 Task: Buy 1 Triple Shock Kits from Shocks, Struts & Suspension section under best seller category for shipping address: Micah Thompson, 1984 Bartlett Avenue, Southfield, Michigan 48076, Cell Number 2485598029. Pay from credit card ending with 5759, CVV 953
Action: Key pressed amazon.com<Key.enter>
Screenshot: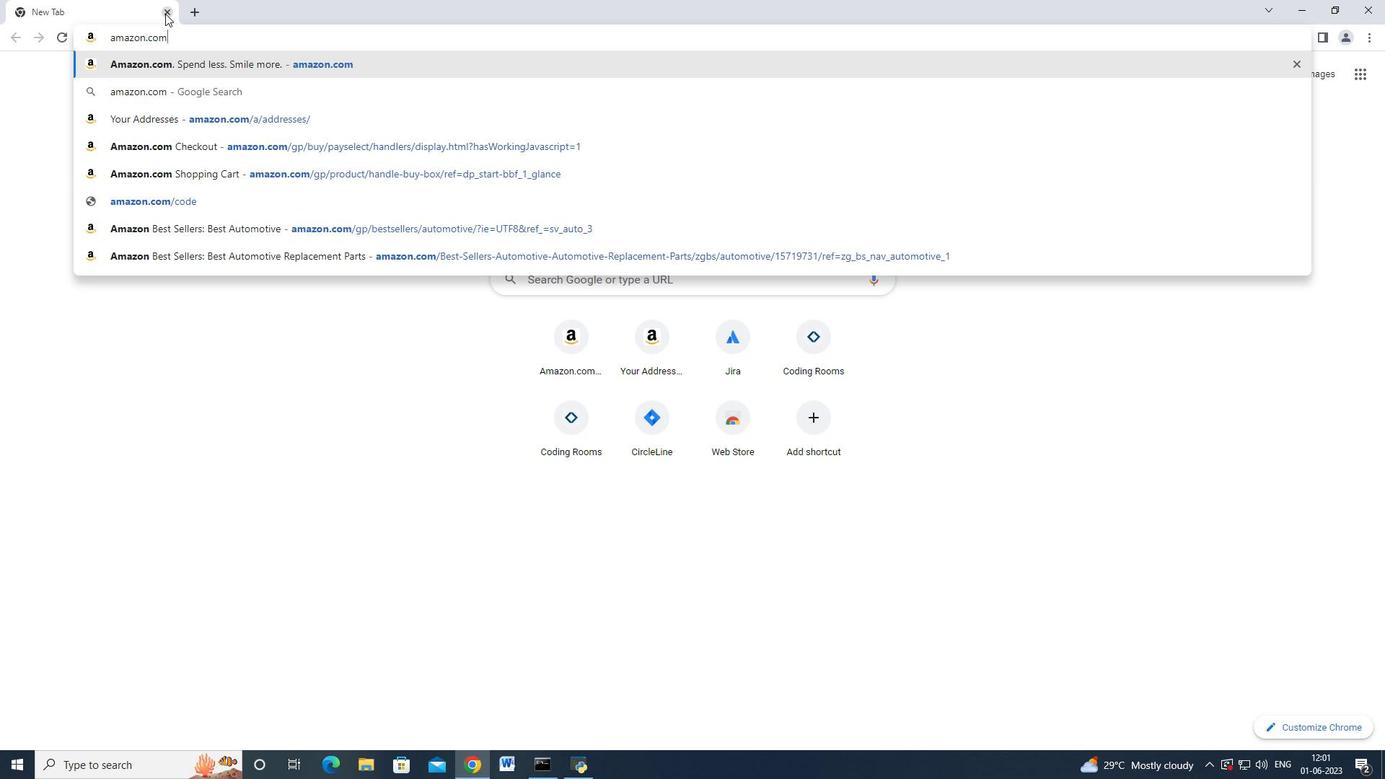 
Action: Mouse moved to (24, 100)
Screenshot: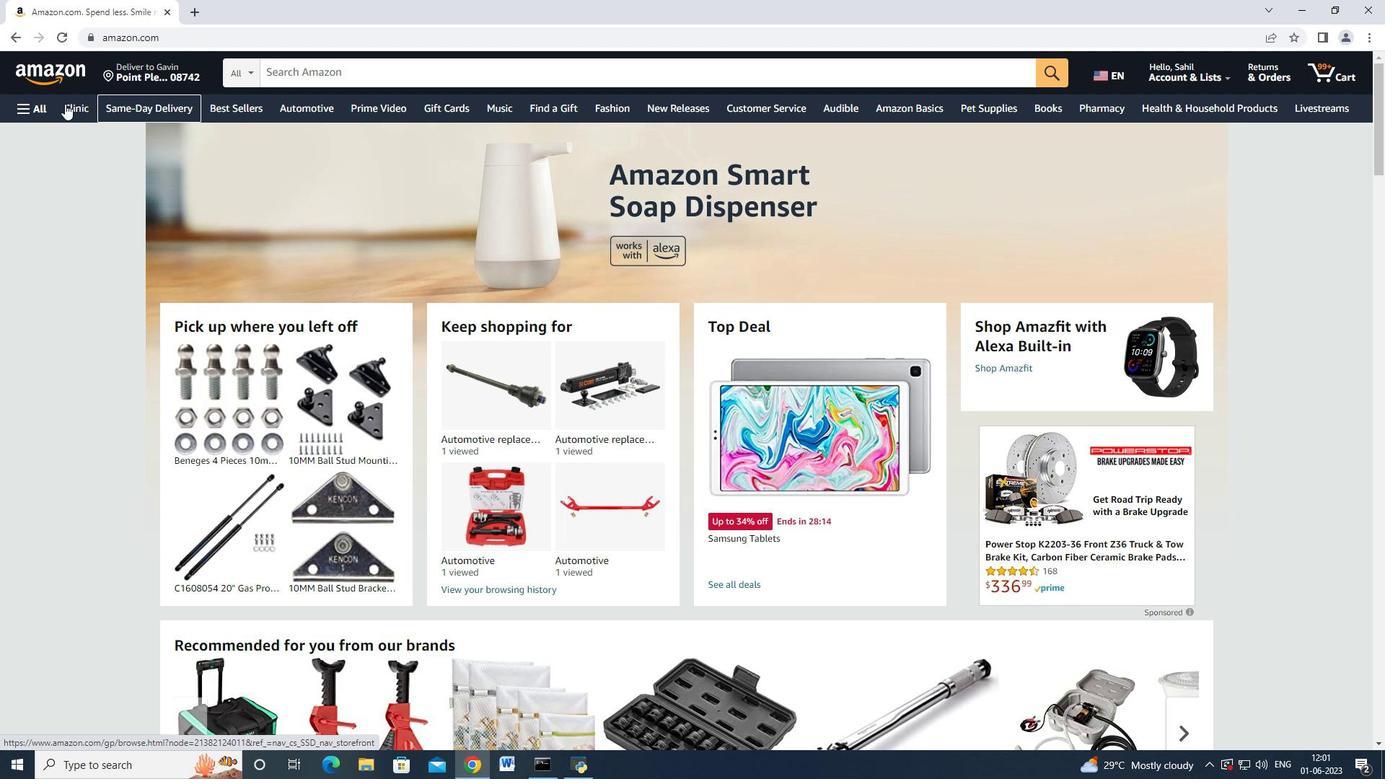 
Action: Mouse pressed left at (24, 100)
Screenshot: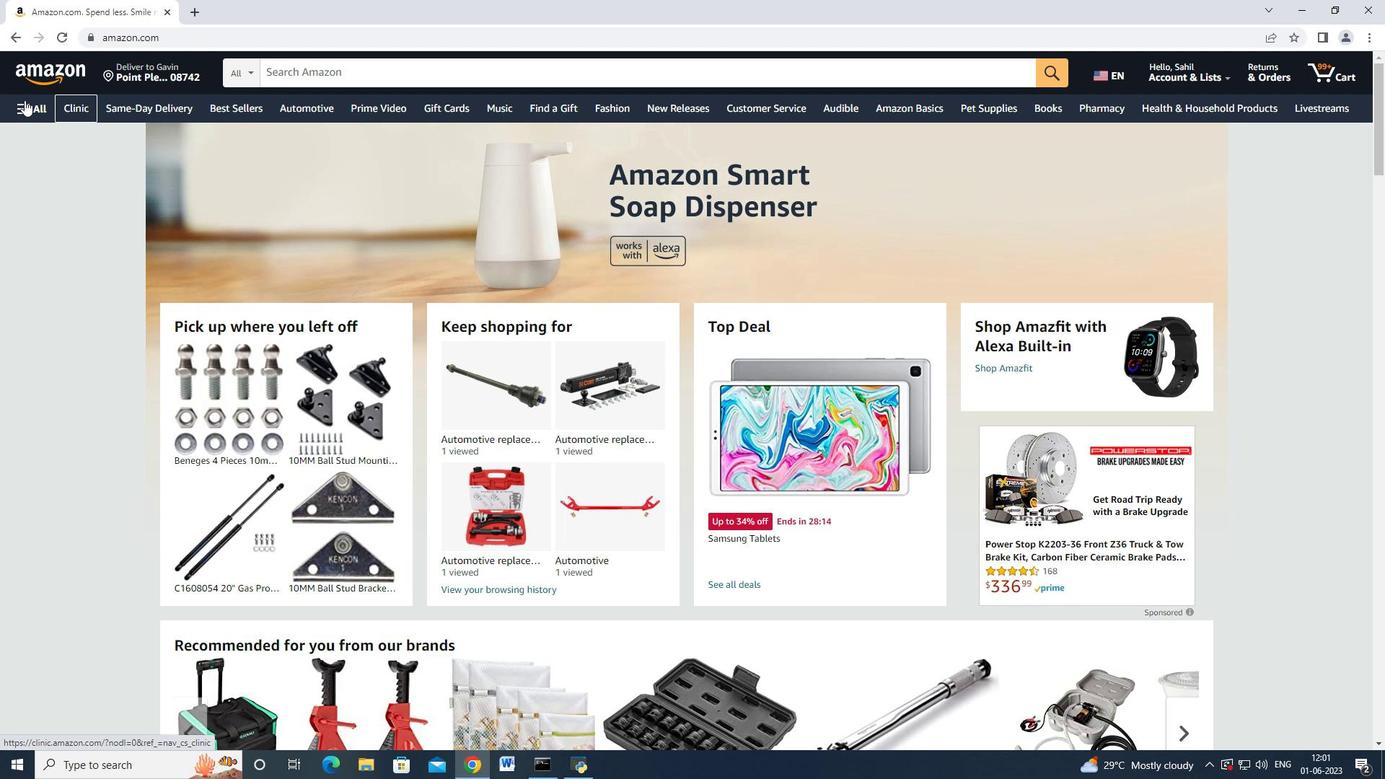 
Action: Mouse moved to (45, 110)
Screenshot: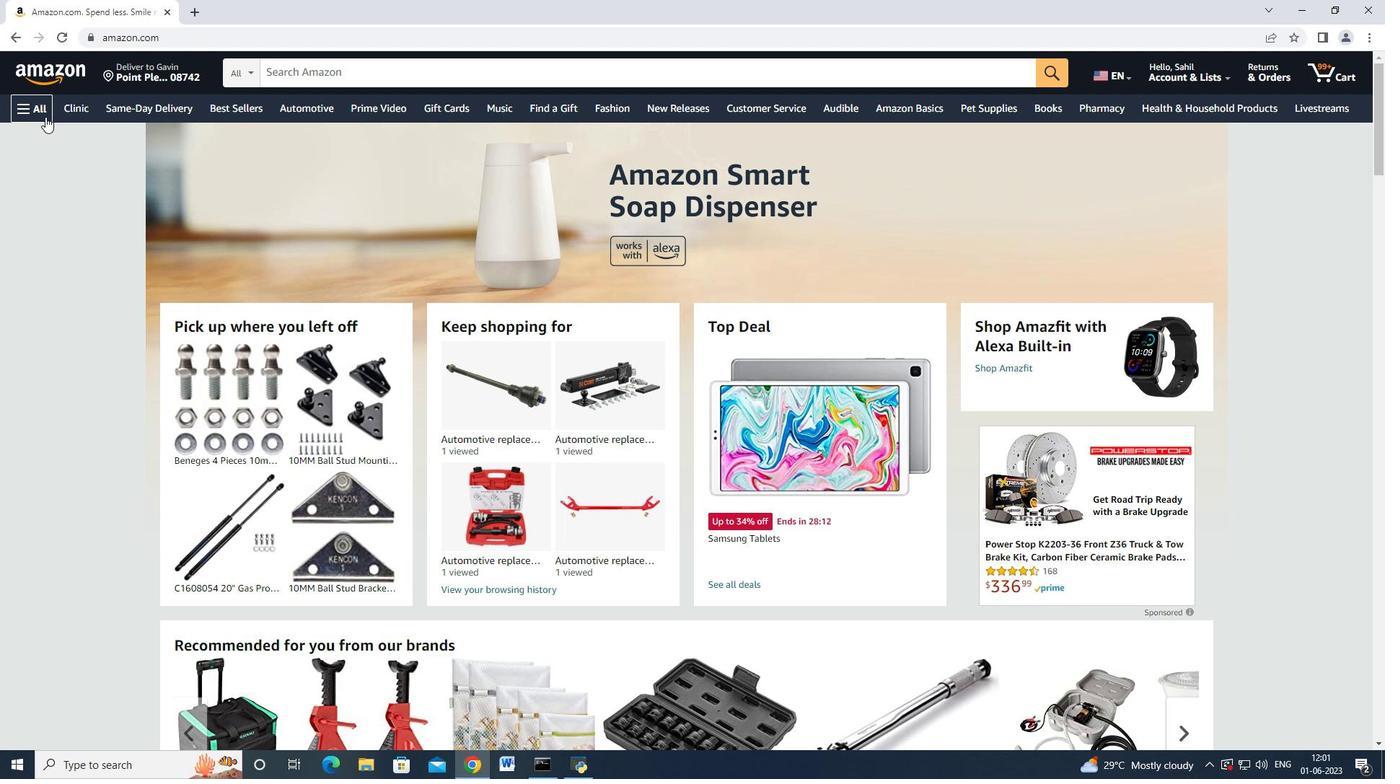 
Action: Mouse pressed left at (45, 110)
Screenshot: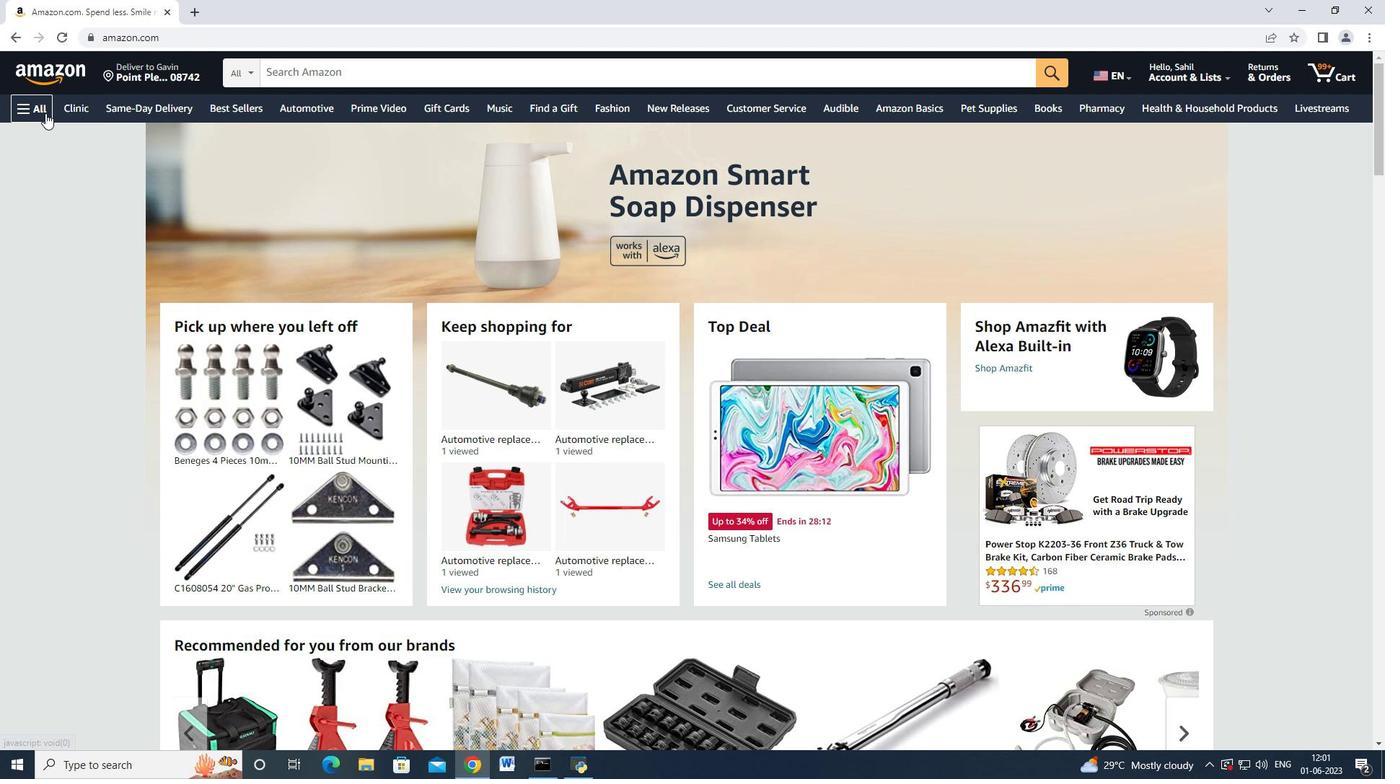 
Action: Mouse moved to (54, 331)
Screenshot: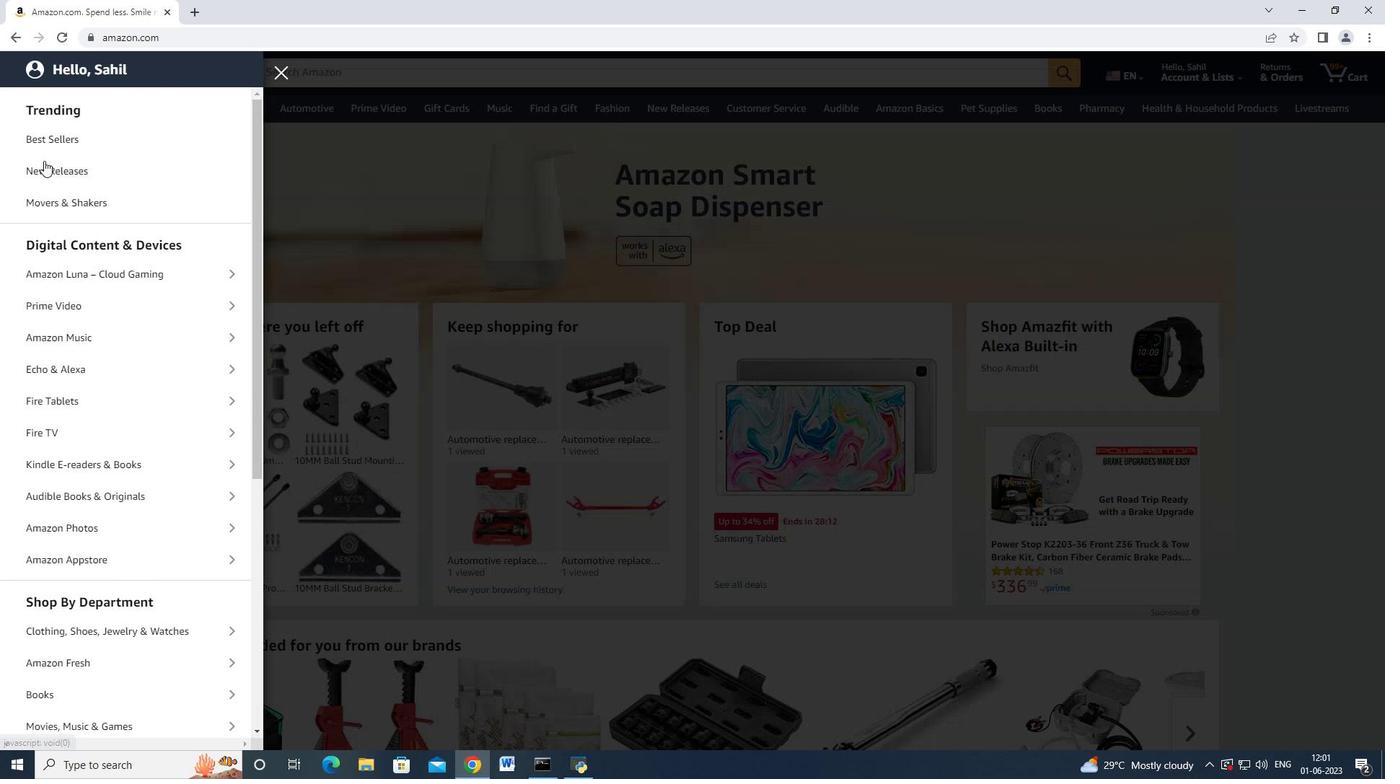 
Action: Mouse scrolled (54, 330) with delta (0, 0)
Screenshot: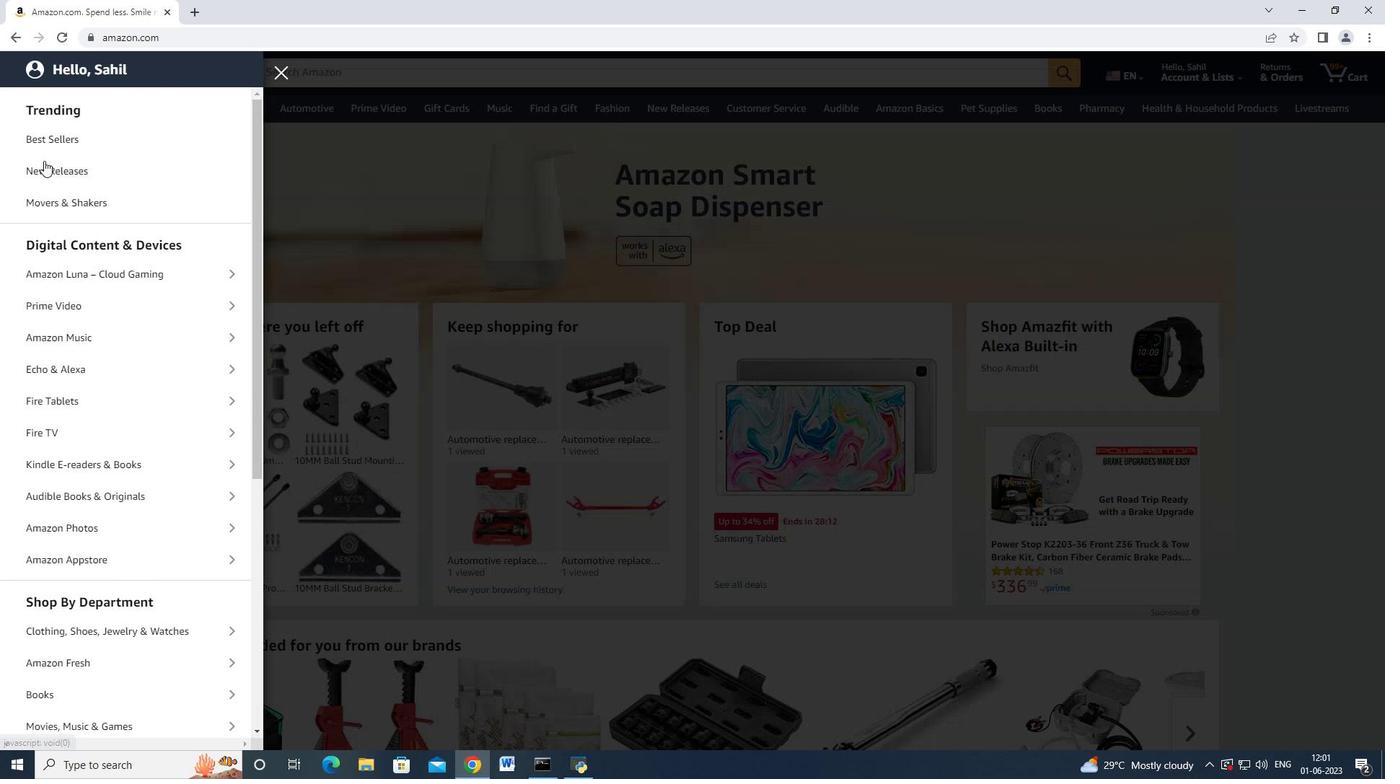 
Action: Mouse moved to (60, 350)
Screenshot: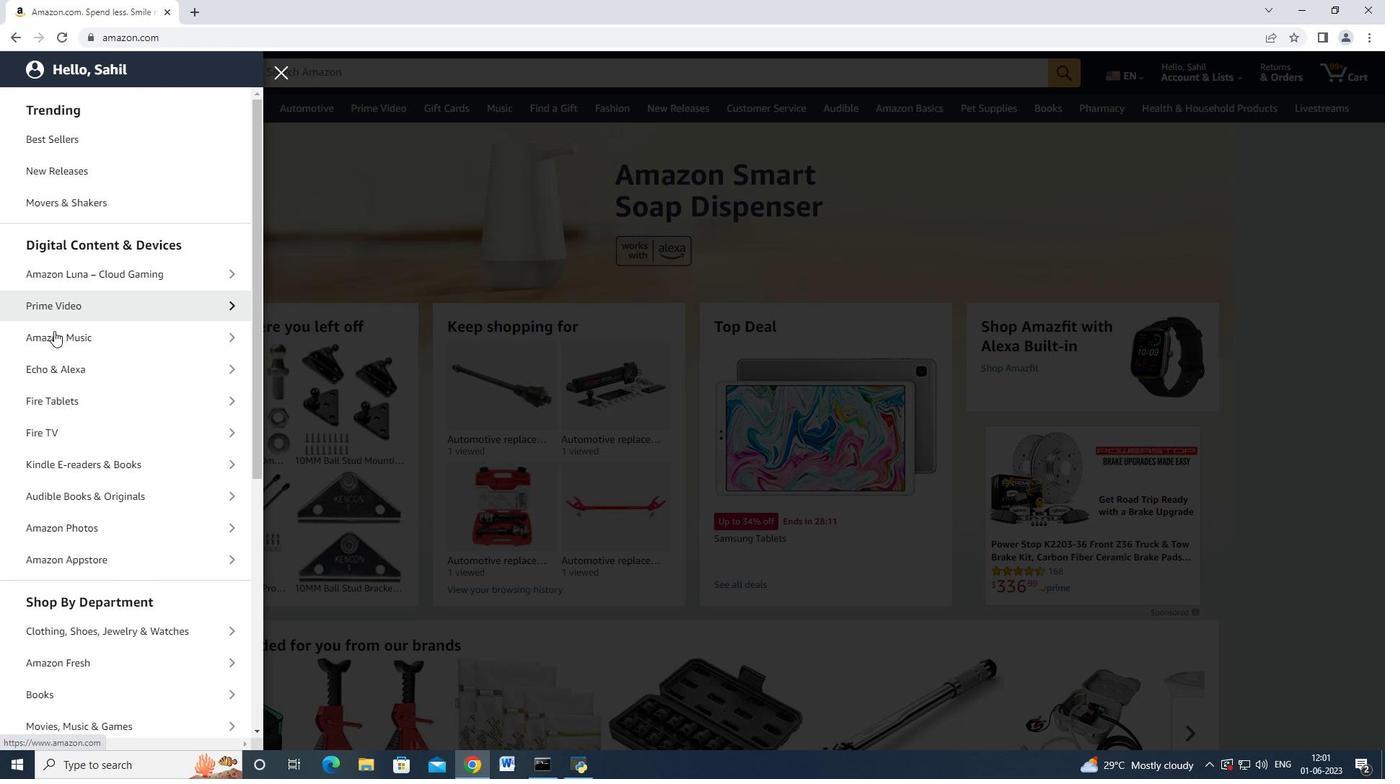 
Action: Mouse scrolled (60, 349) with delta (0, 0)
Screenshot: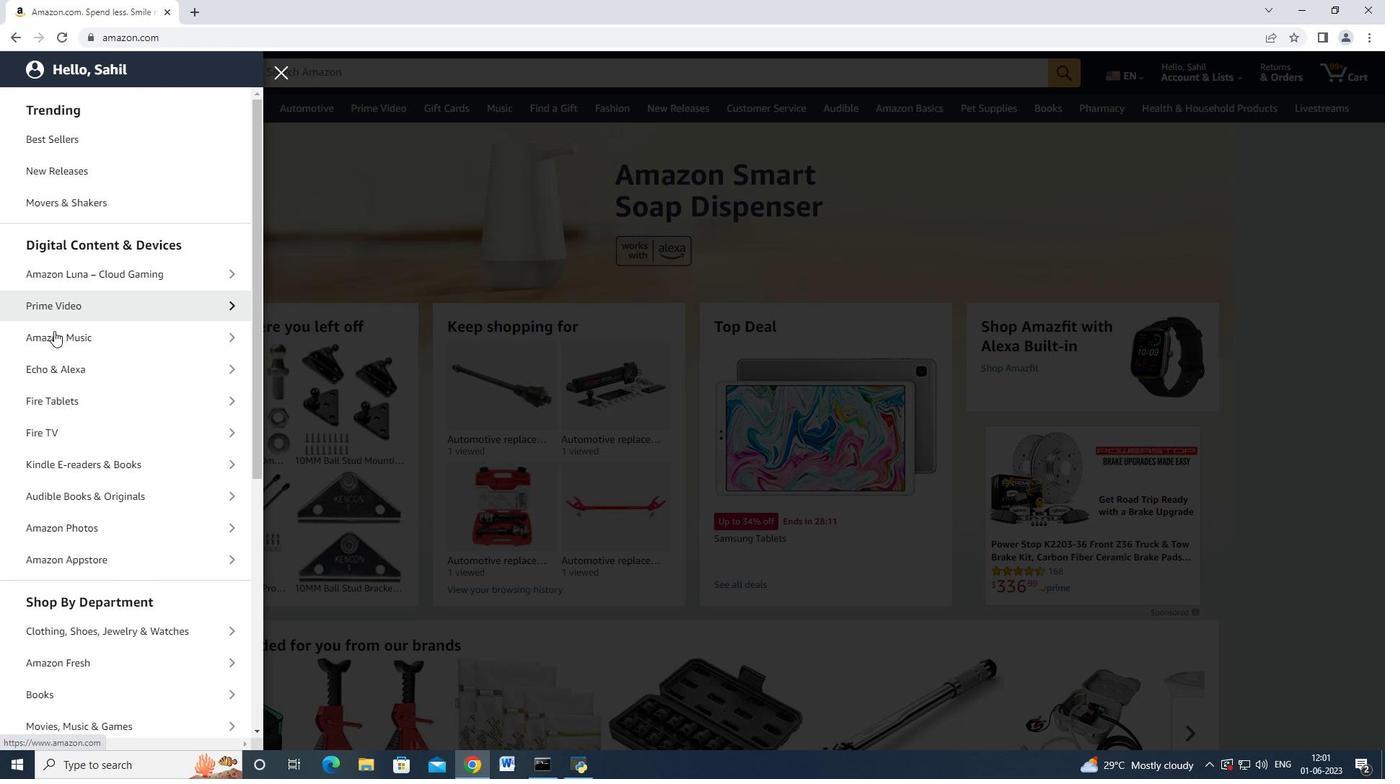 
Action: Mouse moved to (83, 603)
Screenshot: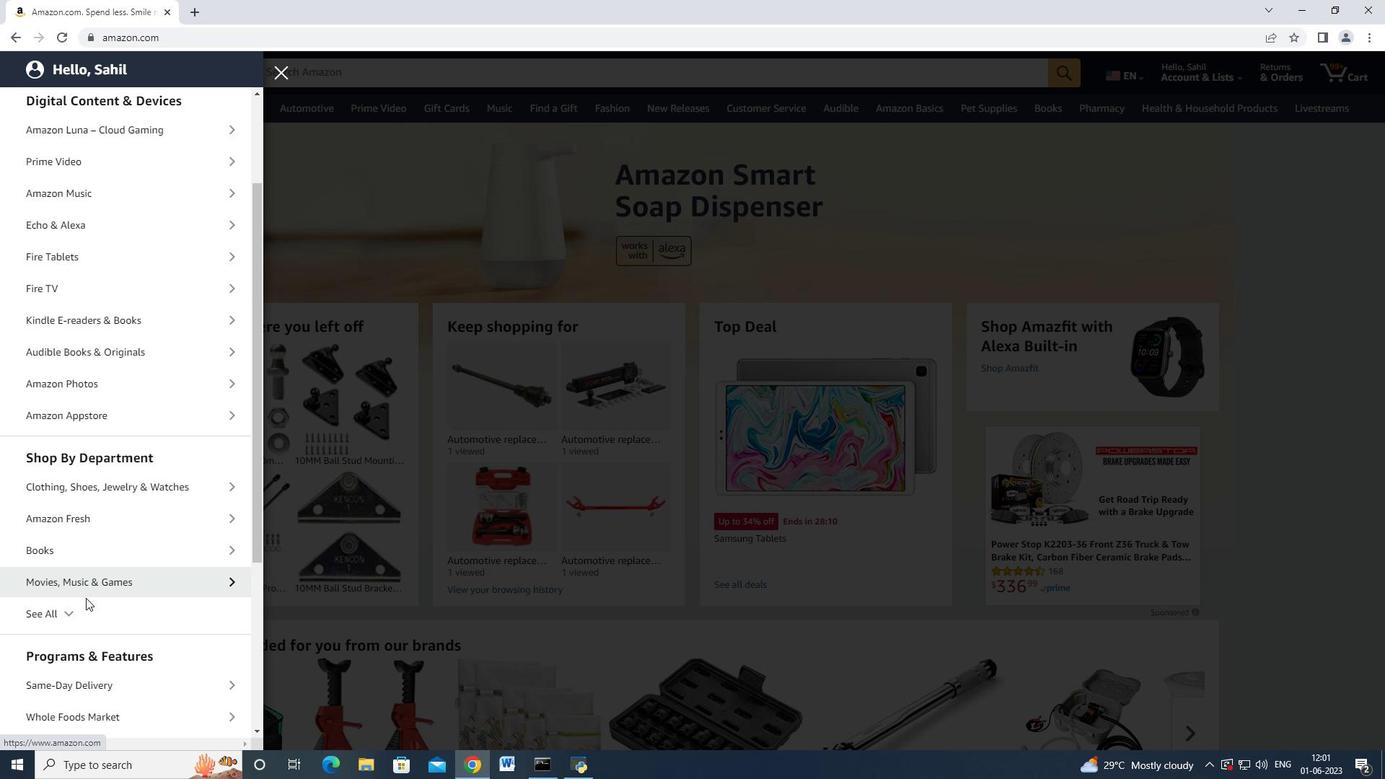 
Action: Mouse pressed left at (83, 603)
Screenshot: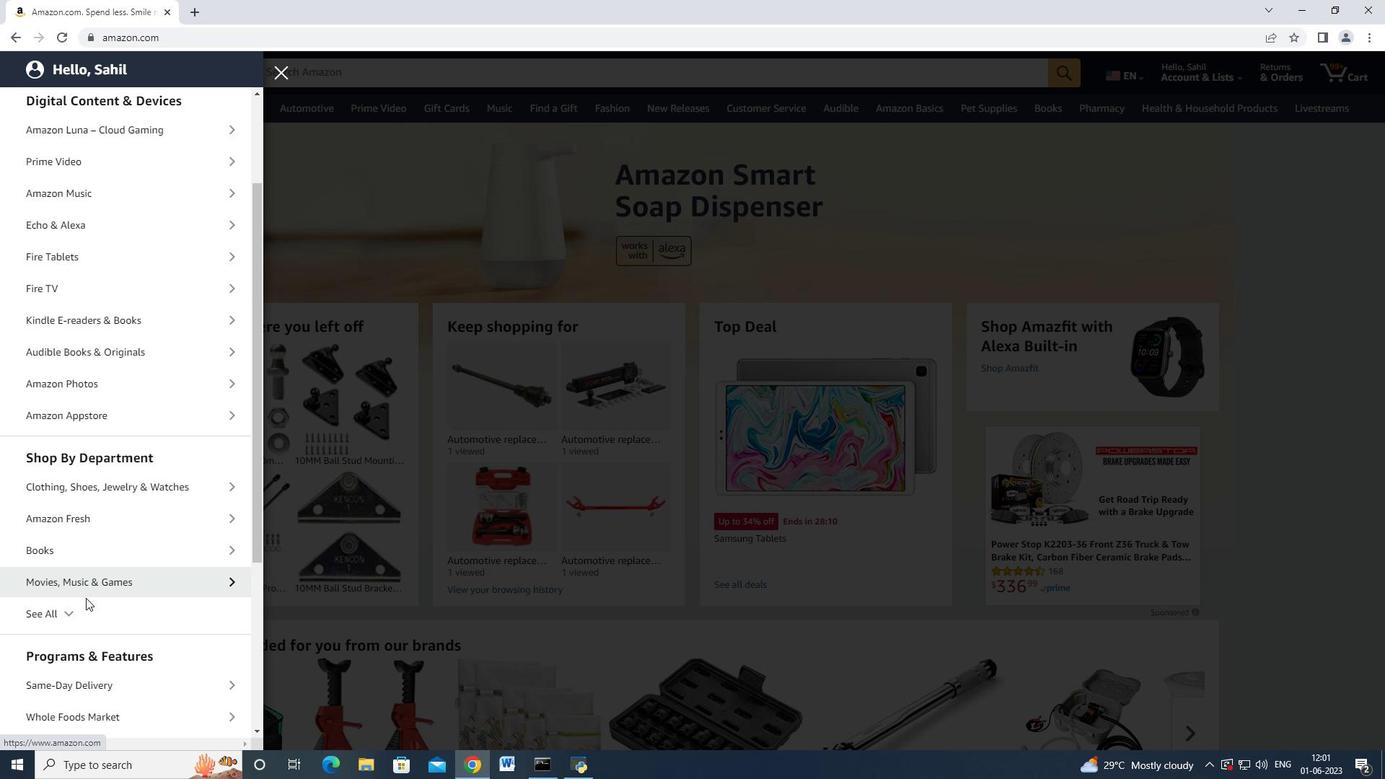 
Action: Mouse moved to (95, 559)
Screenshot: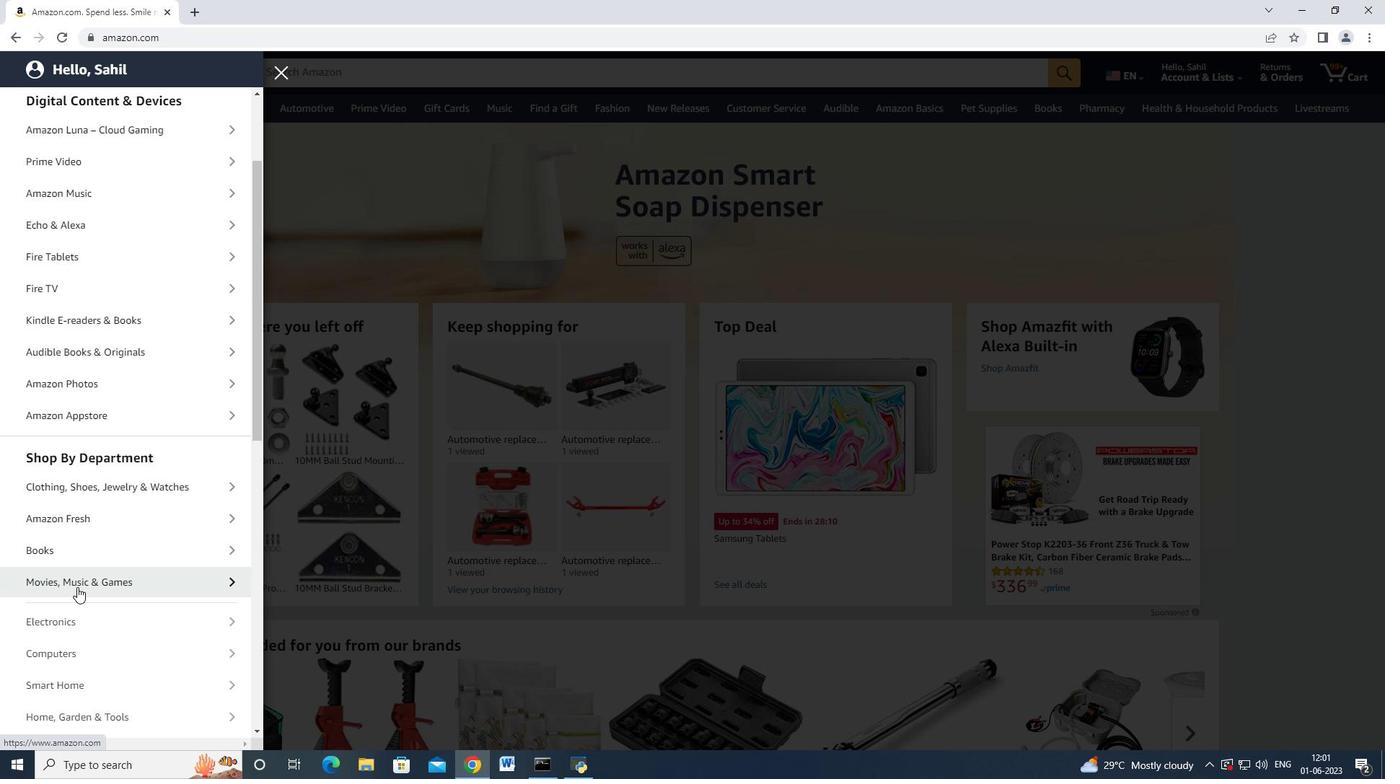 
Action: Mouse scrolled (95, 559) with delta (0, 0)
Screenshot: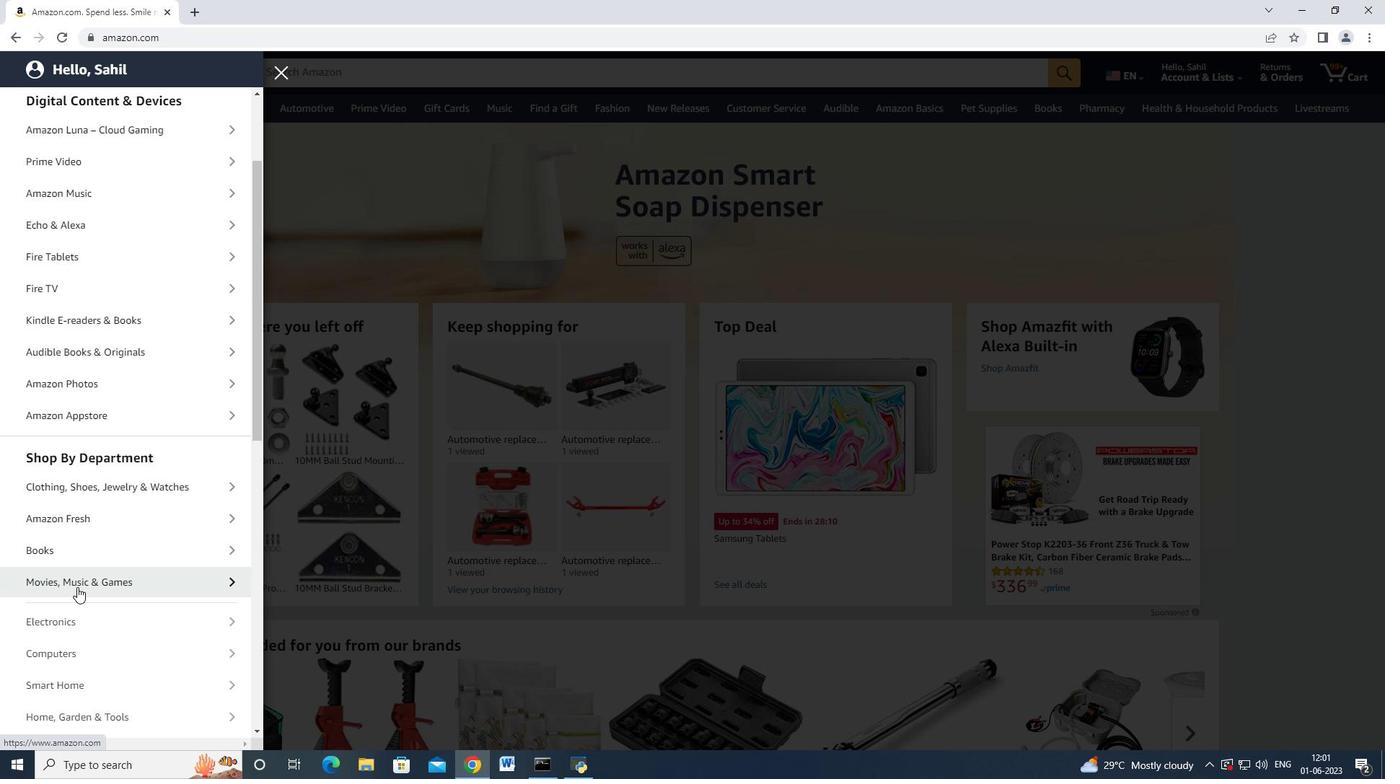 
Action: Mouse moved to (97, 557)
Screenshot: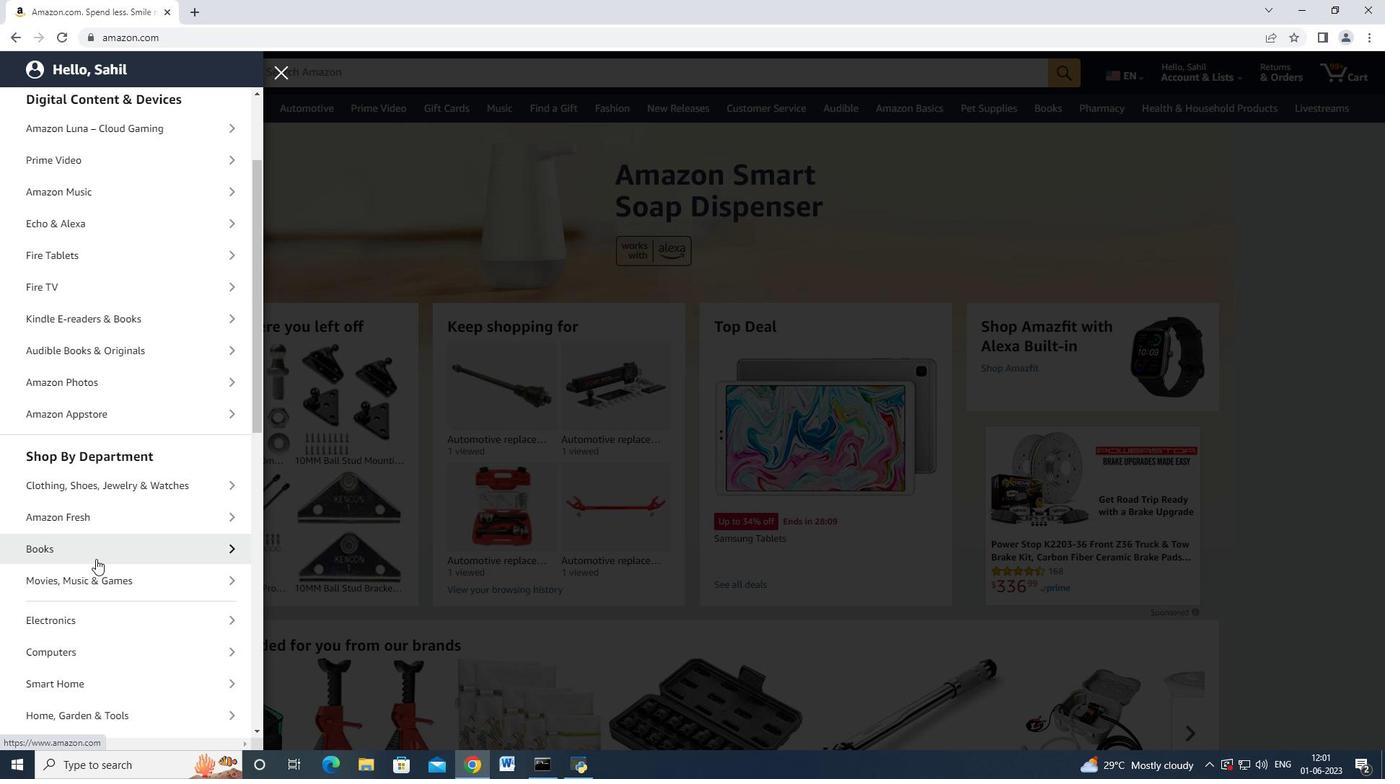 
Action: Mouse scrolled (96, 557) with delta (0, 0)
Screenshot: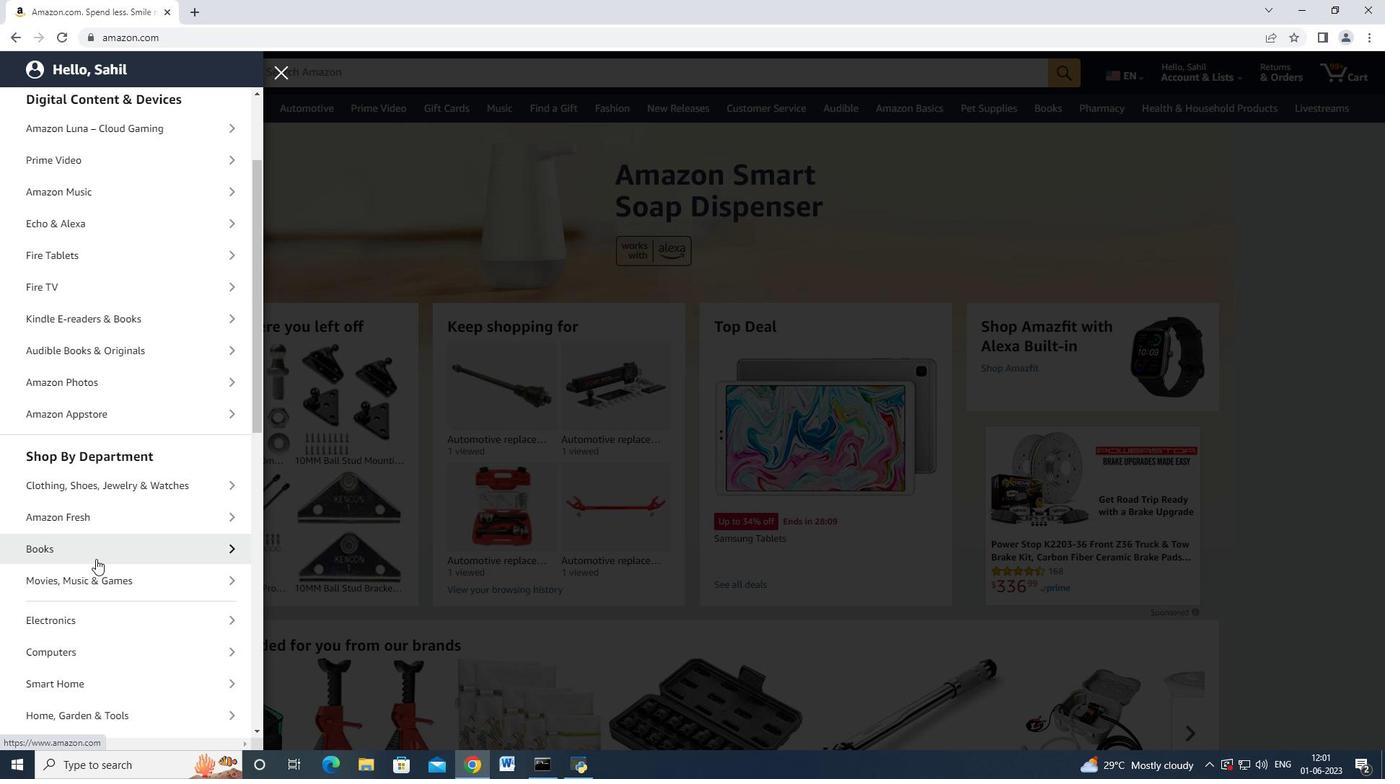 
Action: Mouse scrolled (97, 557) with delta (0, 0)
Screenshot: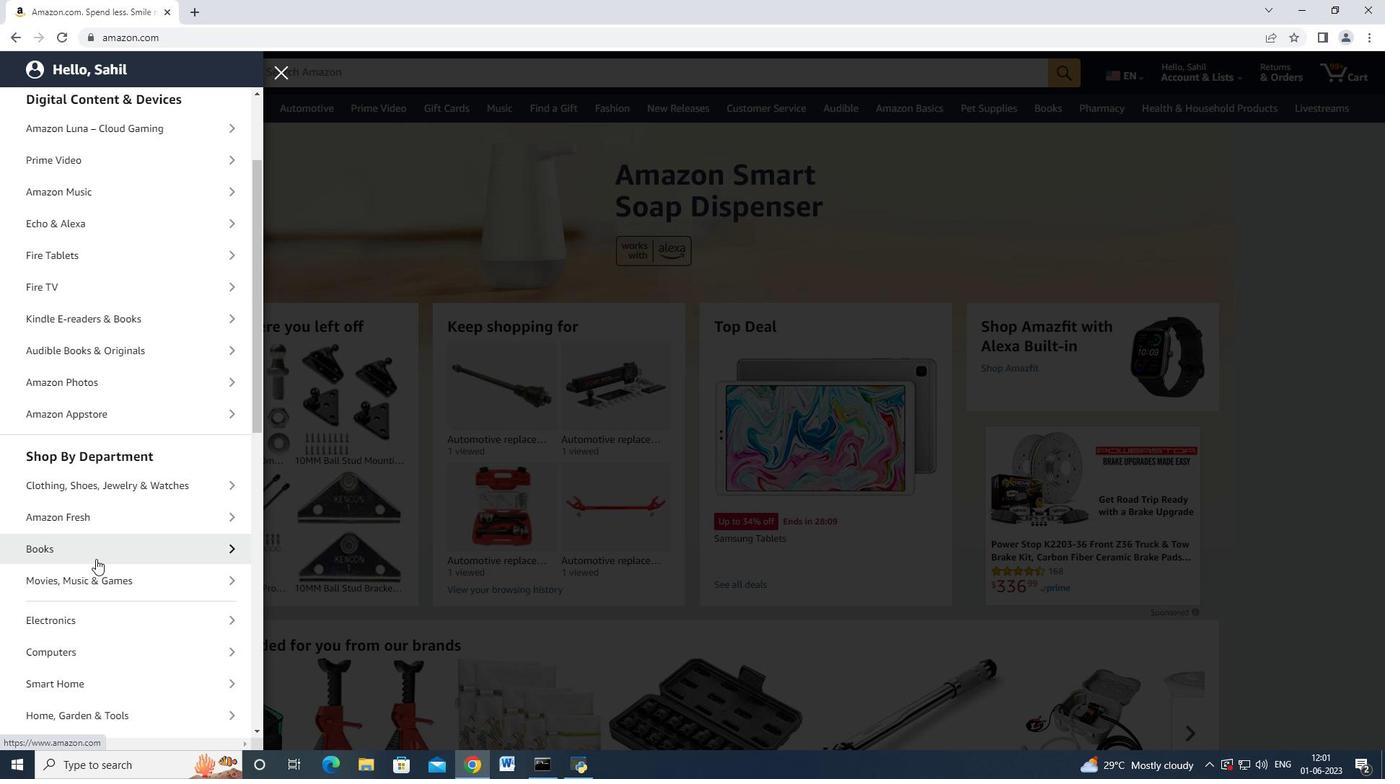 
Action: Mouse moved to (95, 560)
Screenshot: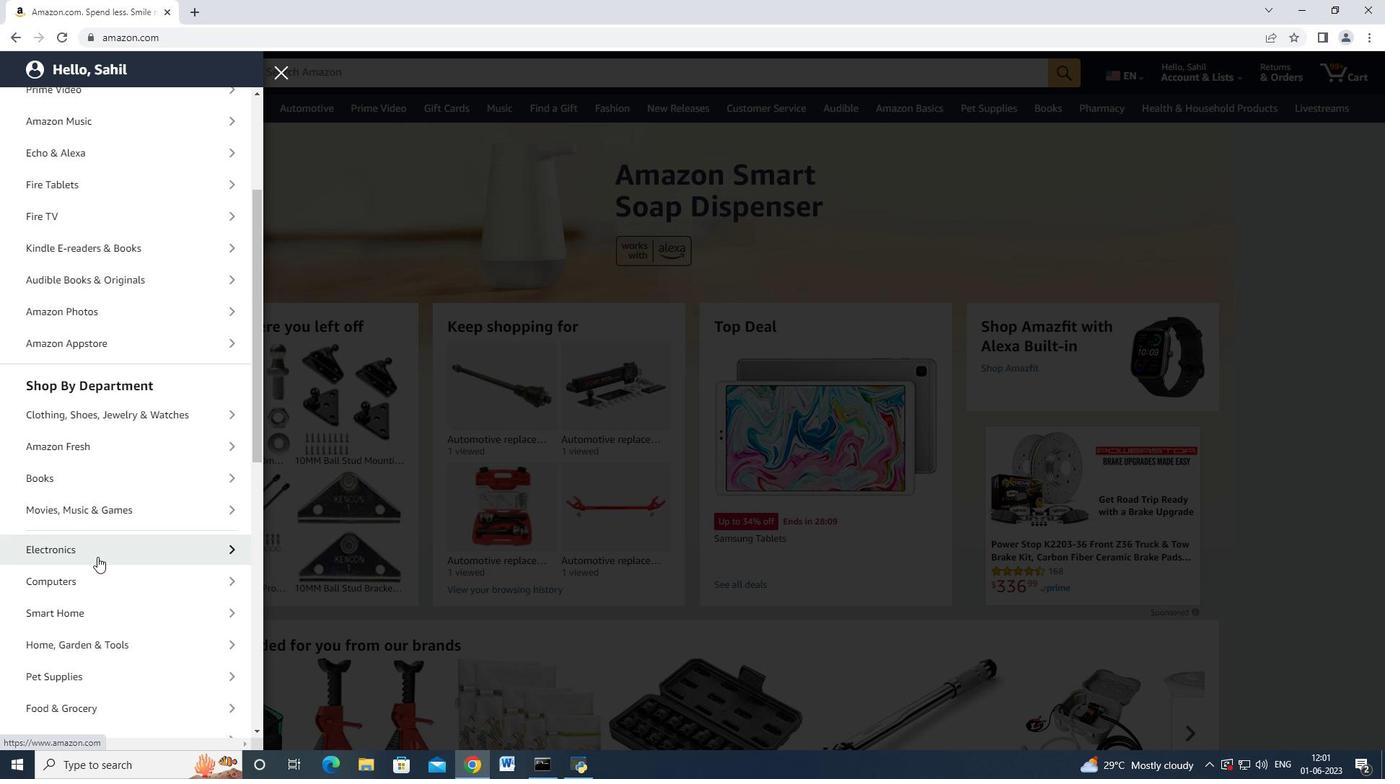 
Action: Mouse scrolled (95, 559) with delta (0, 0)
Screenshot: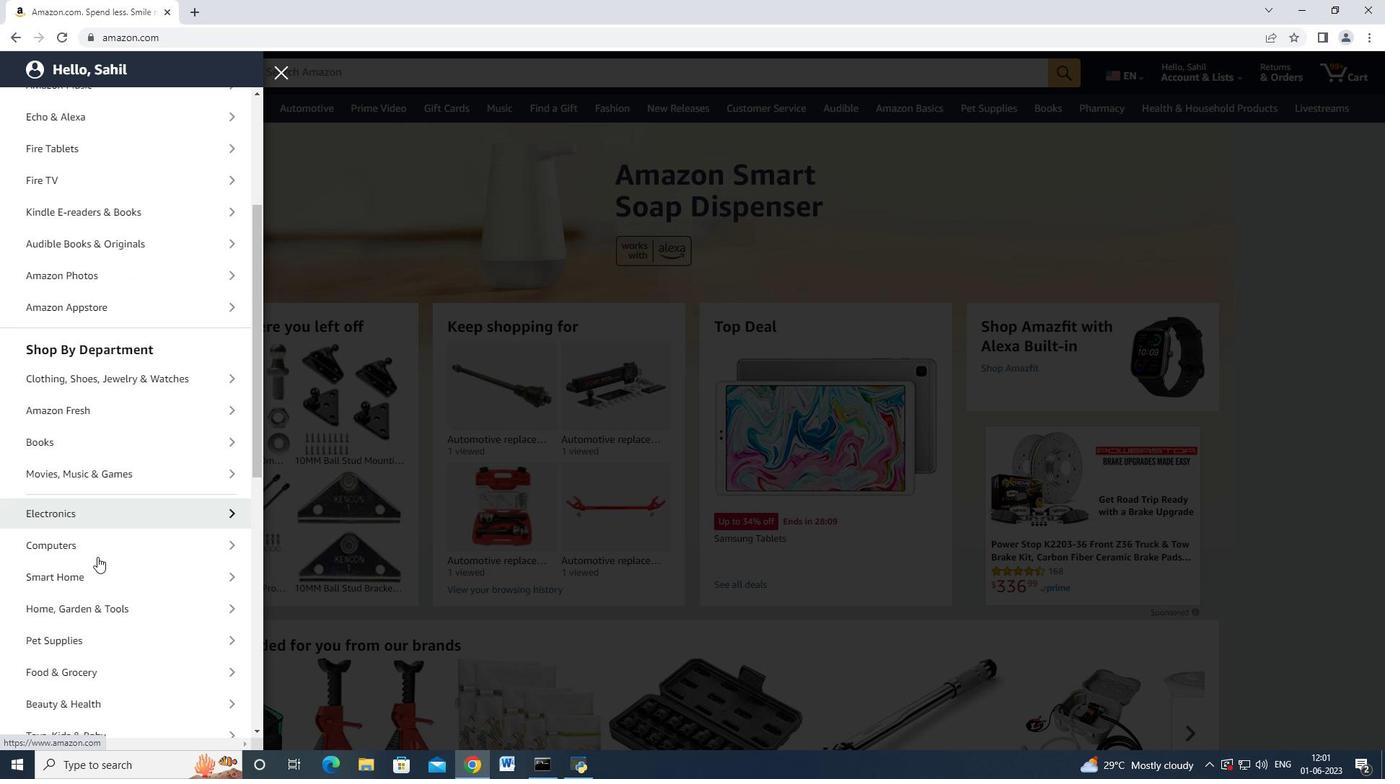 
Action: Mouse moved to (95, 561)
Screenshot: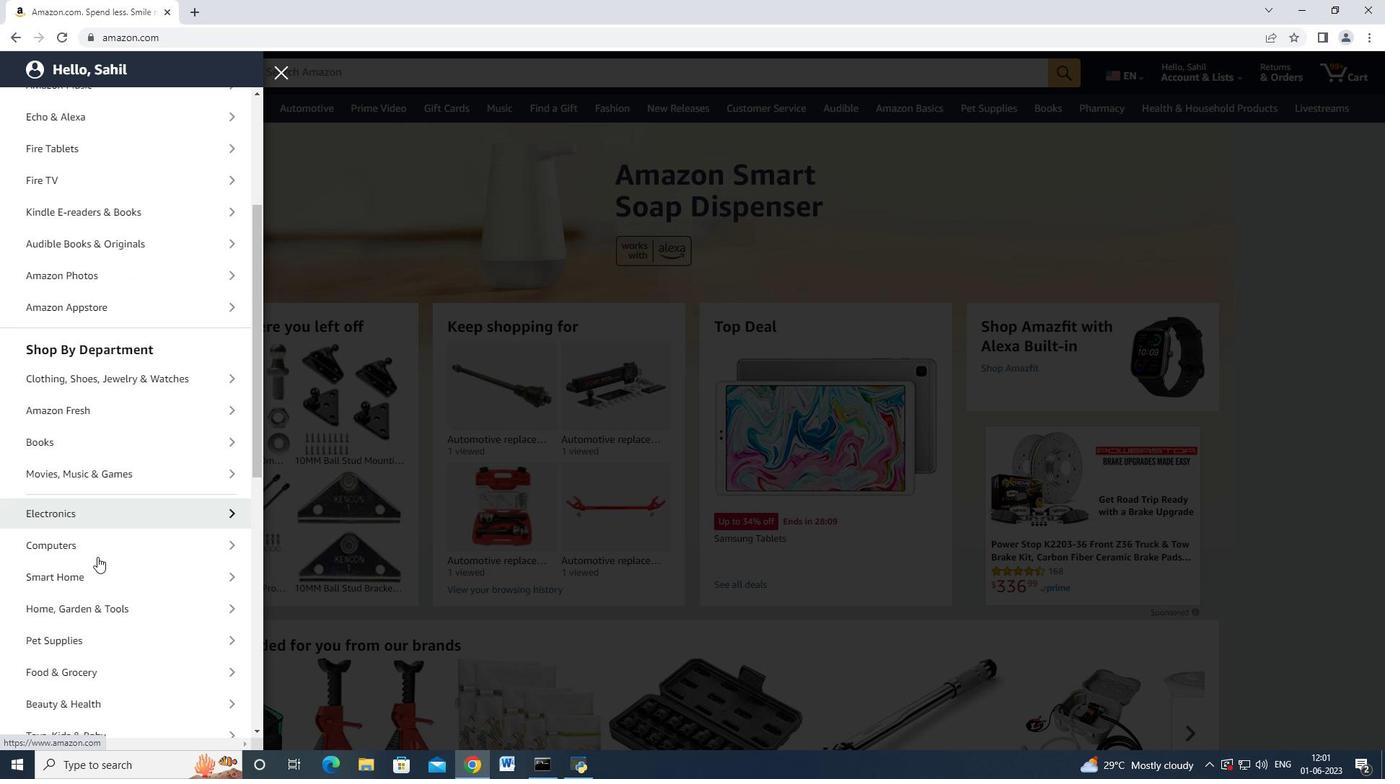 
Action: Mouse scrolled (95, 560) with delta (0, 0)
Screenshot: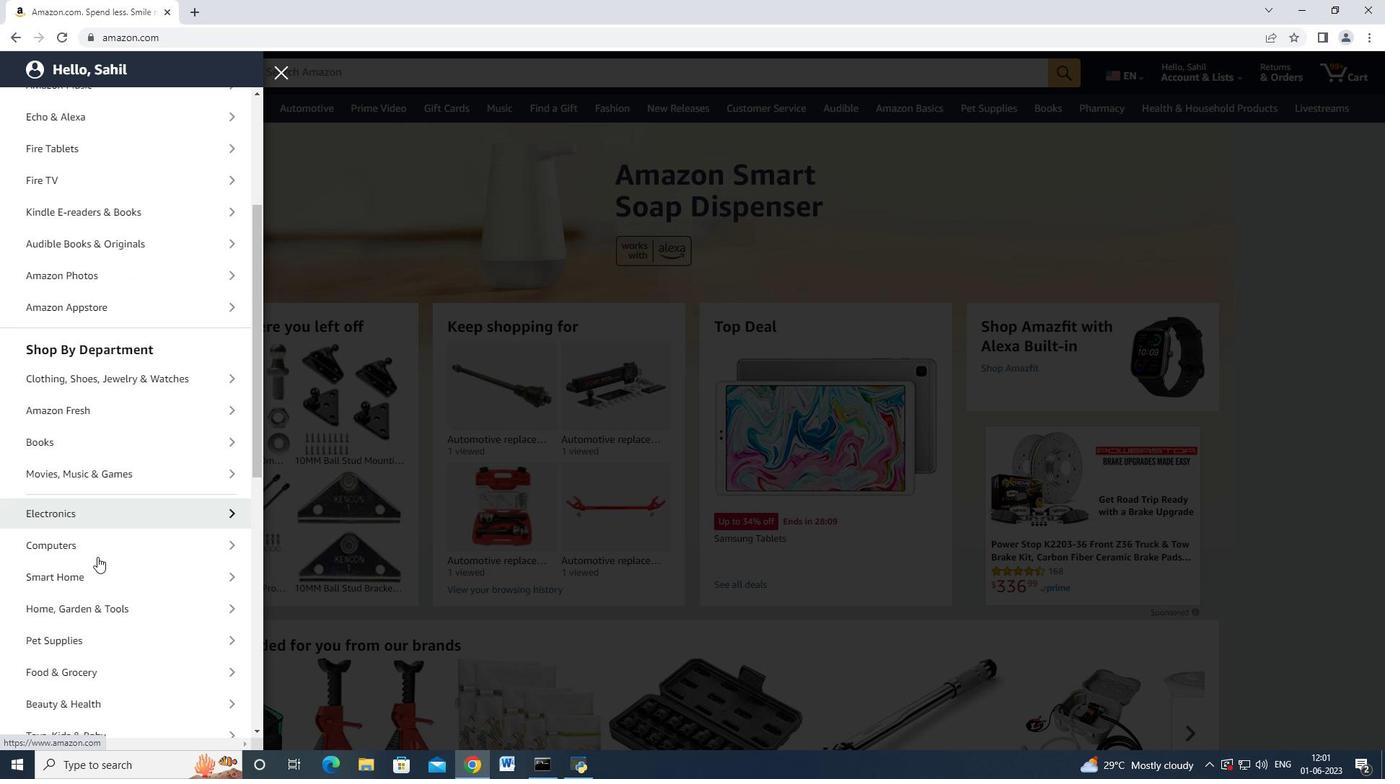 
Action: Mouse moved to (95, 561)
Screenshot: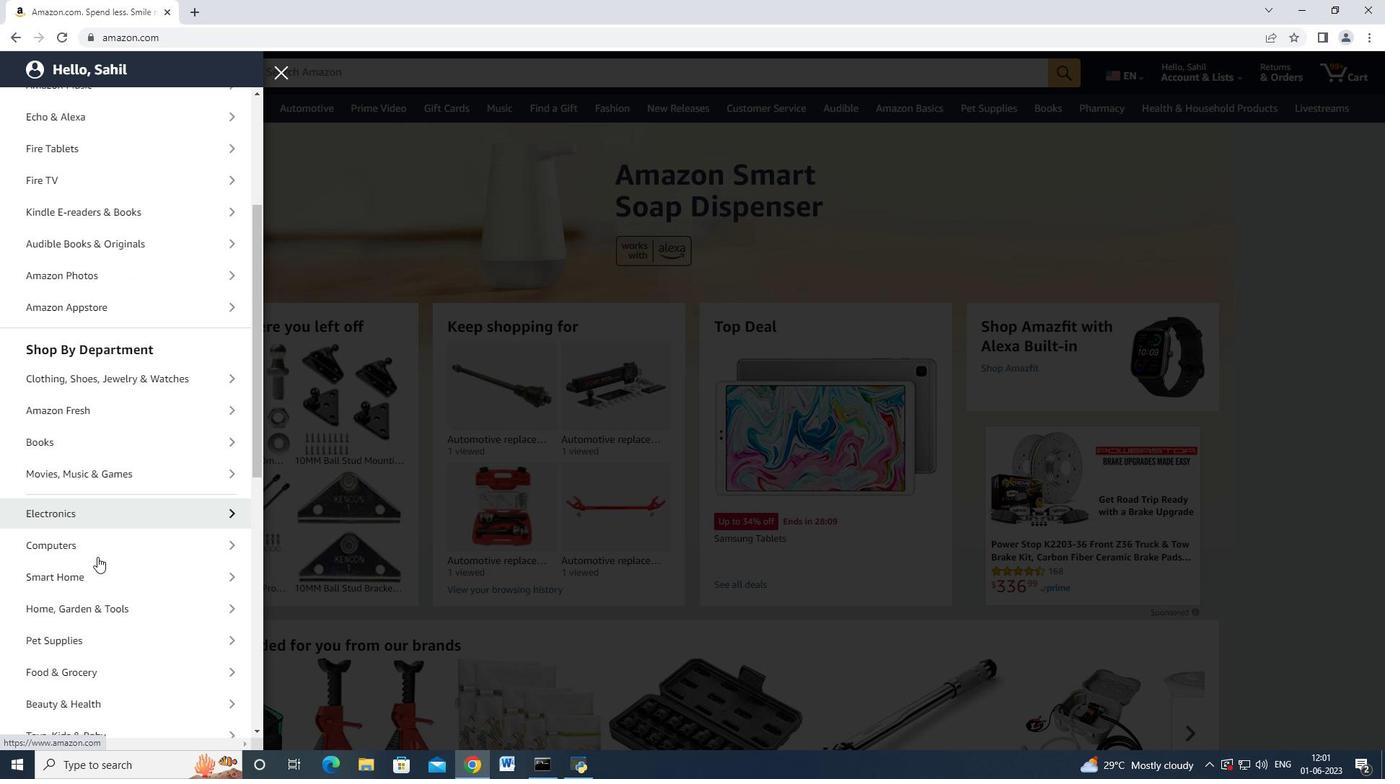 
Action: Mouse scrolled (95, 560) with delta (0, 0)
Screenshot: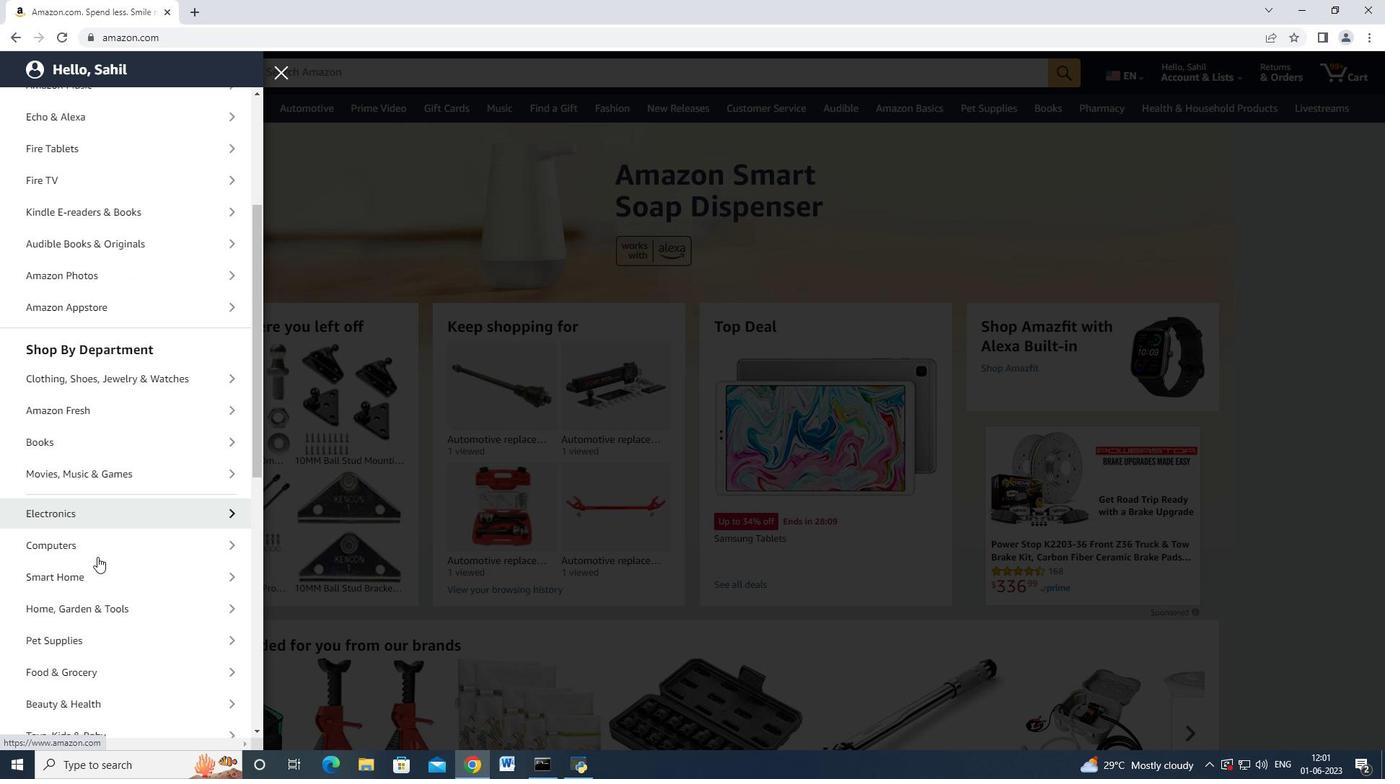 
Action: Mouse moved to (102, 549)
Screenshot: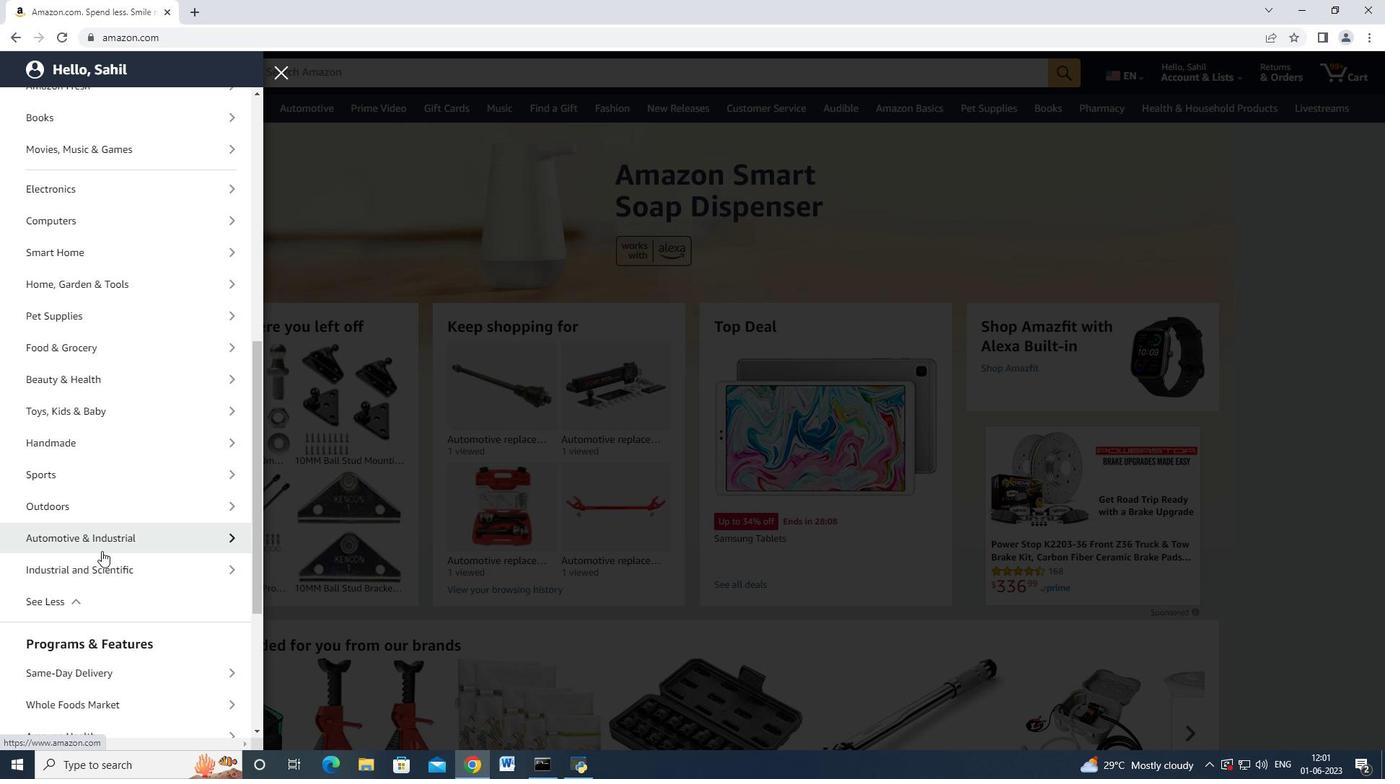 
Action: Mouse pressed left at (102, 549)
Screenshot: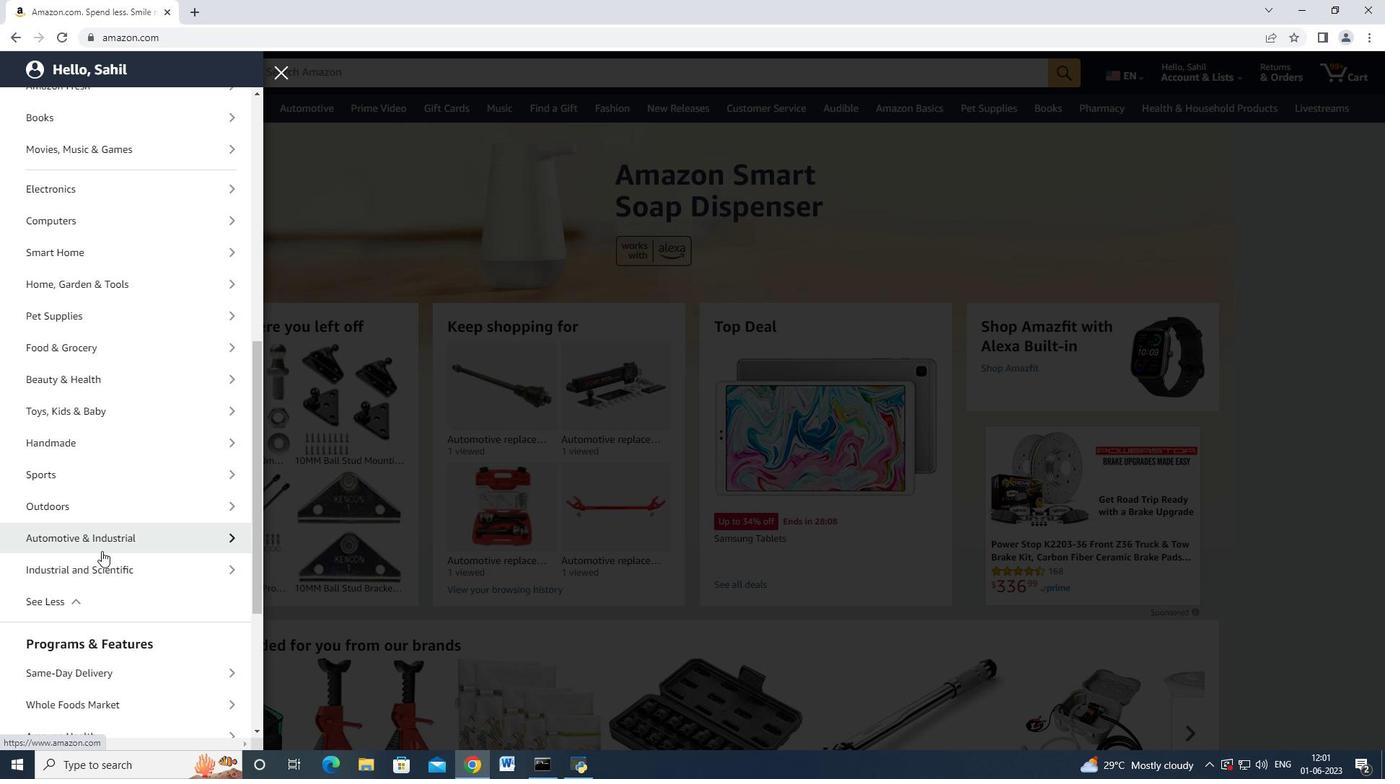 
Action: Mouse moved to (165, 163)
Screenshot: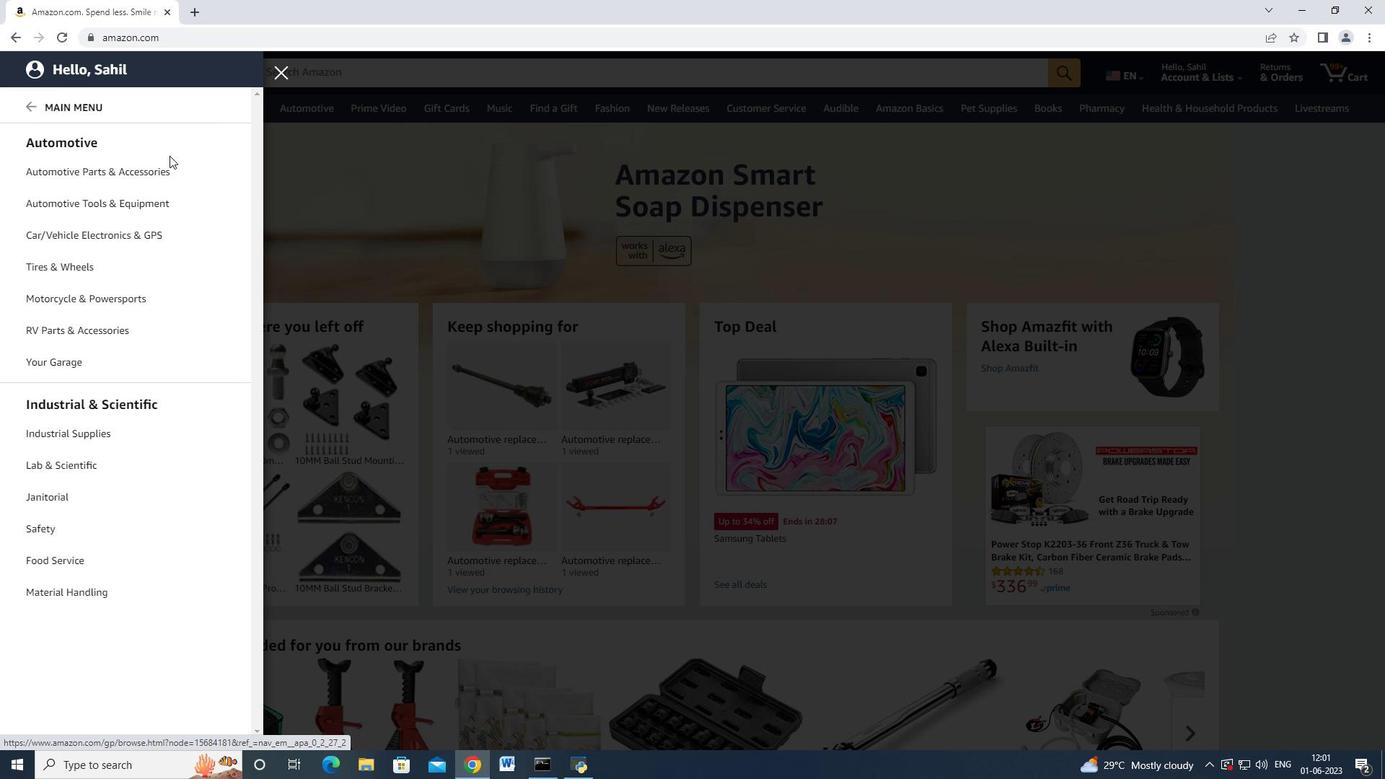 
Action: Mouse pressed left at (165, 163)
Screenshot: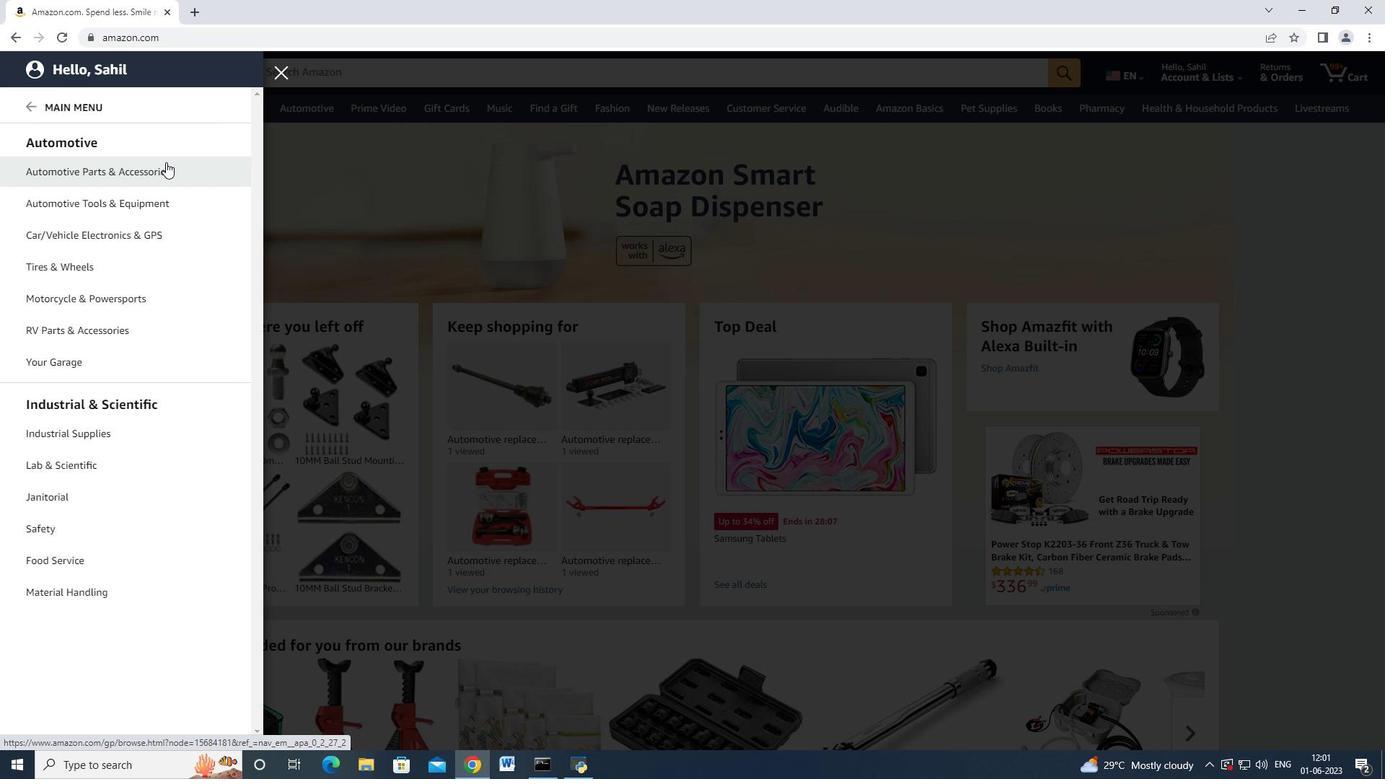 
Action: Mouse moved to (235, 137)
Screenshot: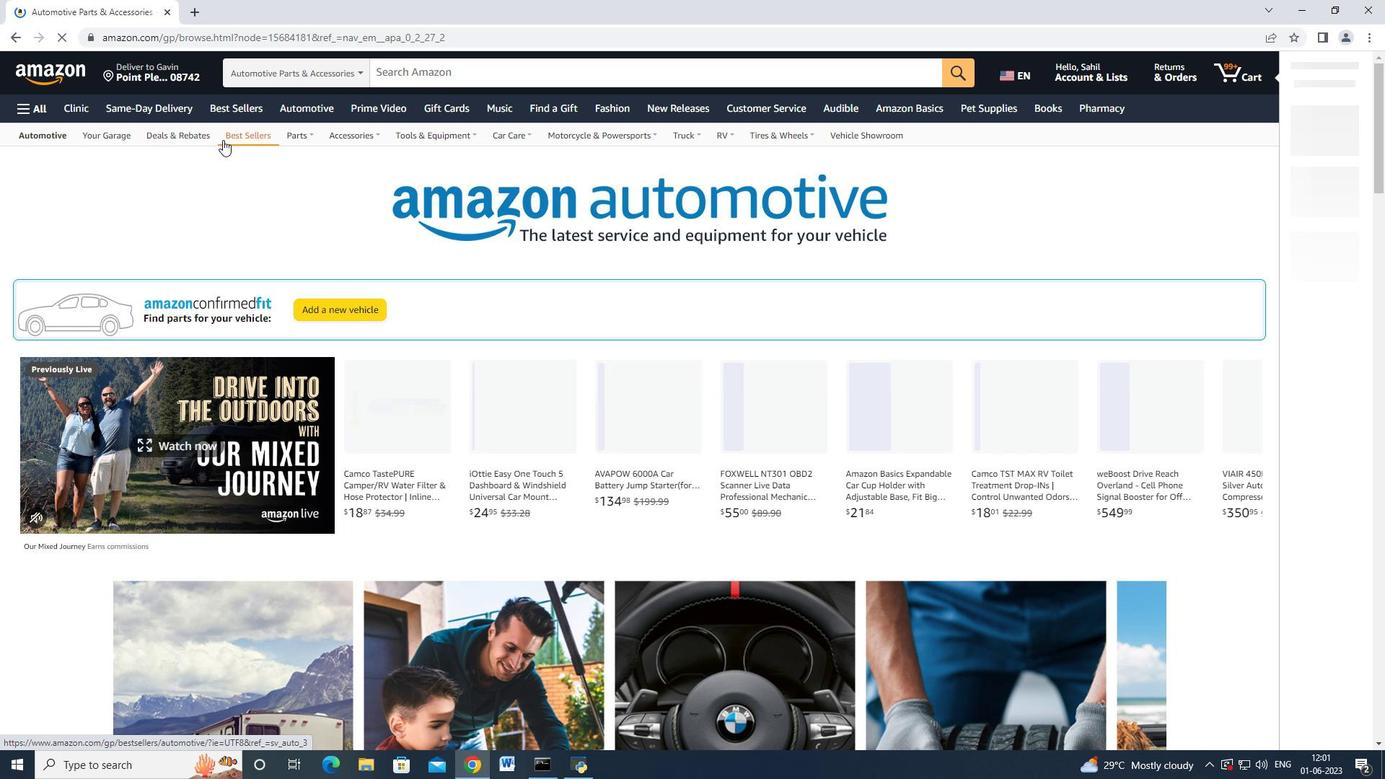 
Action: Mouse pressed left at (235, 137)
Screenshot: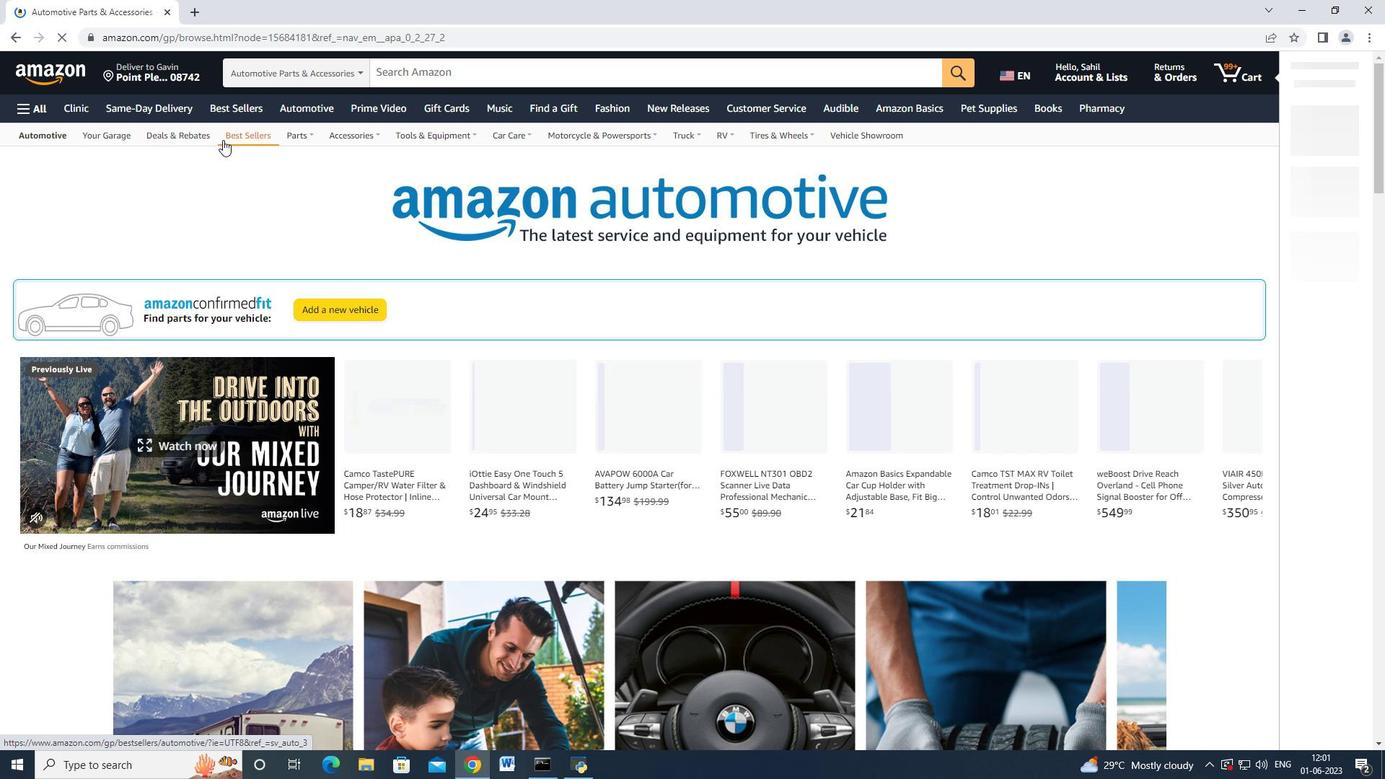 
Action: Mouse moved to (90, 460)
Screenshot: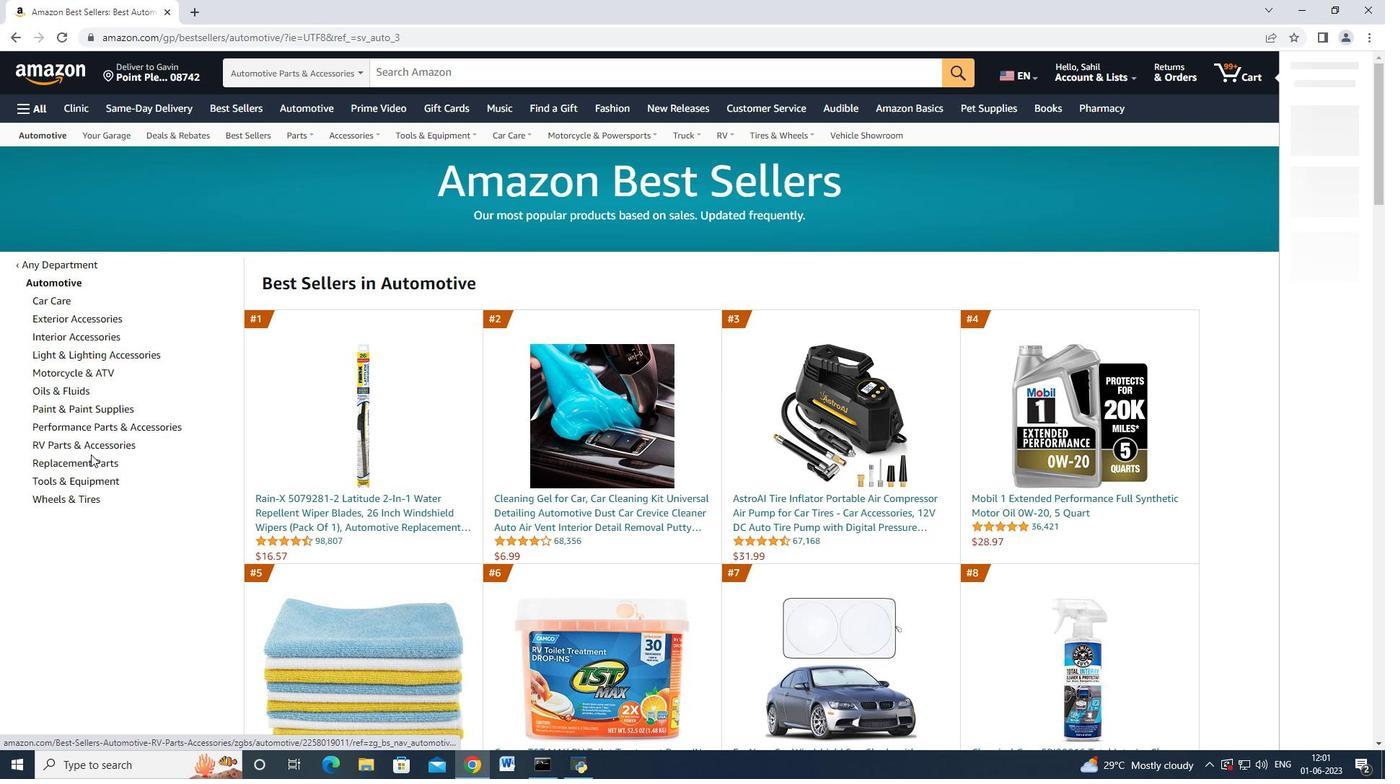 
Action: Mouse pressed left at (90, 460)
Screenshot: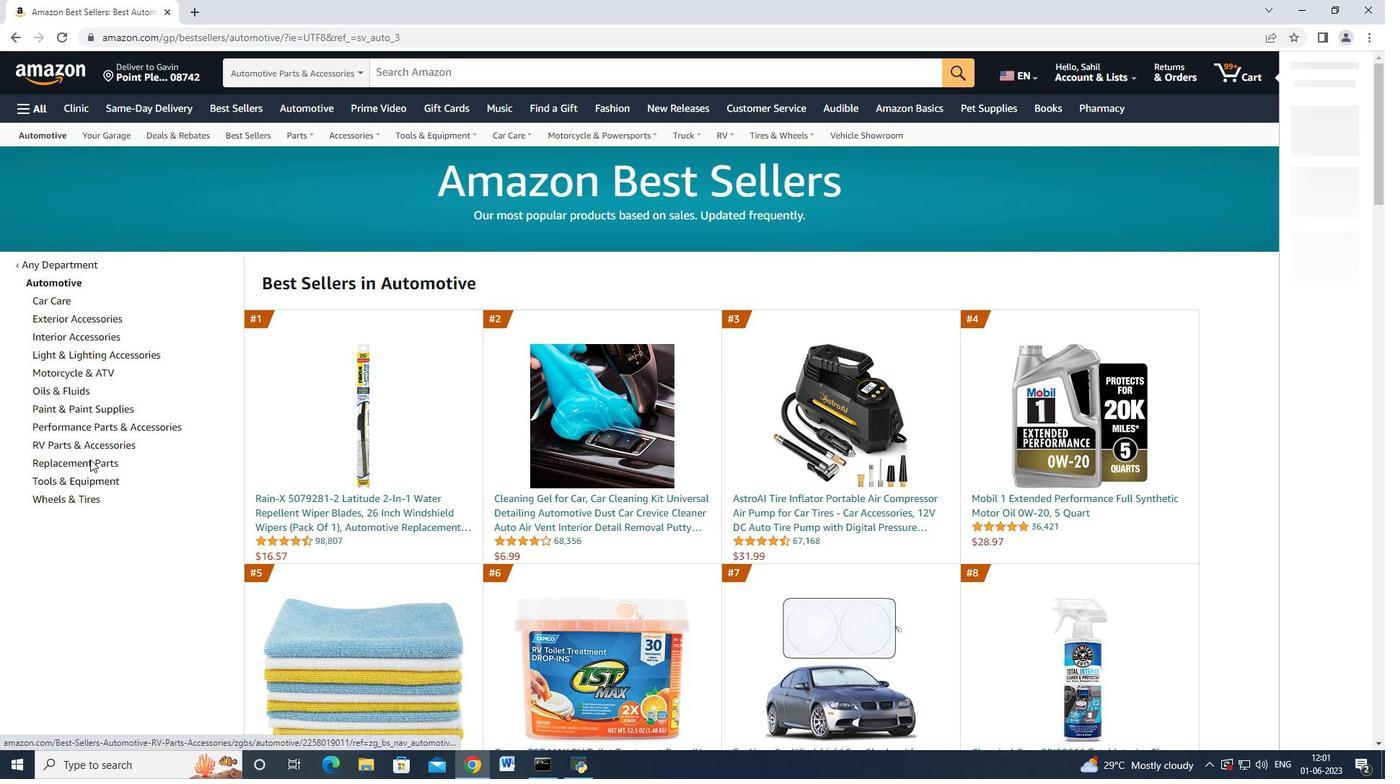 
Action: Mouse moved to (169, 344)
Screenshot: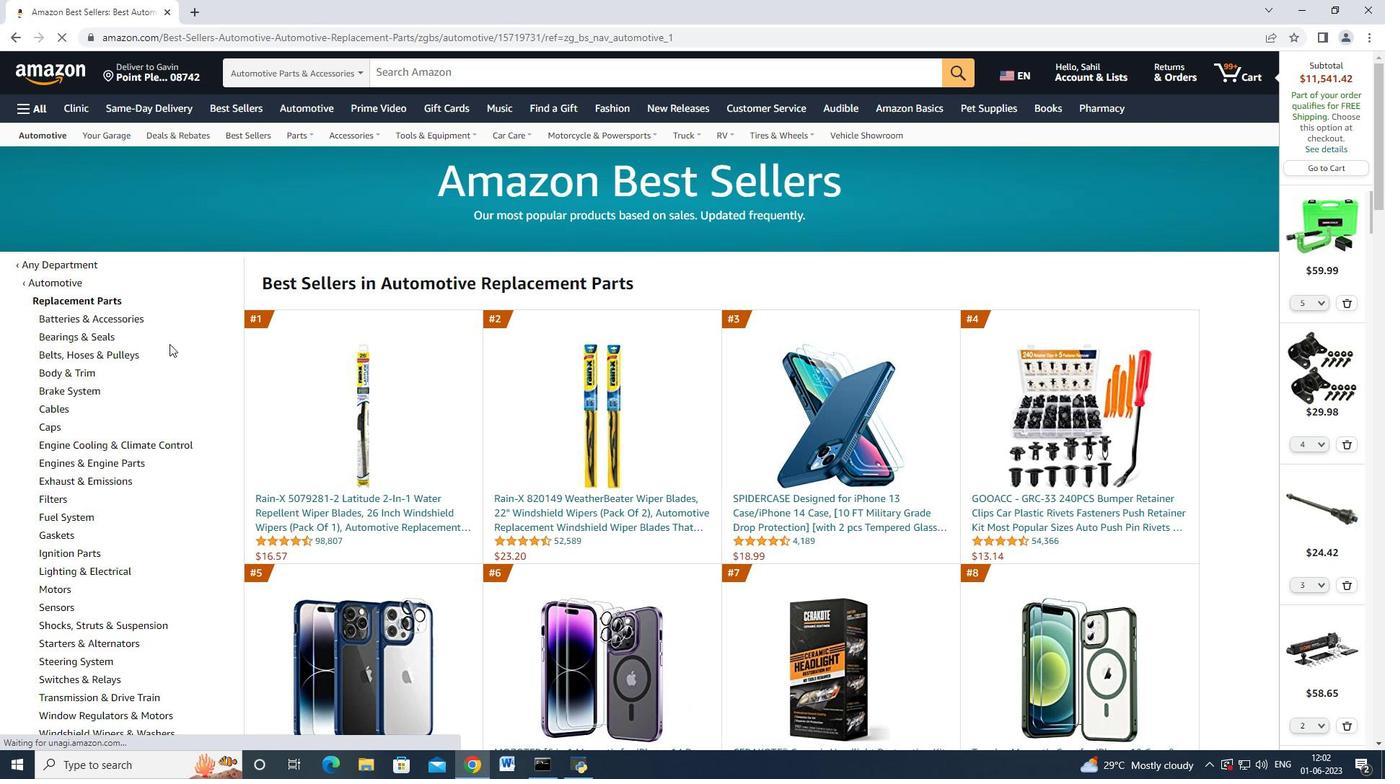 
Action: Mouse scrolled (169, 343) with delta (0, 0)
Screenshot: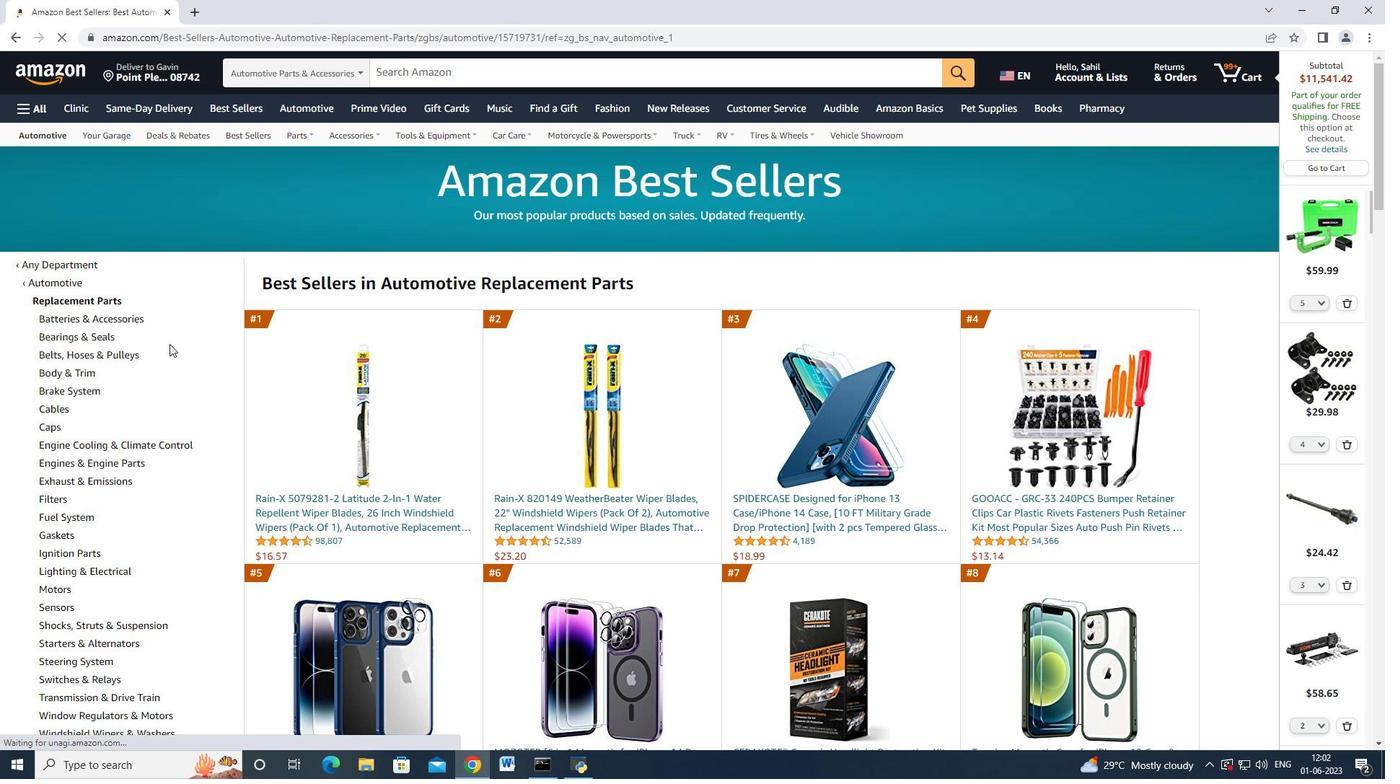 
Action: Mouse moved to (169, 344)
Screenshot: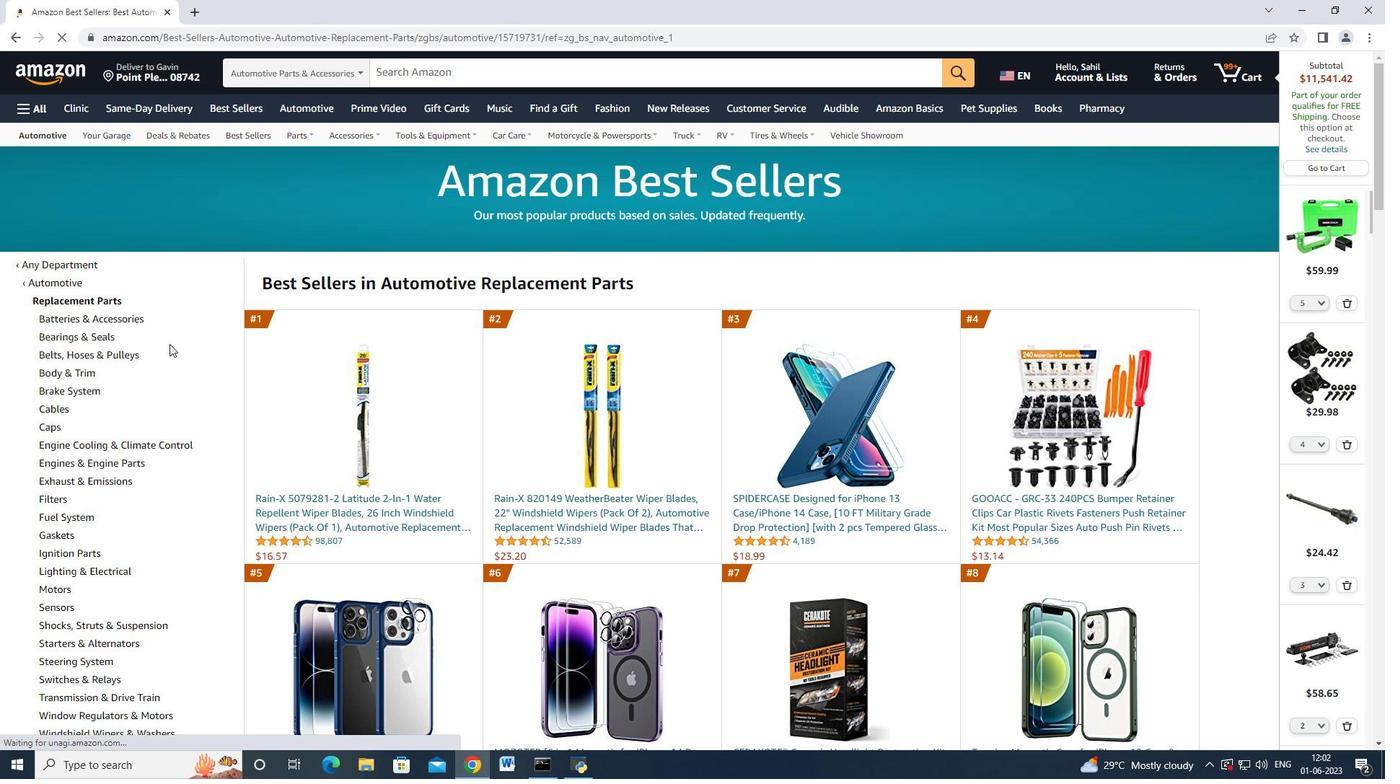
Action: Mouse scrolled (169, 344) with delta (0, 0)
Screenshot: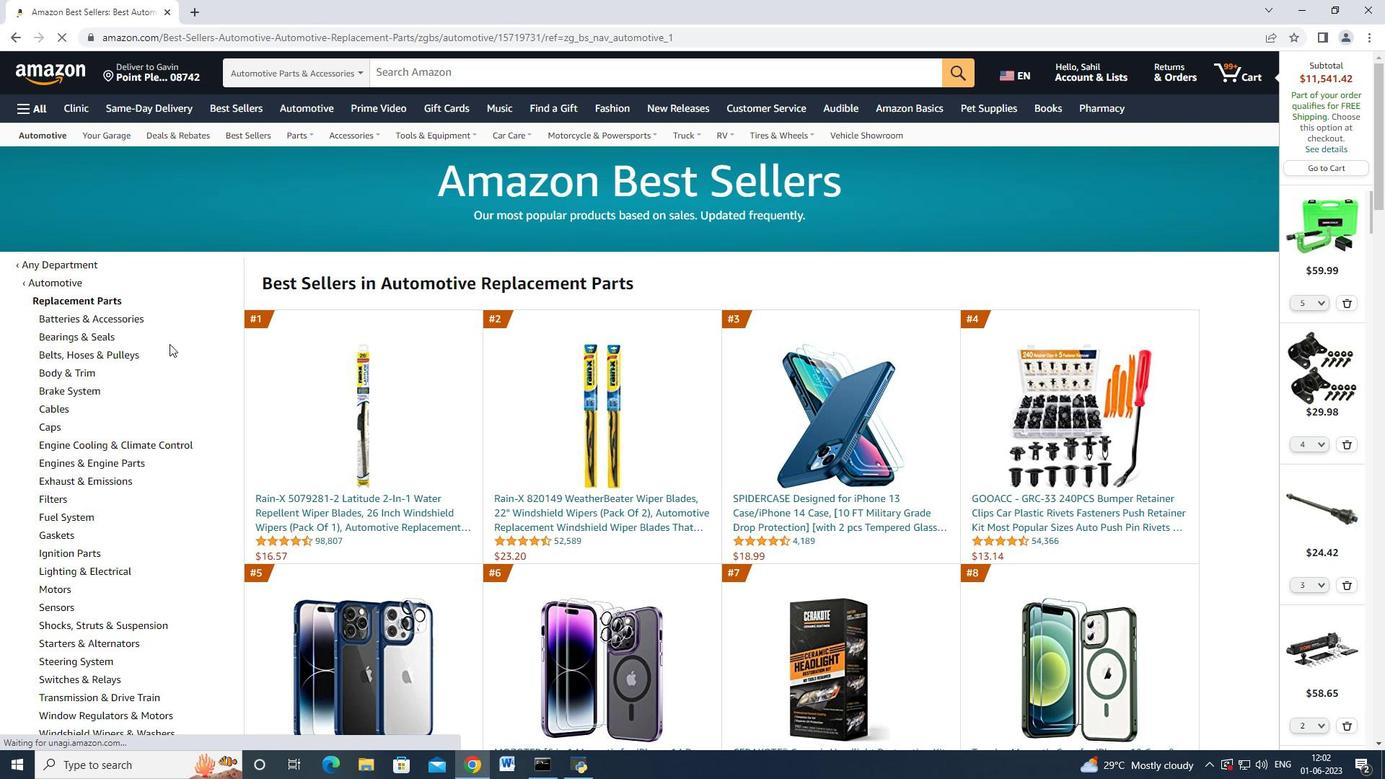 
Action: Mouse moved to (121, 483)
Screenshot: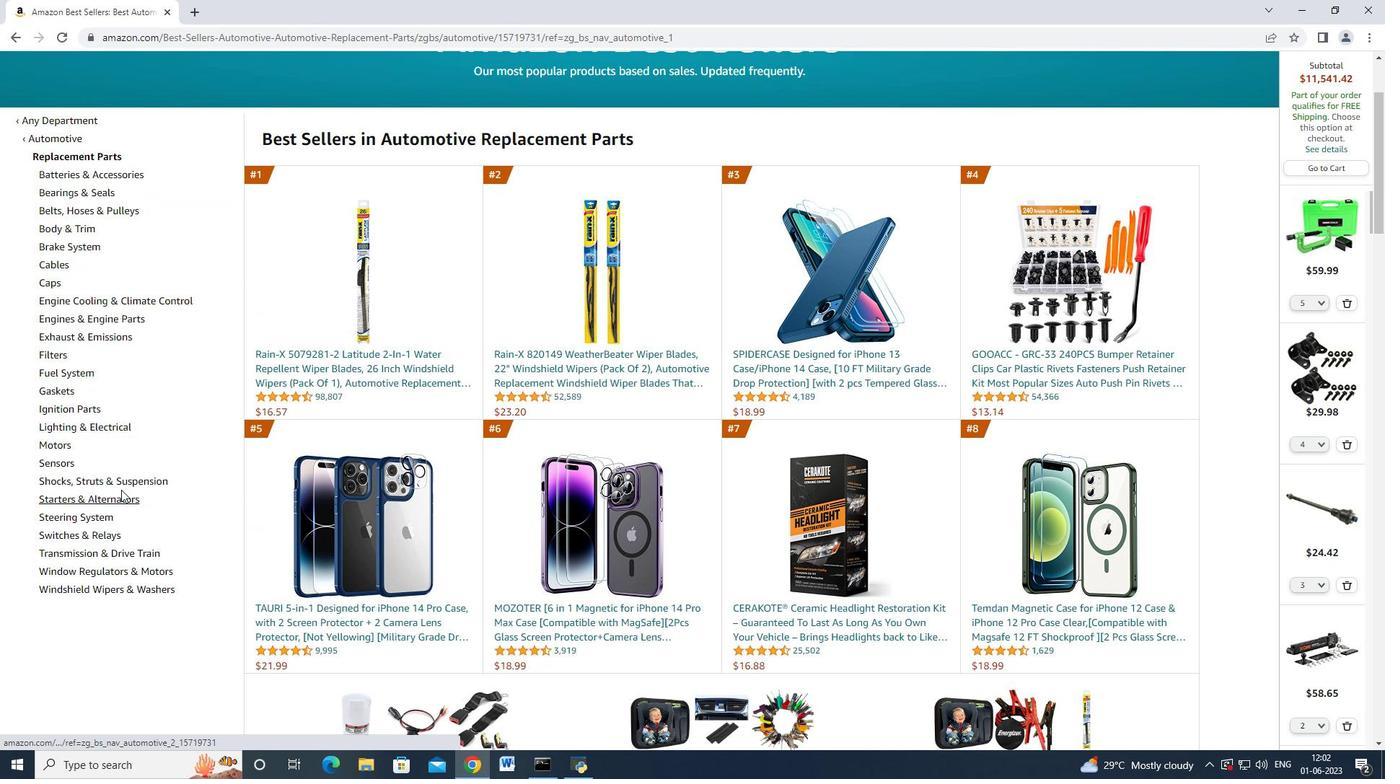 
Action: Mouse pressed left at (121, 483)
Screenshot: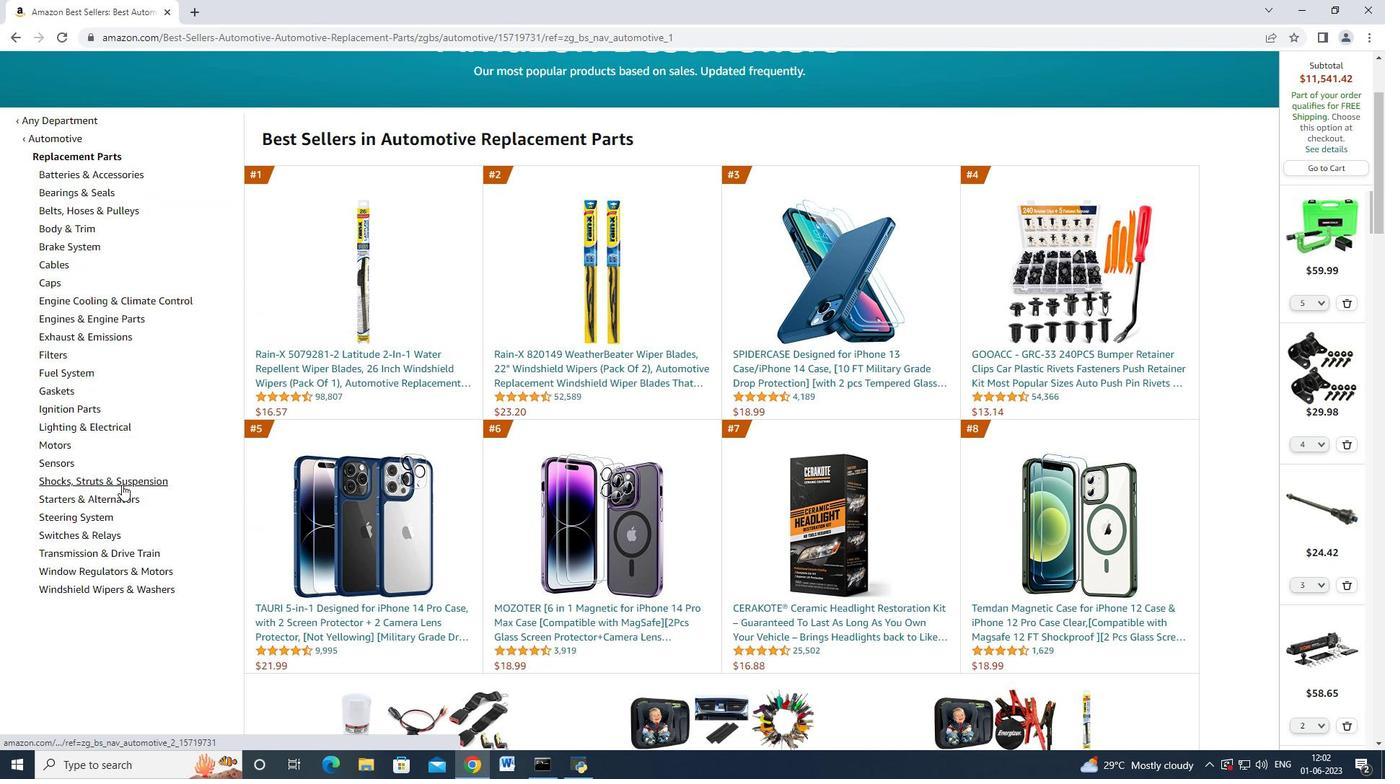 
Action: Mouse moved to (168, 430)
Screenshot: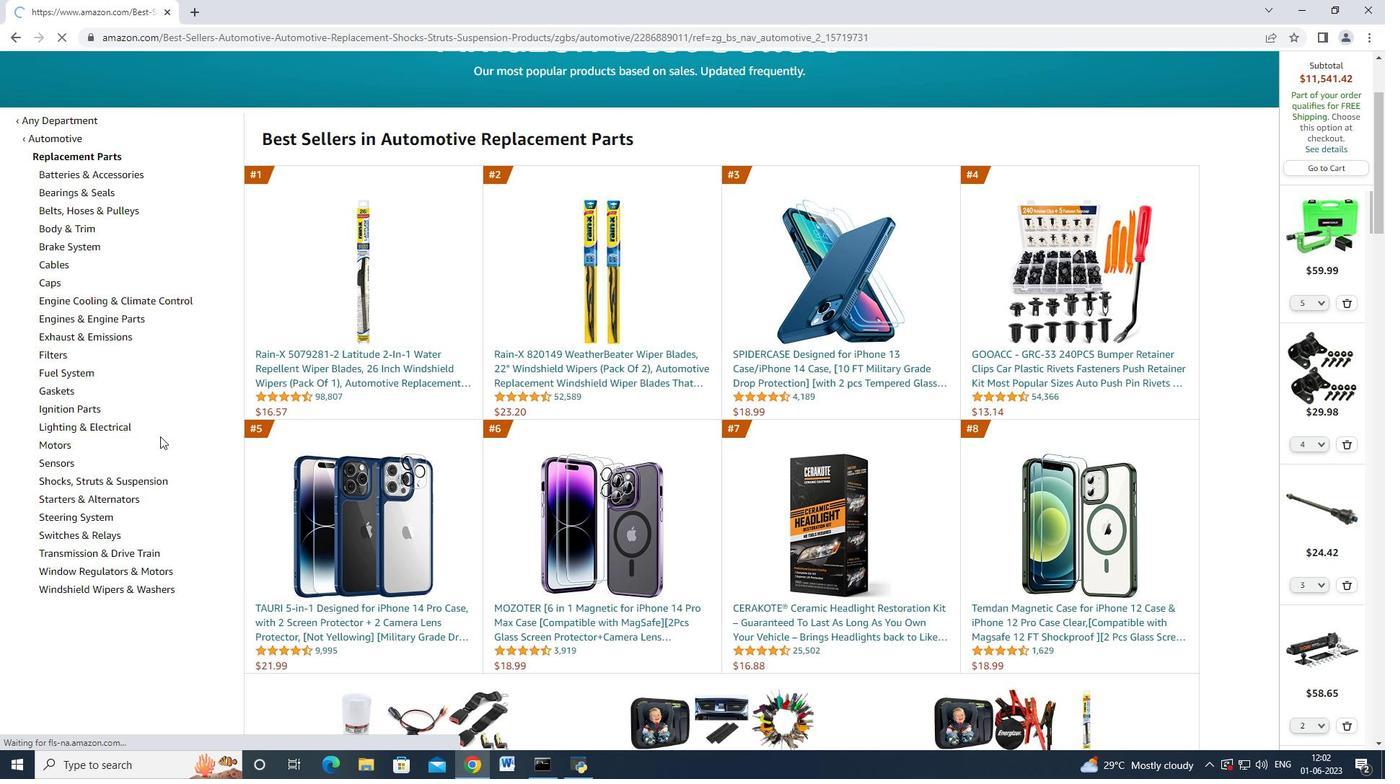 
Action: Mouse scrolled (168, 429) with delta (0, 0)
Screenshot: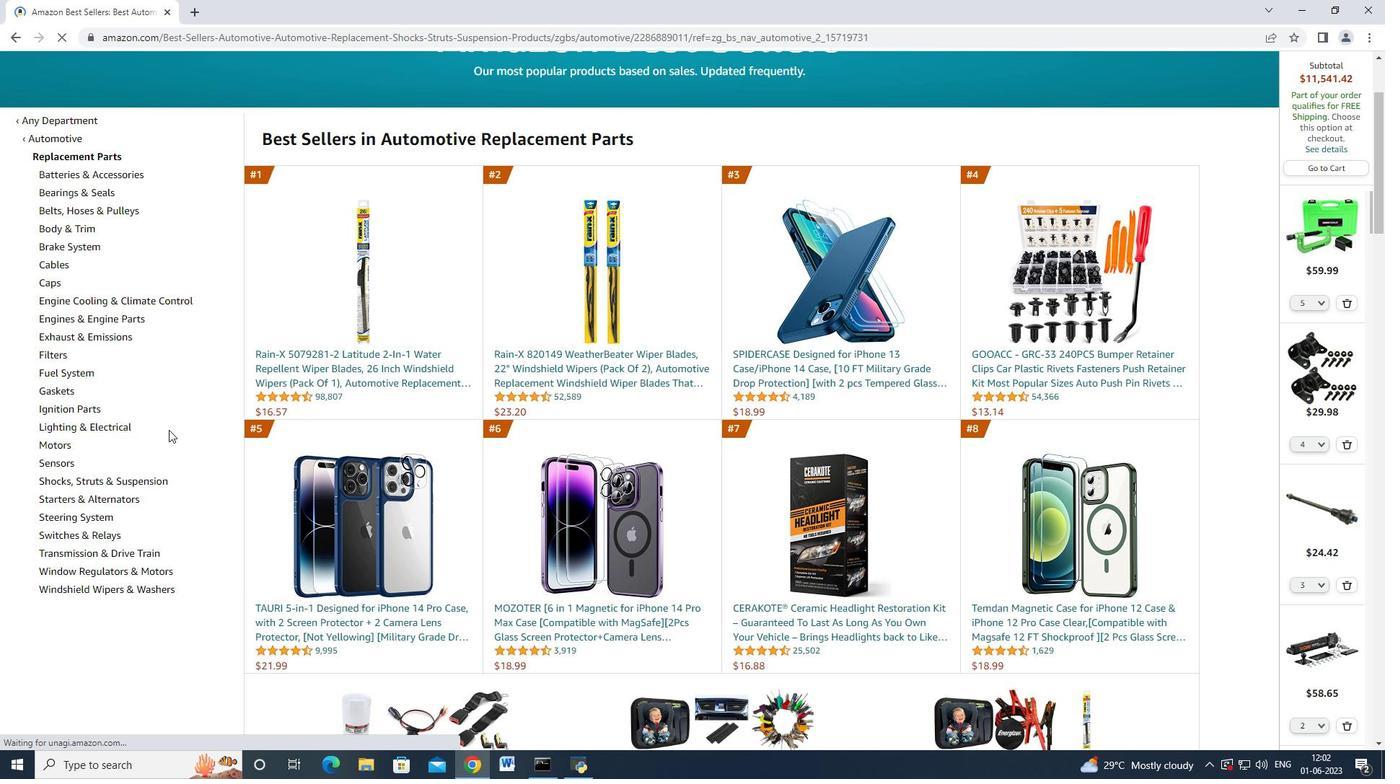 
Action: Mouse moved to (168, 430)
Screenshot: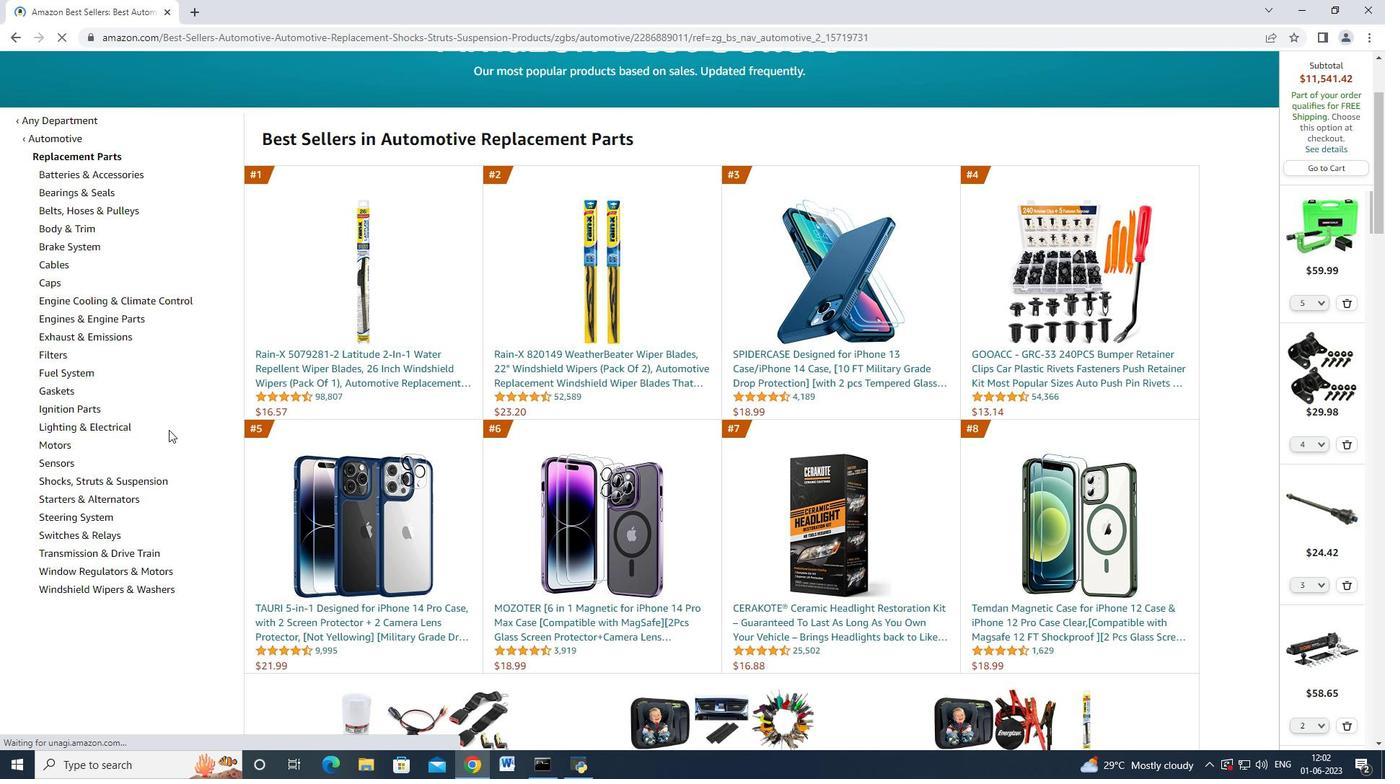 
Action: Mouse scrolled (168, 429) with delta (0, 0)
Screenshot: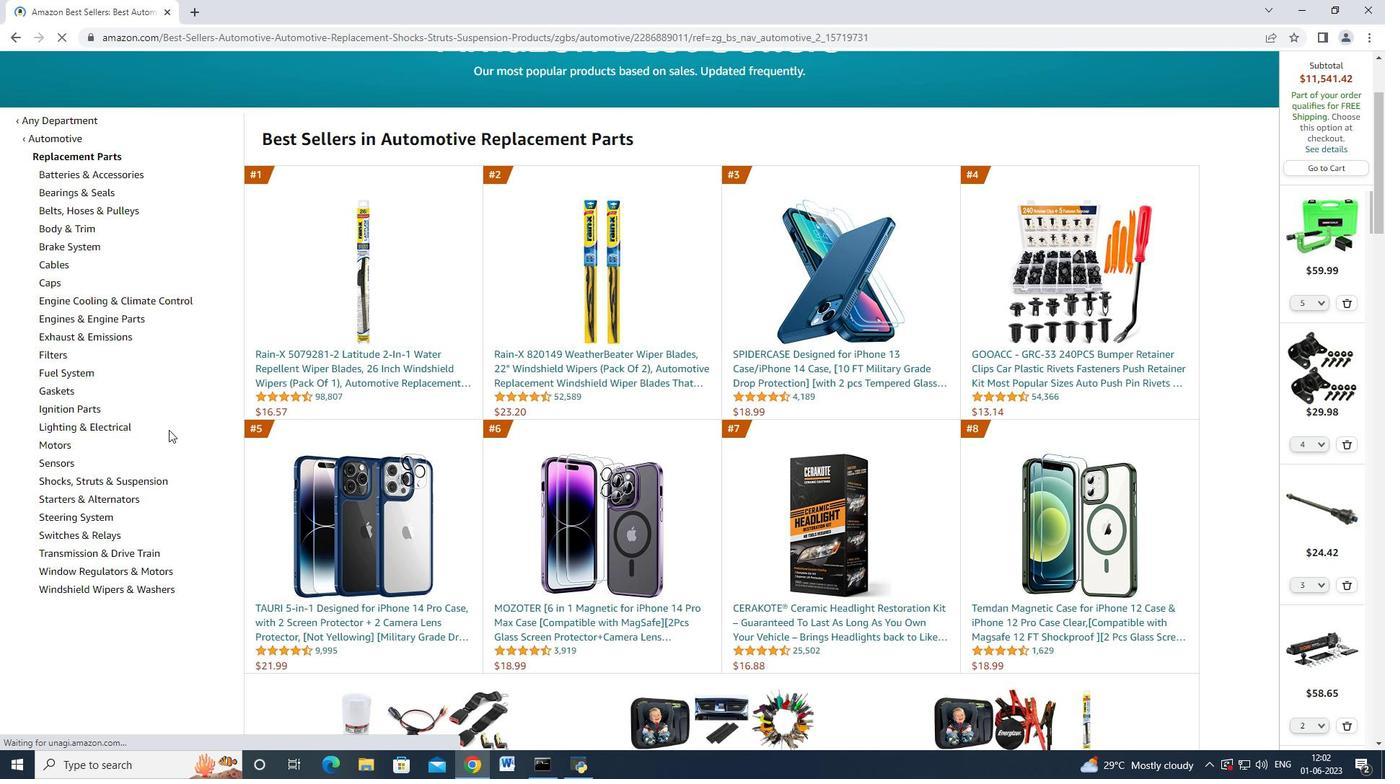 
Action: Mouse moved to (168, 431)
Screenshot: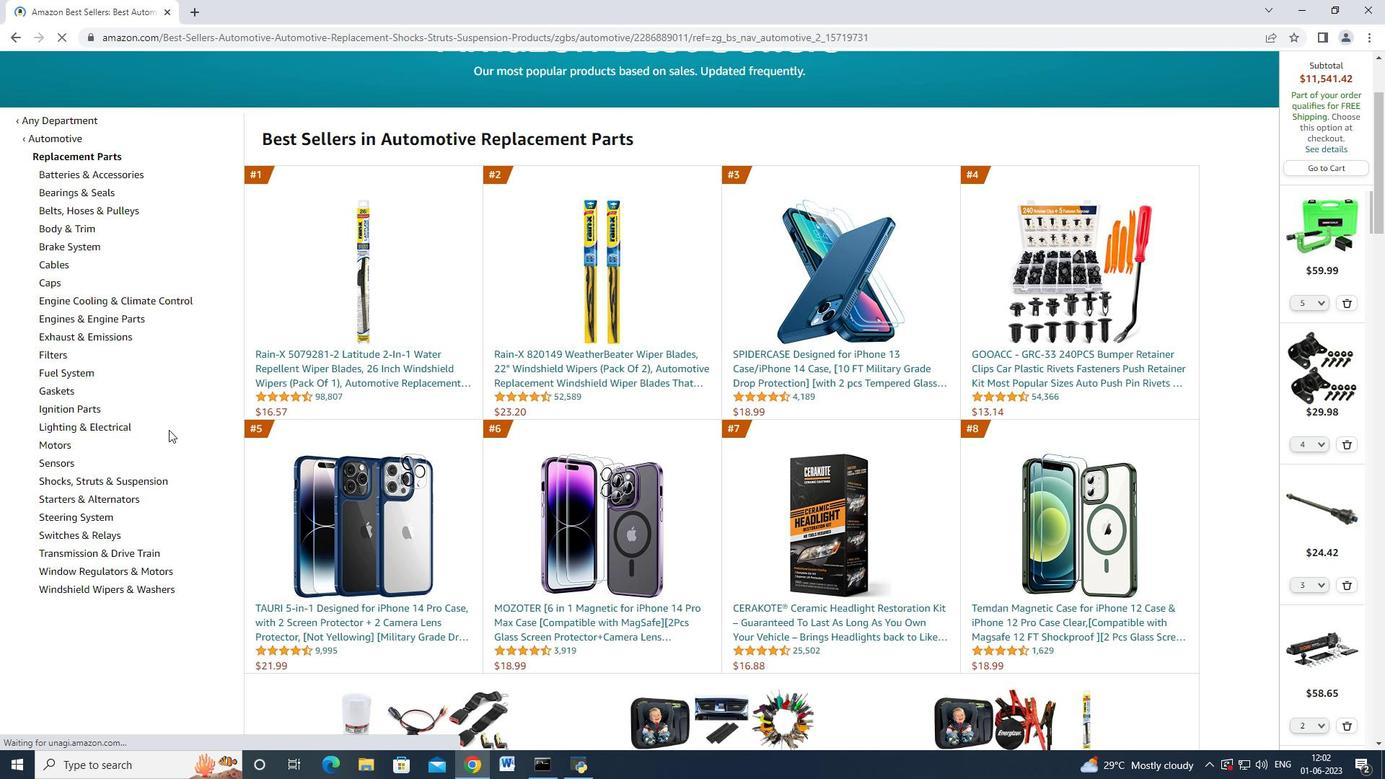 
Action: Mouse scrolled (168, 430) with delta (0, 0)
Screenshot: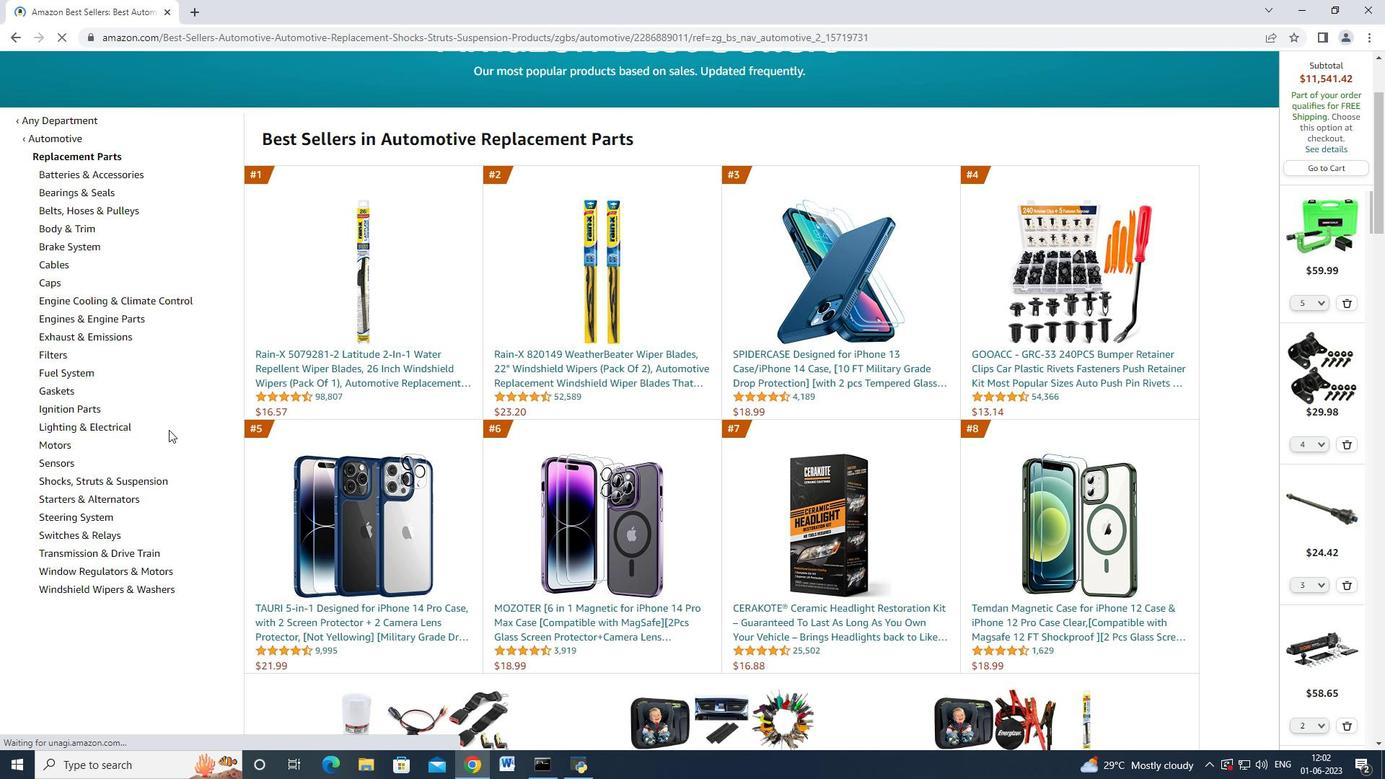 
Action: Mouse moved to (161, 443)
Screenshot: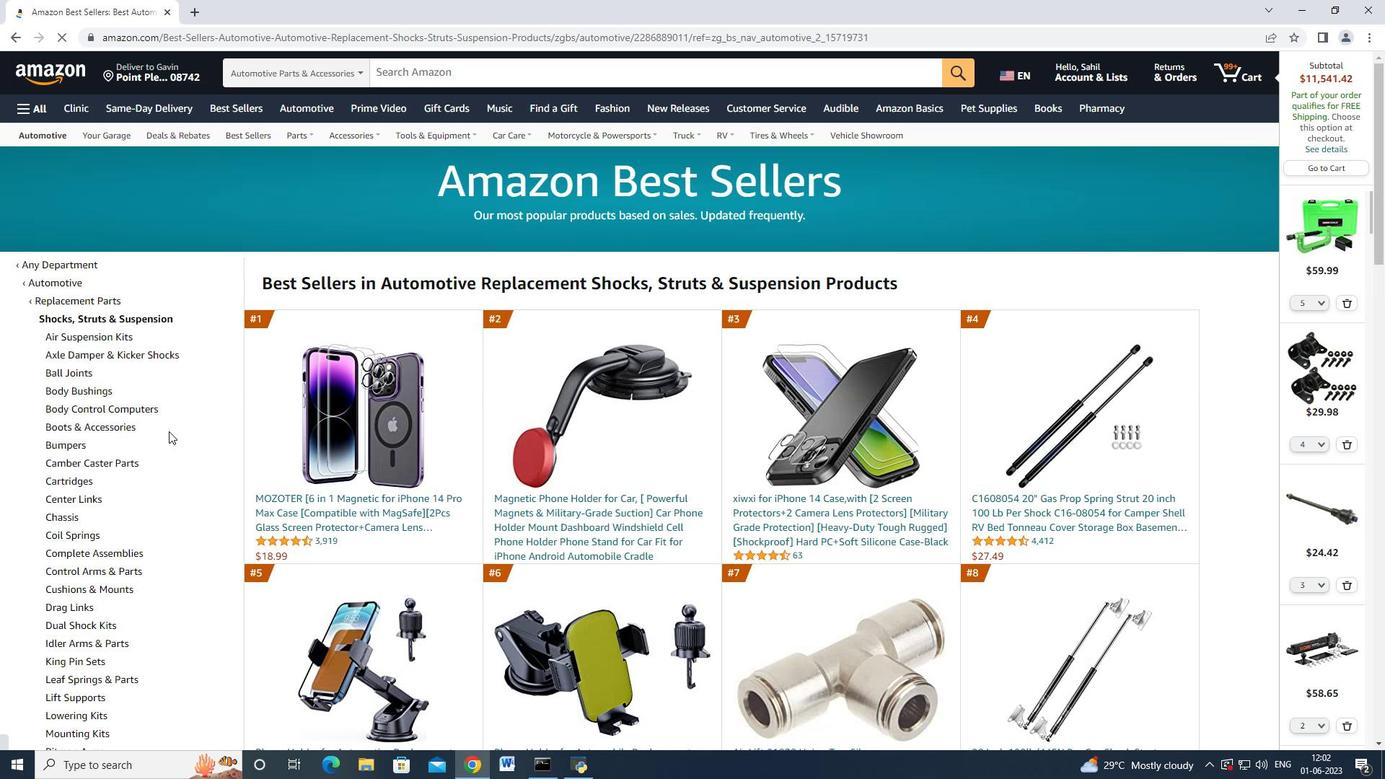 
Action: Mouse scrolled (161, 443) with delta (0, 0)
Screenshot: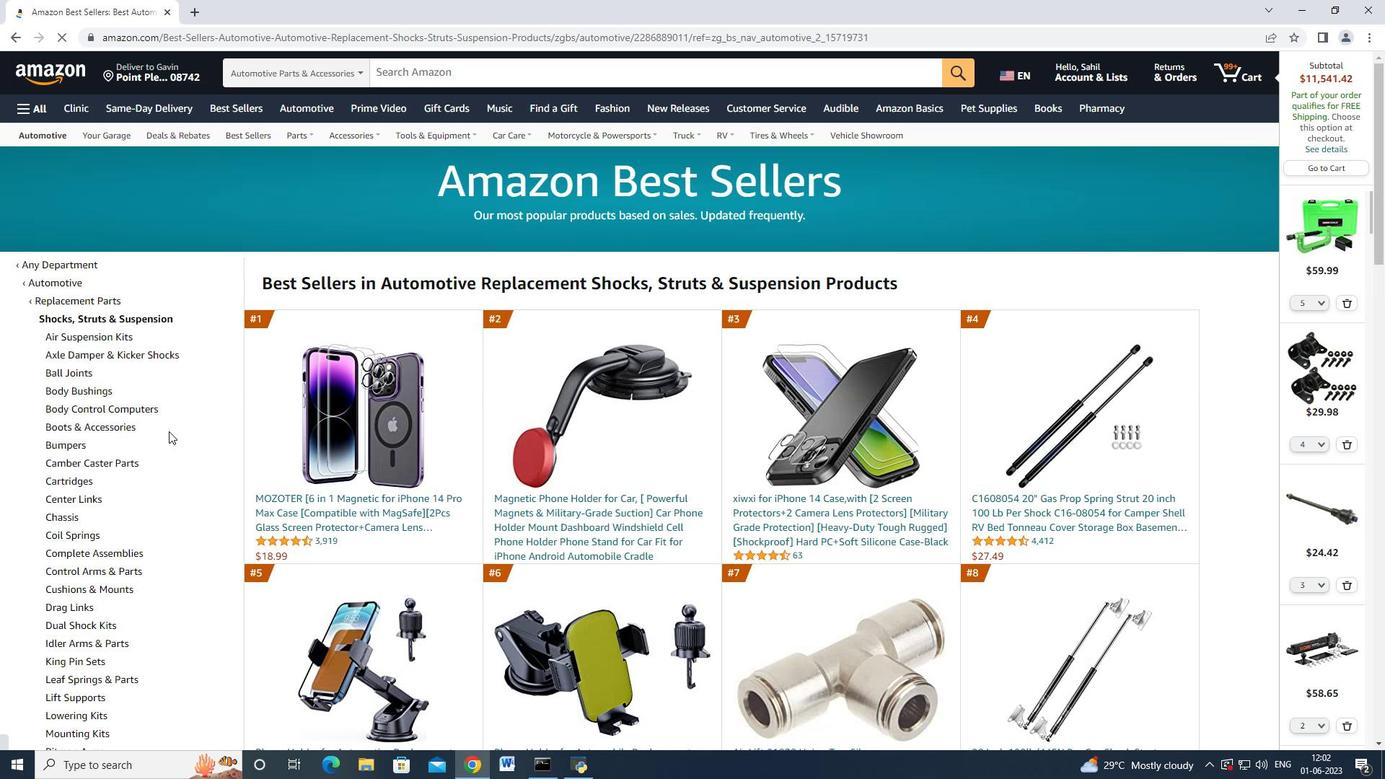 
Action: Mouse moved to (161, 444)
Screenshot: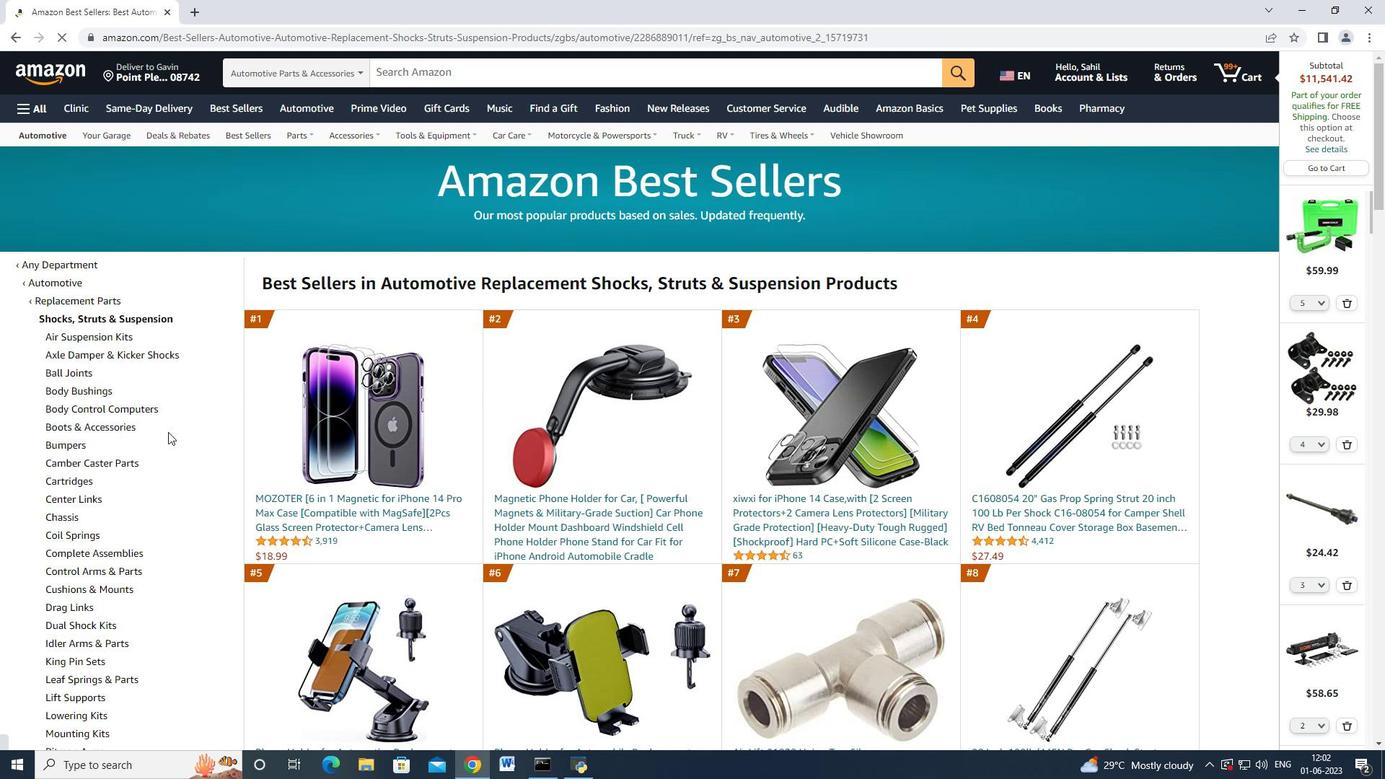 
Action: Mouse scrolled (161, 443) with delta (0, 0)
Screenshot: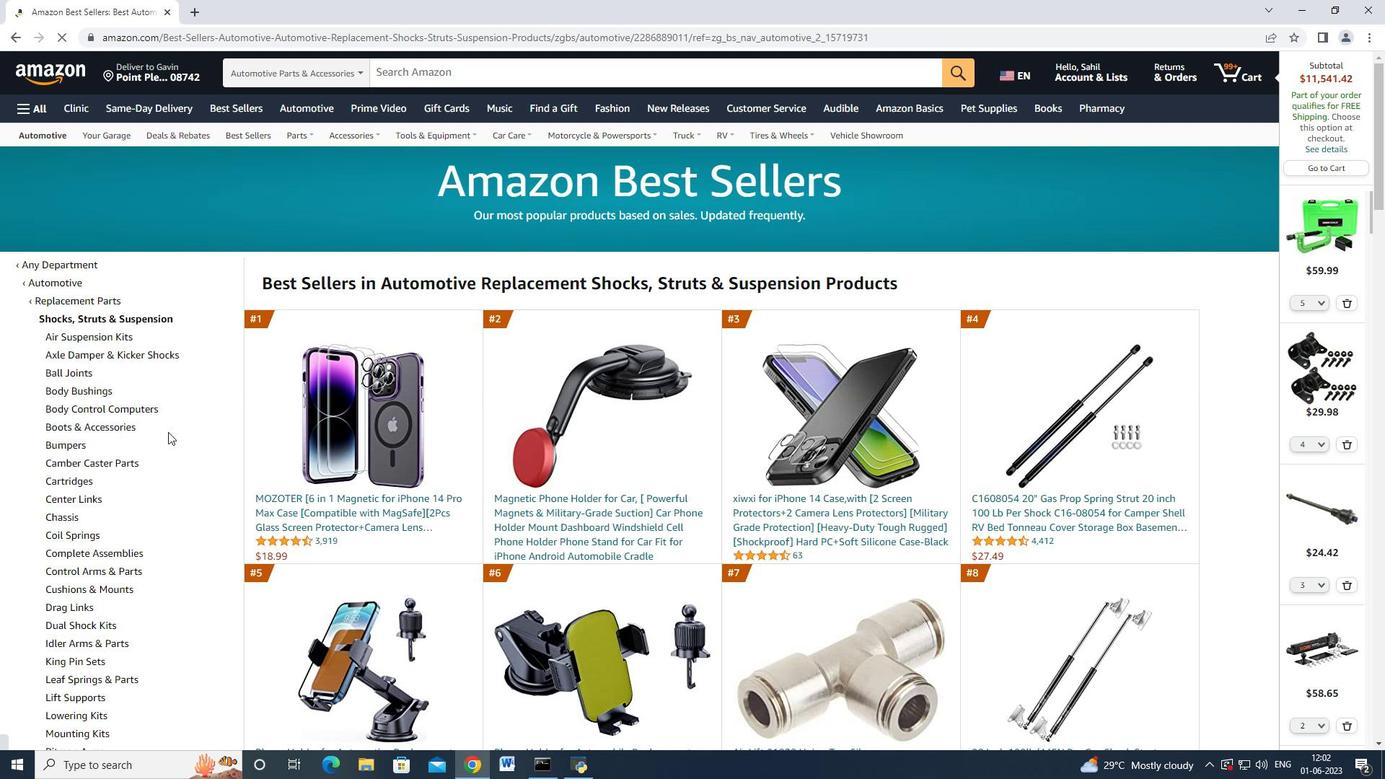 
Action: Mouse scrolled (161, 443) with delta (0, 0)
Screenshot: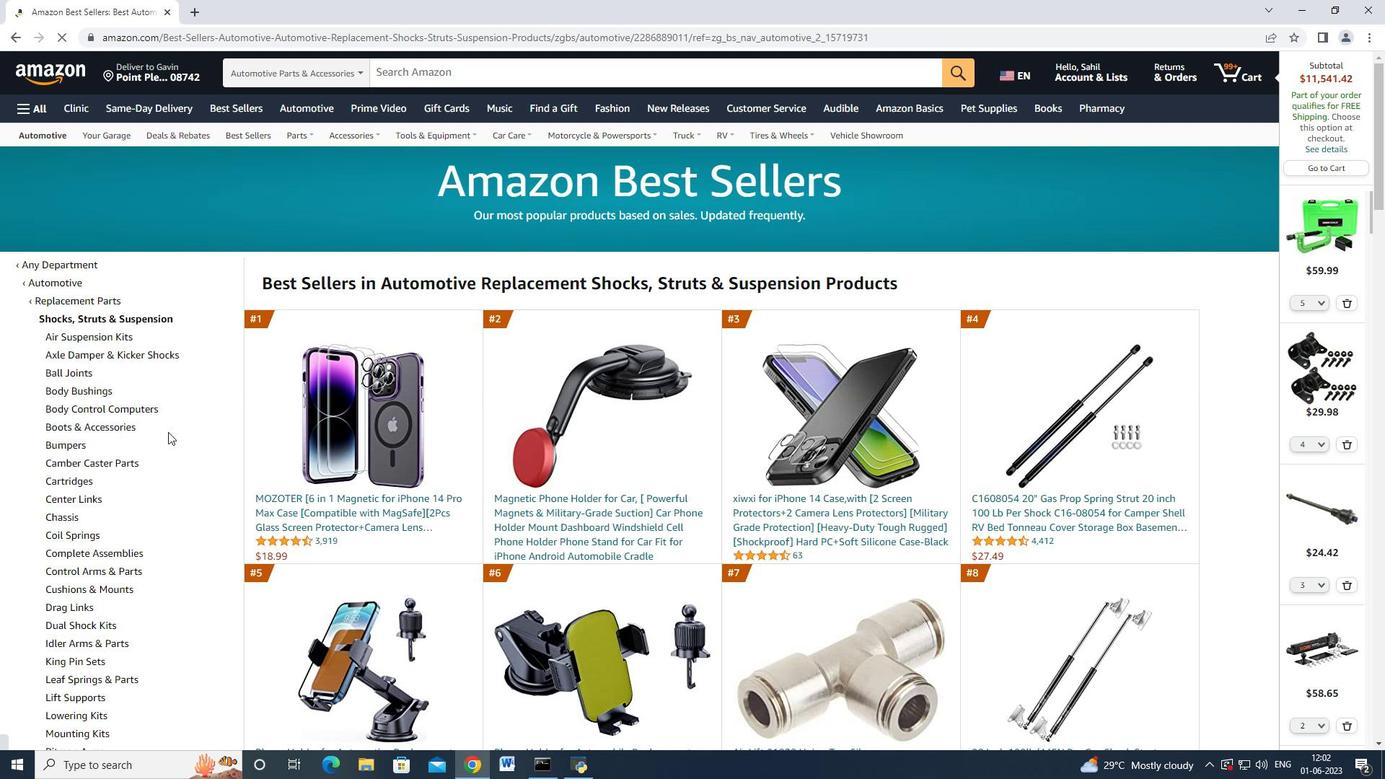 
Action: Mouse moved to (161, 444)
Screenshot: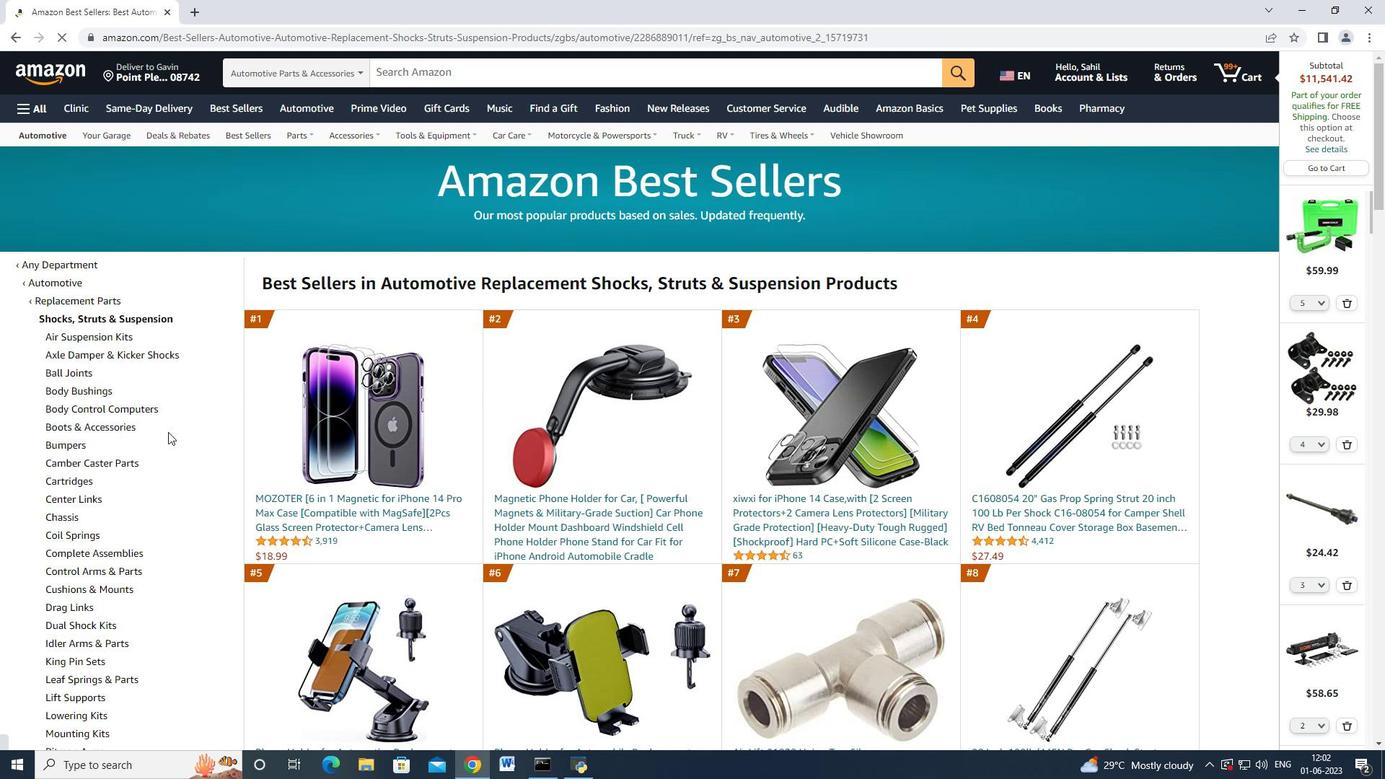 
Action: Mouse scrolled (161, 443) with delta (0, 0)
Screenshot: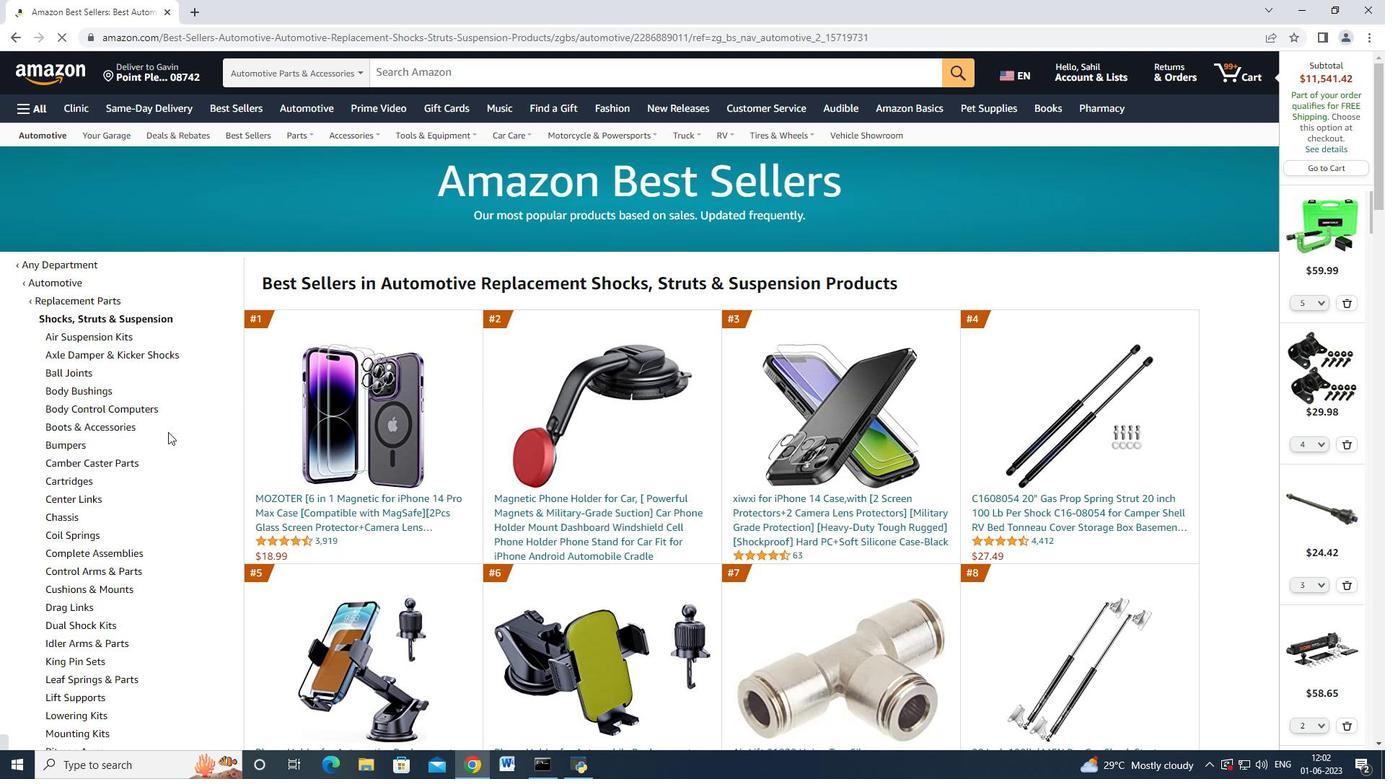 
Action: Mouse moved to (160, 444)
Screenshot: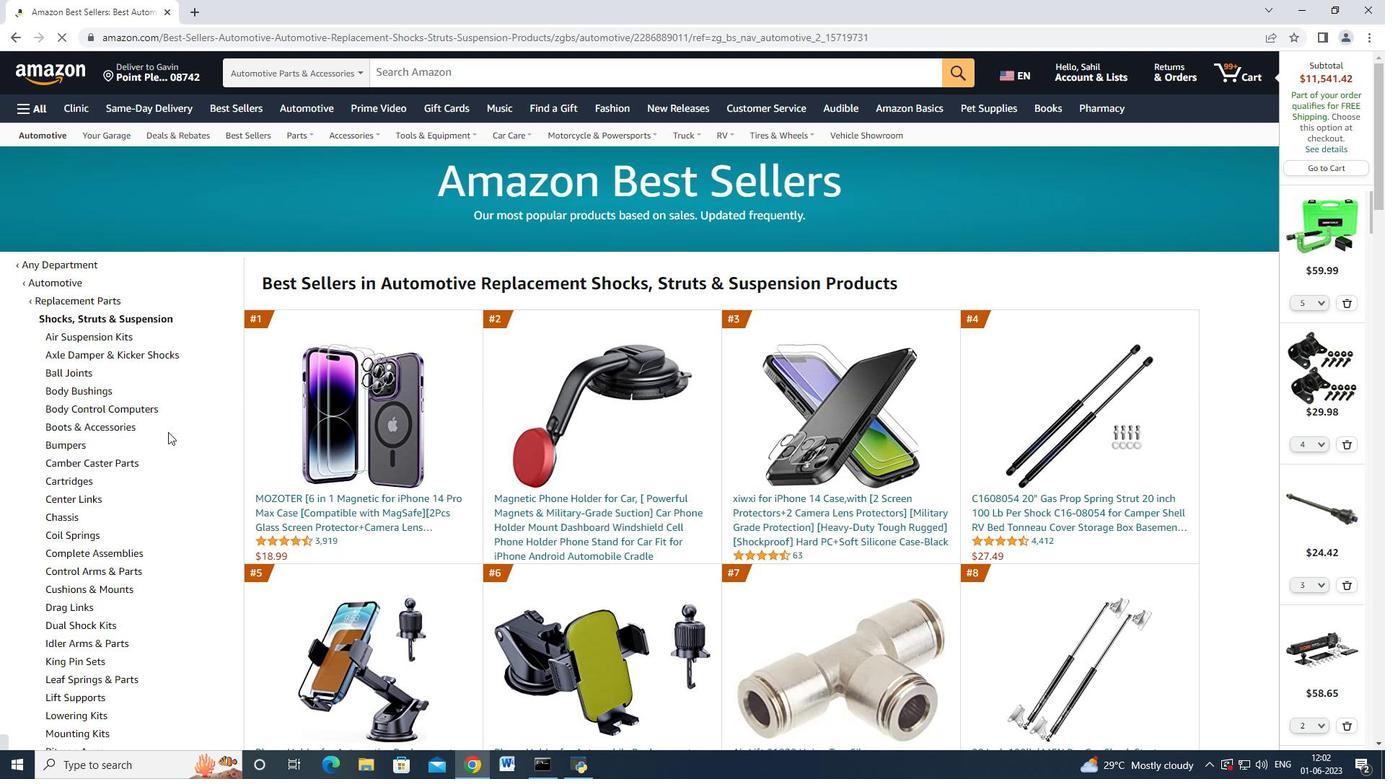 
Action: Mouse scrolled (160, 443) with delta (0, 0)
Screenshot: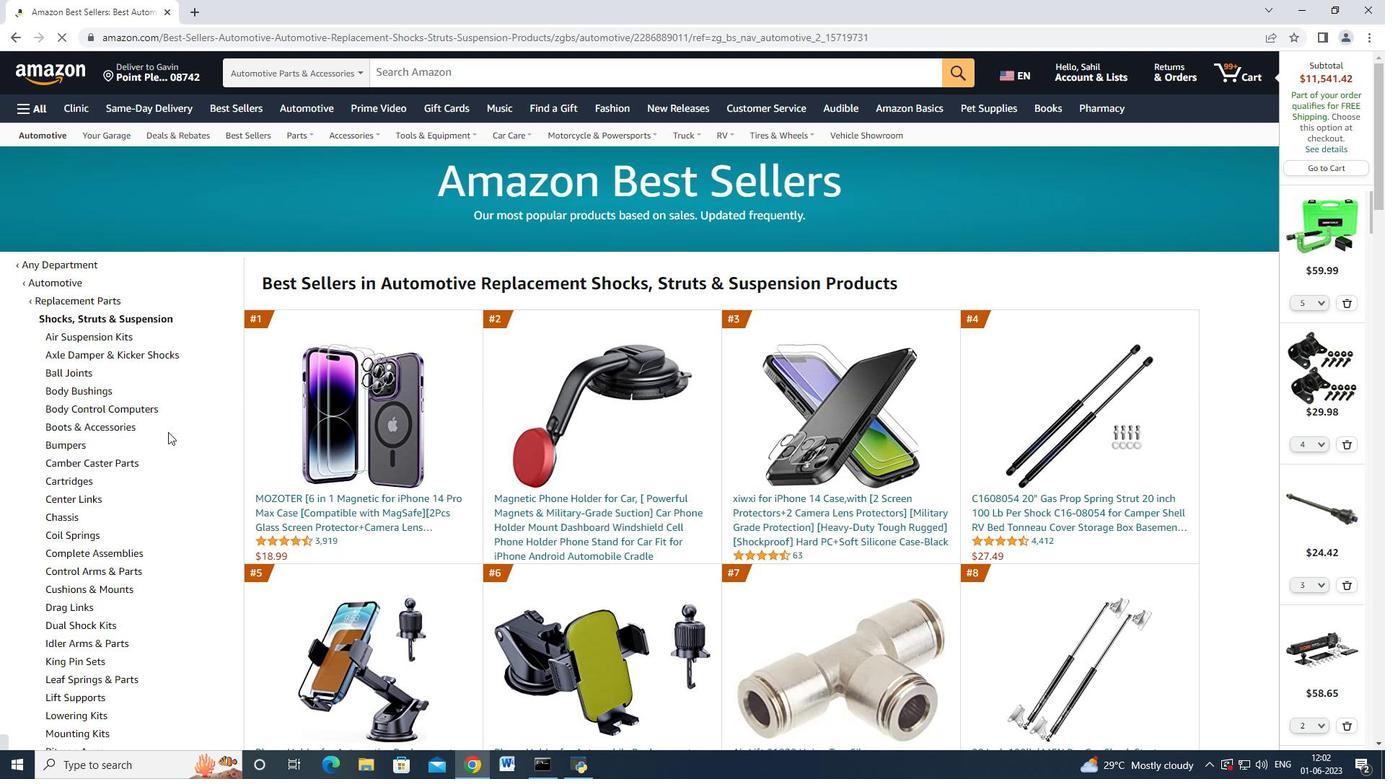 
Action: Mouse scrolled (160, 443) with delta (0, 0)
Screenshot: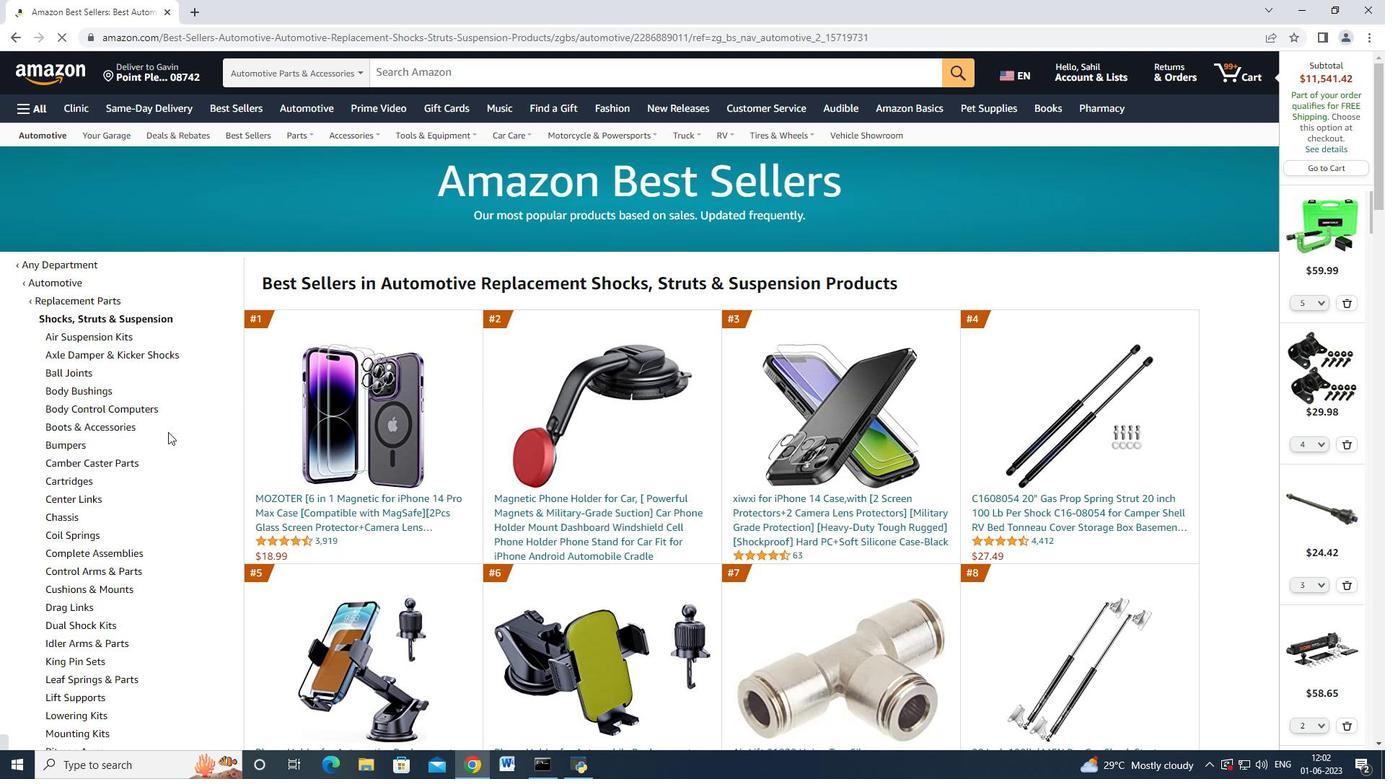 
Action: Mouse moved to (159, 444)
Screenshot: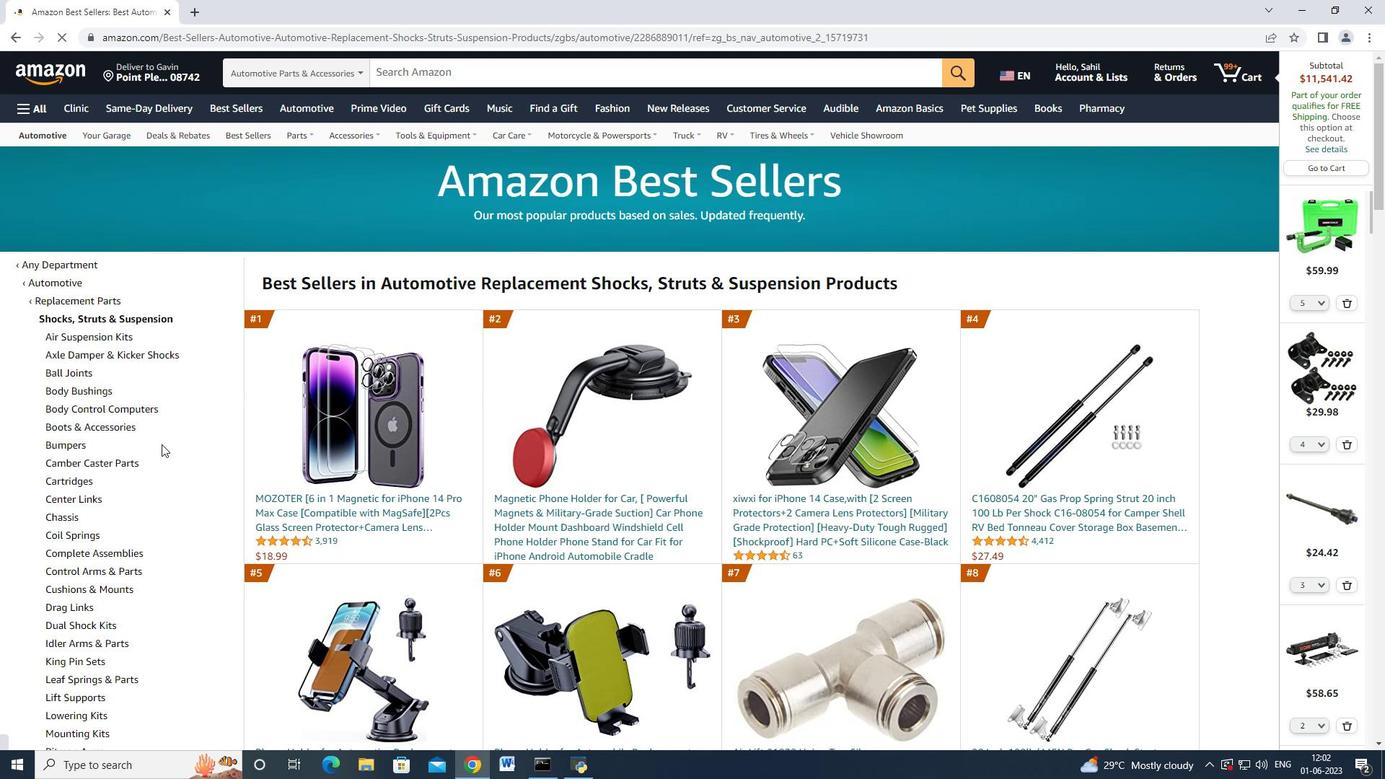 
Action: Mouse scrolled (159, 443) with delta (0, 0)
Screenshot: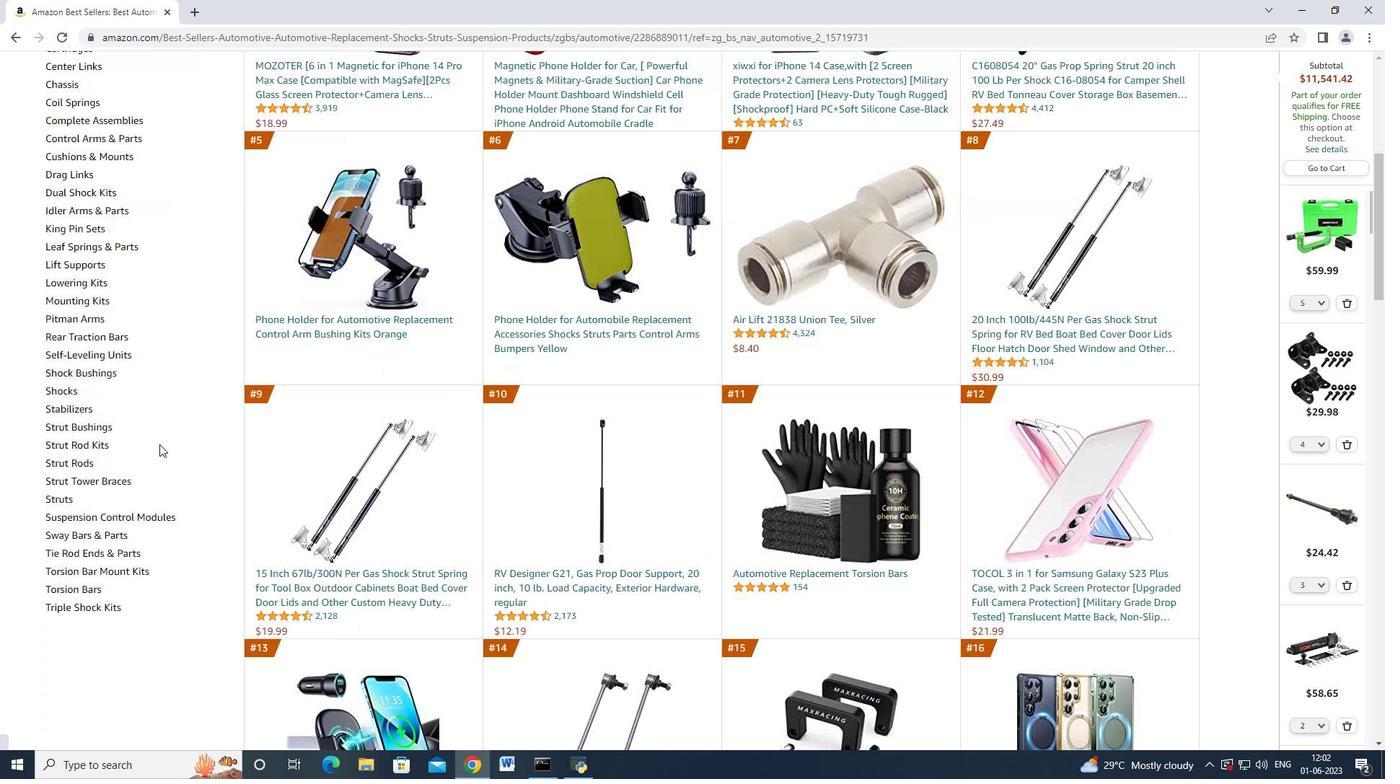 
Action: Mouse moved to (158, 443)
Screenshot: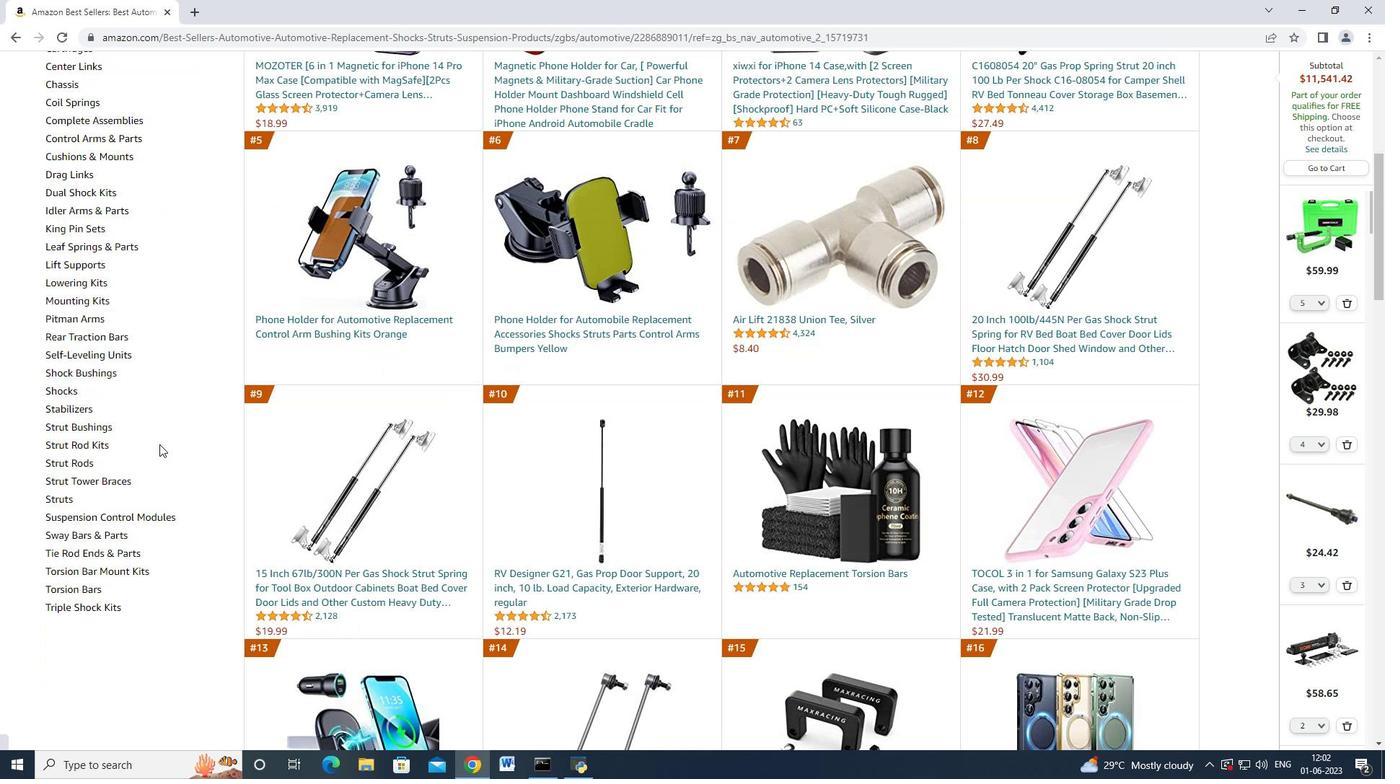 
Action: Mouse scrolled (159, 443) with delta (0, 0)
Screenshot: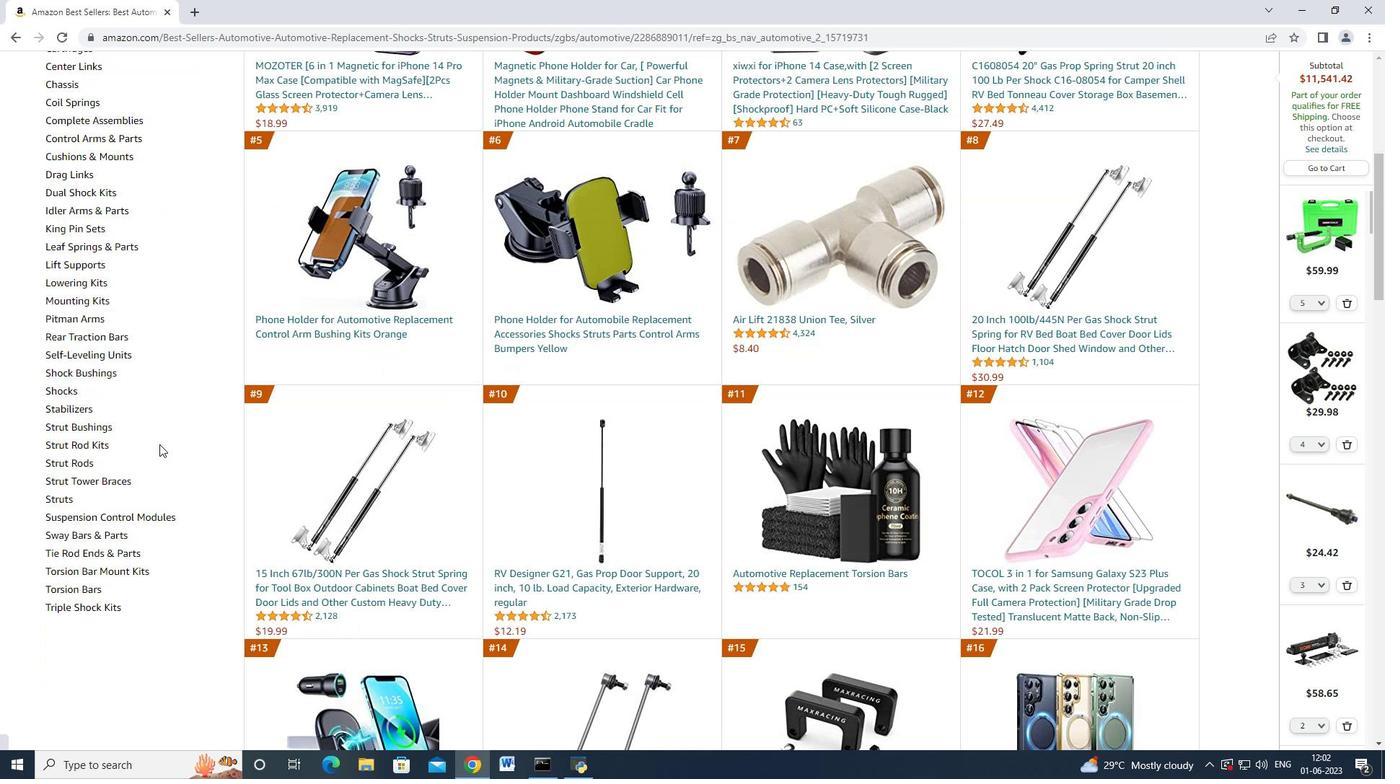 
Action: Mouse moved to (158, 443)
Screenshot: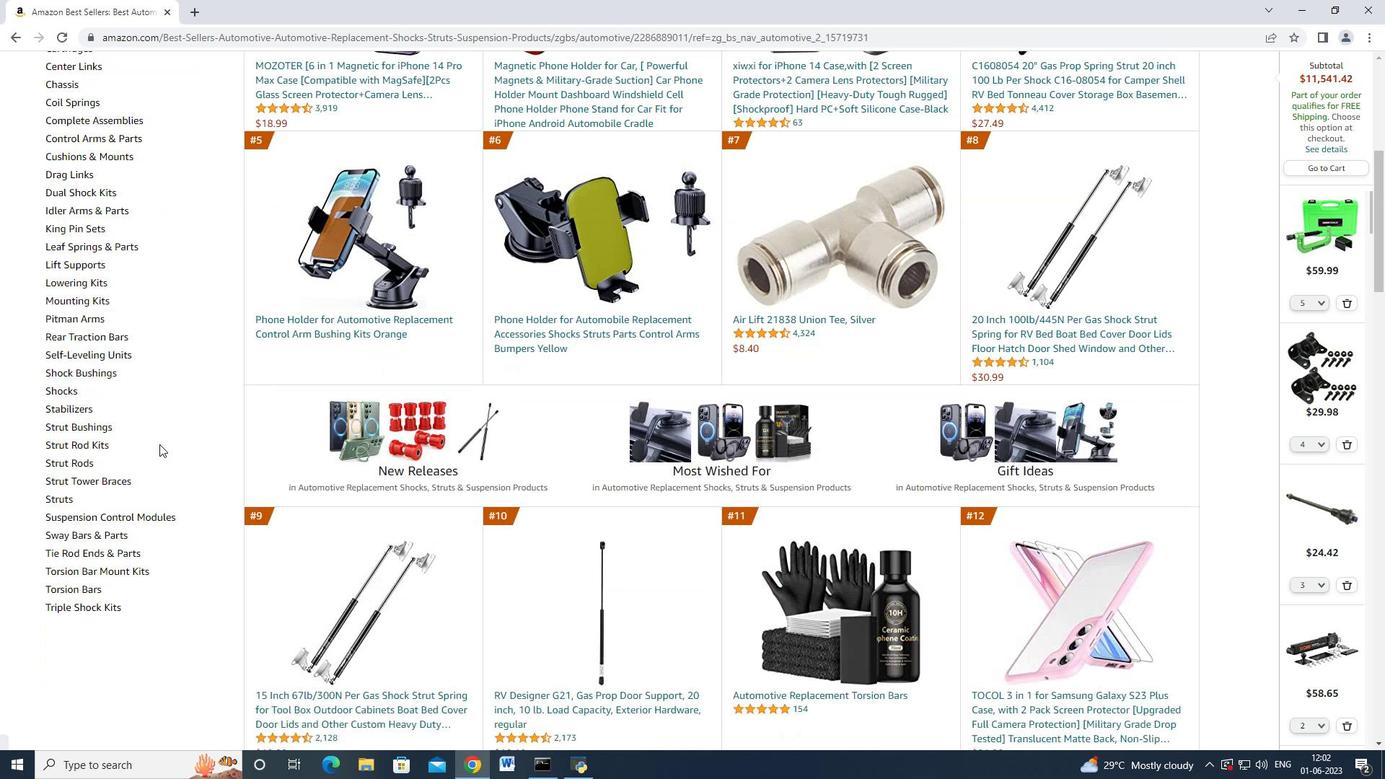 
Action: Mouse scrolled (159, 443) with delta (0, 0)
Screenshot: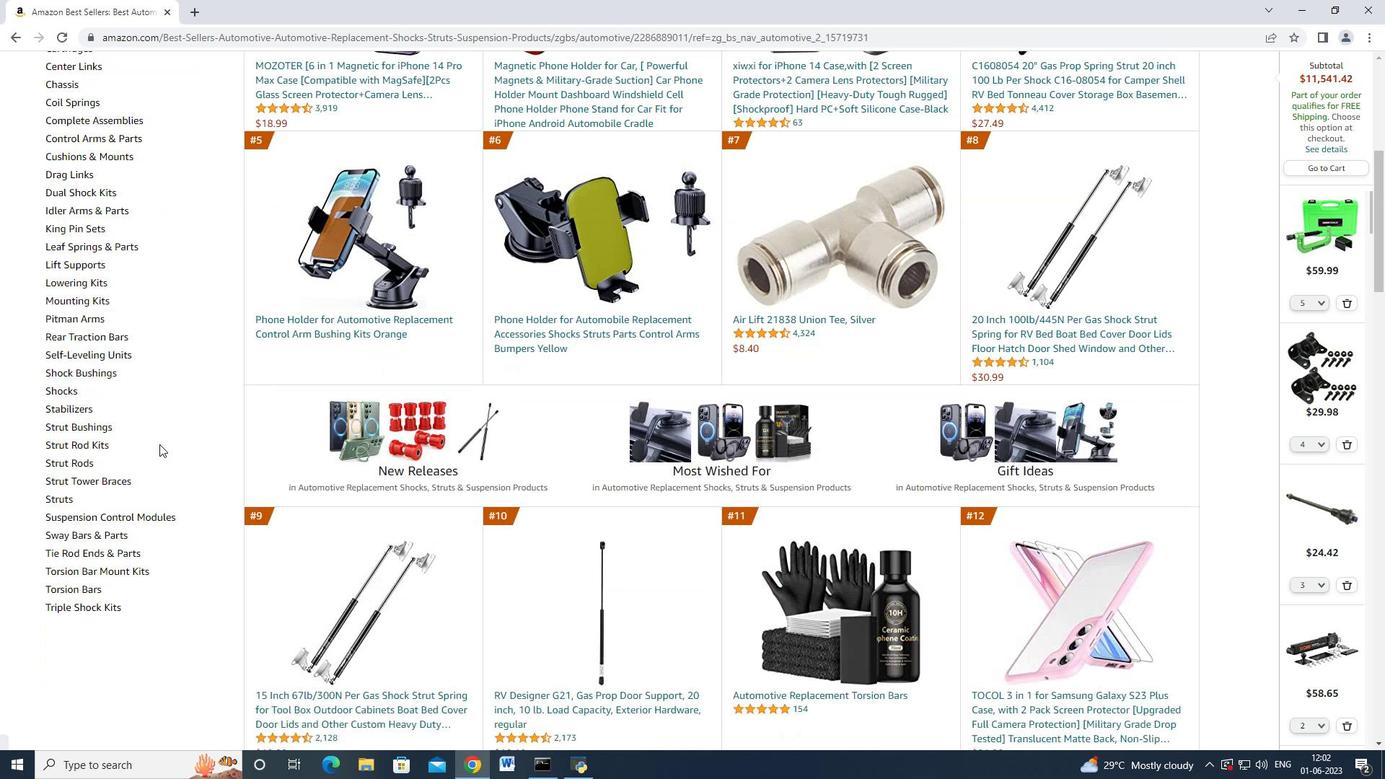 
Action: Mouse scrolled (159, 443) with delta (0, 0)
Screenshot: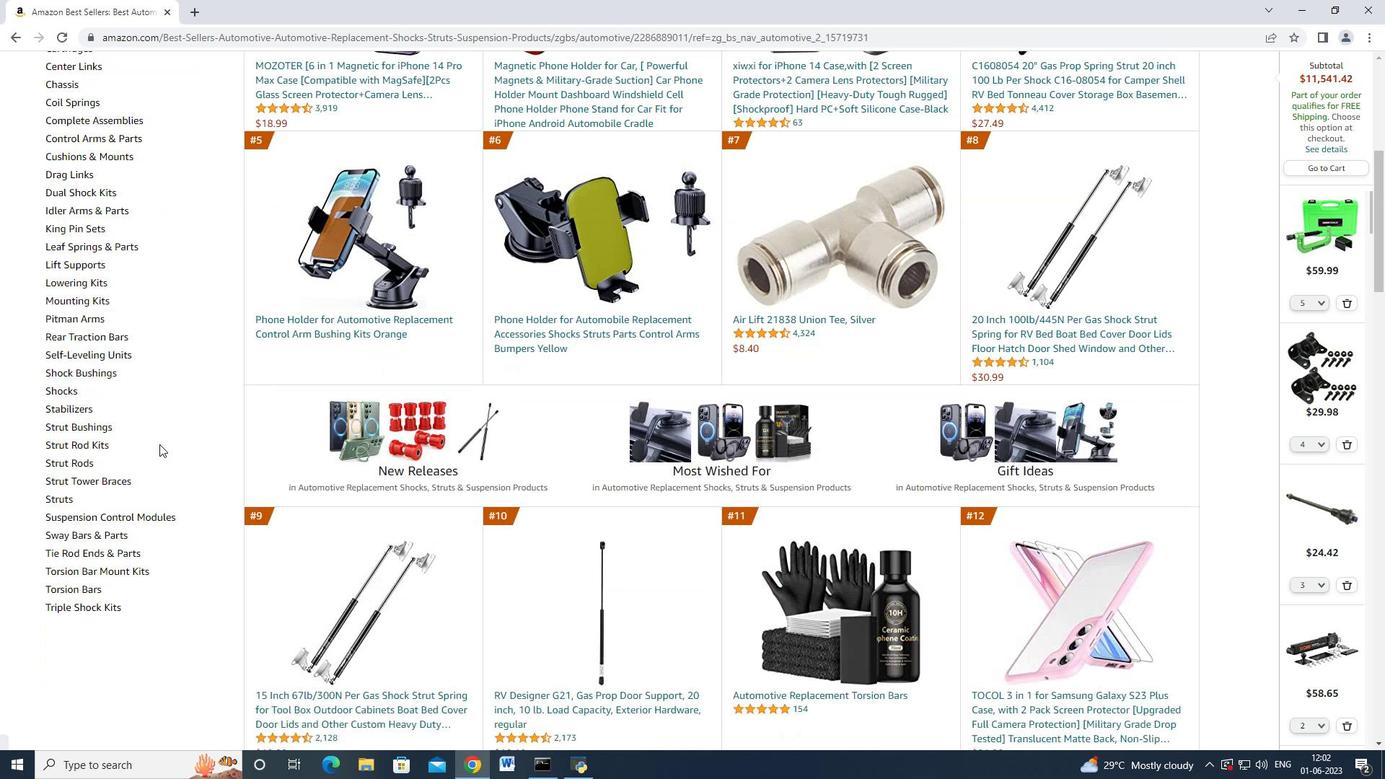 
Action: Mouse scrolled (159, 443) with delta (0, 0)
Screenshot: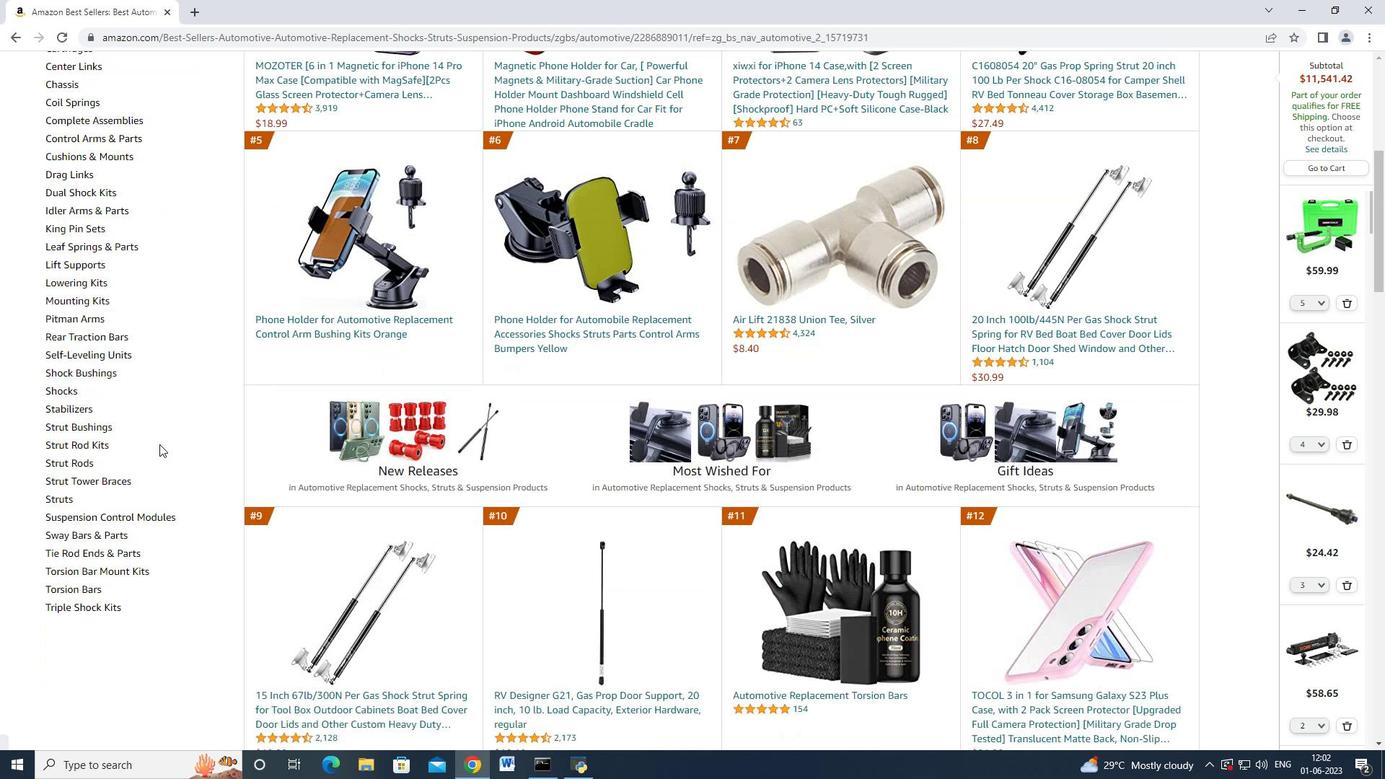 
Action: Mouse moved to (150, 424)
Screenshot: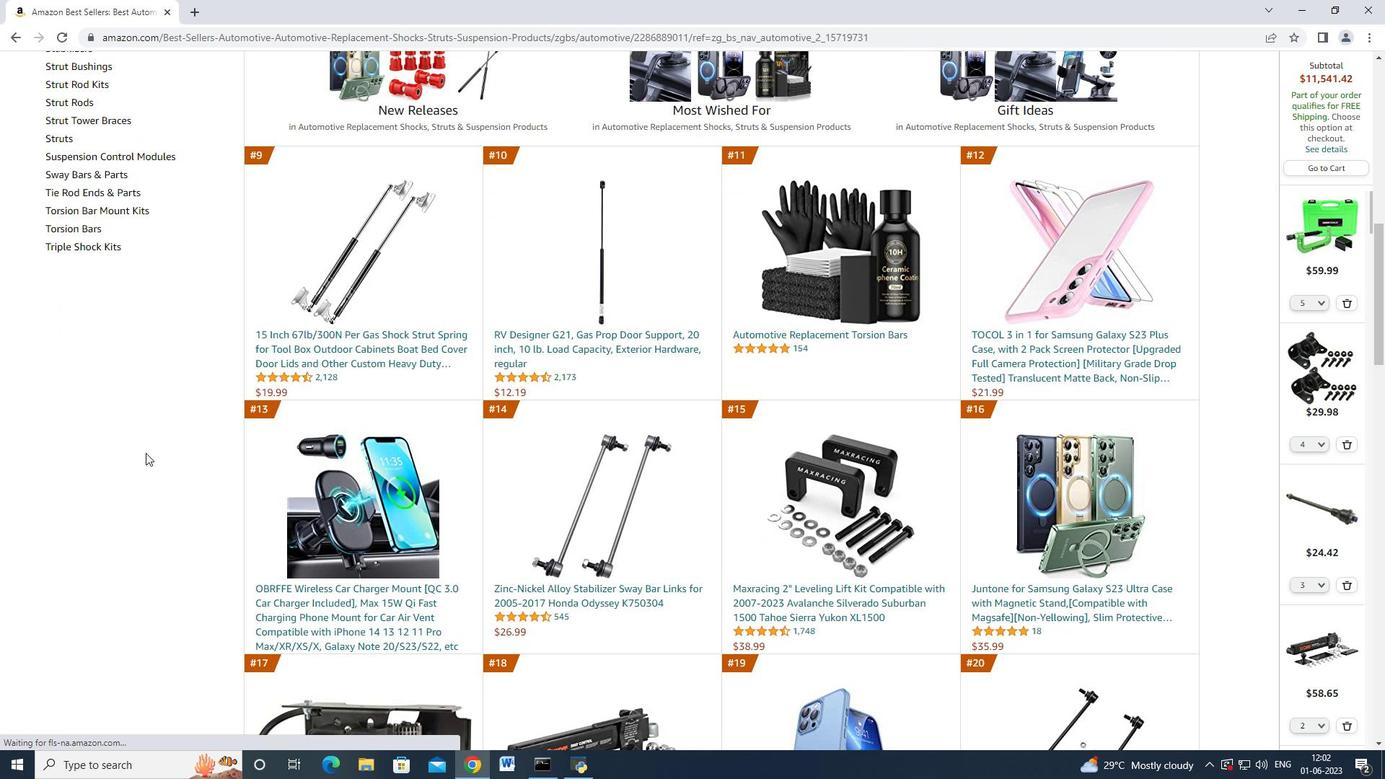 
Action: Mouse scrolled (150, 424) with delta (0, 0)
Screenshot: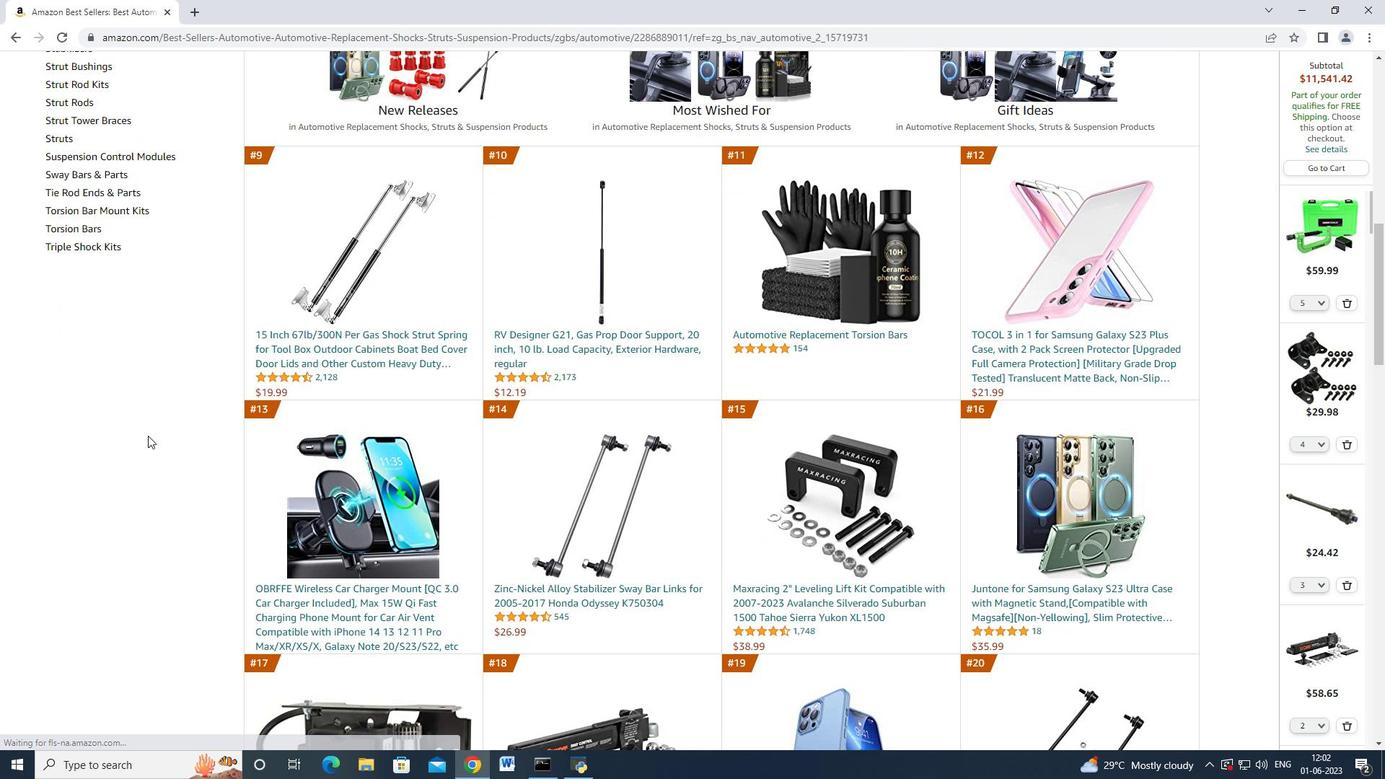 
Action: Mouse moved to (113, 323)
Screenshot: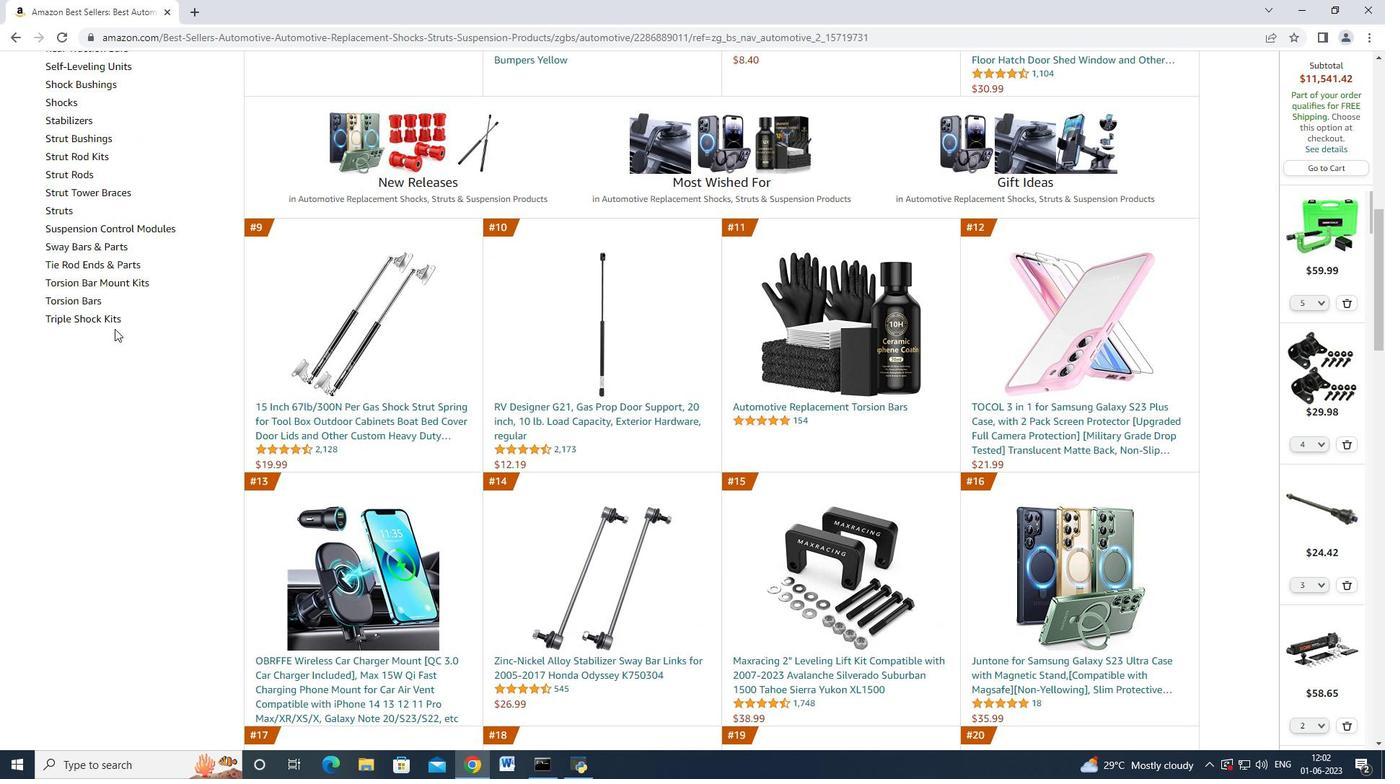 
Action: Mouse pressed left at (113, 323)
Screenshot: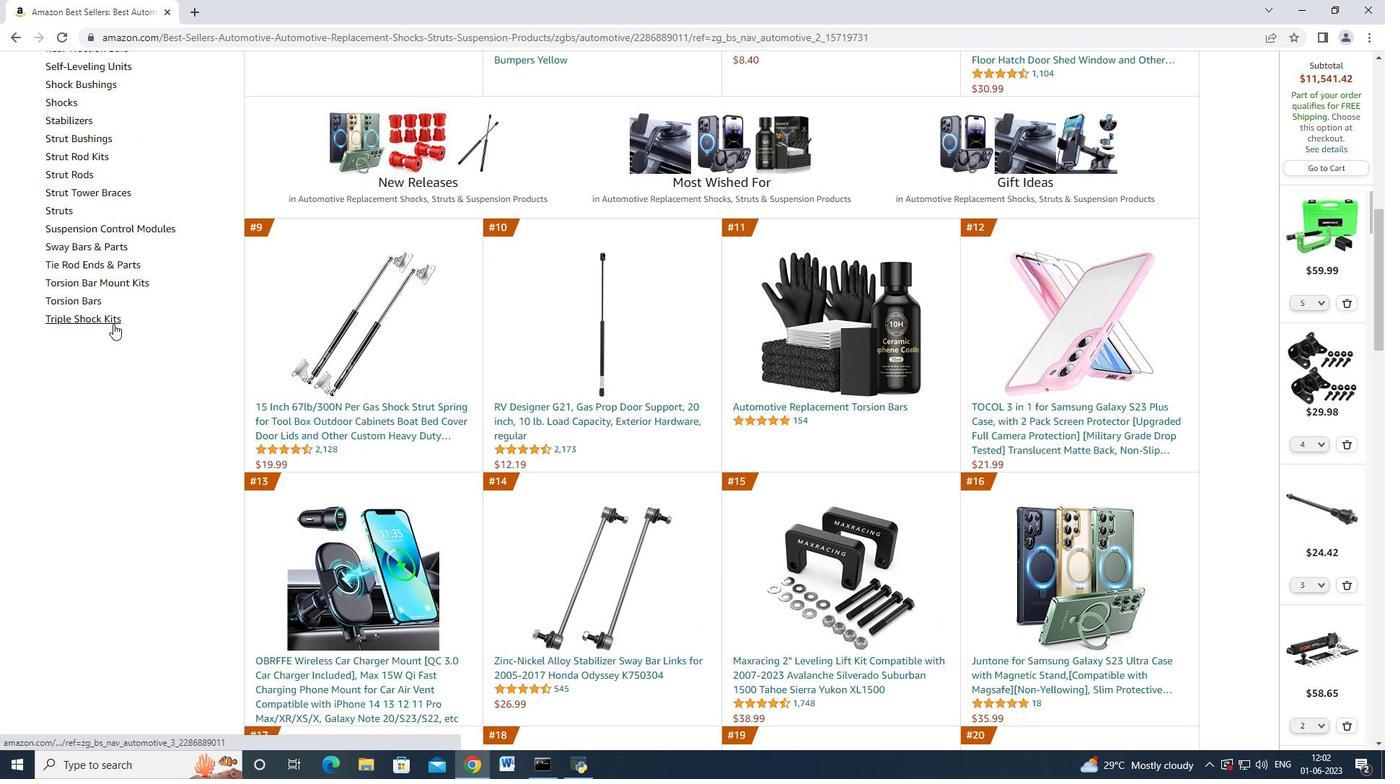
Action: Mouse moved to (212, 360)
Screenshot: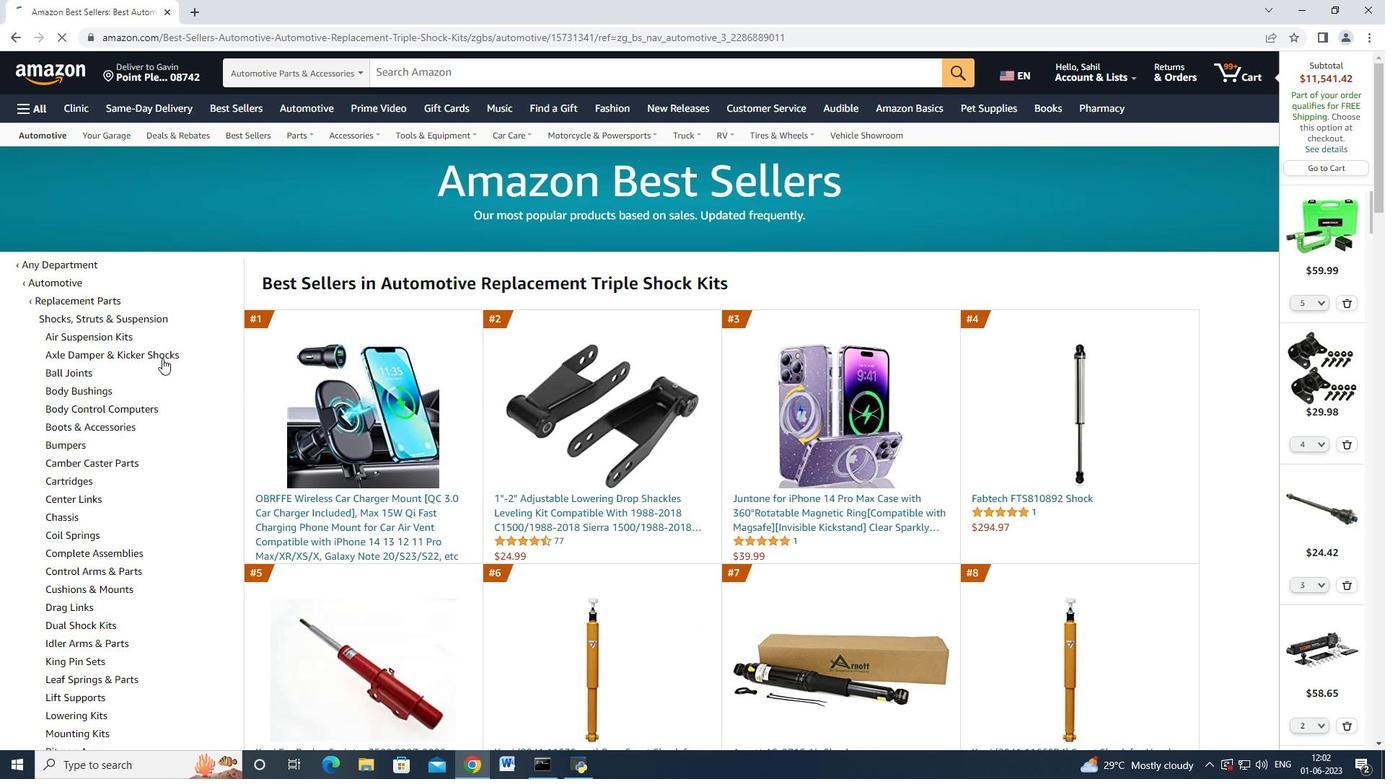 
Action: Mouse scrolled (212, 361) with delta (0, 0)
Screenshot: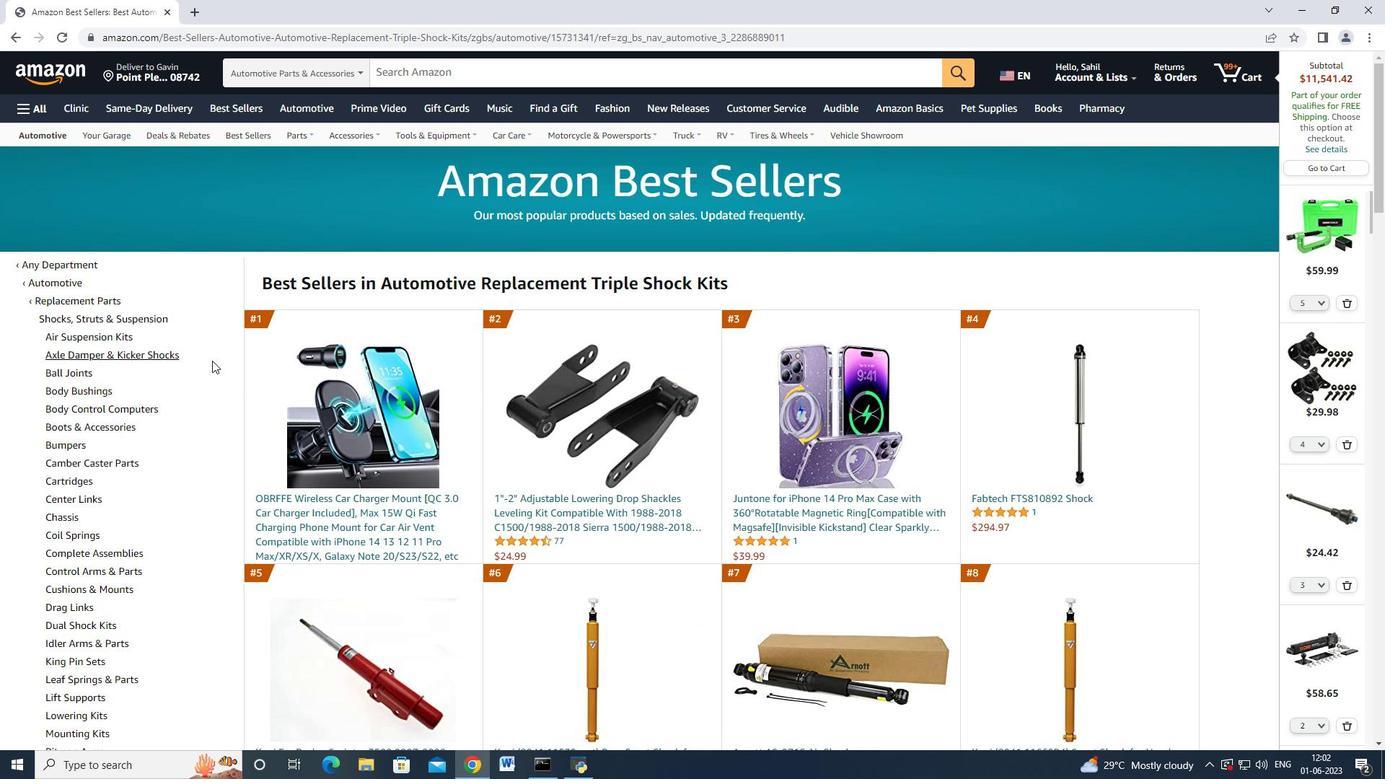 
Action: Mouse scrolled (212, 361) with delta (0, 0)
Screenshot: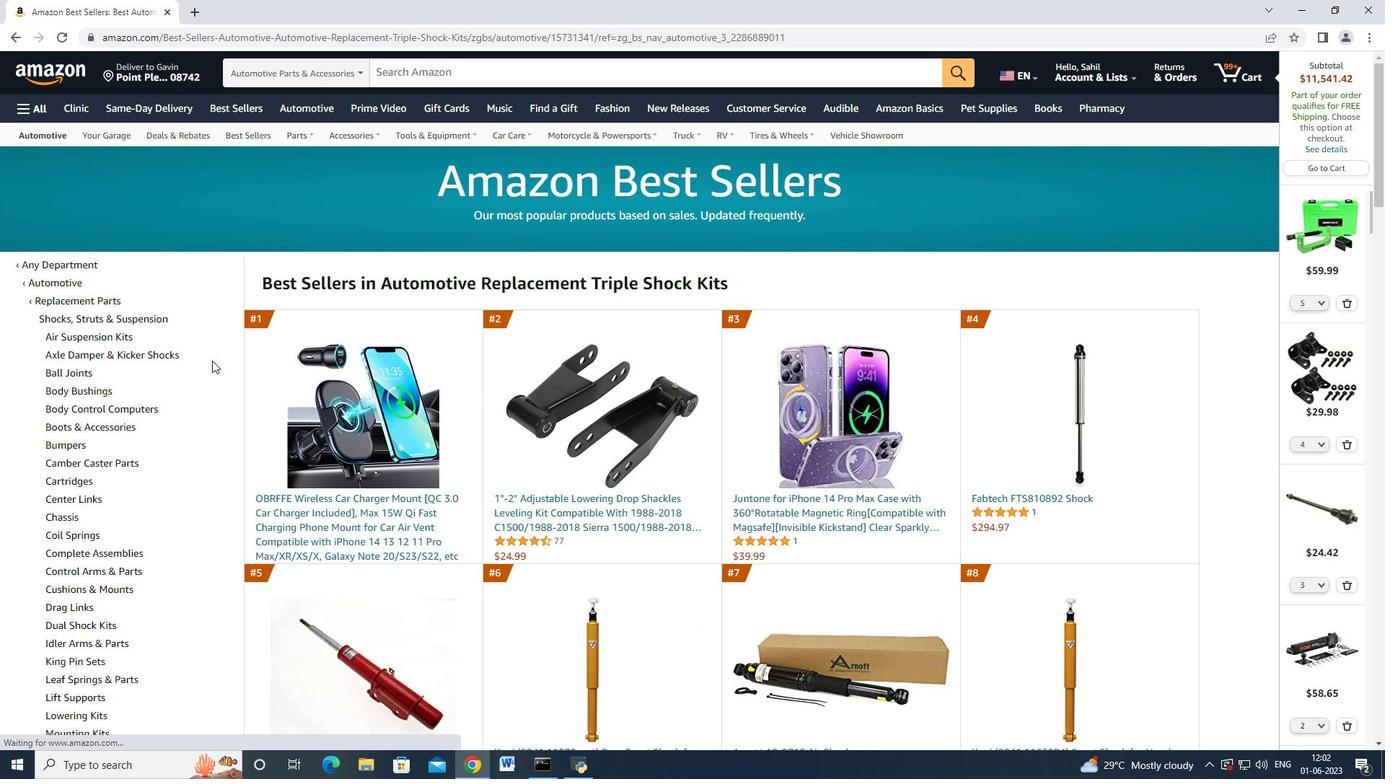 
Action: Mouse moved to (208, 354)
Screenshot: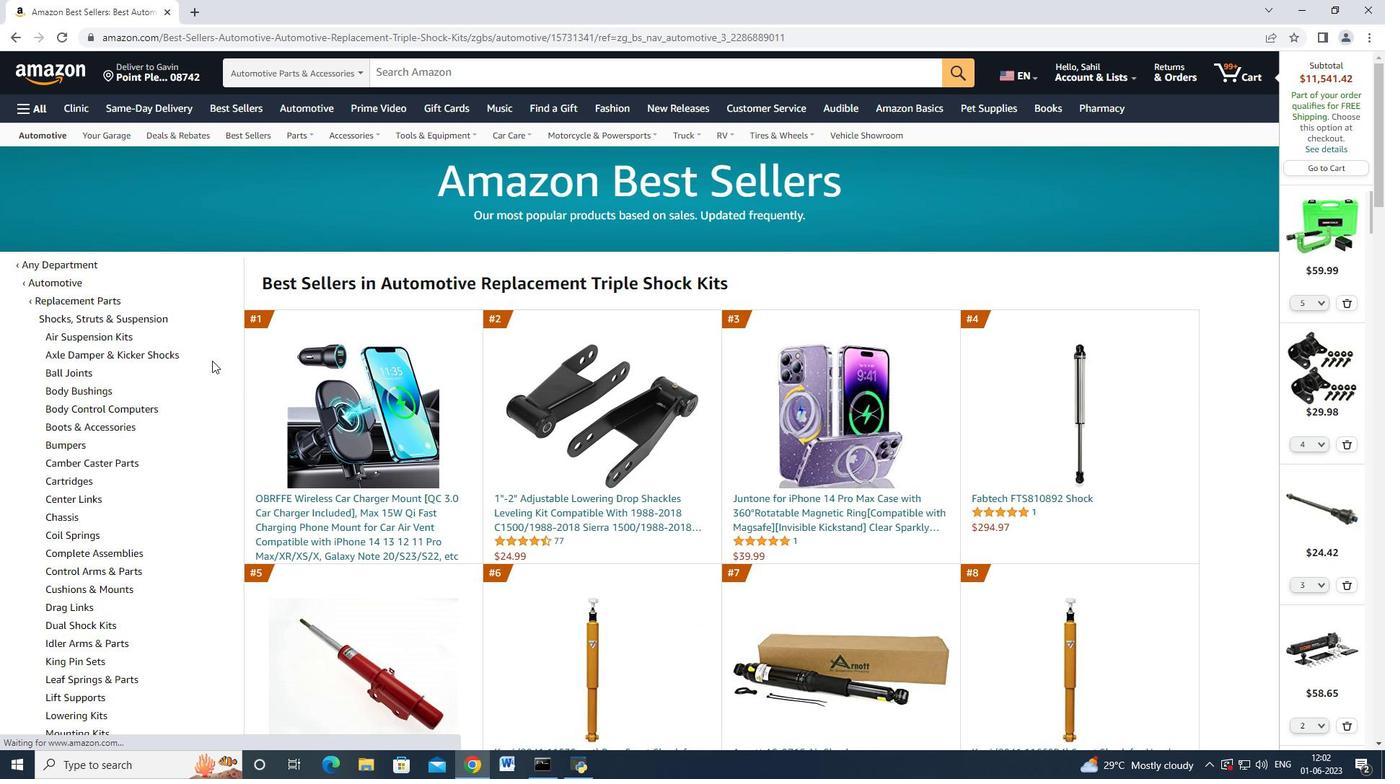 
Action: Mouse scrolled (208, 355) with delta (0, 0)
Screenshot: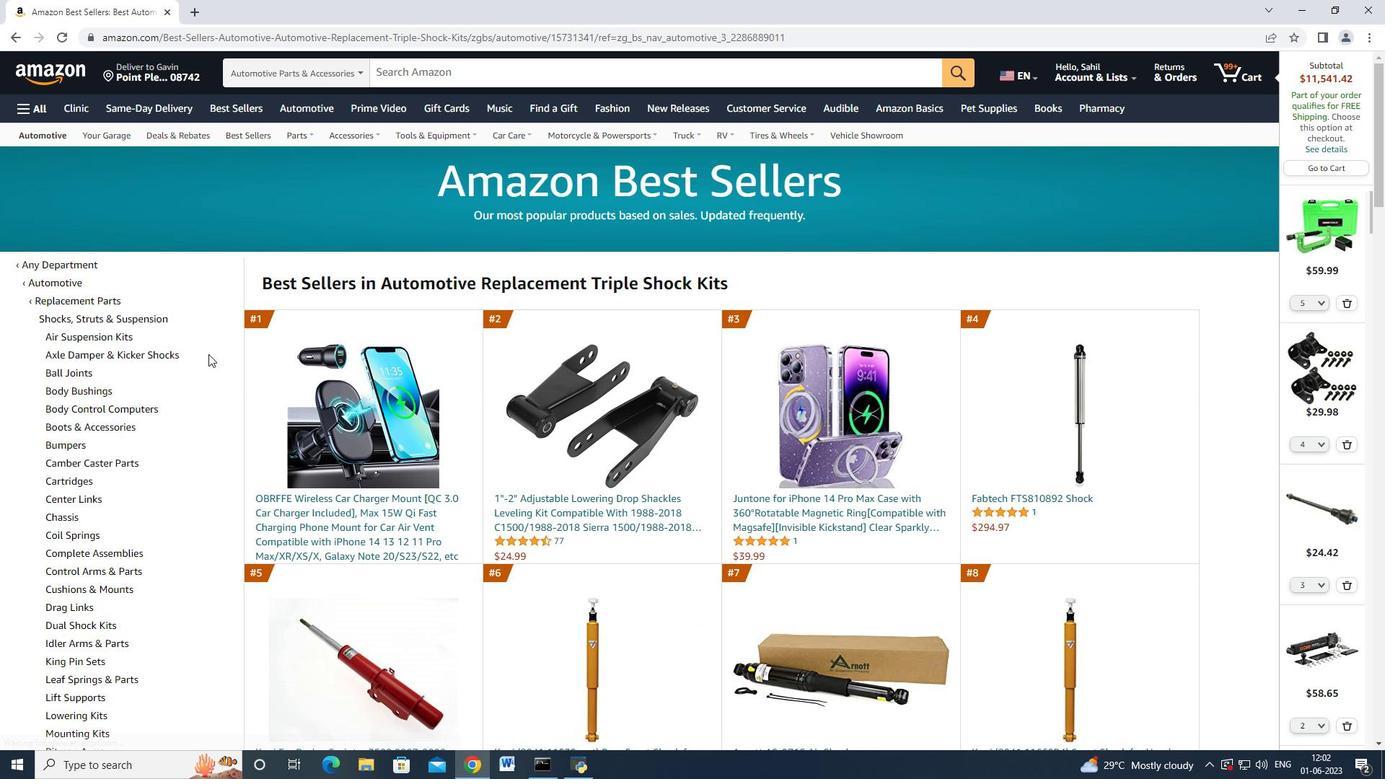 
Action: Mouse moved to (504, 459)
Screenshot: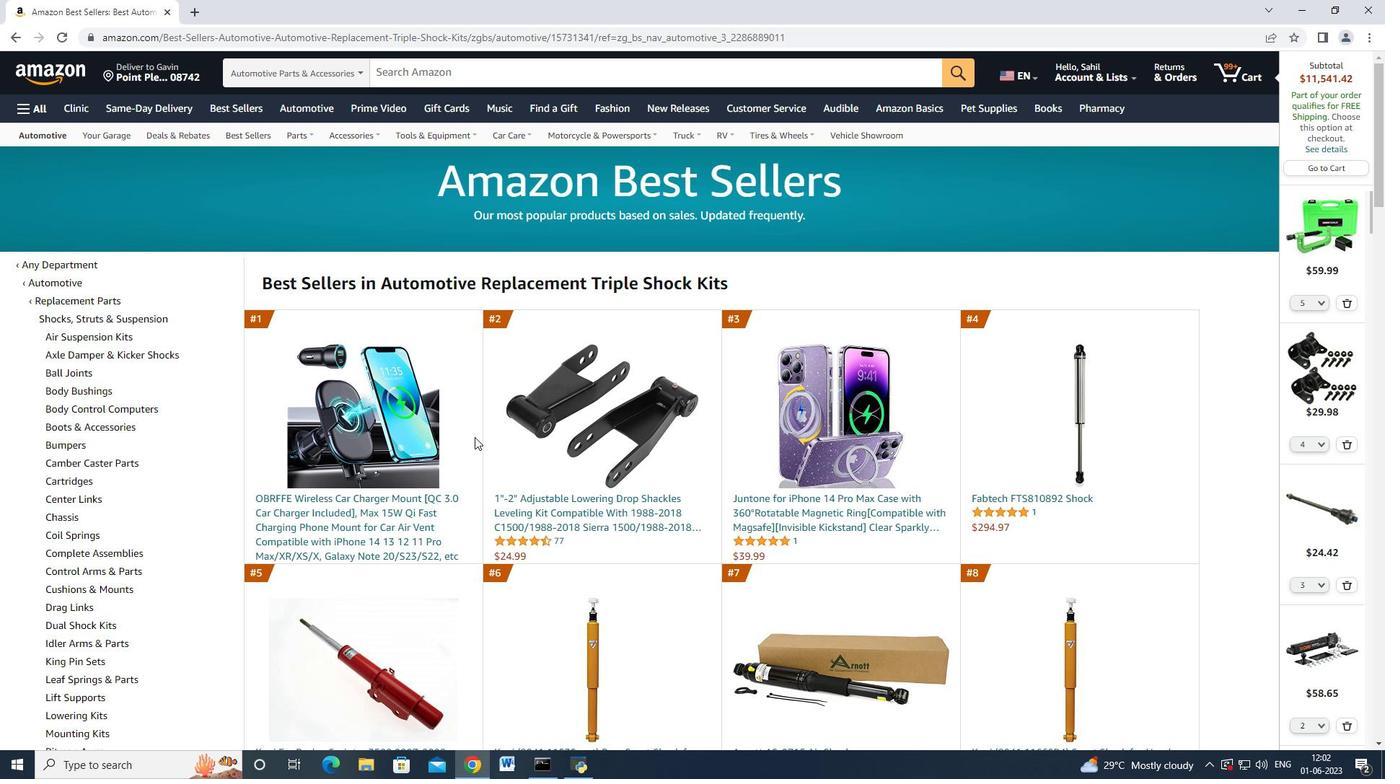 
Action: Mouse scrolled (504, 458) with delta (0, 0)
Screenshot: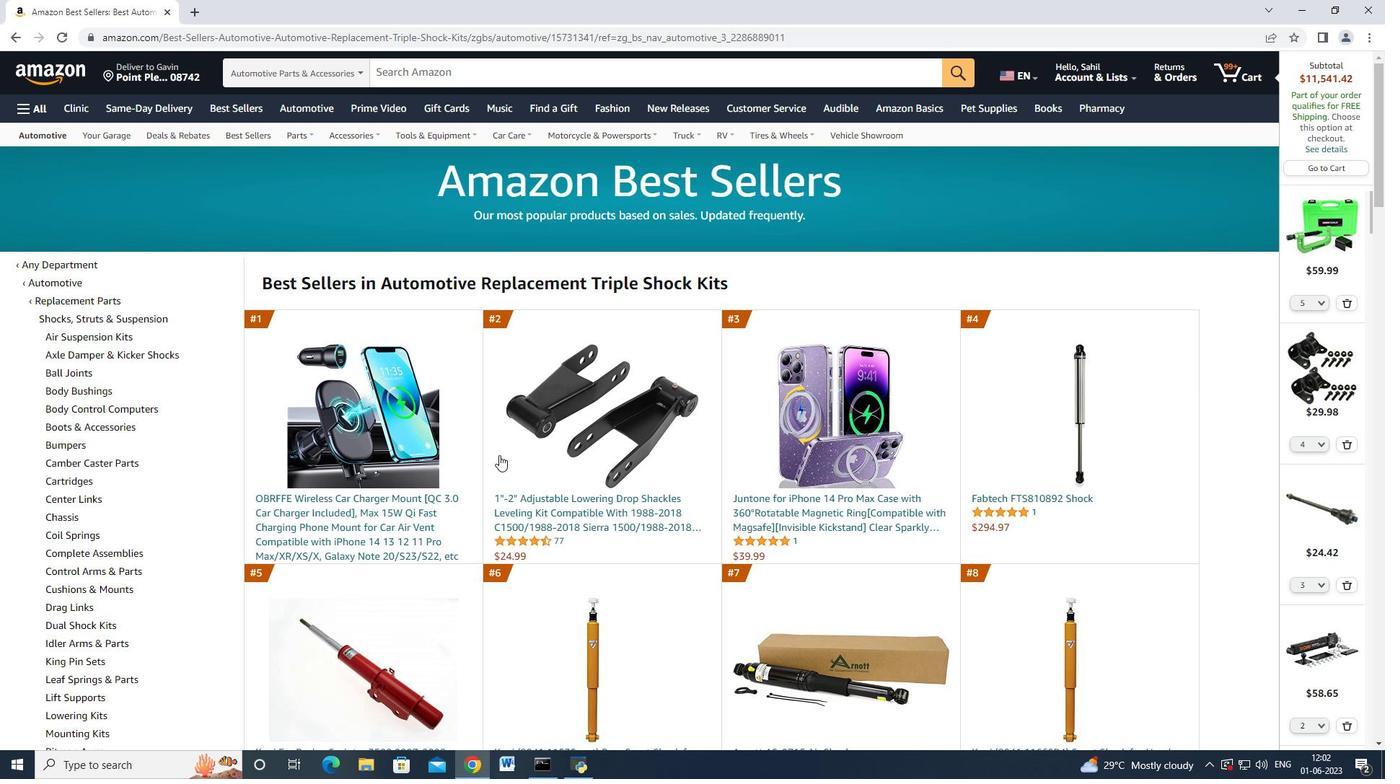 
Action: Mouse moved to (531, 440)
Screenshot: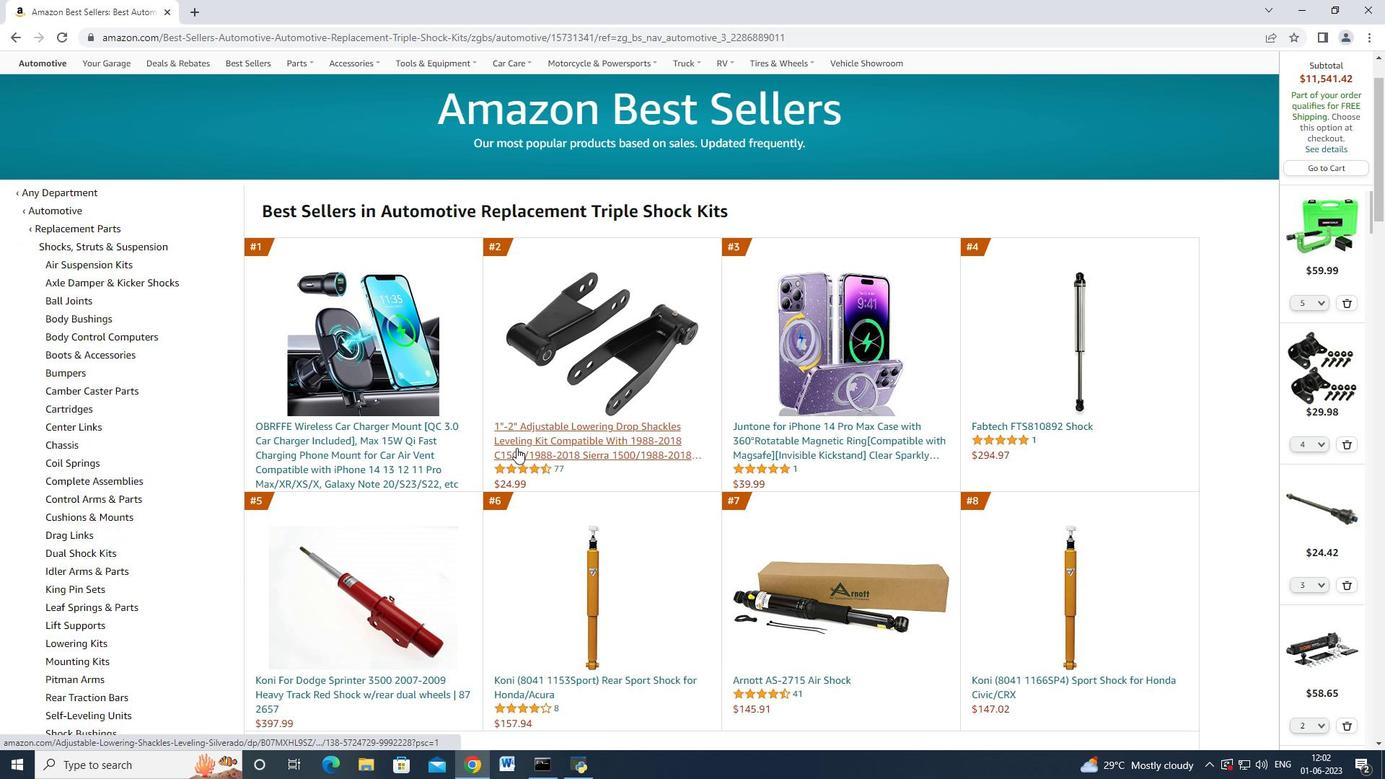 
Action: Mouse pressed left at (531, 440)
Screenshot: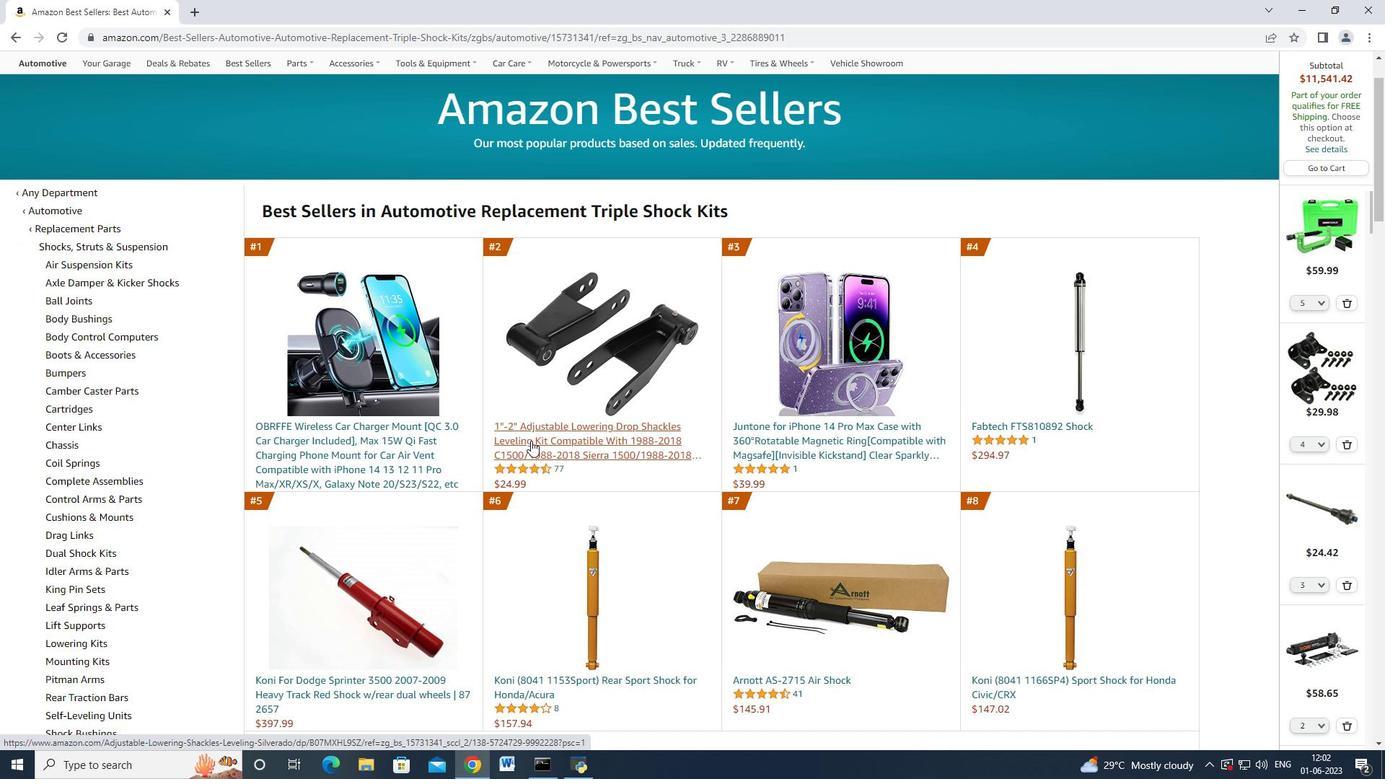 
Action: Mouse moved to (1067, 426)
Screenshot: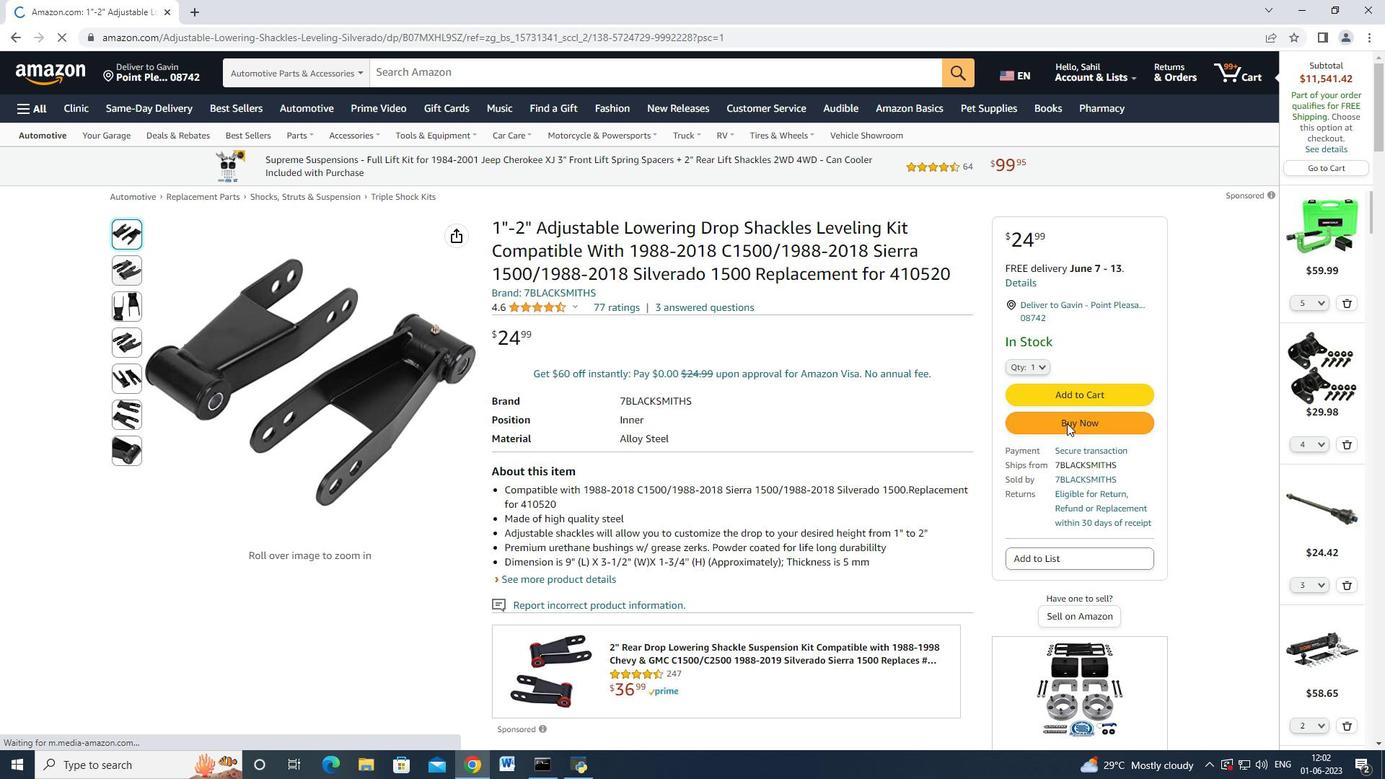 
Action: Mouse pressed left at (1067, 426)
Screenshot: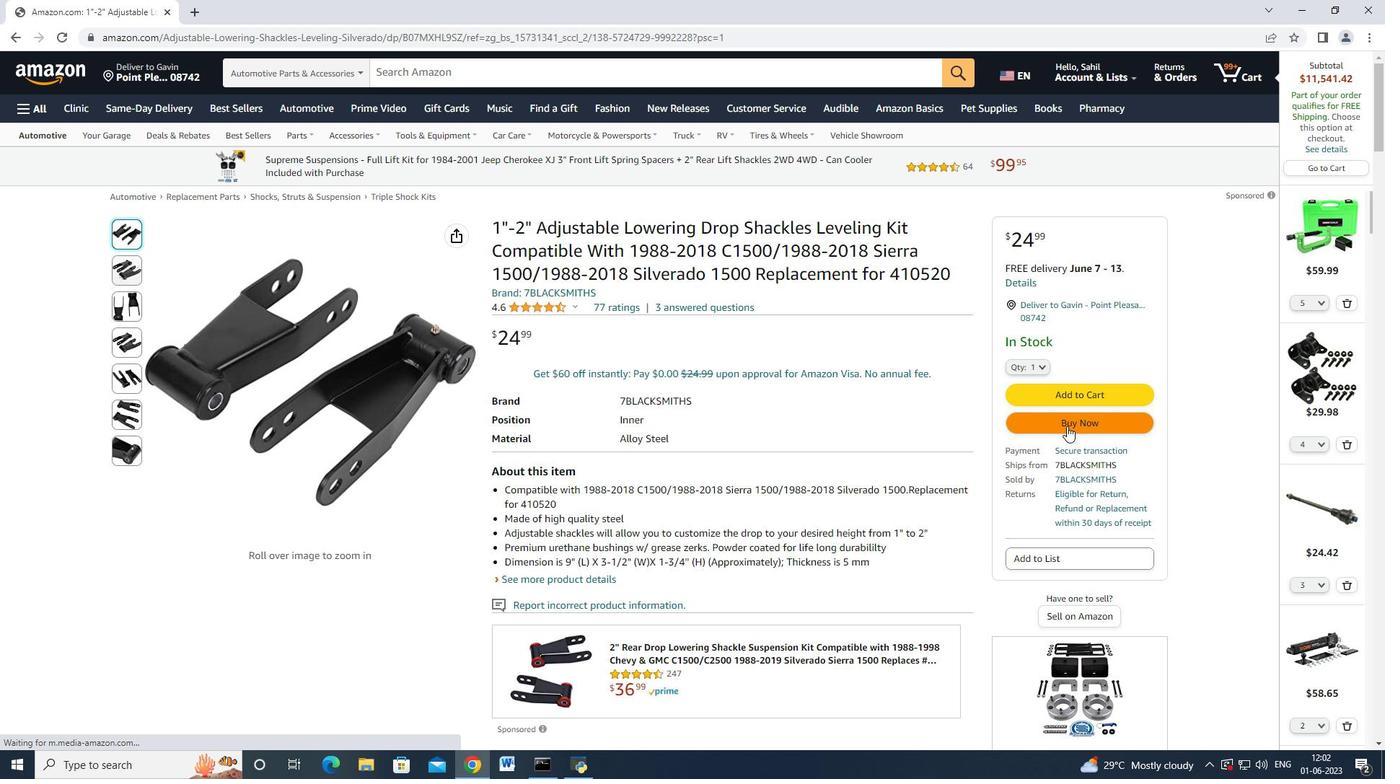 
Action: Mouse moved to (834, 119)
Screenshot: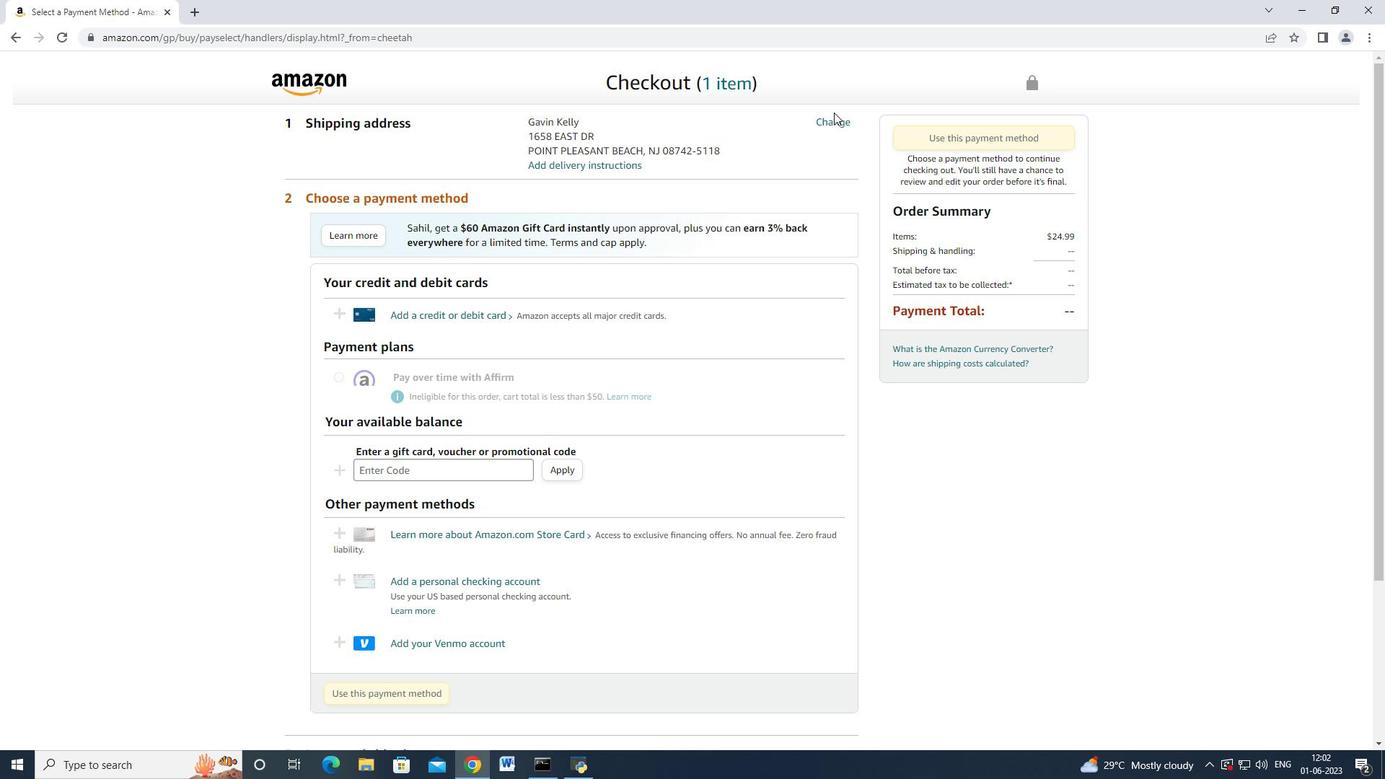 
Action: Mouse pressed left at (834, 119)
Screenshot: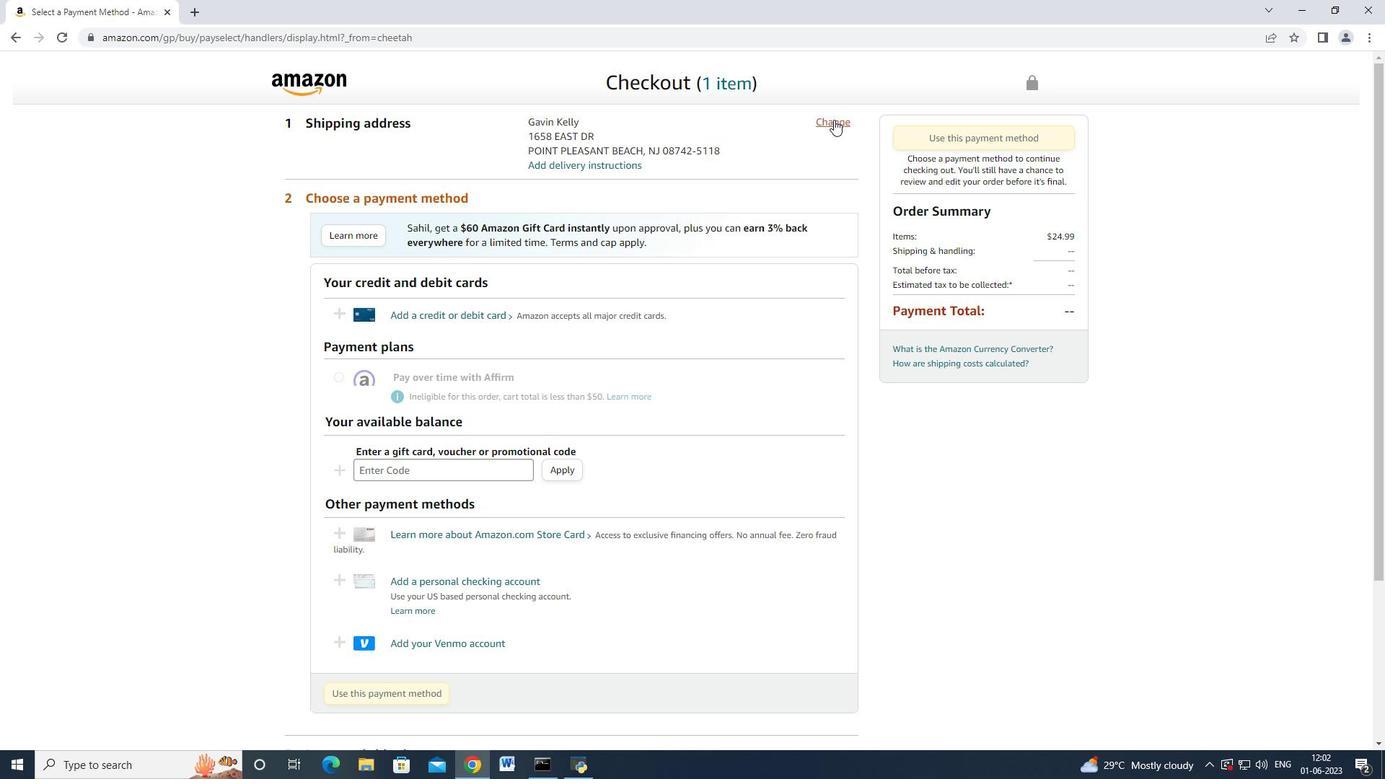 
Action: Mouse moved to (563, 201)
Screenshot: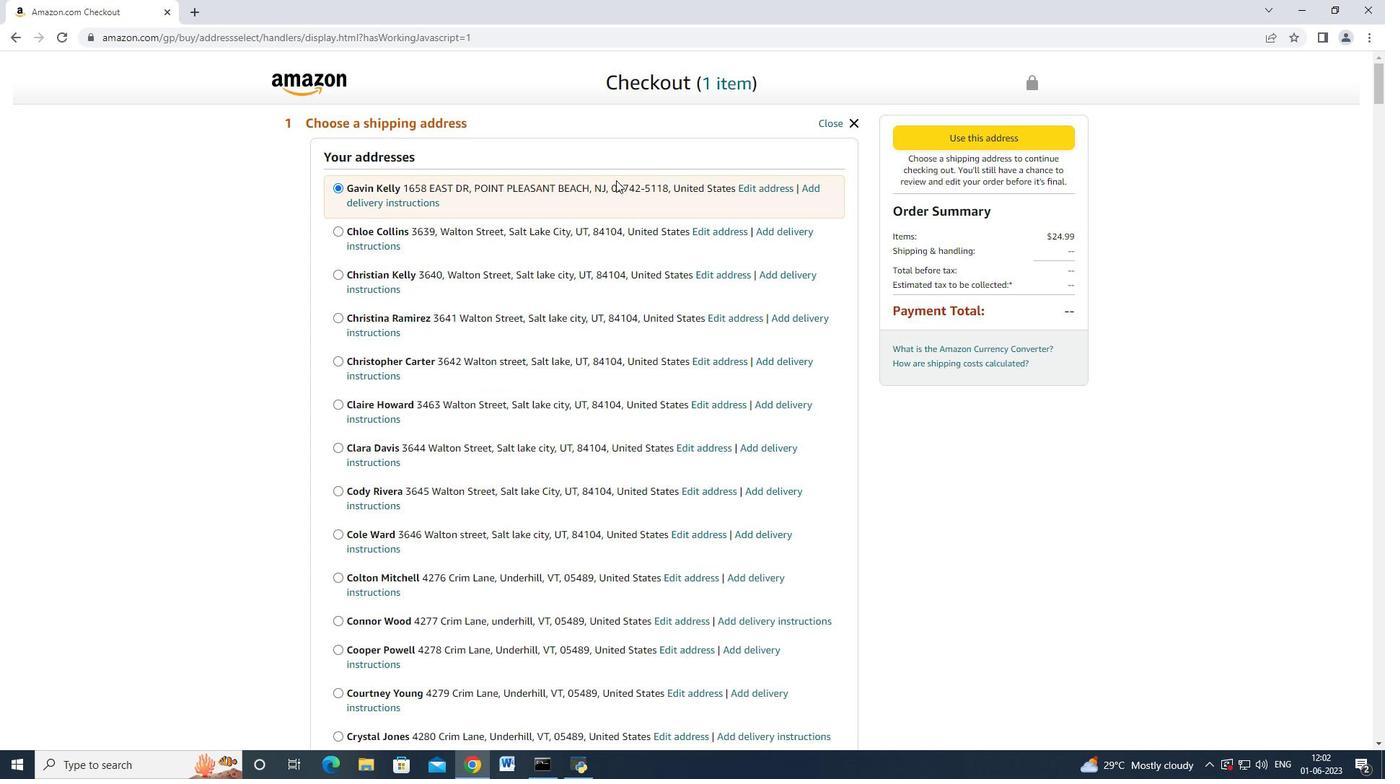 
Action: Mouse scrolled (567, 198) with delta (0, 0)
Screenshot: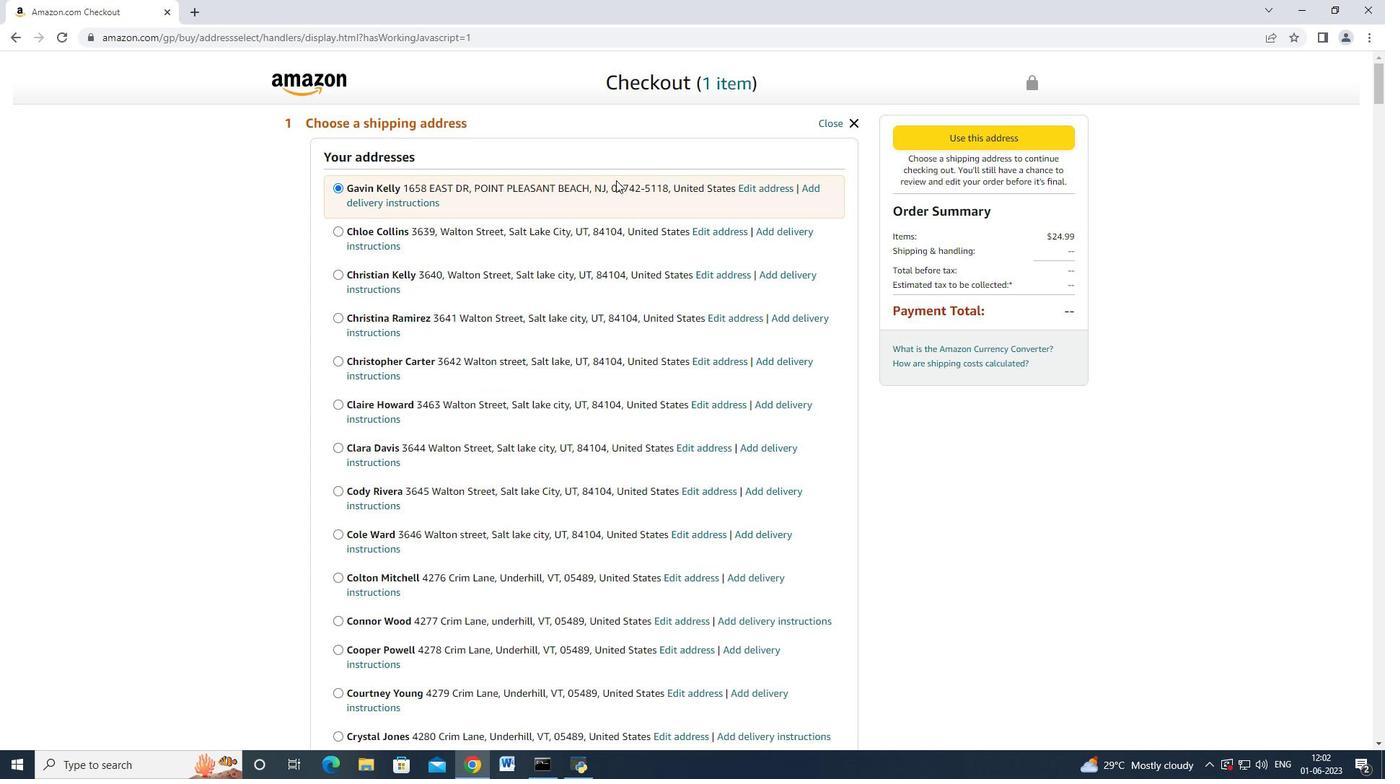 
Action: Mouse moved to (562, 201)
Screenshot: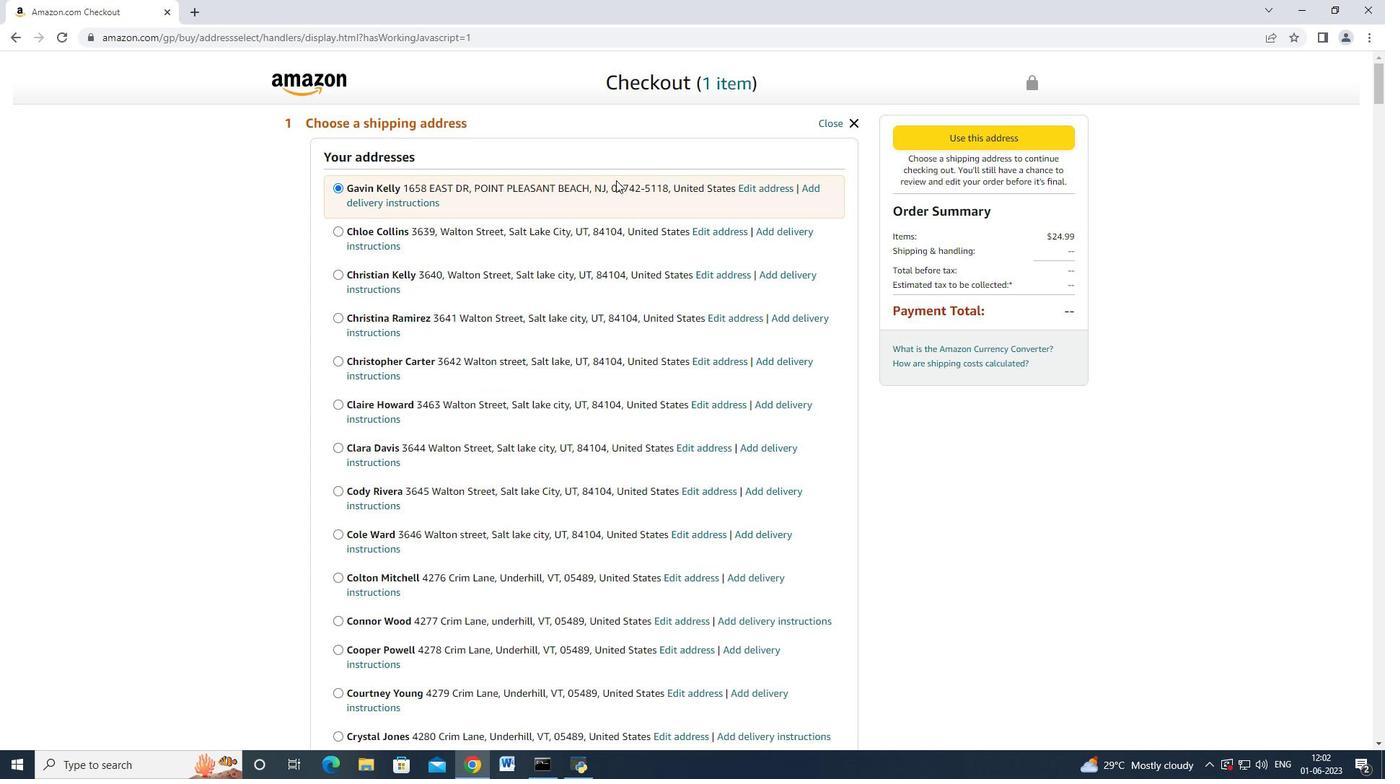 
Action: Mouse scrolled (567, 199) with delta (0, 0)
Screenshot: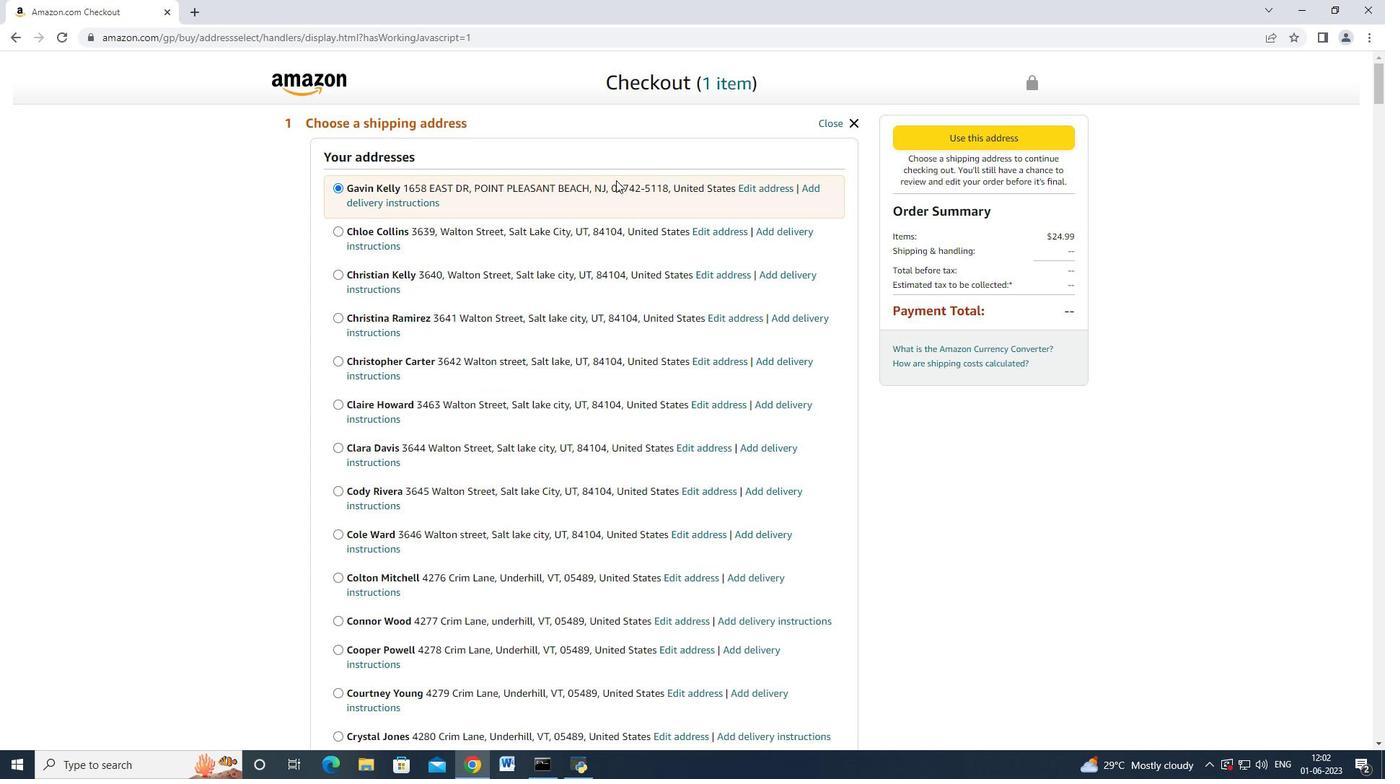 
Action: Mouse moved to (562, 202)
Screenshot: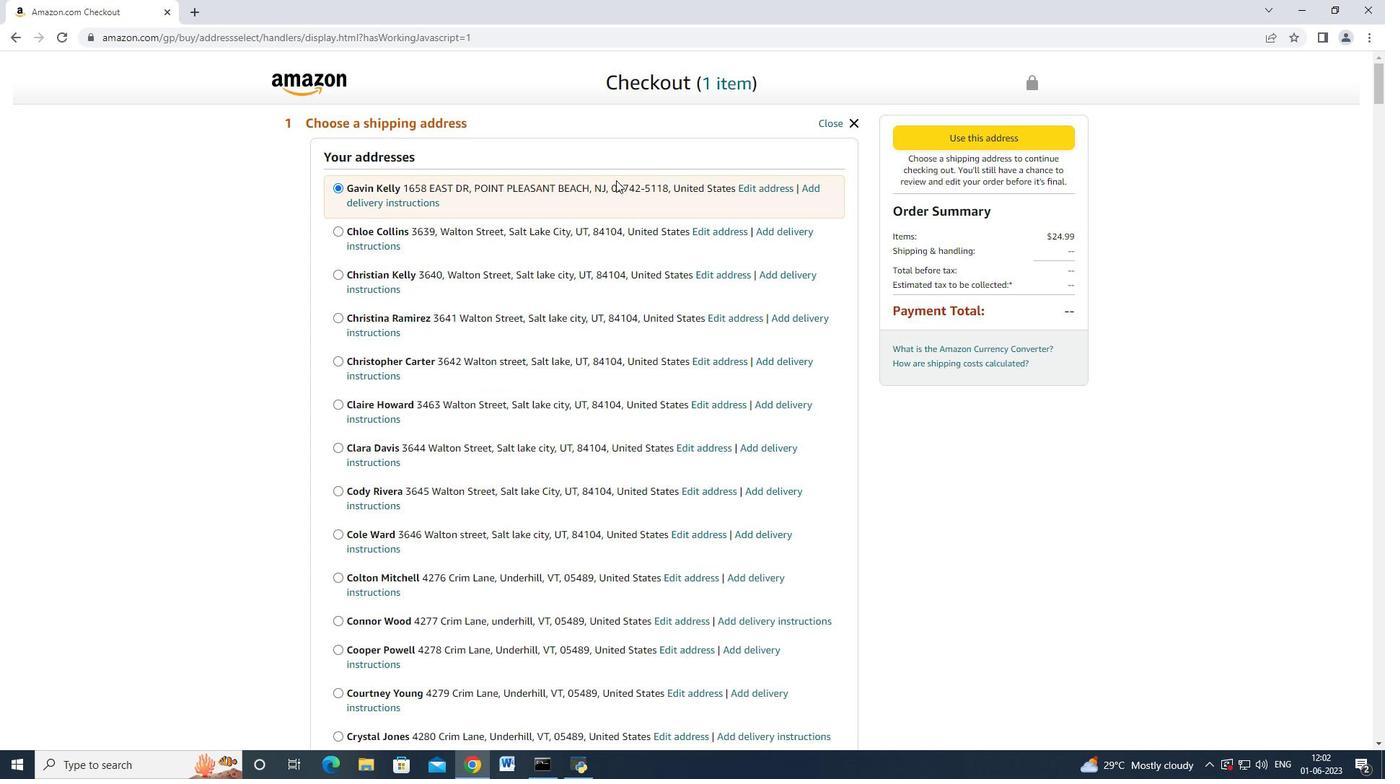 
Action: Mouse scrolled (565, 200) with delta (0, 0)
Screenshot: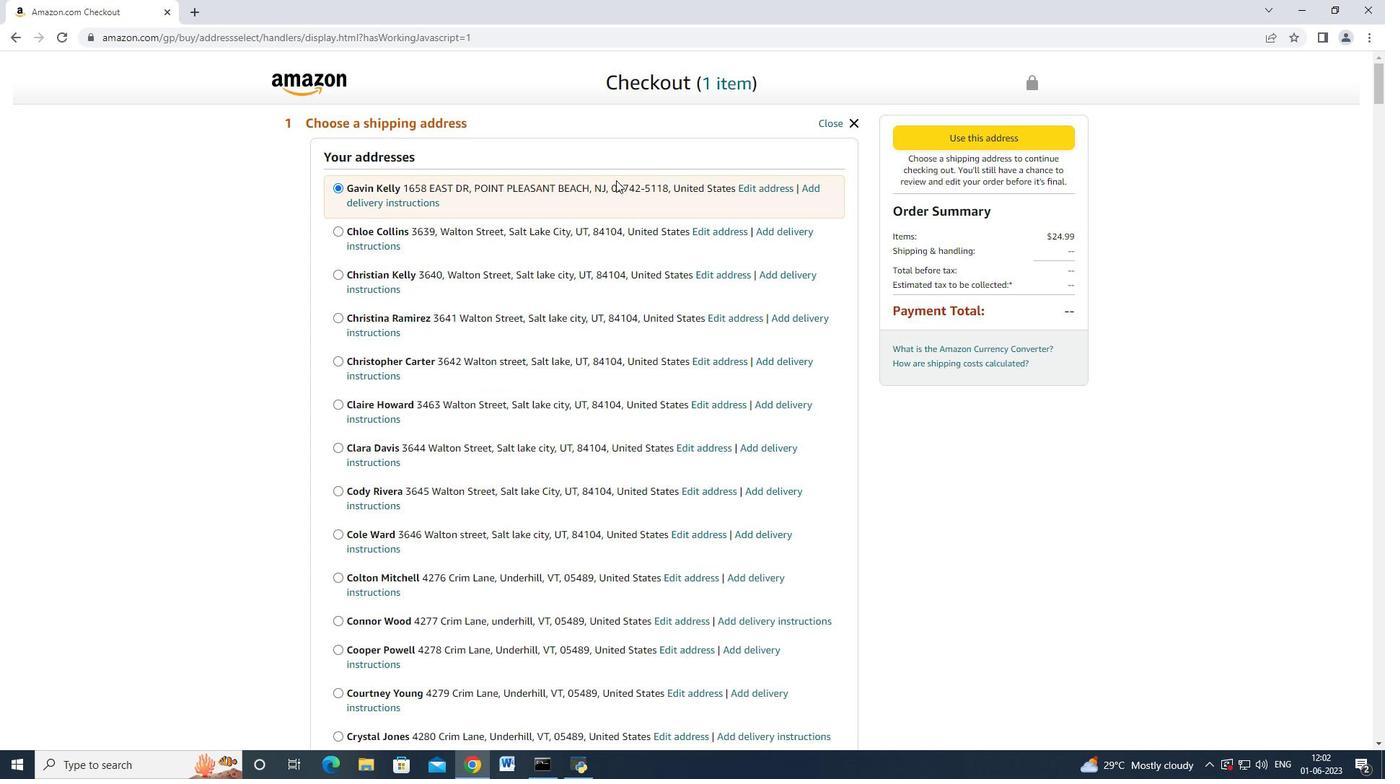 
Action: Mouse moved to (560, 202)
Screenshot: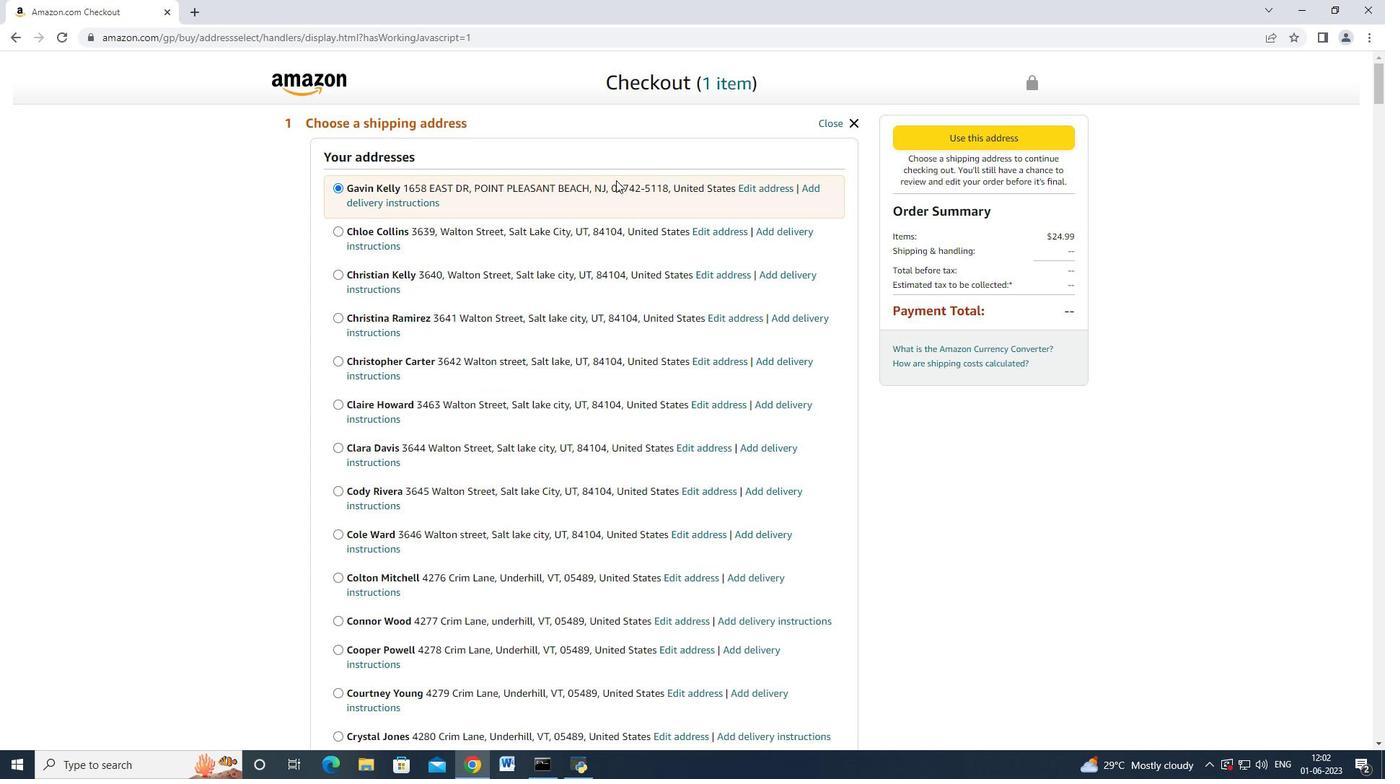 
Action: Mouse scrolled (563, 200) with delta (0, 0)
Screenshot: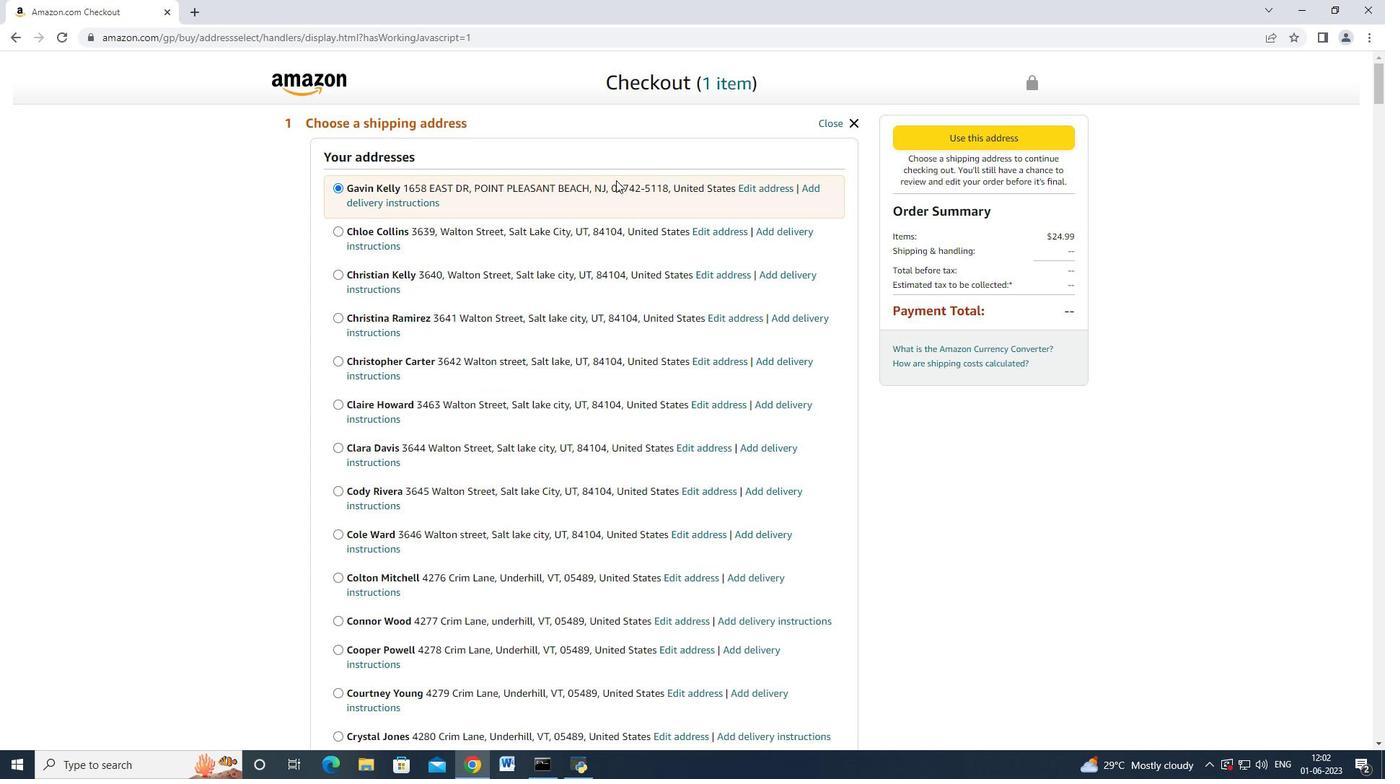 
Action: Mouse moved to (559, 203)
Screenshot: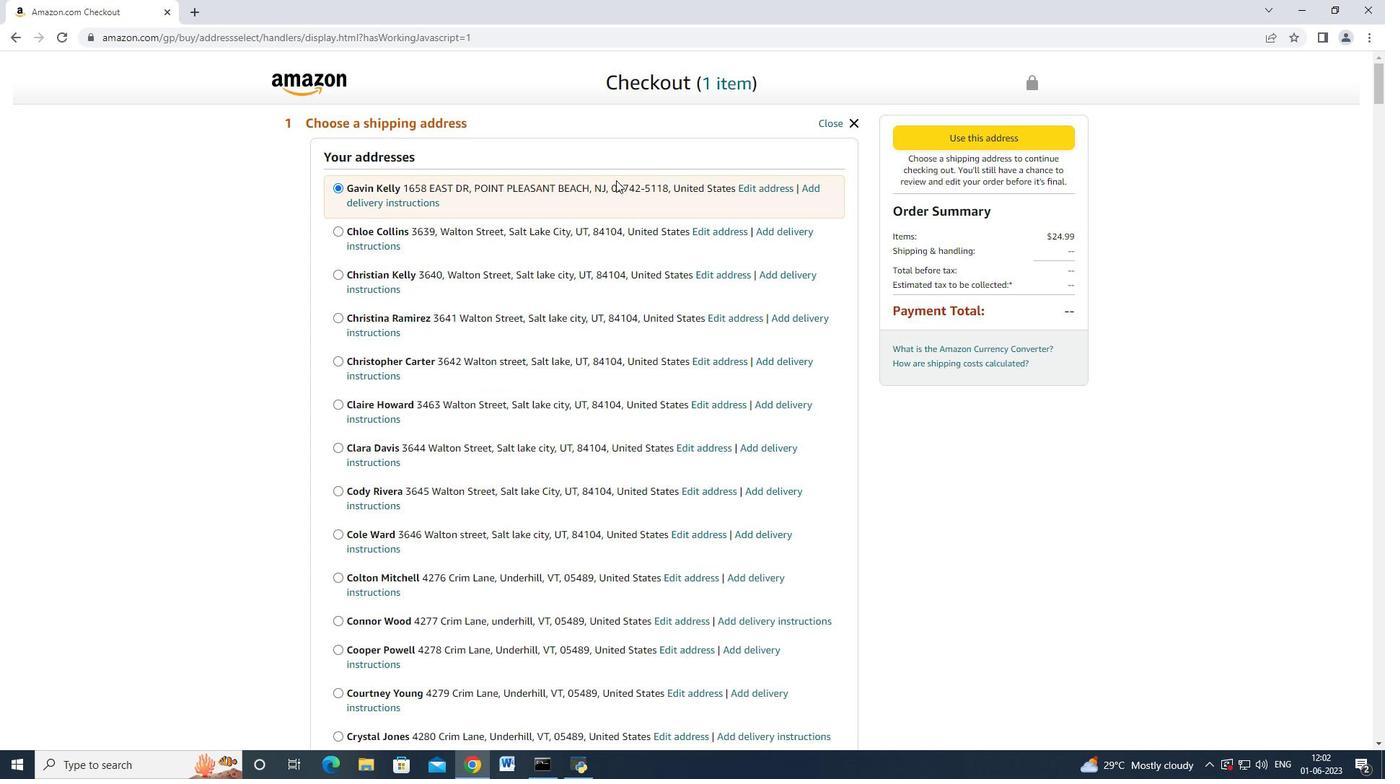 
Action: Mouse scrolled (562, 201) with delta (0, 0)
Screenshot: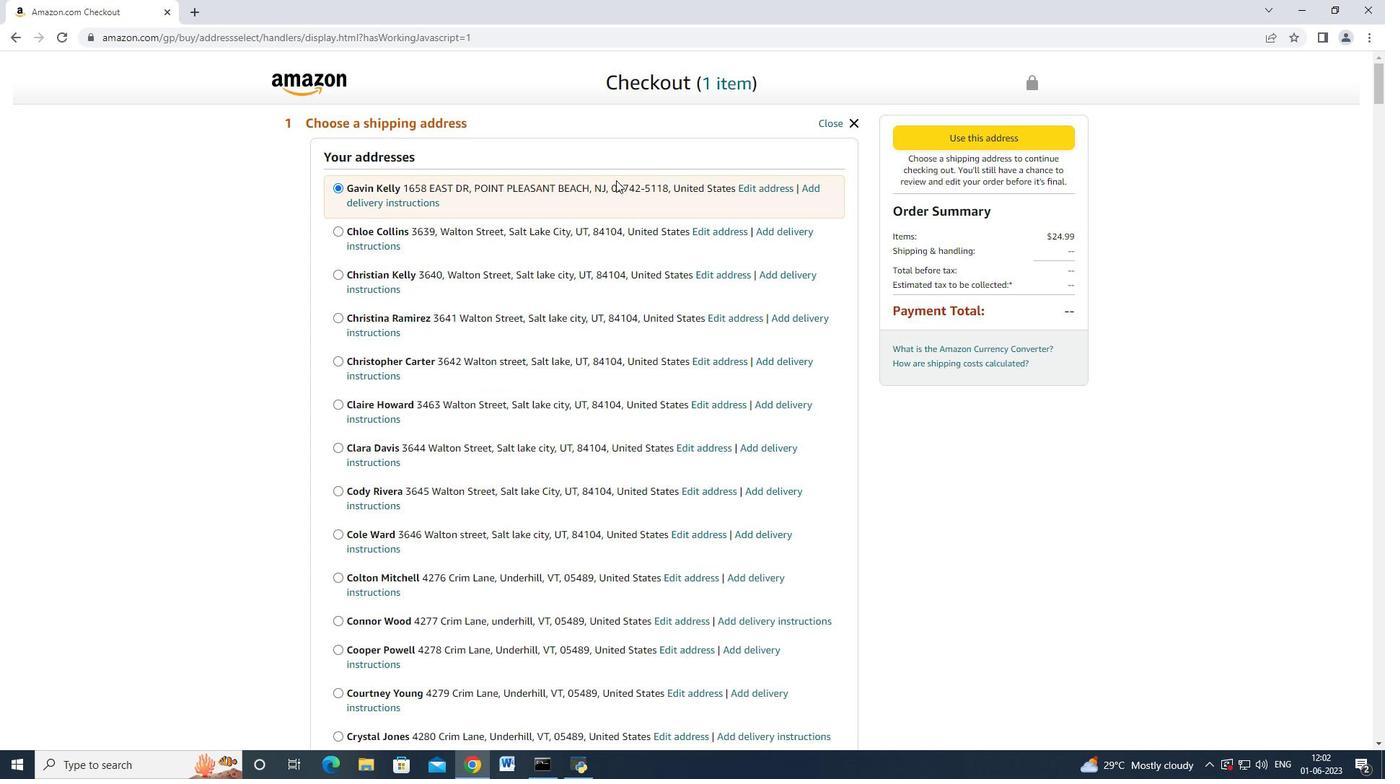 
Action: Mouse moved to (559, 204)
Screenshot: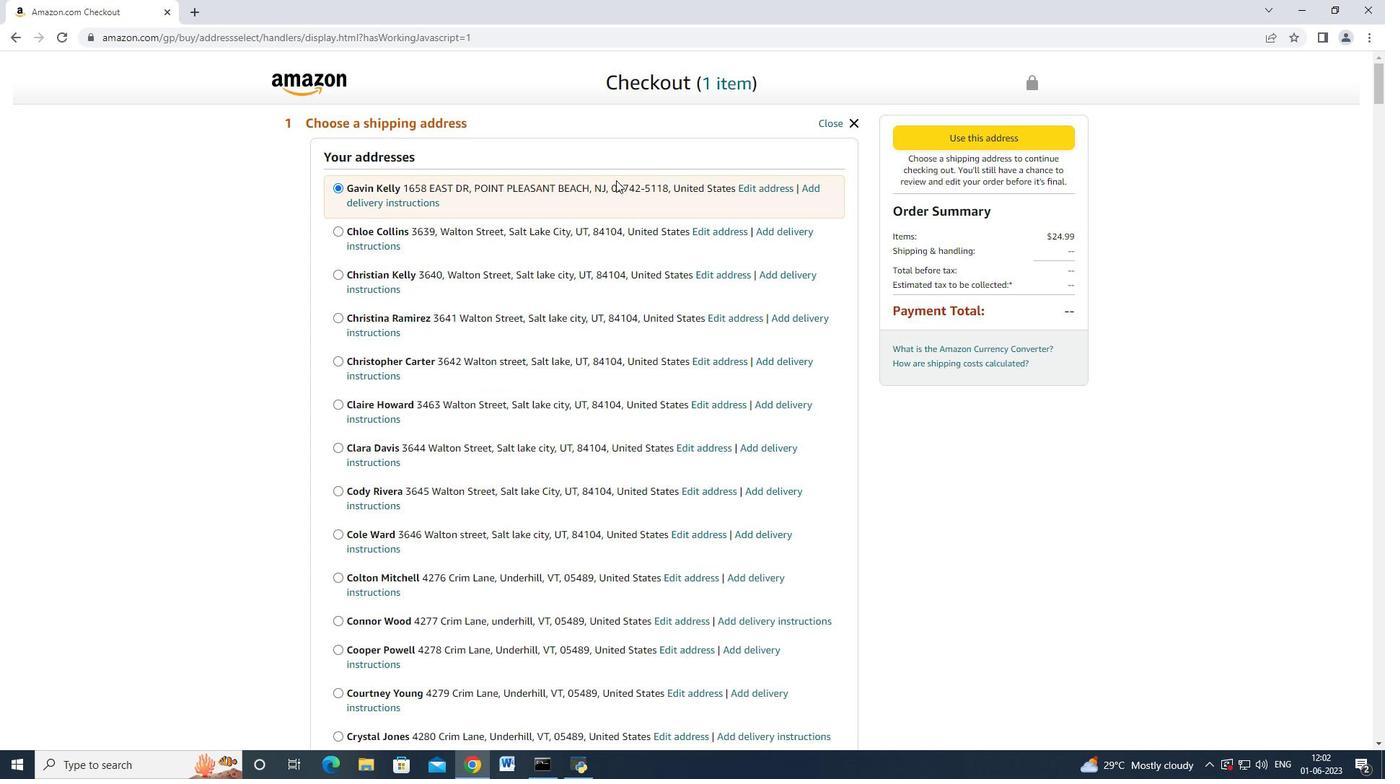 
Action: Mouse scrolled (559, 202) with delta (0, 0)
Screenshot: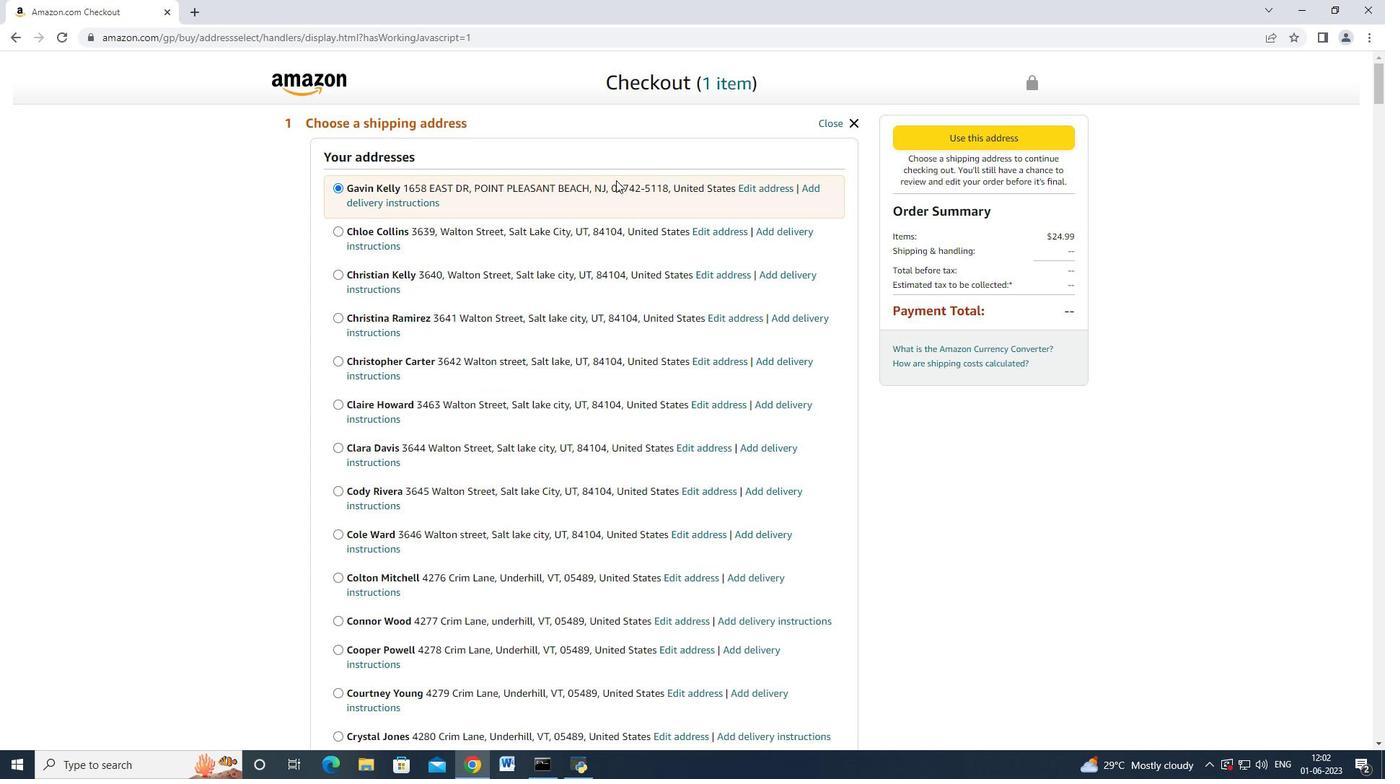 
Action: Mouse moved to (561, 205)
Screenshot: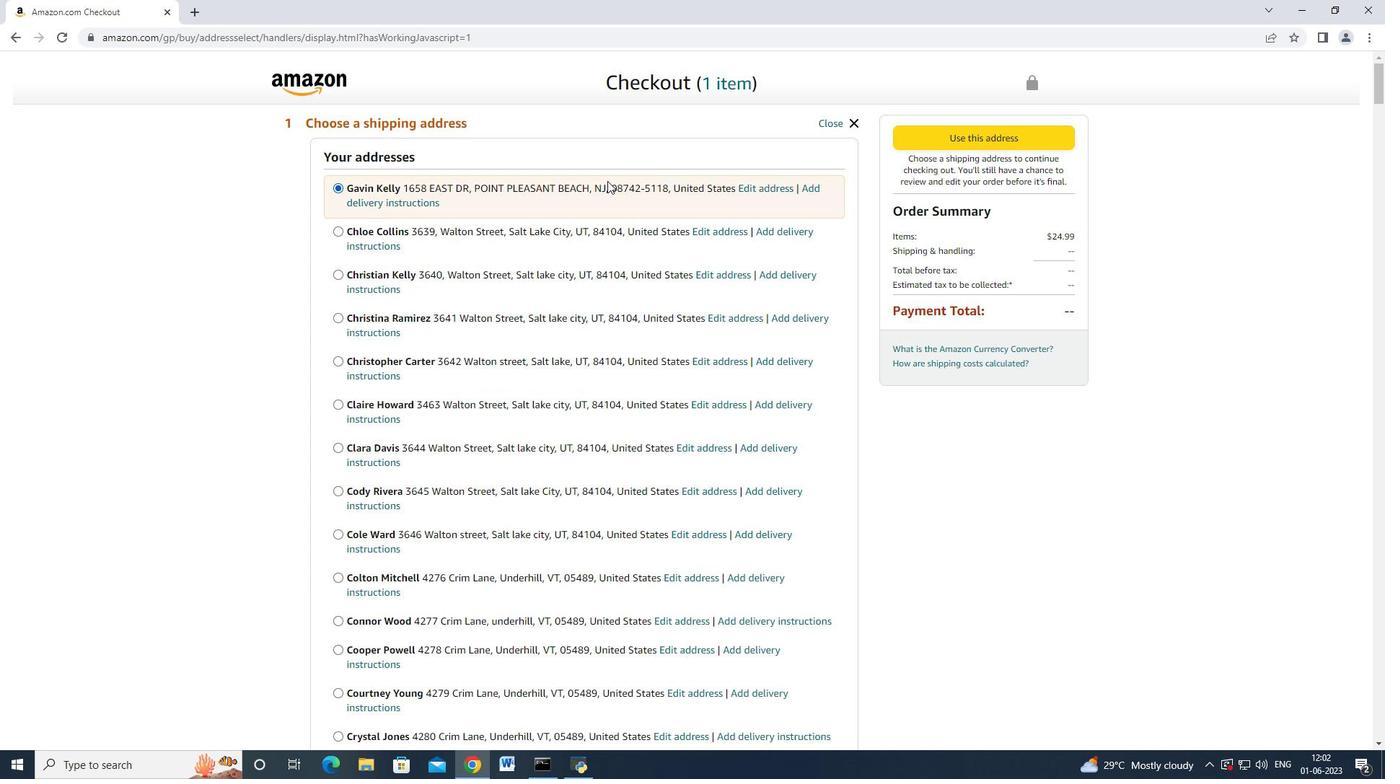 
Action: Mouse scrolled (558, 204) with delta (0, 0)
Screenshot: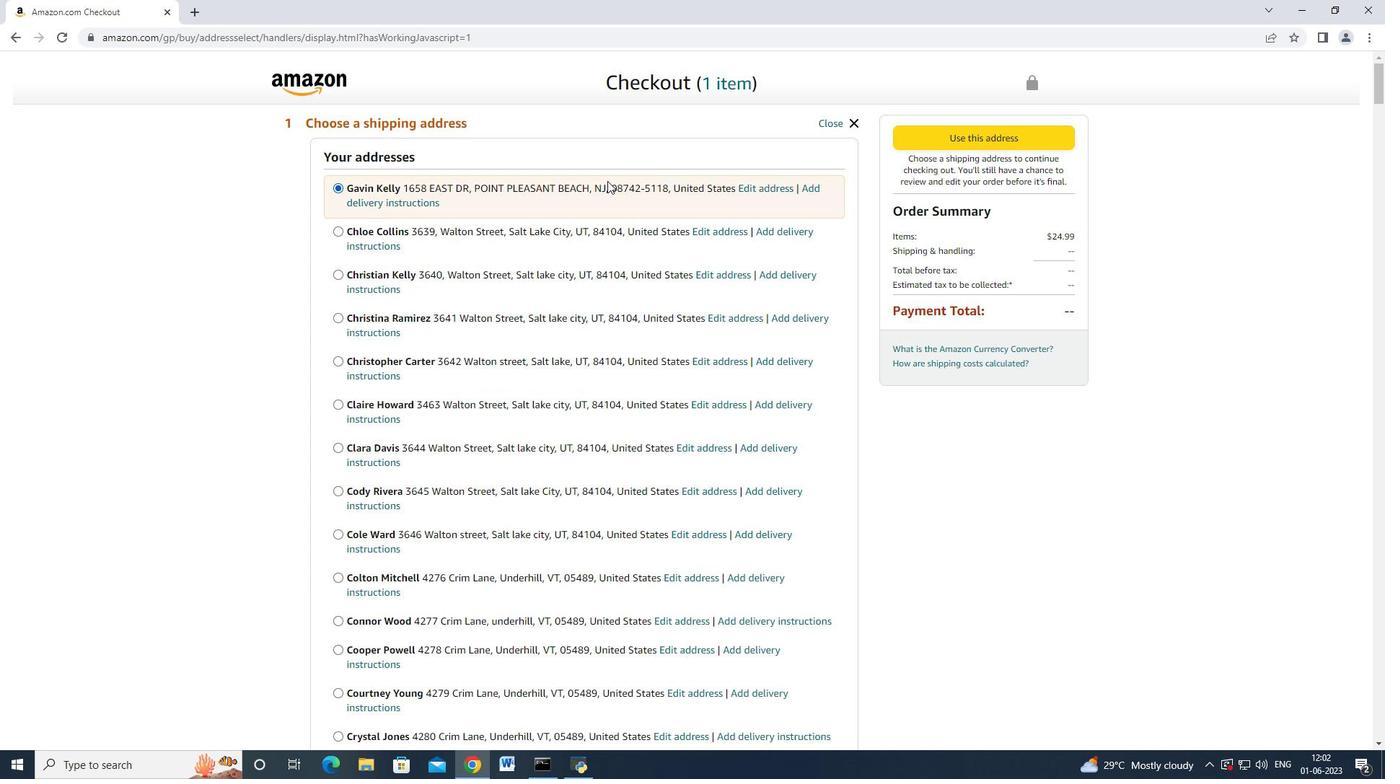 
Action: Mouse moved to (560, 209)
Screenshot: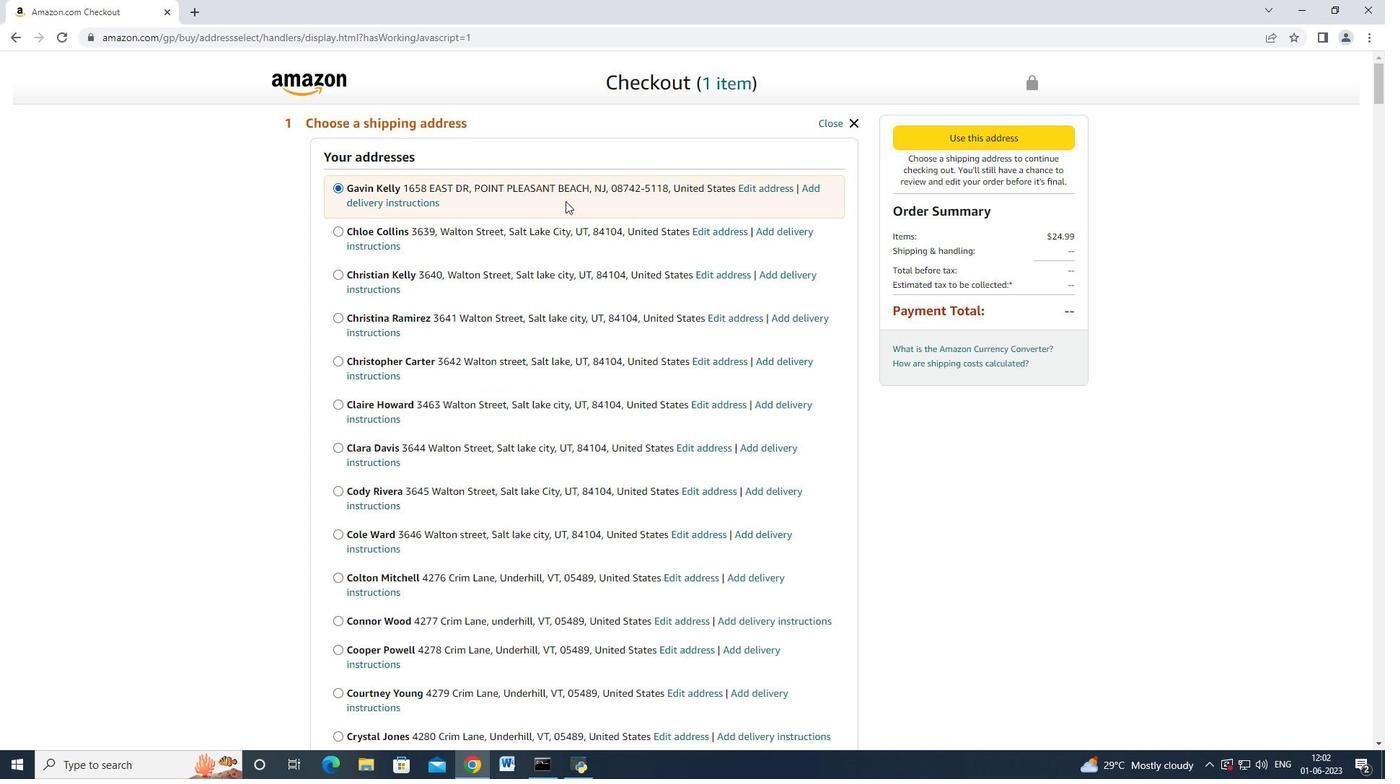 
Action: Mouse scrolled (560, 207) with delta (0, 0)
Screenshot: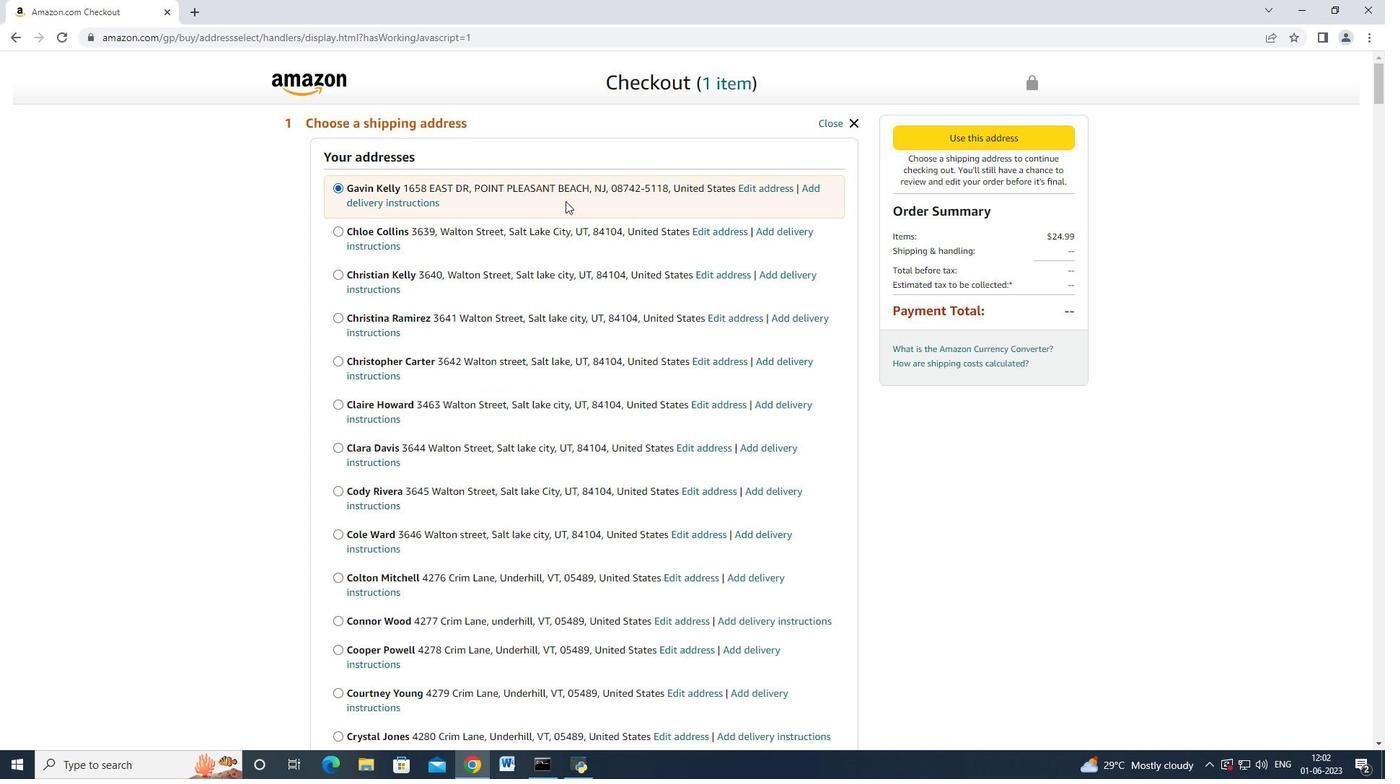 
Action: Mouse moved to (560, 209)
Screenshot: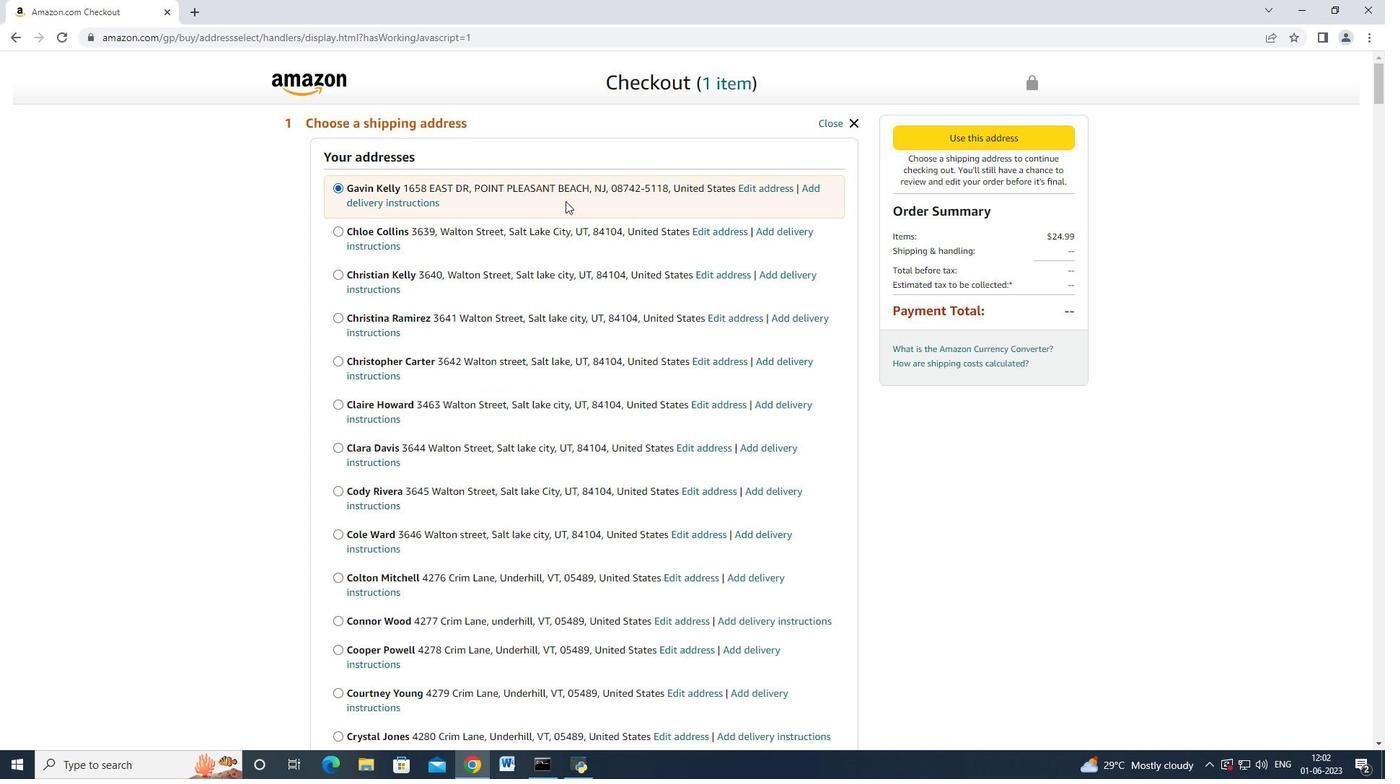 
Action: Mouse scrolled (560, 208) with delta (0, 0)
Screenshot: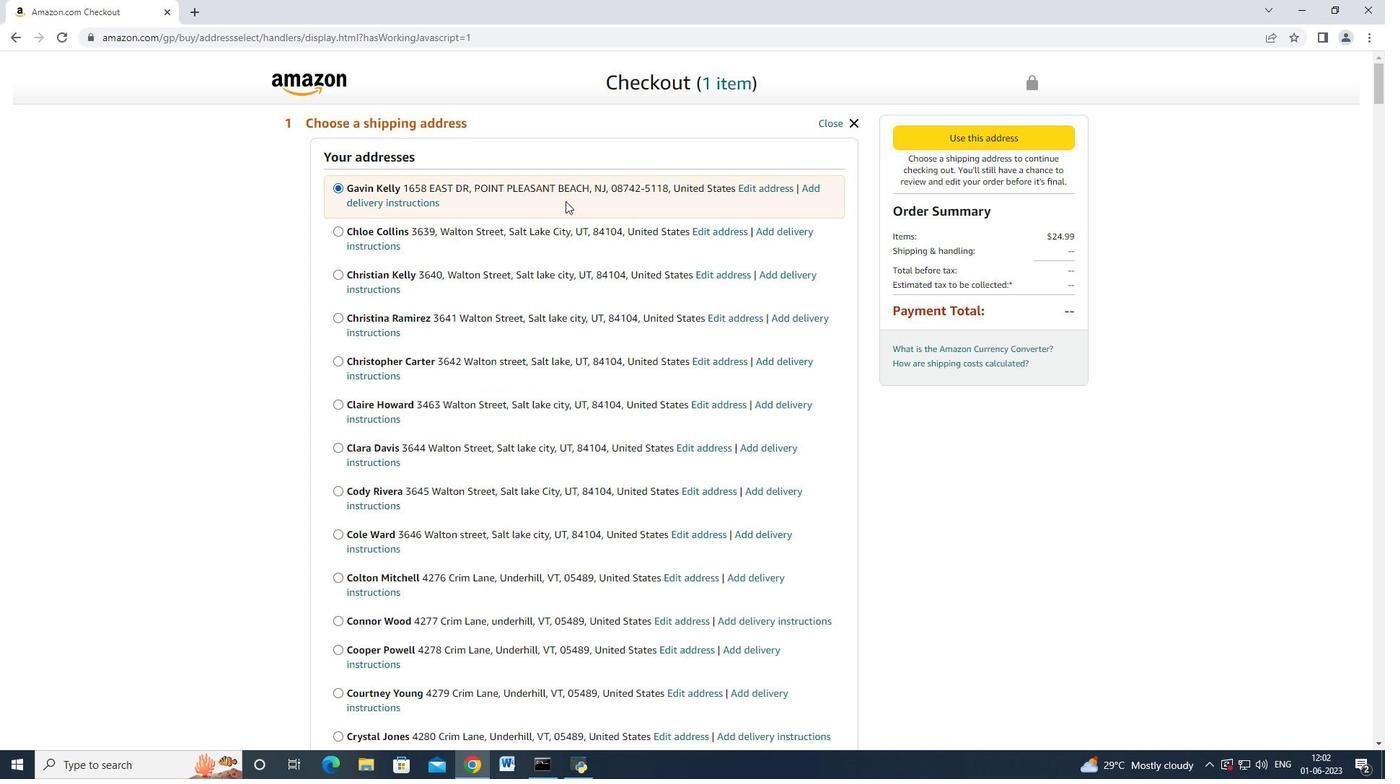 
Action: Mouse moved to (560, 210)
Screenshot: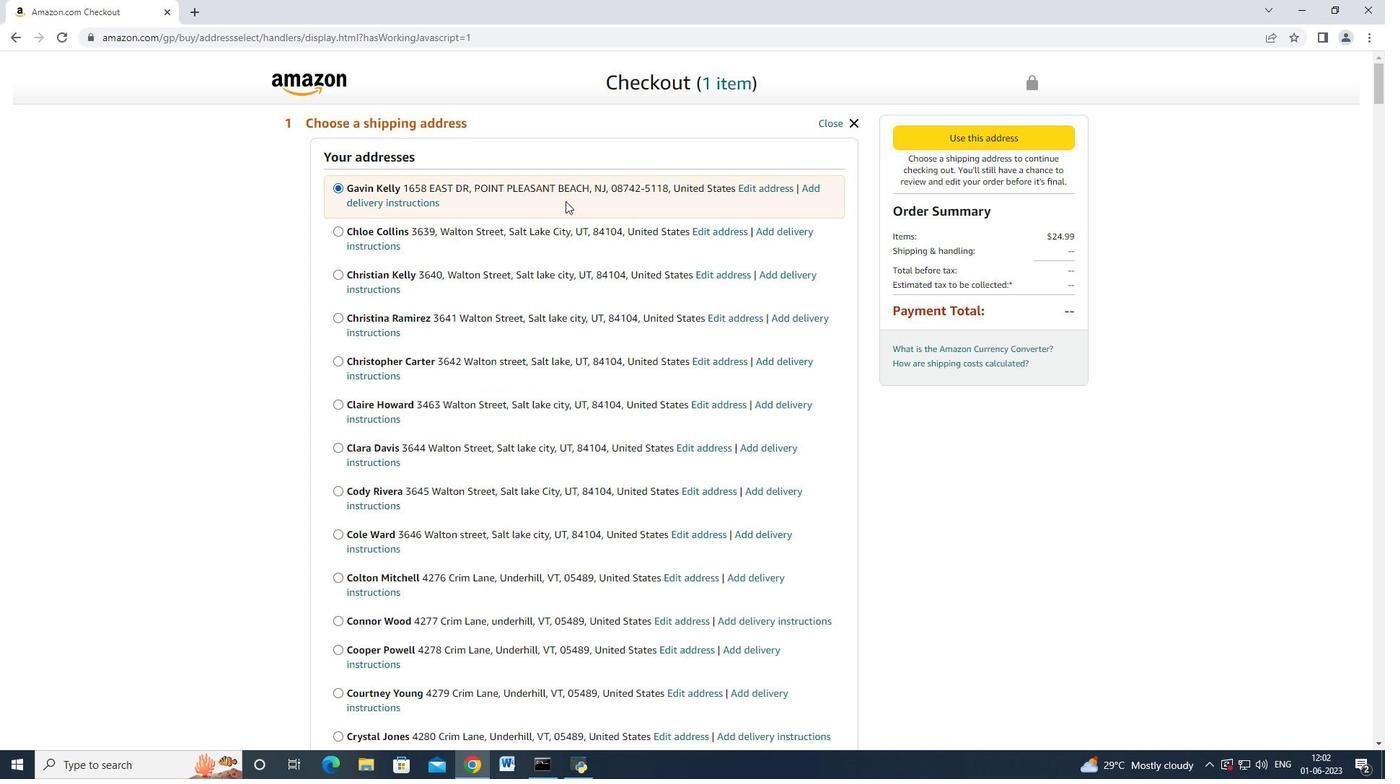 
Action: Mouse scrolled (560, 209) with delta (0, 0)
Screenshot: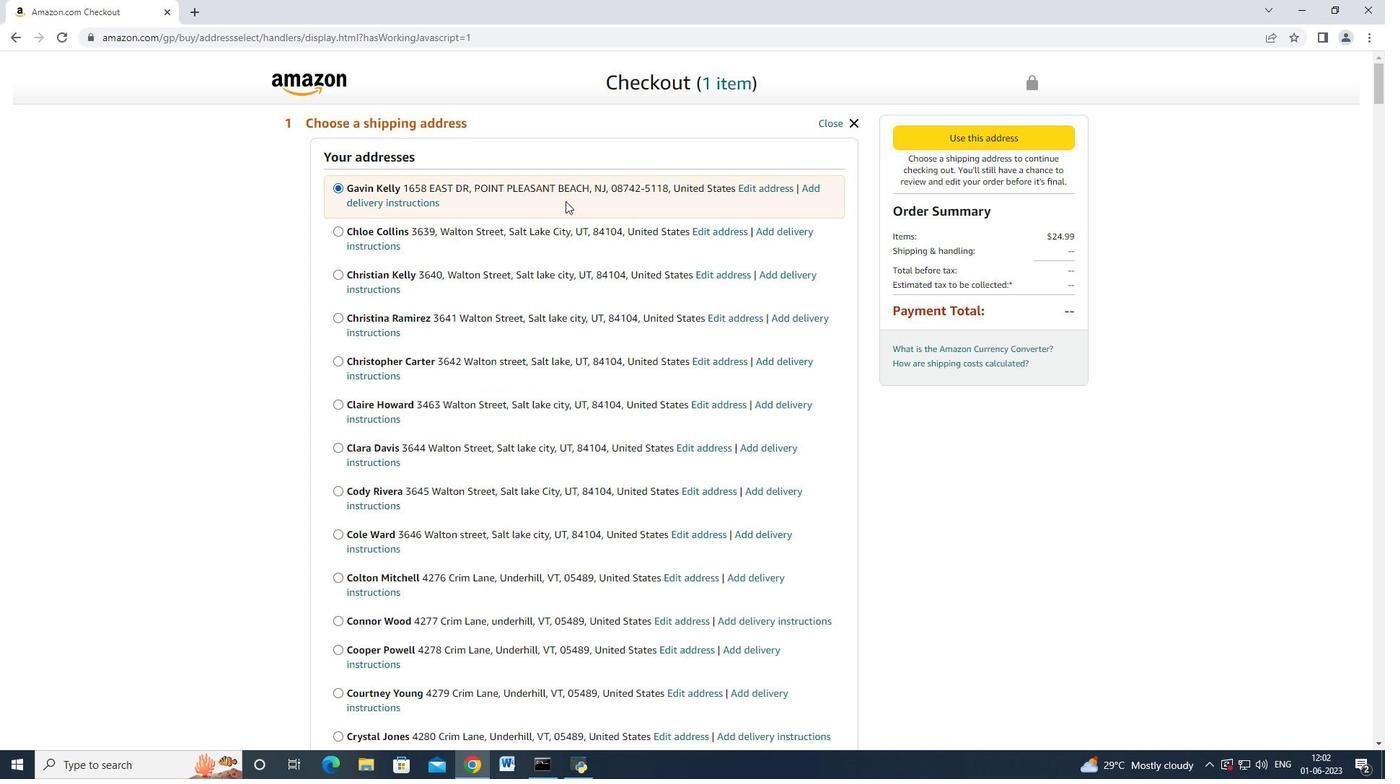 
Action: Mouse moved to (559, 210)
Screenshot: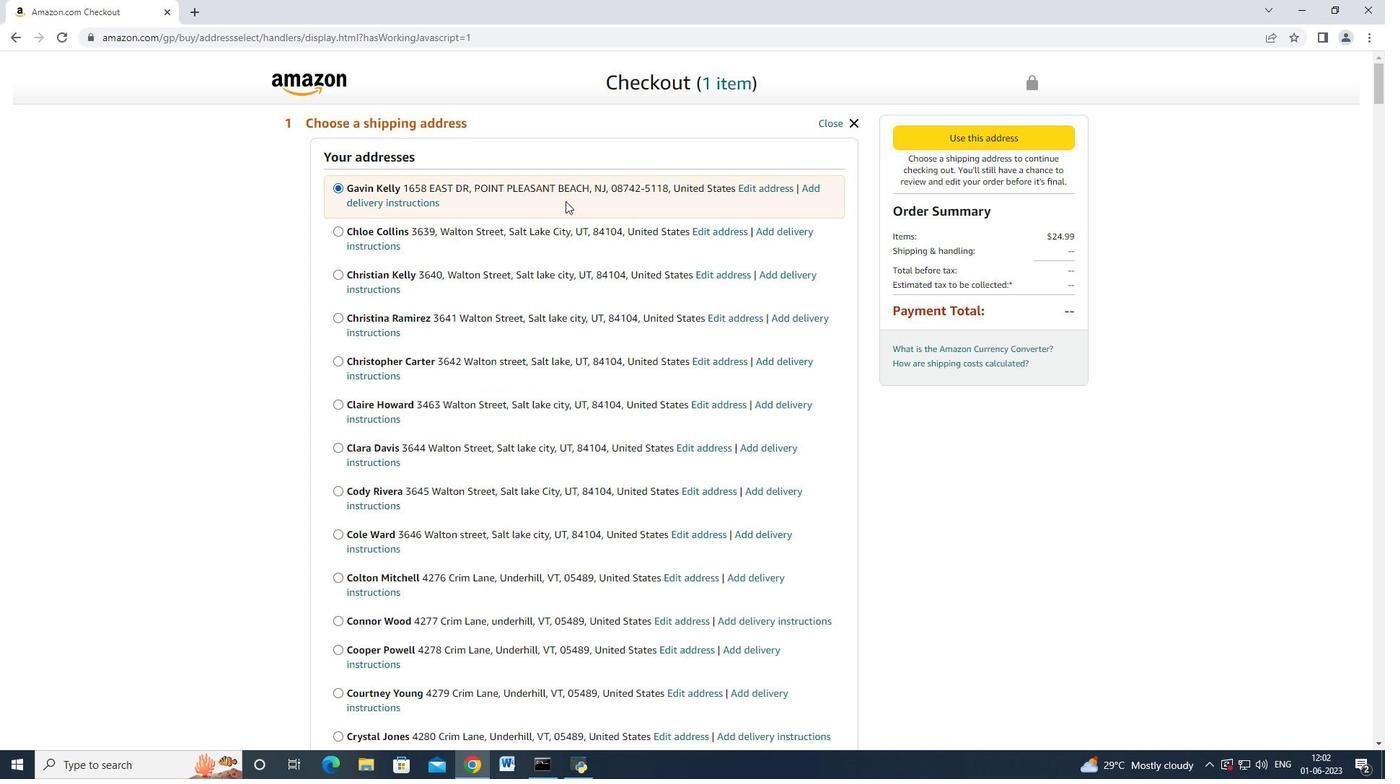 
Action: Mouse scrolled (559, 209) with delta (0, 0)
Screenshot: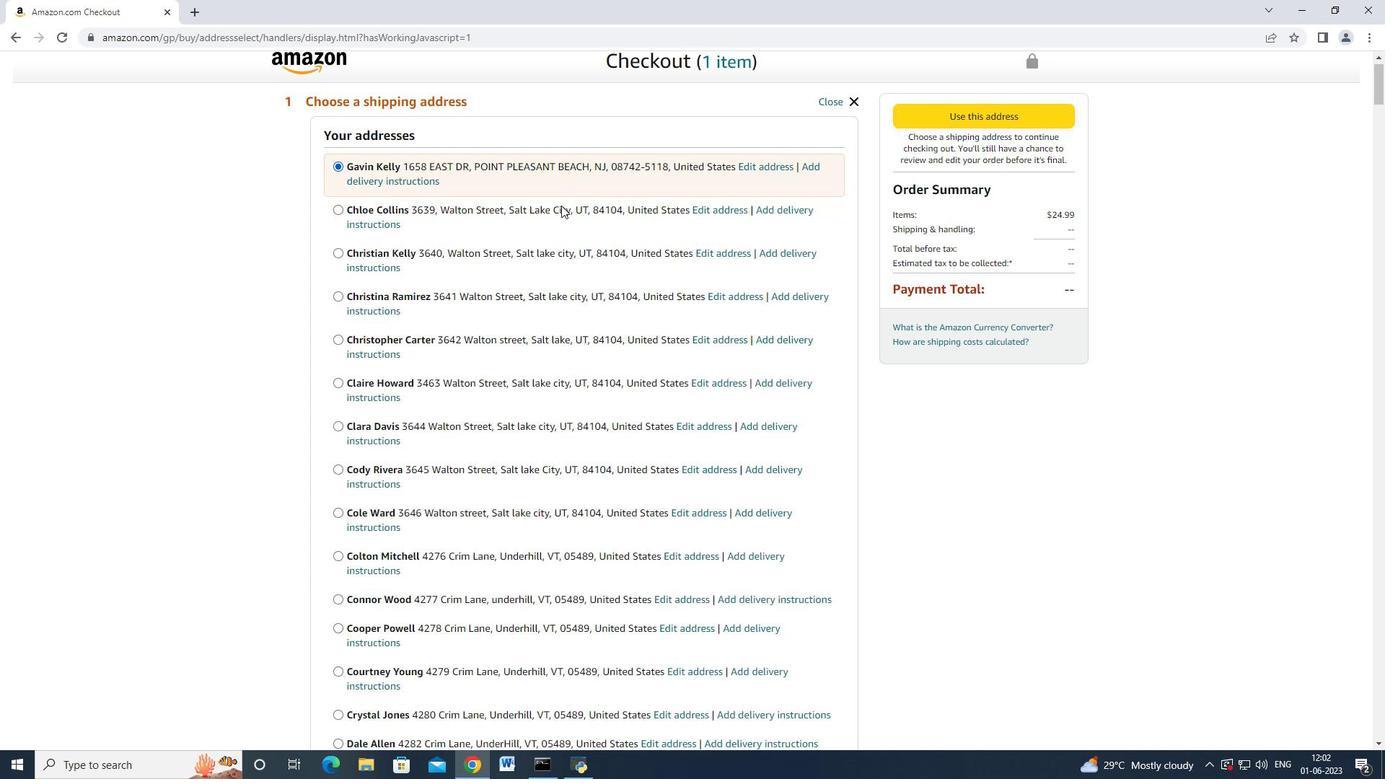 
Action: Mouse moved to (559, 211)
Screenshot: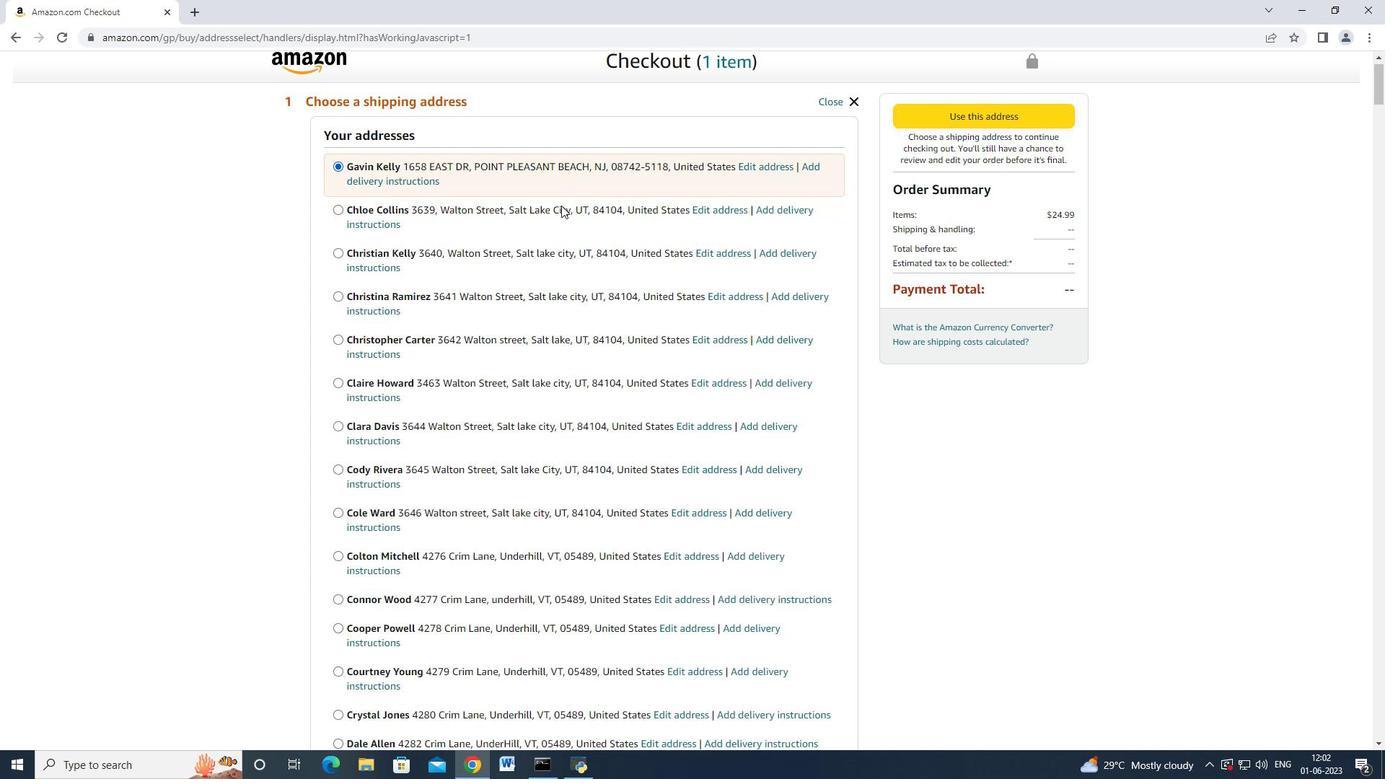 
Action: Mouse scrolled (559, 209) with delta (0, 0)
Screenshot: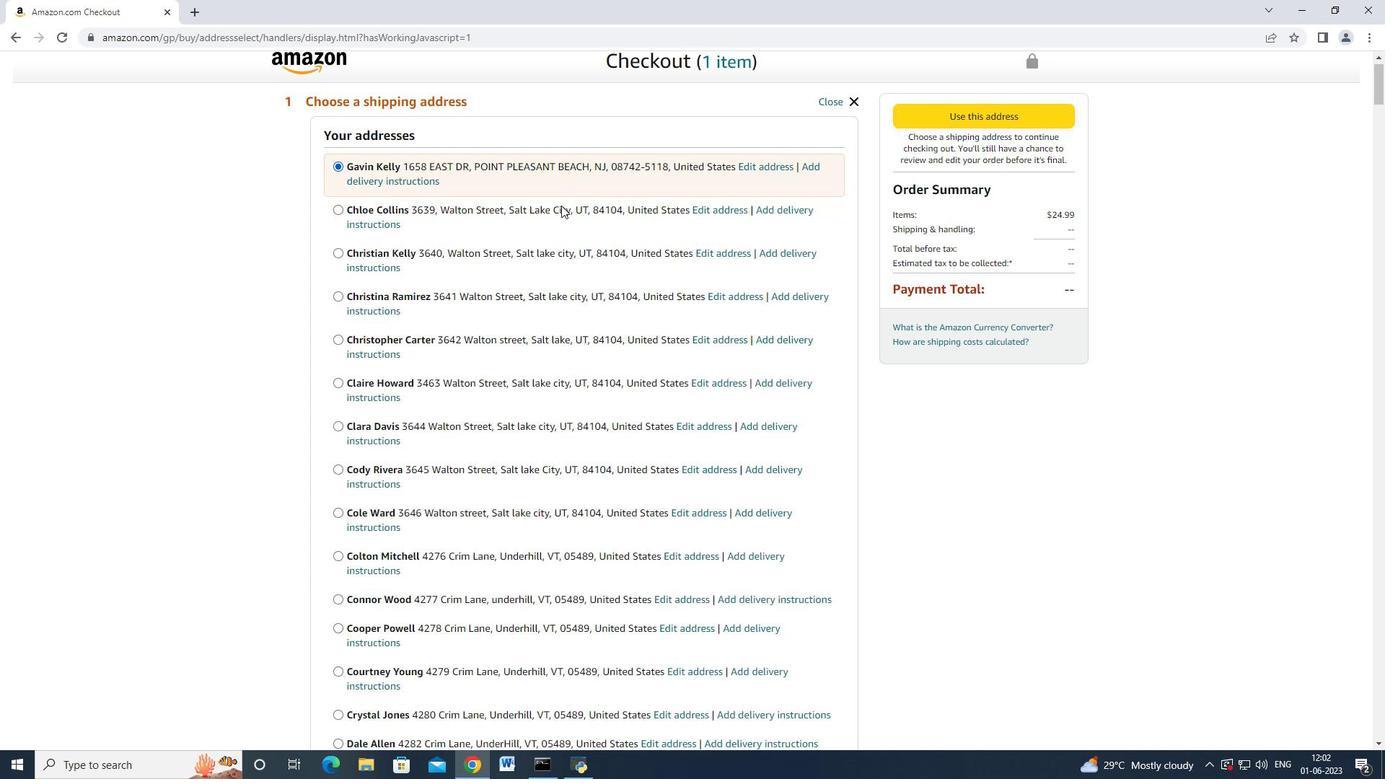
Action: Mouse moved to (559, 211)
Screenshot: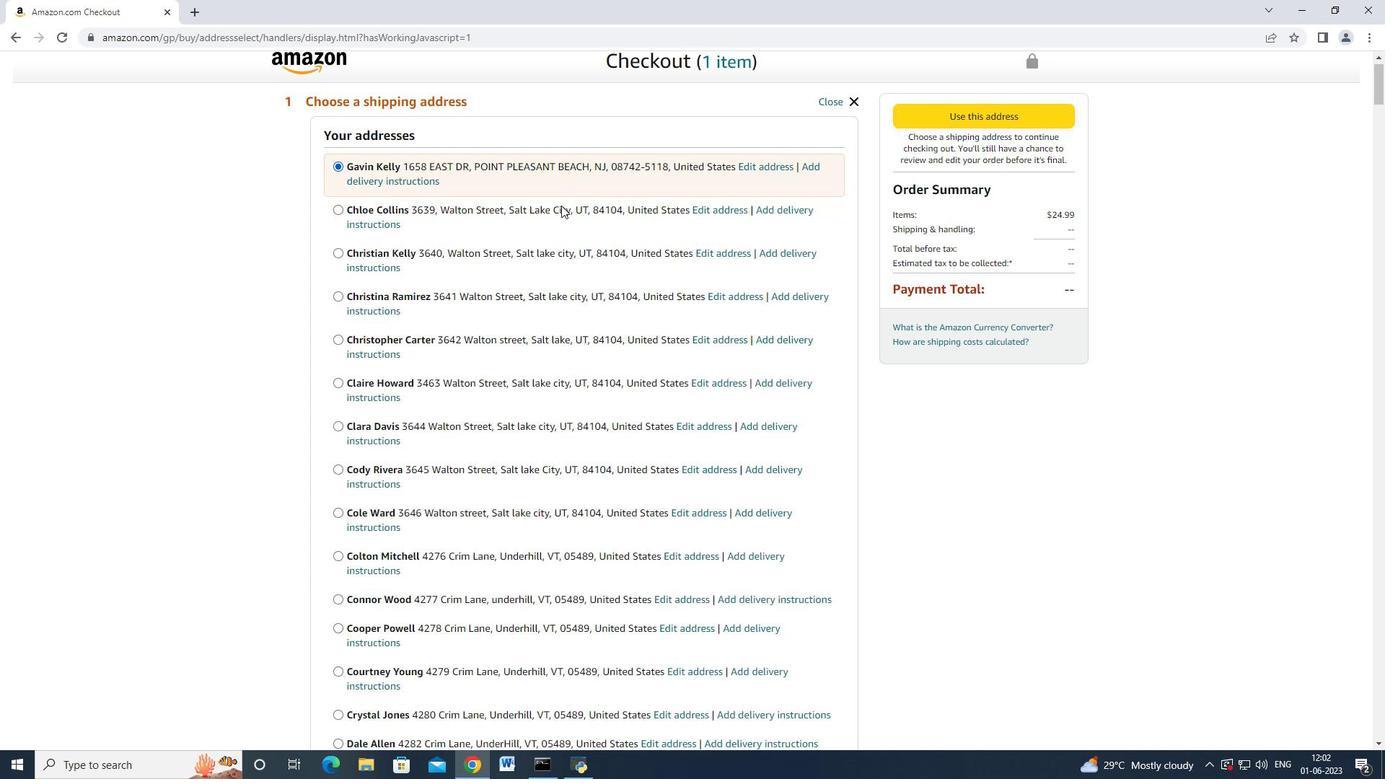 
Action: Mouse scrolled (559, 210) with delta (0, 0)
Screenshot: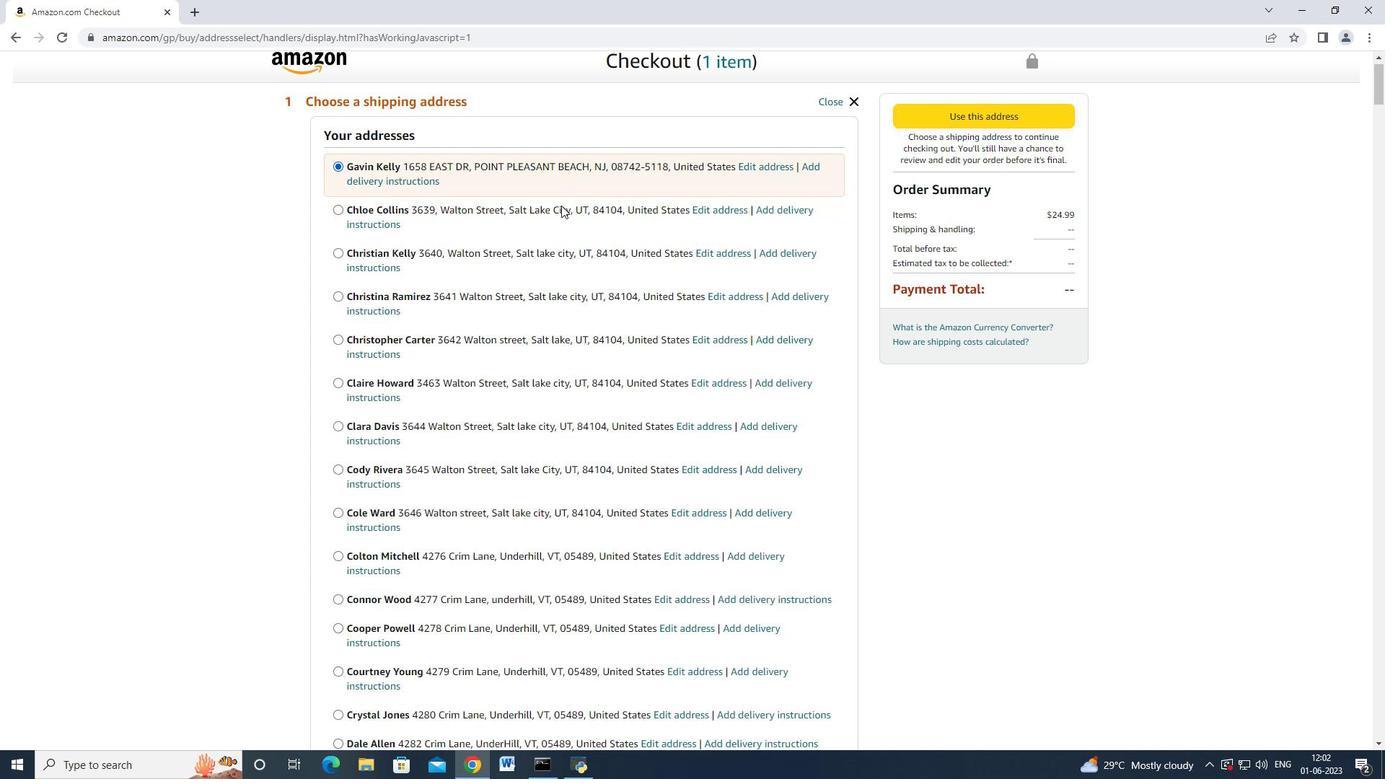 
Action: Mouse moved to (562, 215)
Screenshot: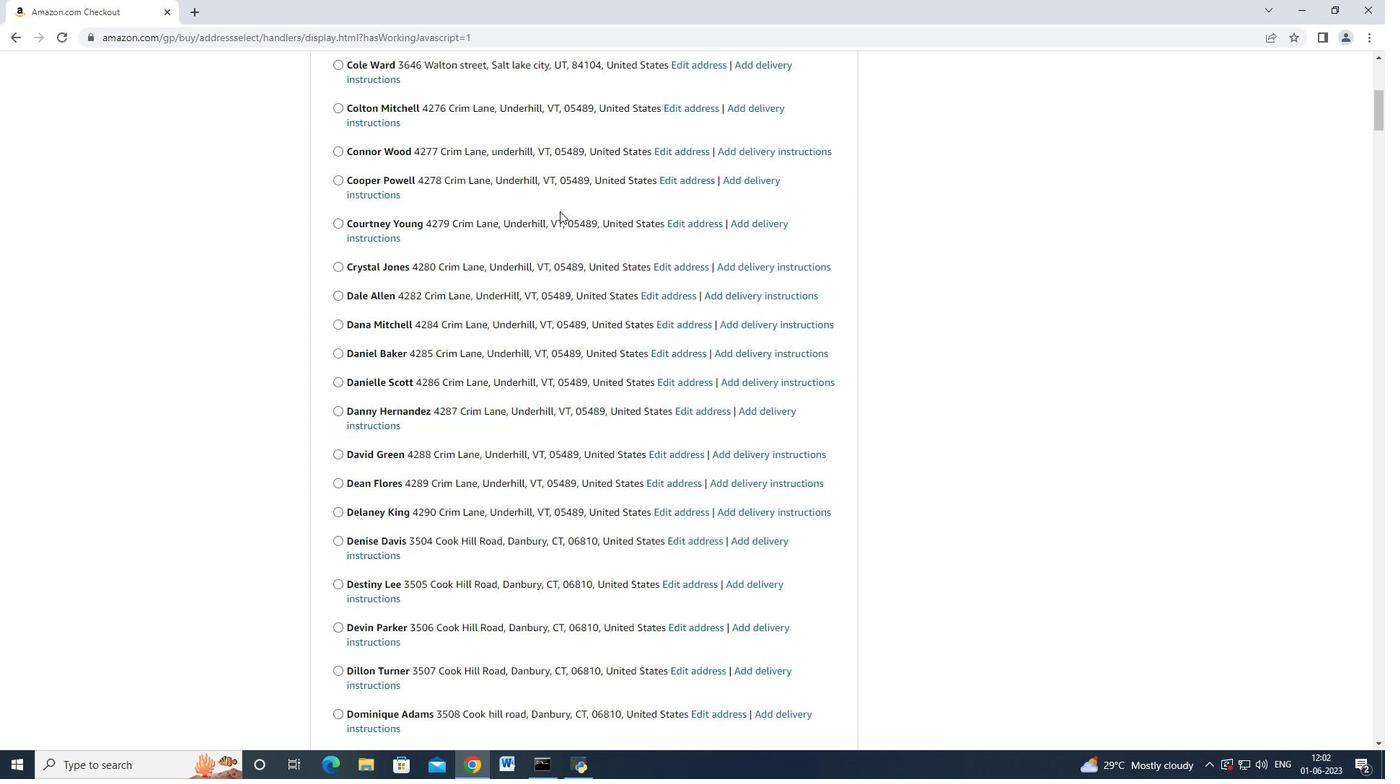 
Action: Mouse scrolled (562, 215) with delta (0, 0)
Screenshot: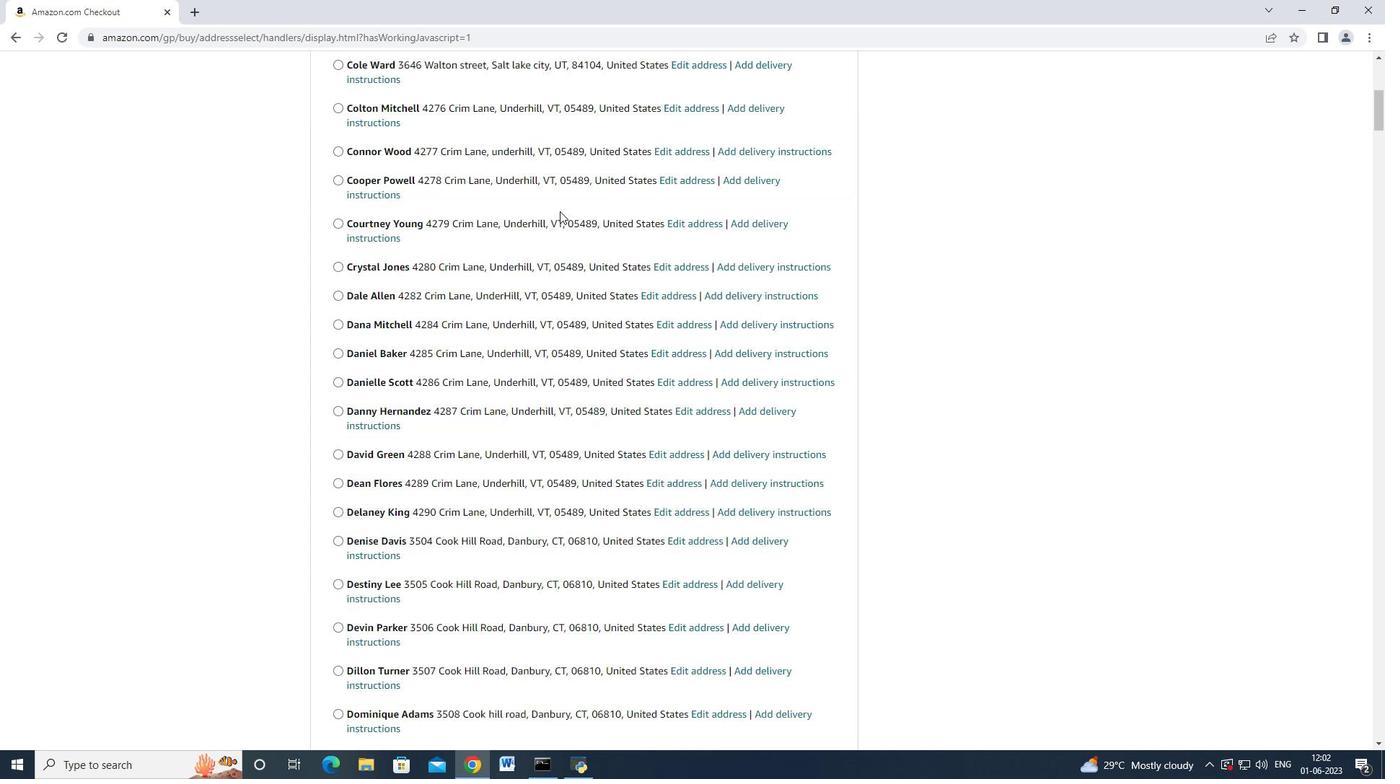 
Action: Mouse moved to (564, 215)
Screenshot: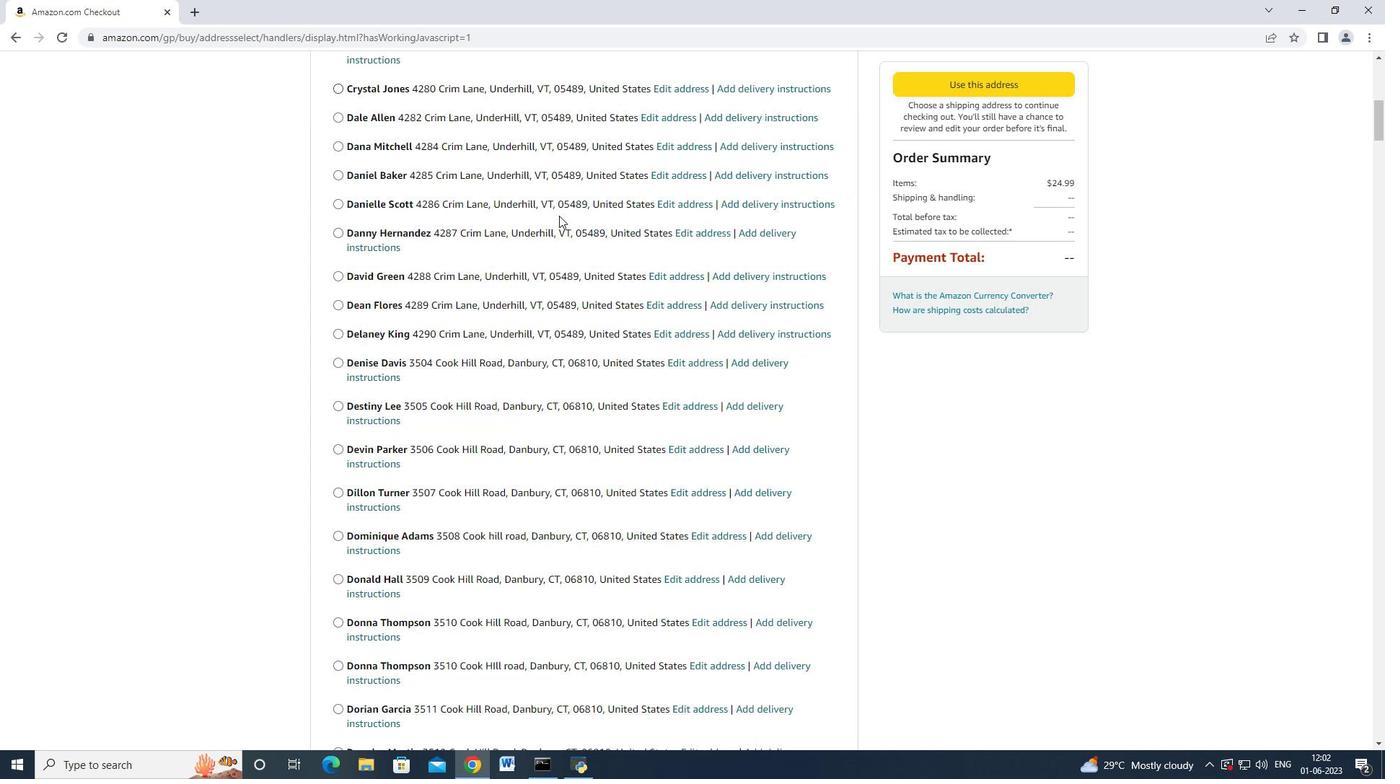 
Action: Mouse scrolled (564, 215) with delta (0, 0)
Screenshot: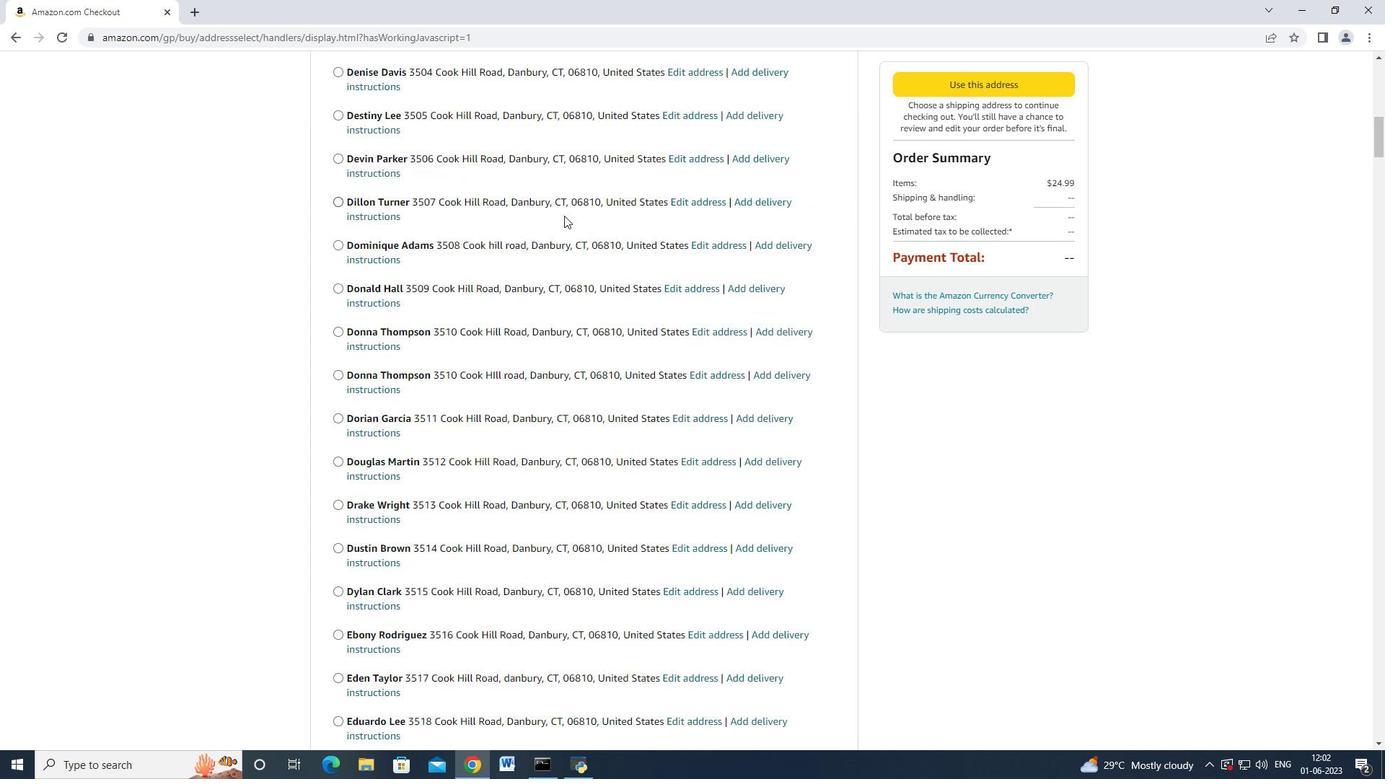 
Action: Mouse scrolled (564, 215) with delta (0, 0)
Screenshot: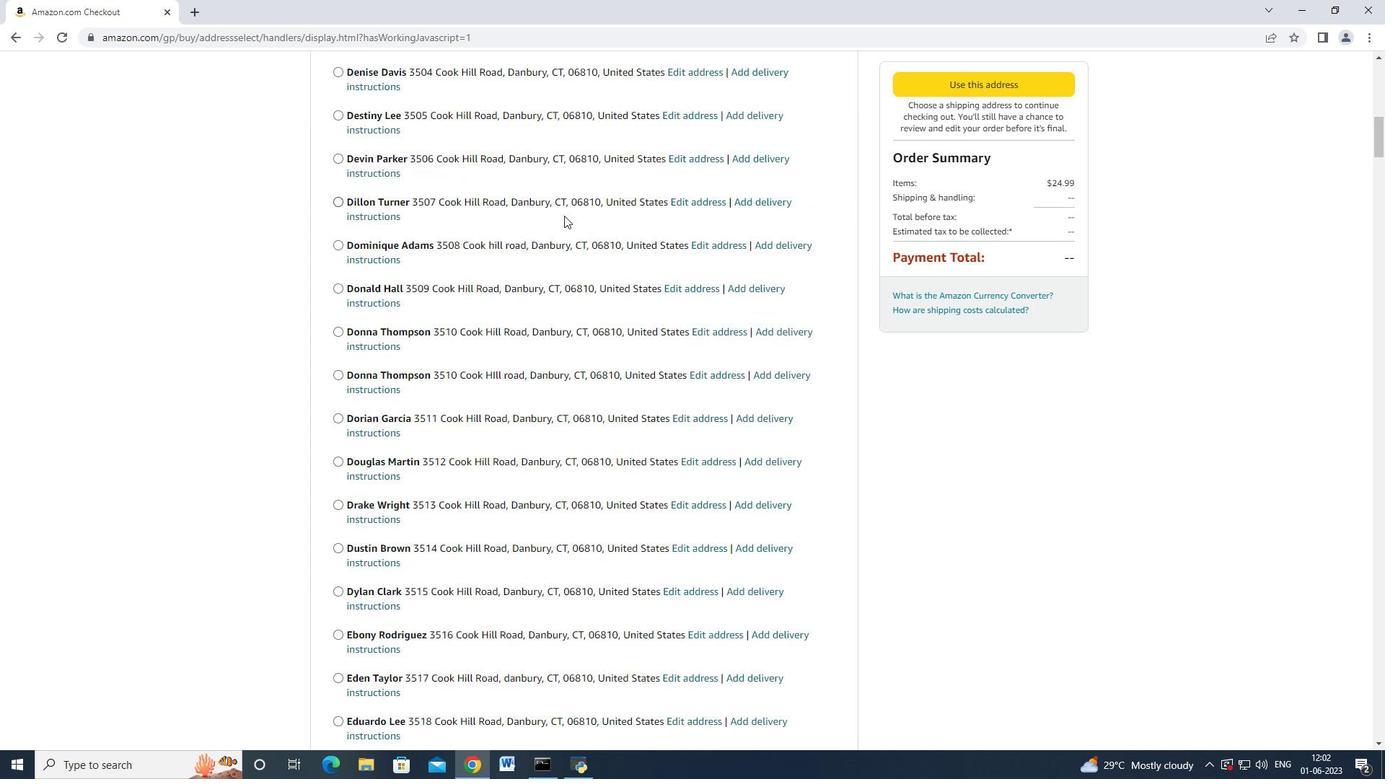 
Action: Mouse scrolled (564, 215) with delta (0, 0)
Screenshot: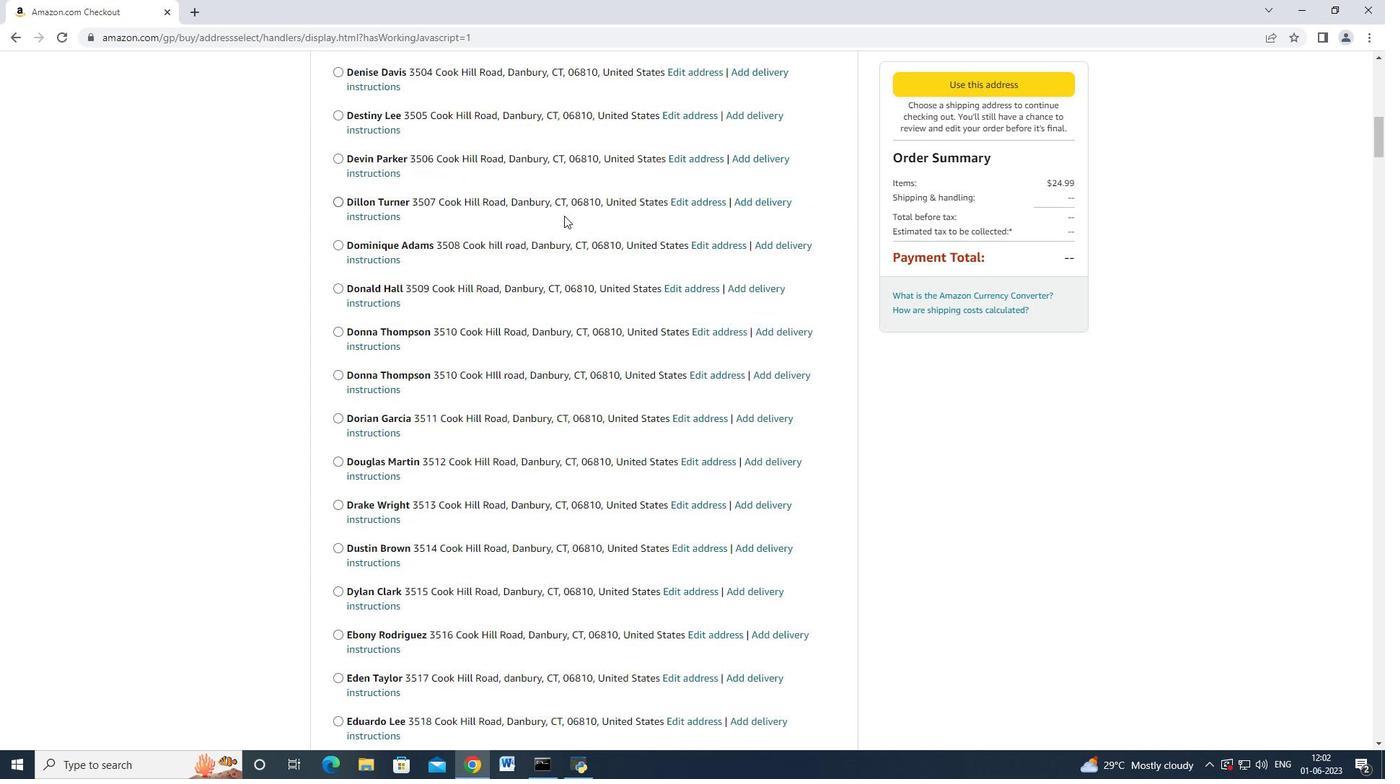 
Action: Mouse scrolled (564, 215) with delta (0, 0)
Screenshot: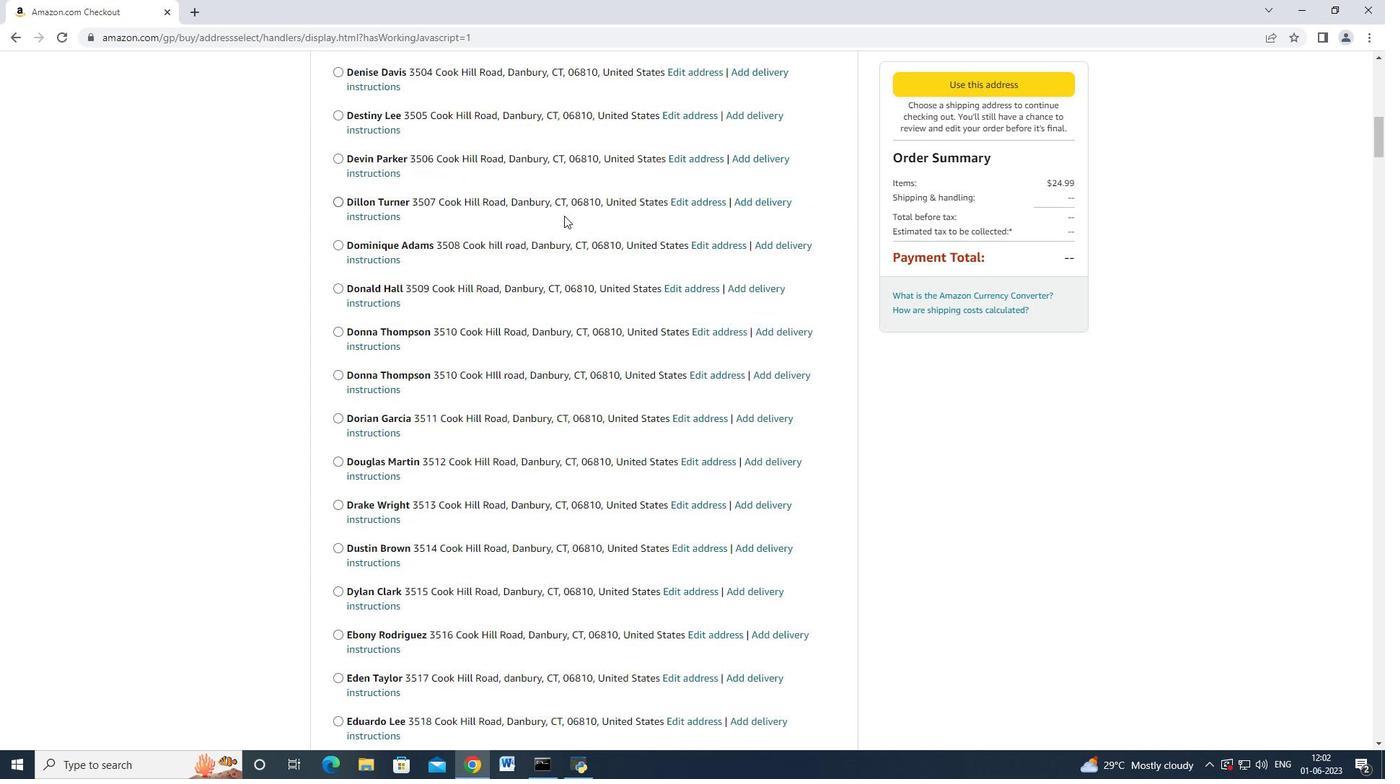 
Action: Mouse moved to (564, 215)
Screenshot: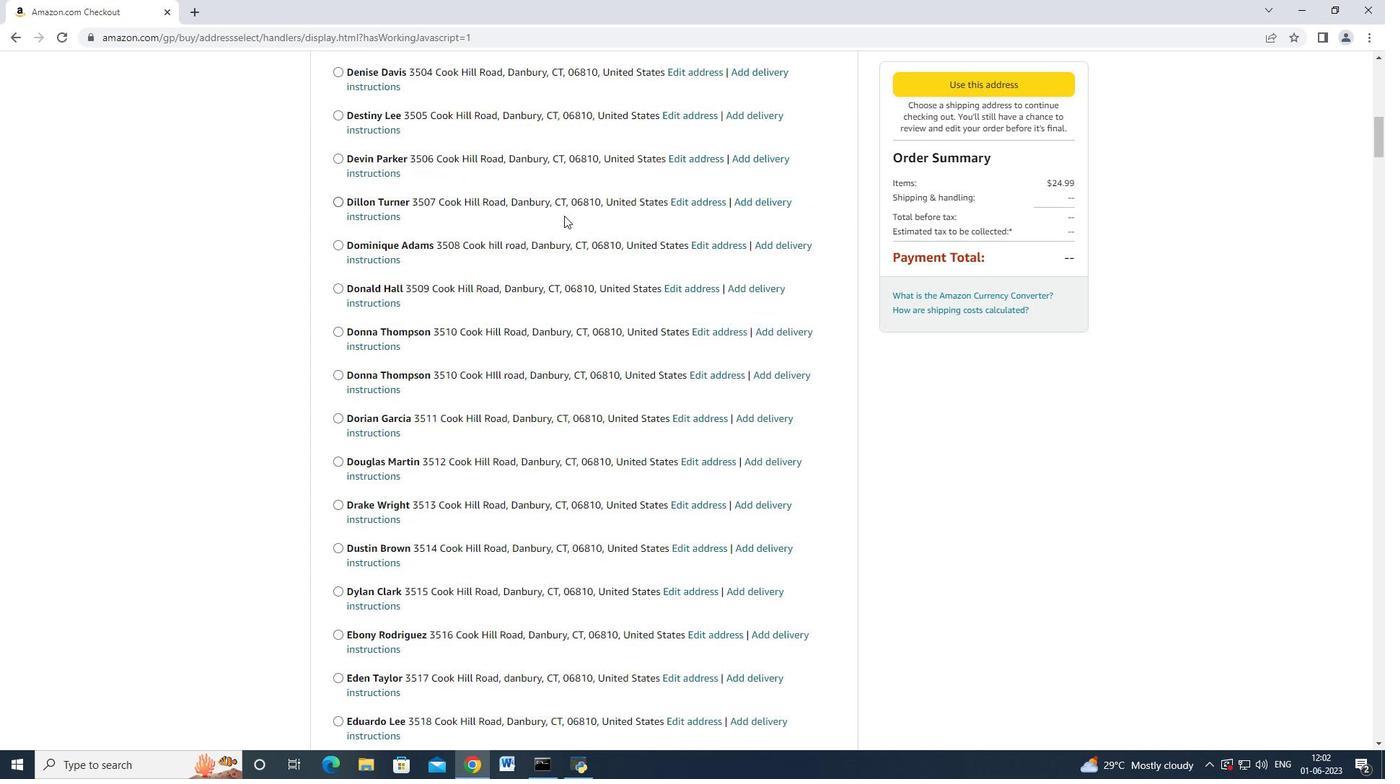
Action: Mouse scrolled (564, 215) with delta (0, 0)
Screenshot: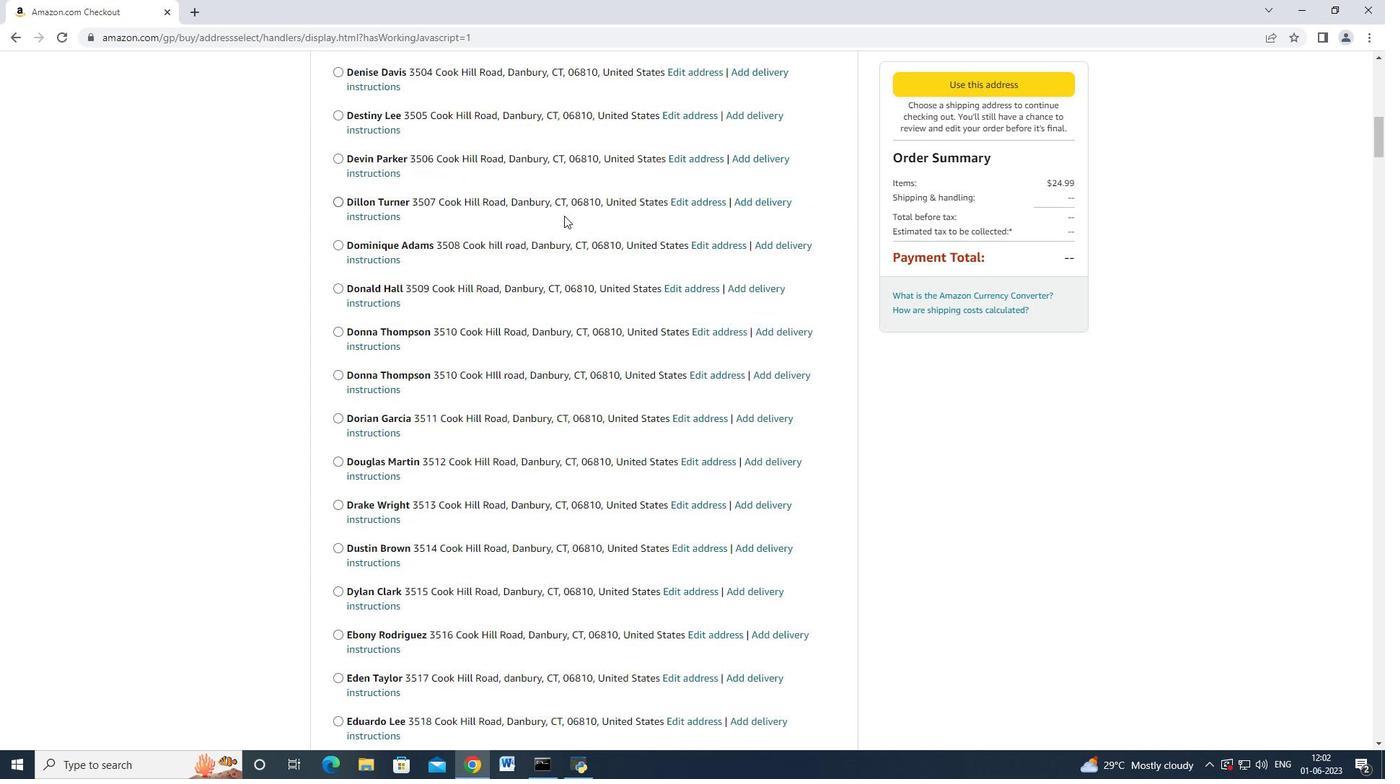 
Action: Mouse moved to (560, 215)
Screenshot: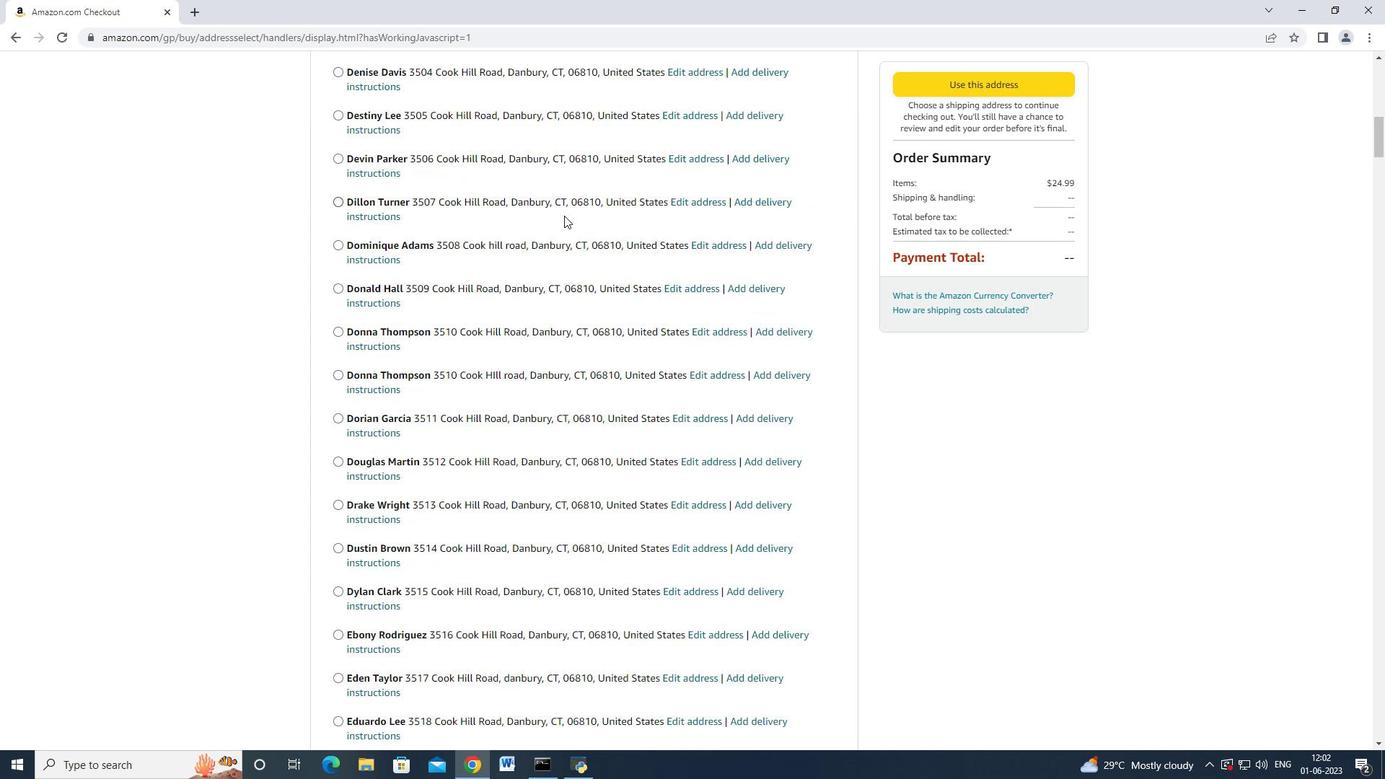 
Action: Mouse scrolled (561, 215) with delta (0, 0)
Screenshot: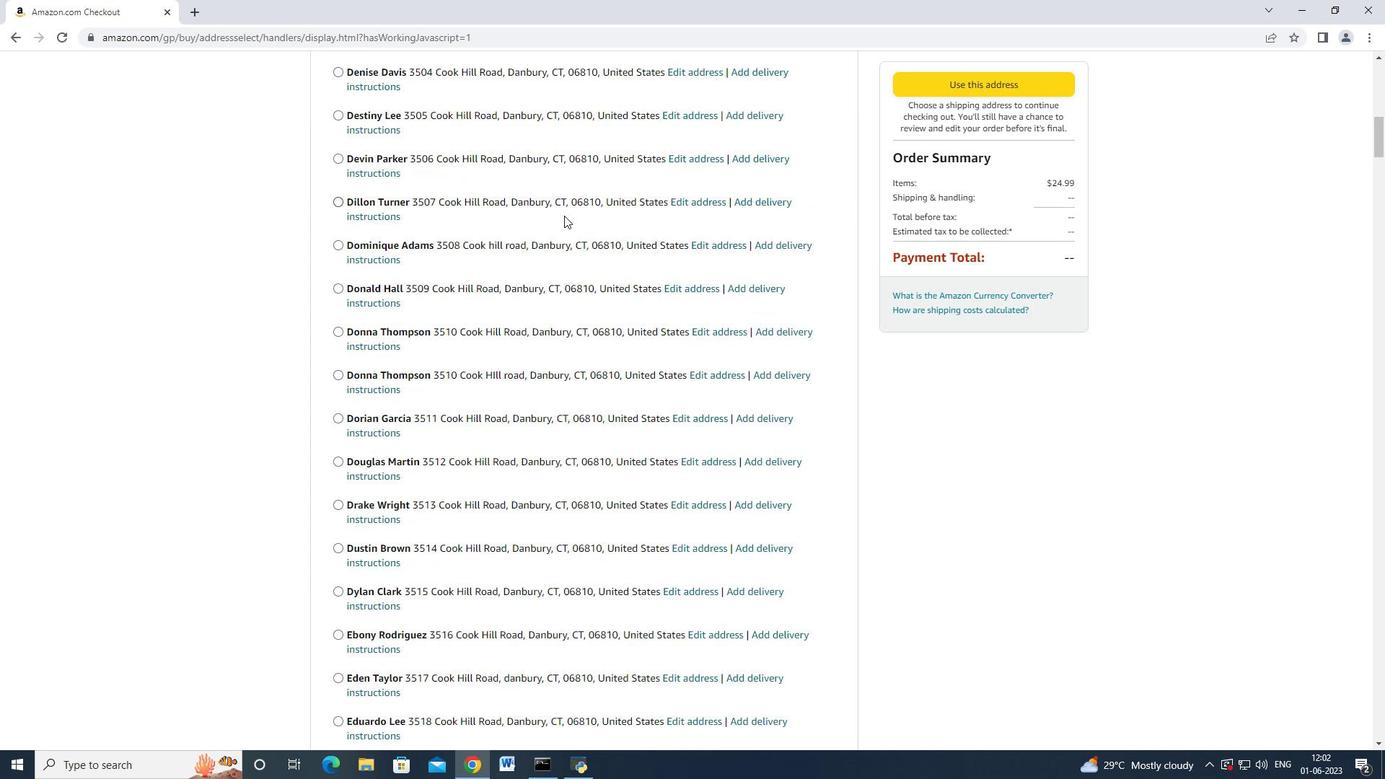 
Action: Mouse scrolled (560, 215) with delta (0, 0)
Screenshot: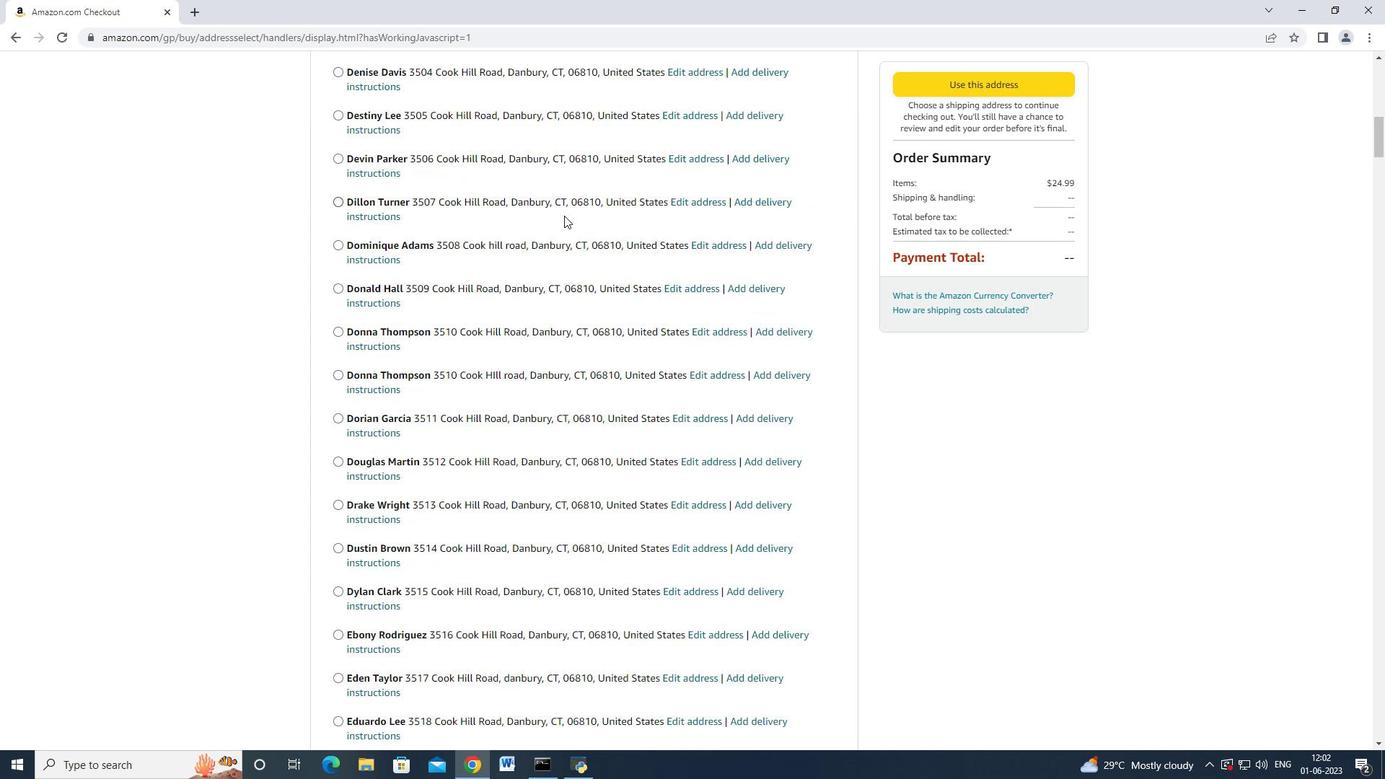 
Action: Mouse moved to (562, 214)
Screenshot: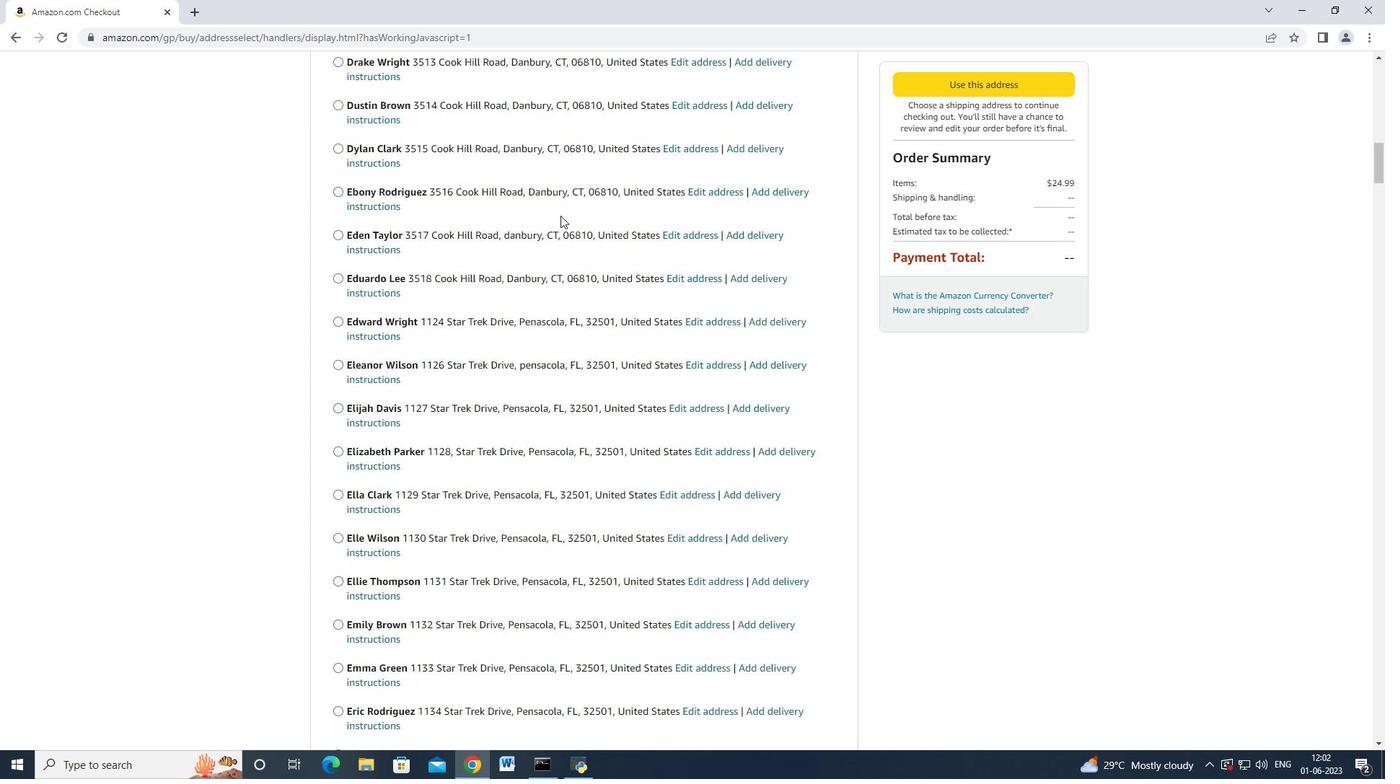 
Action: Mouse scrolled (562, 213) with delta (0, 0)
Screenshot: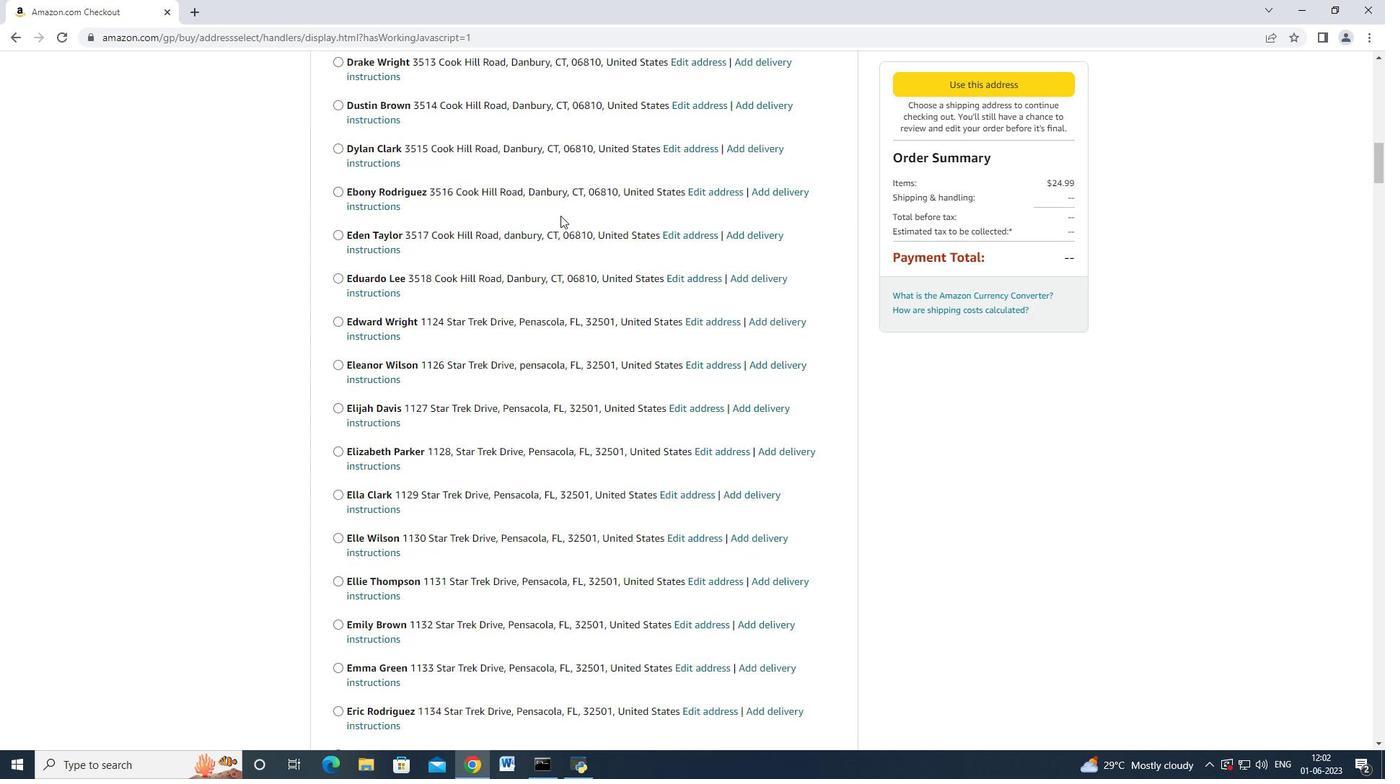 
Action: Mouse moved to (562, 215)
Screenshot: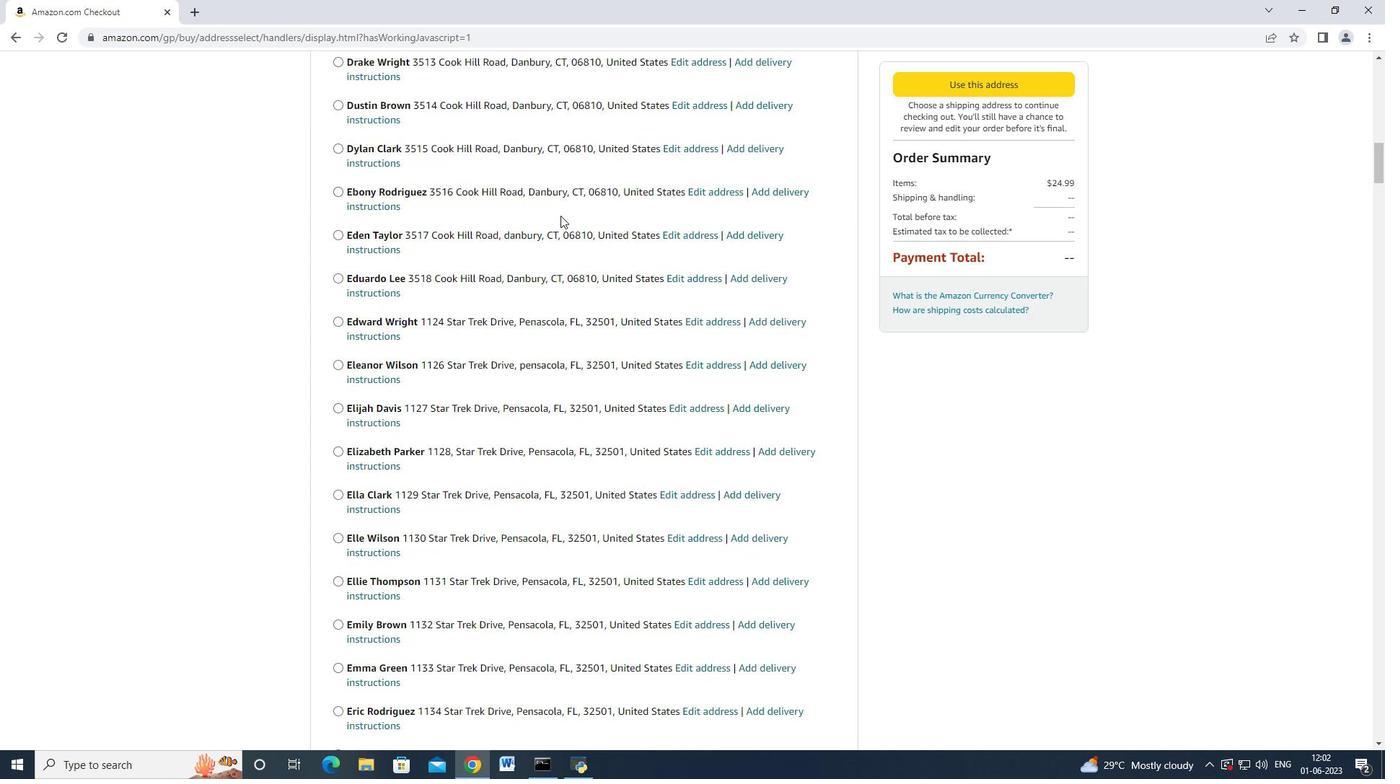 
Action: Mouse scrolled (562, 214) with delta (0, 0)
Screenshot: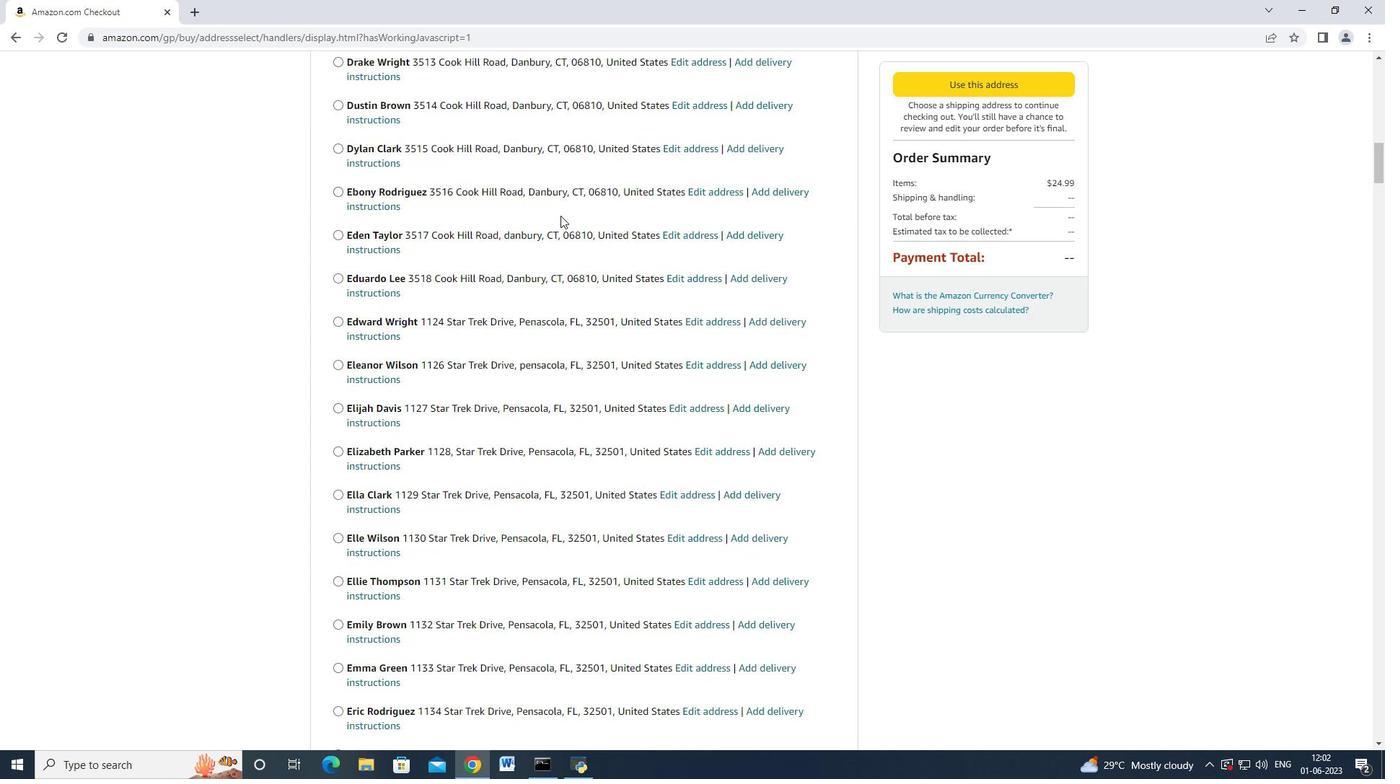 
Action: Mouse moved to (562, 215)
Screenshot: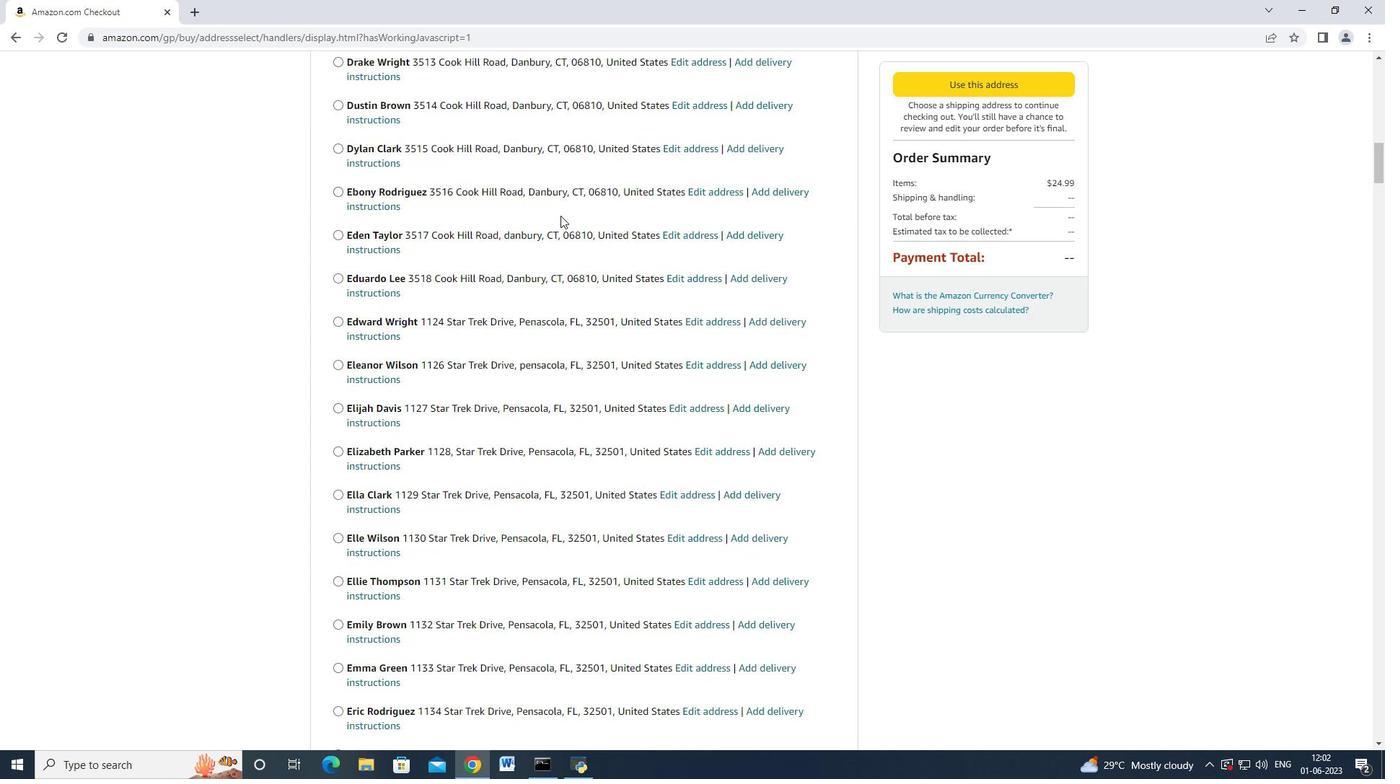 
Action: Mouse scrolled (562, 214) with delta (0, 0)
Screenshot: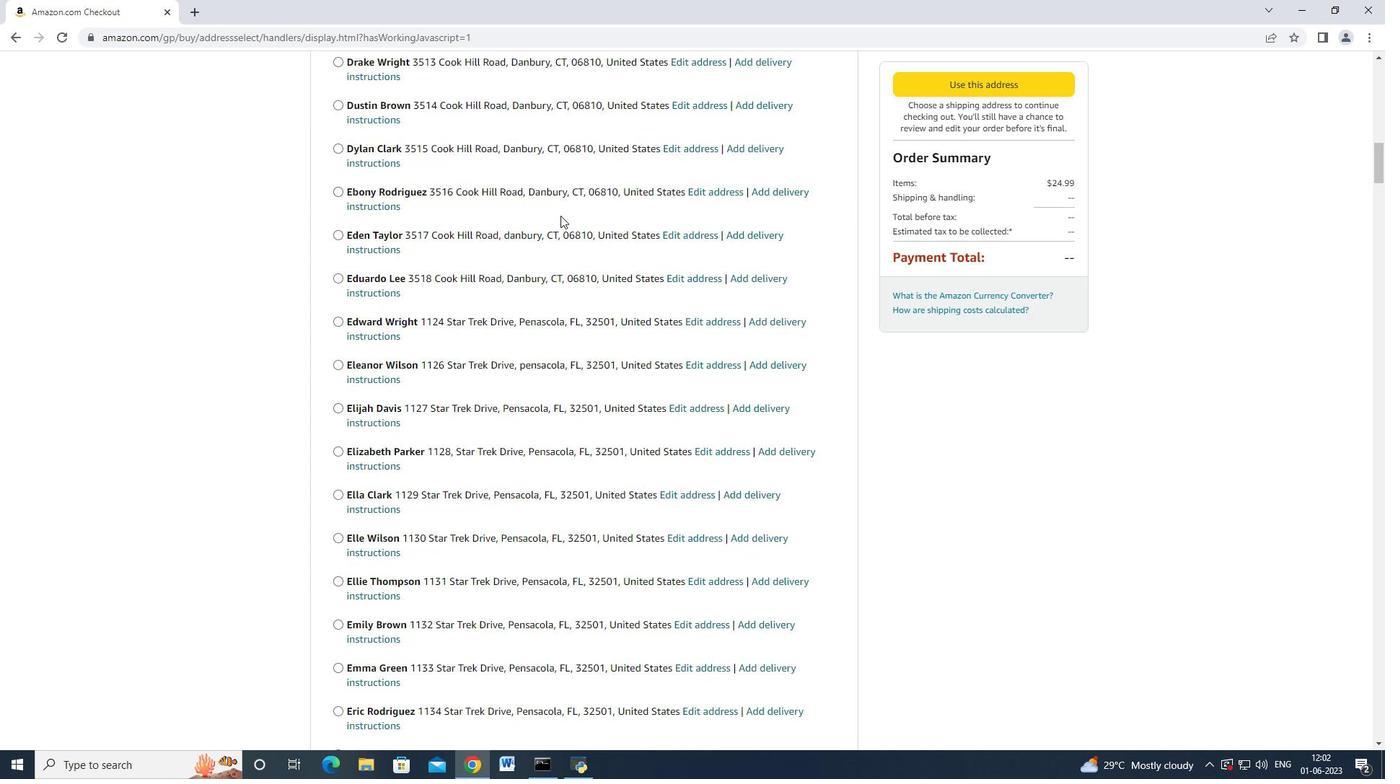 
Action: Mouse scrolled (562, 214) with delta (0, 0)
Screenshot: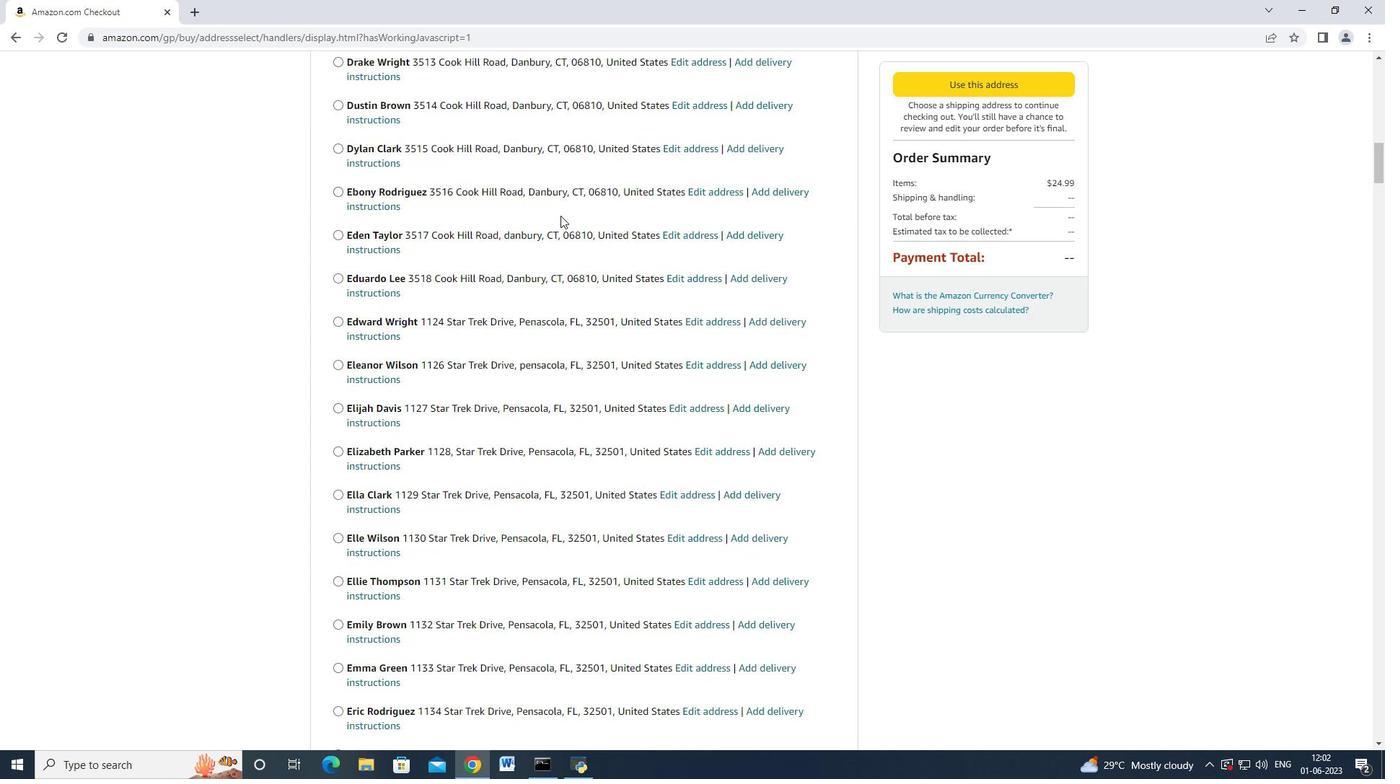 
Action: Mouse moved to (562, 215)
Screenshot: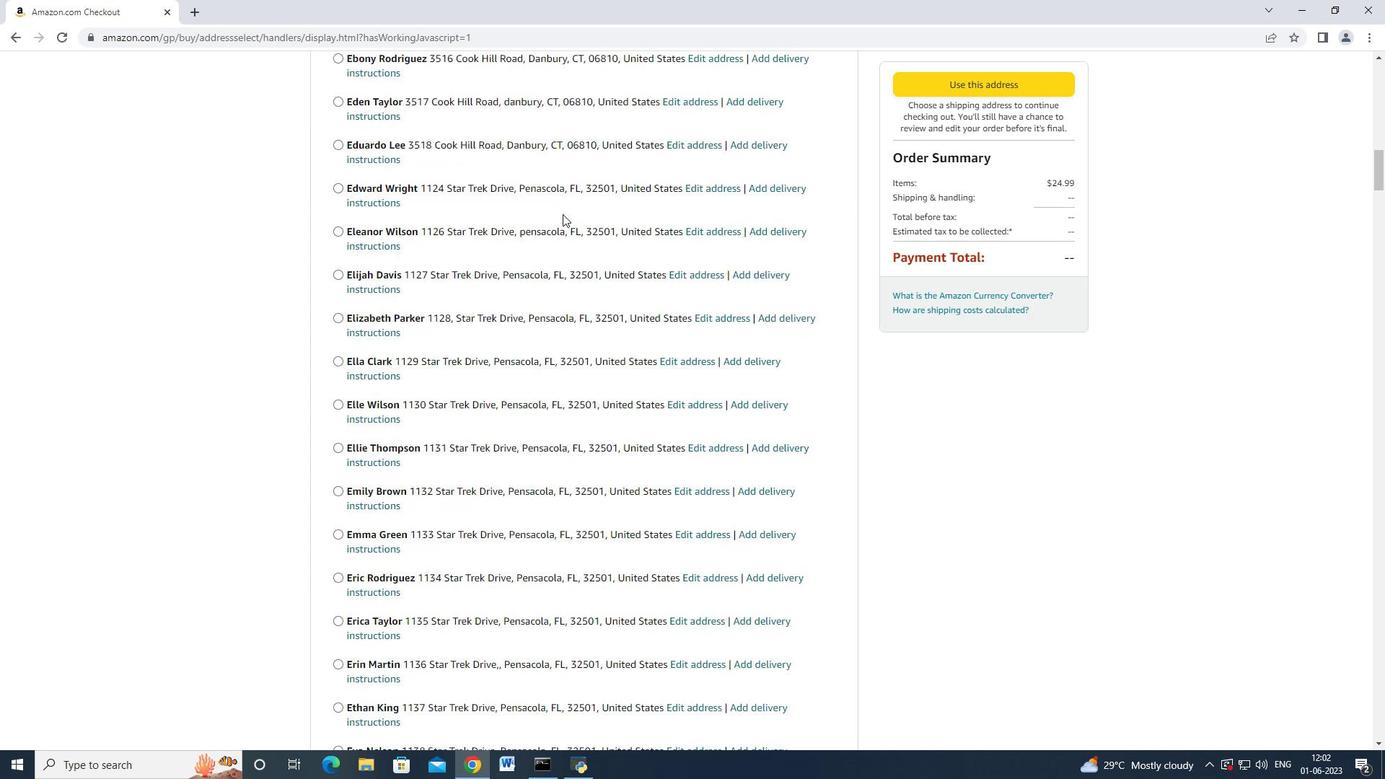 
Action: Mouse scrolled (562, 215) with delta (0, 0)
Screenshot: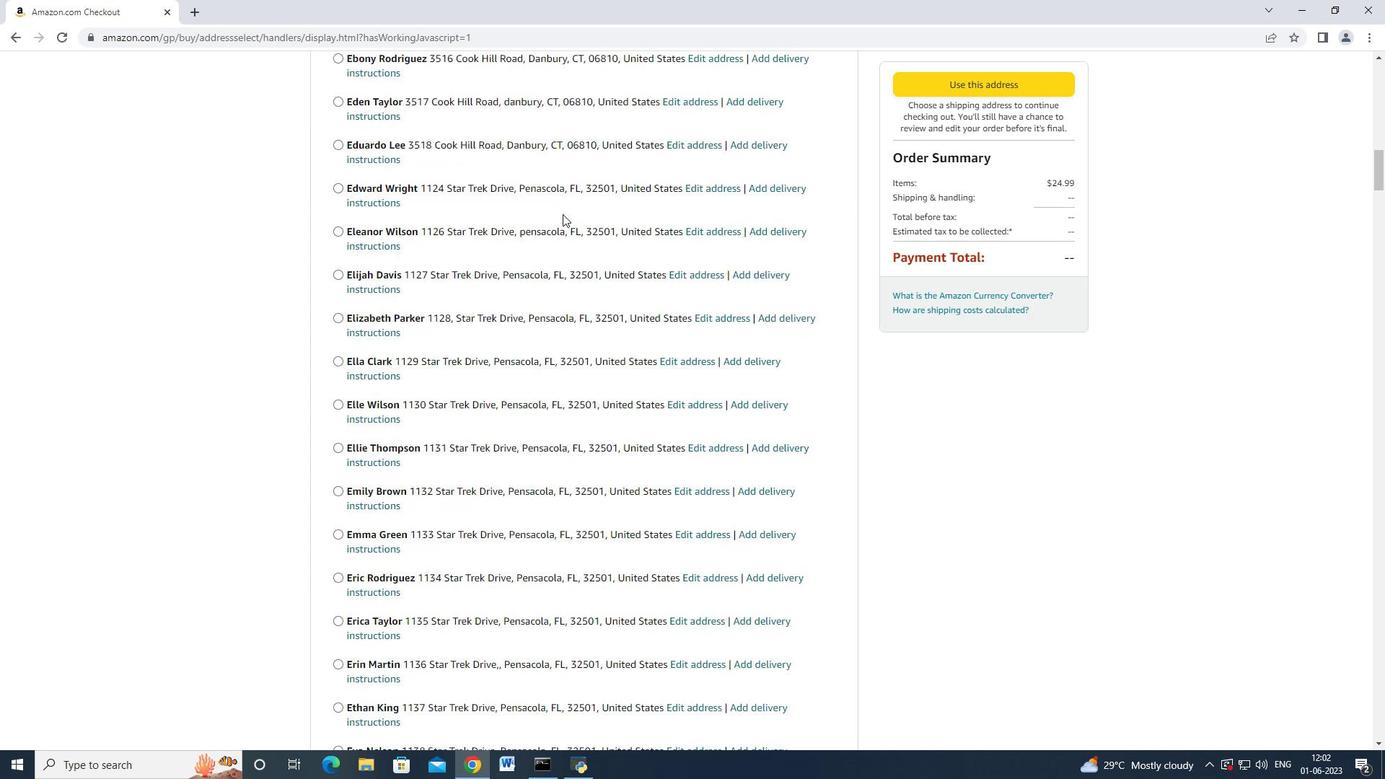 
Action: Mouse scrolled (562, 215) with delta (0, 0)
Screenshot: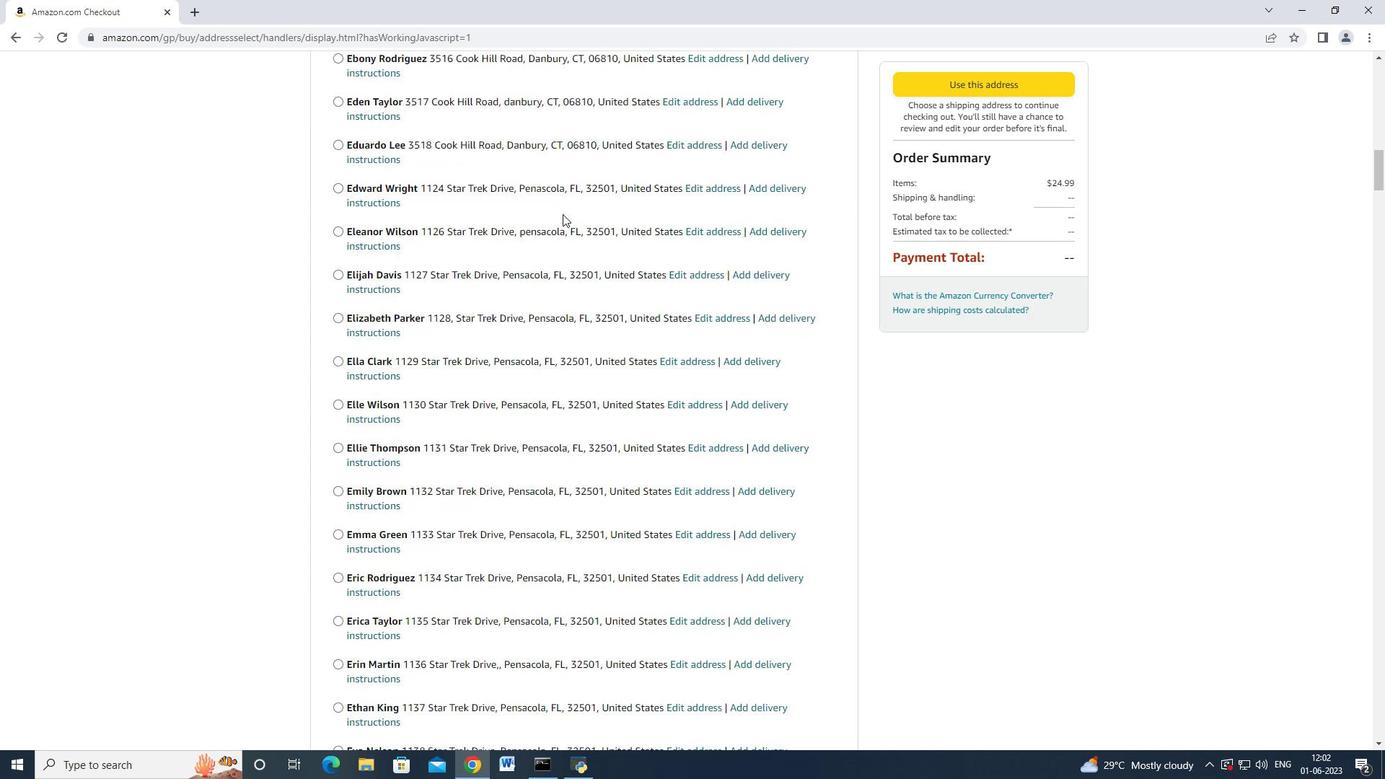 
Action: Mouse scrolled (562, 215) with delta (0, 0)
Screenshot: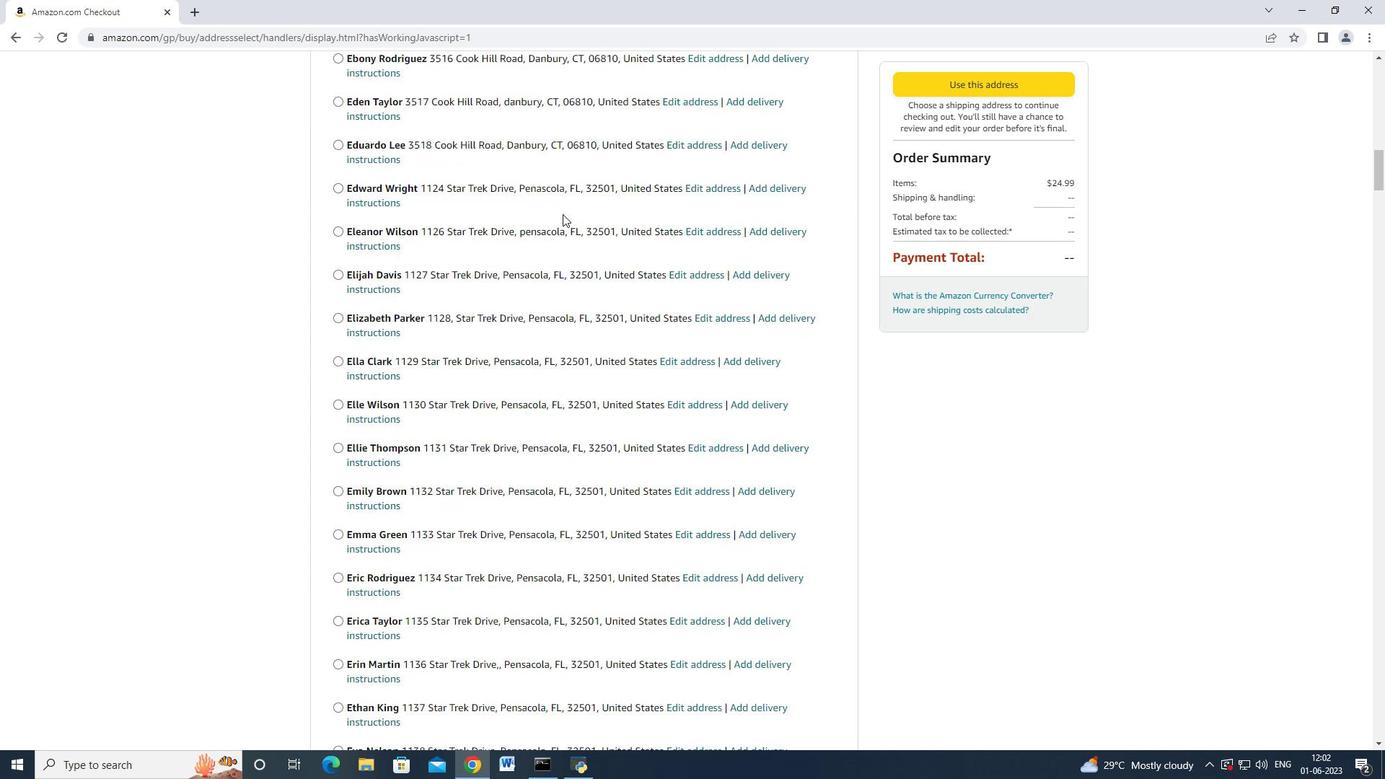 
Action: Mouse scrolled (562, 215) with delta (0, 0)
Screenshot: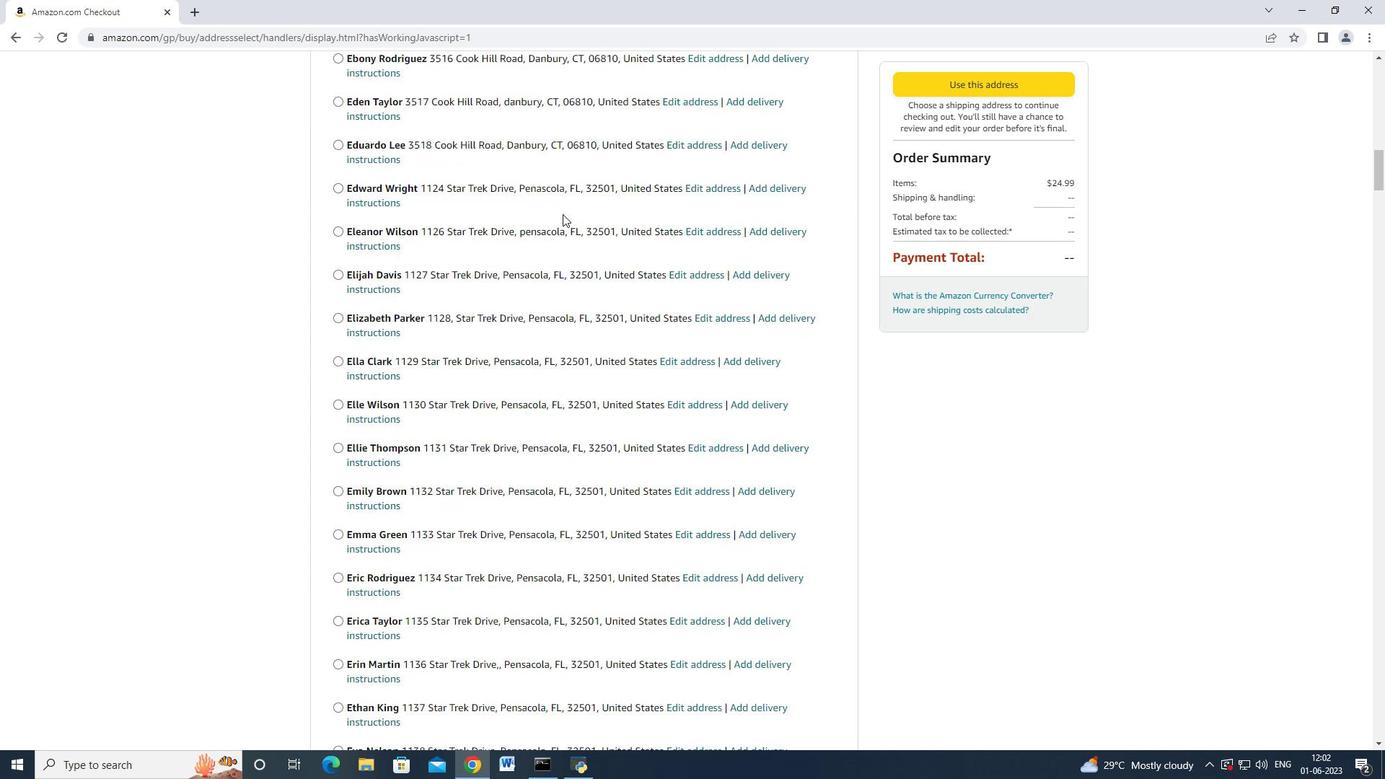 
Action: Mouse moved to (562, 213)
Screenshot: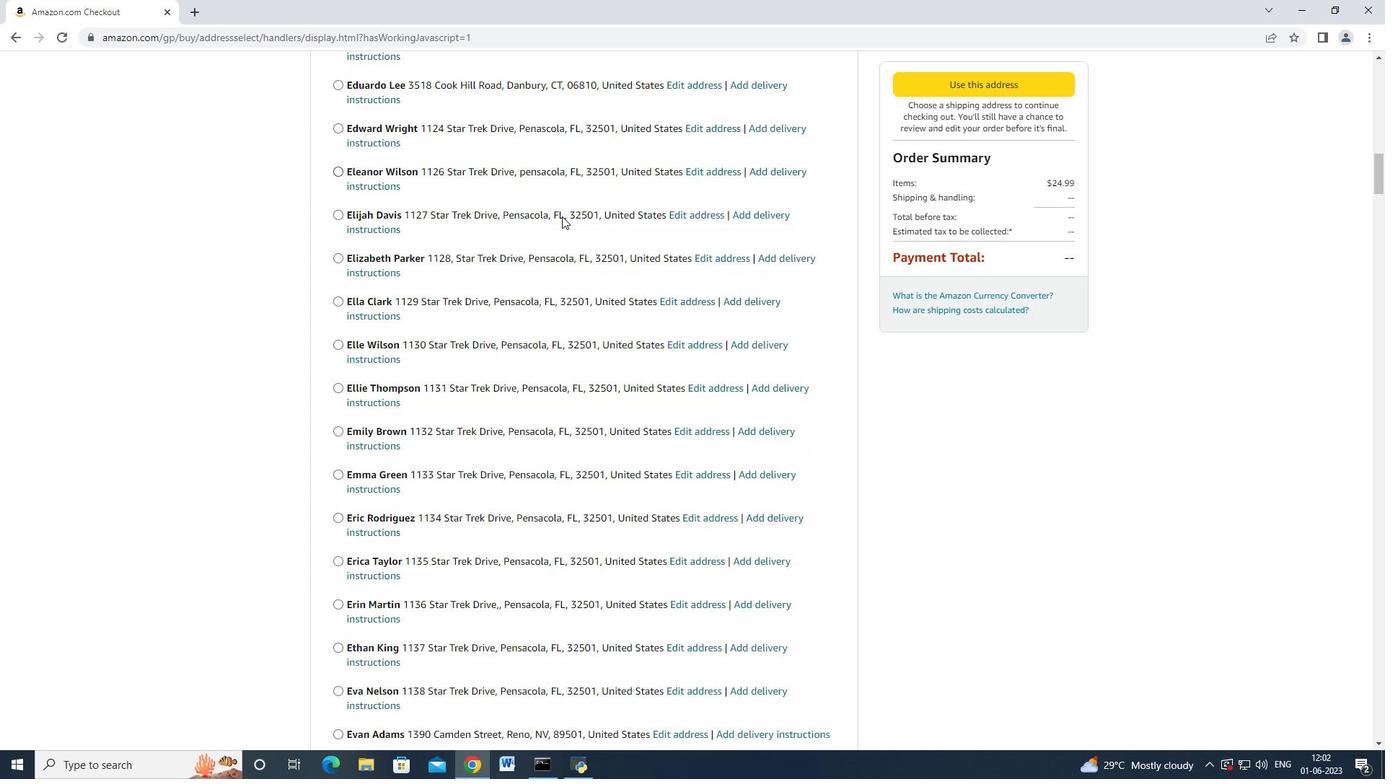 
Action: Mouse scrolled (562, 212) with delta (0, 0)
Screenshot: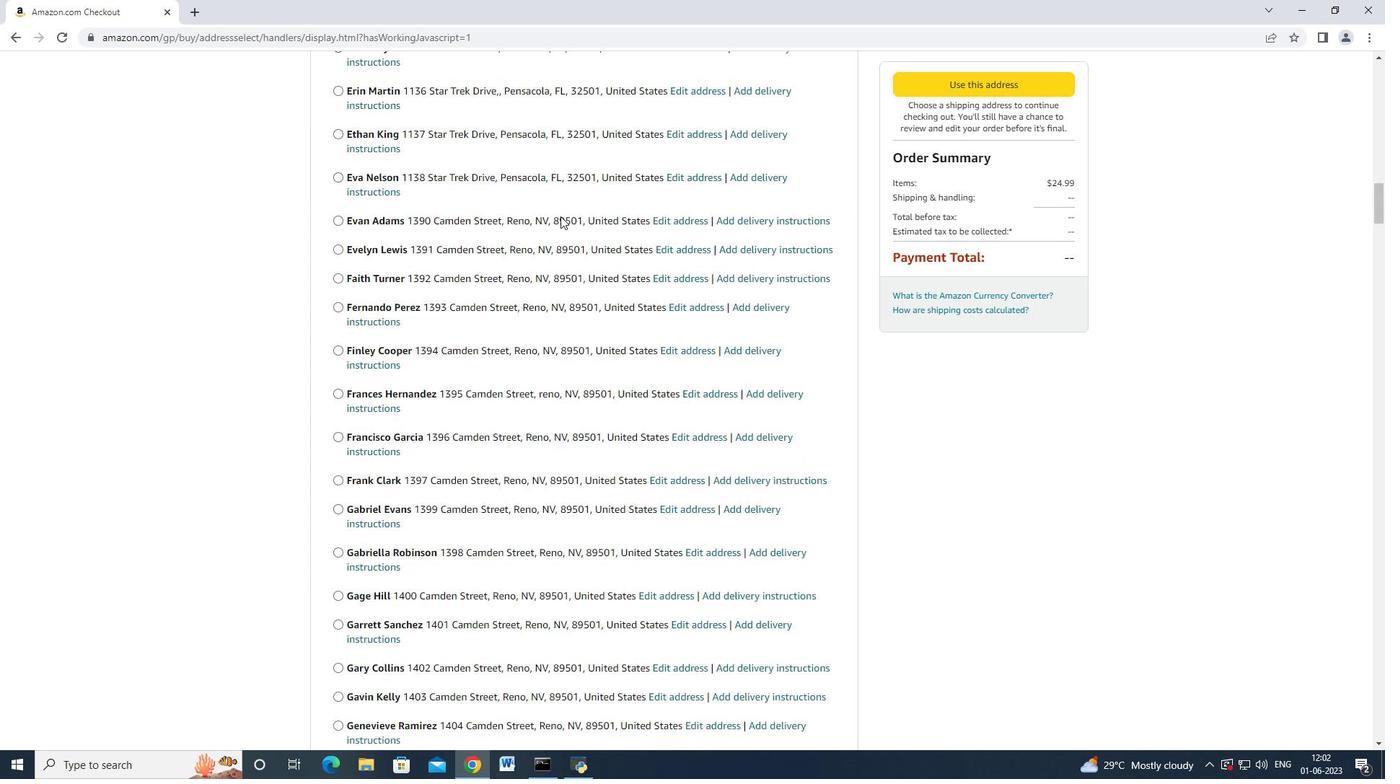 
Action: Mouse moved to (563, 213)
Screenshot: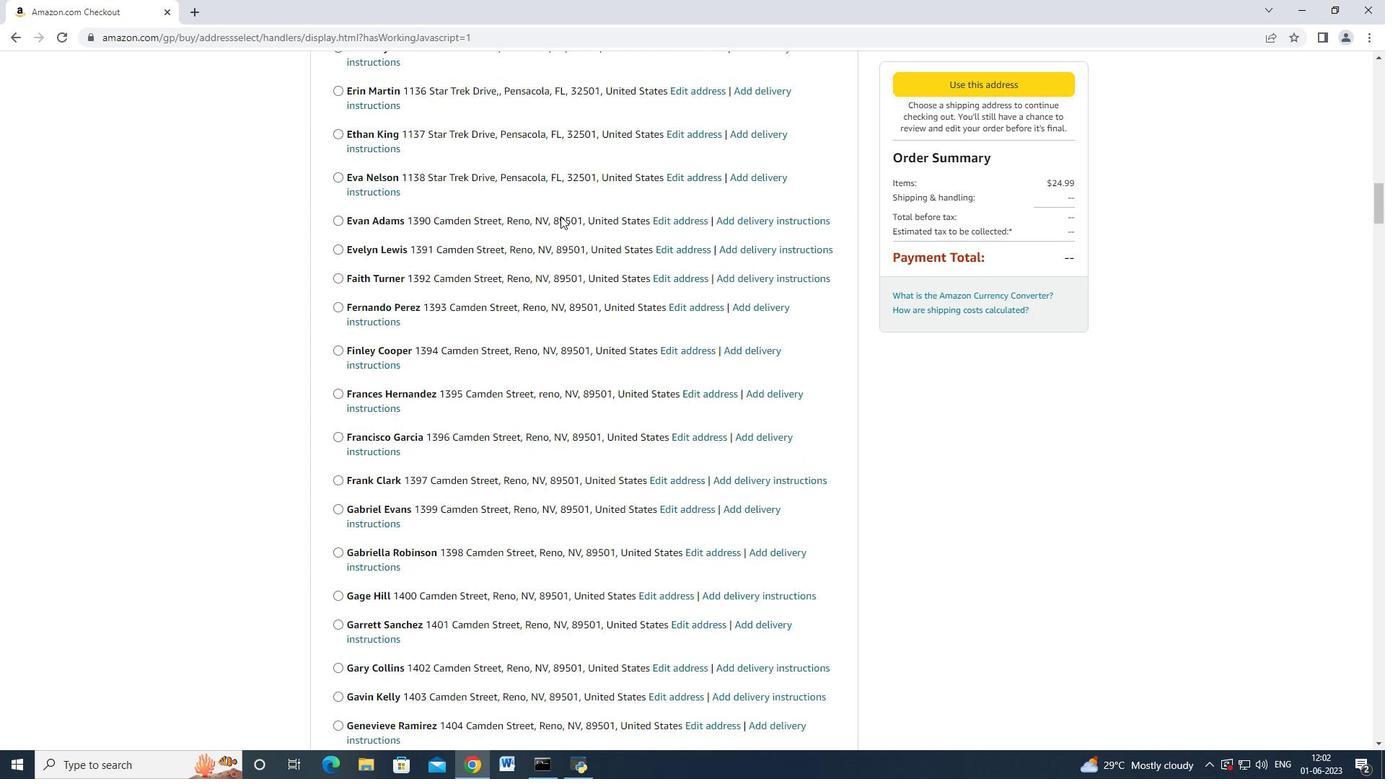 
Action: Mouse scrolled (562, 212) with delta (0, 0)
Screenshot: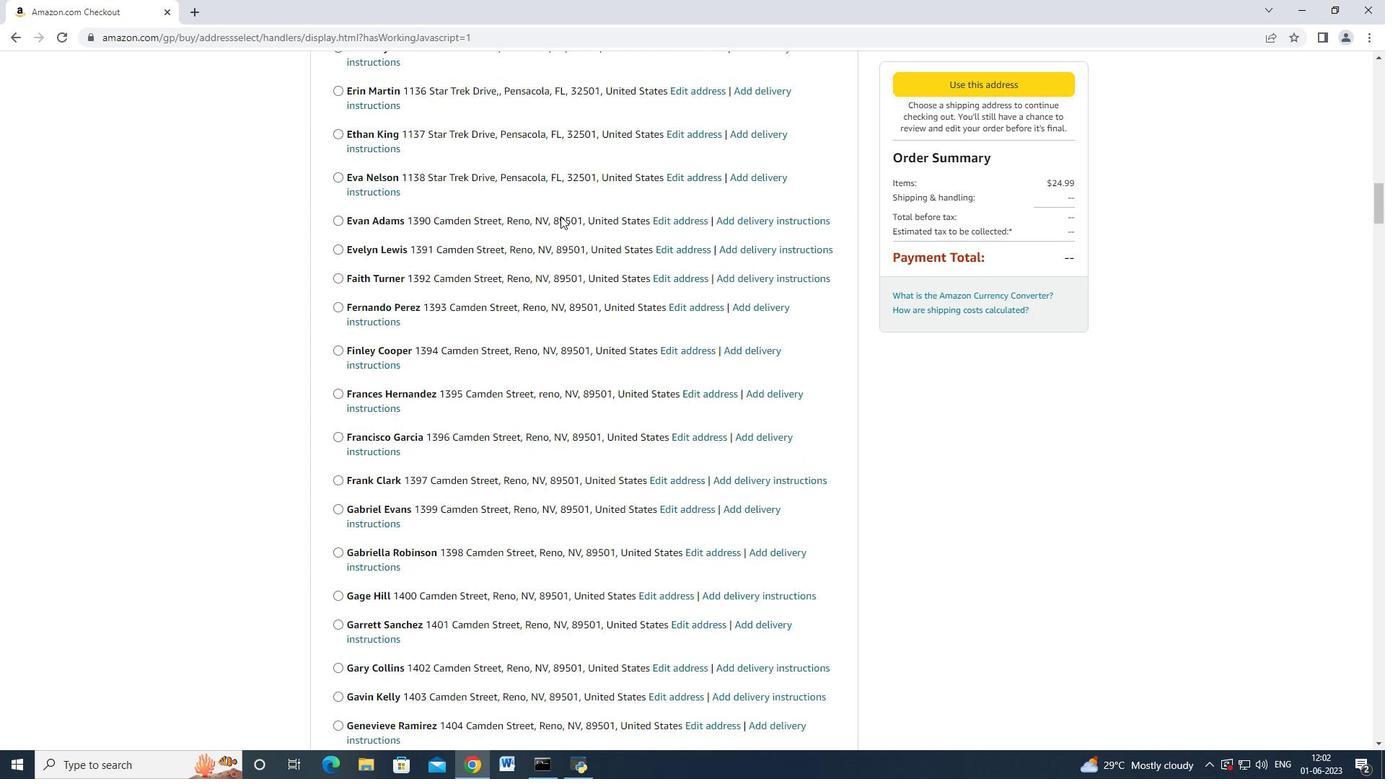 
Action: Mouse moved to (563, 213)
Screenshot: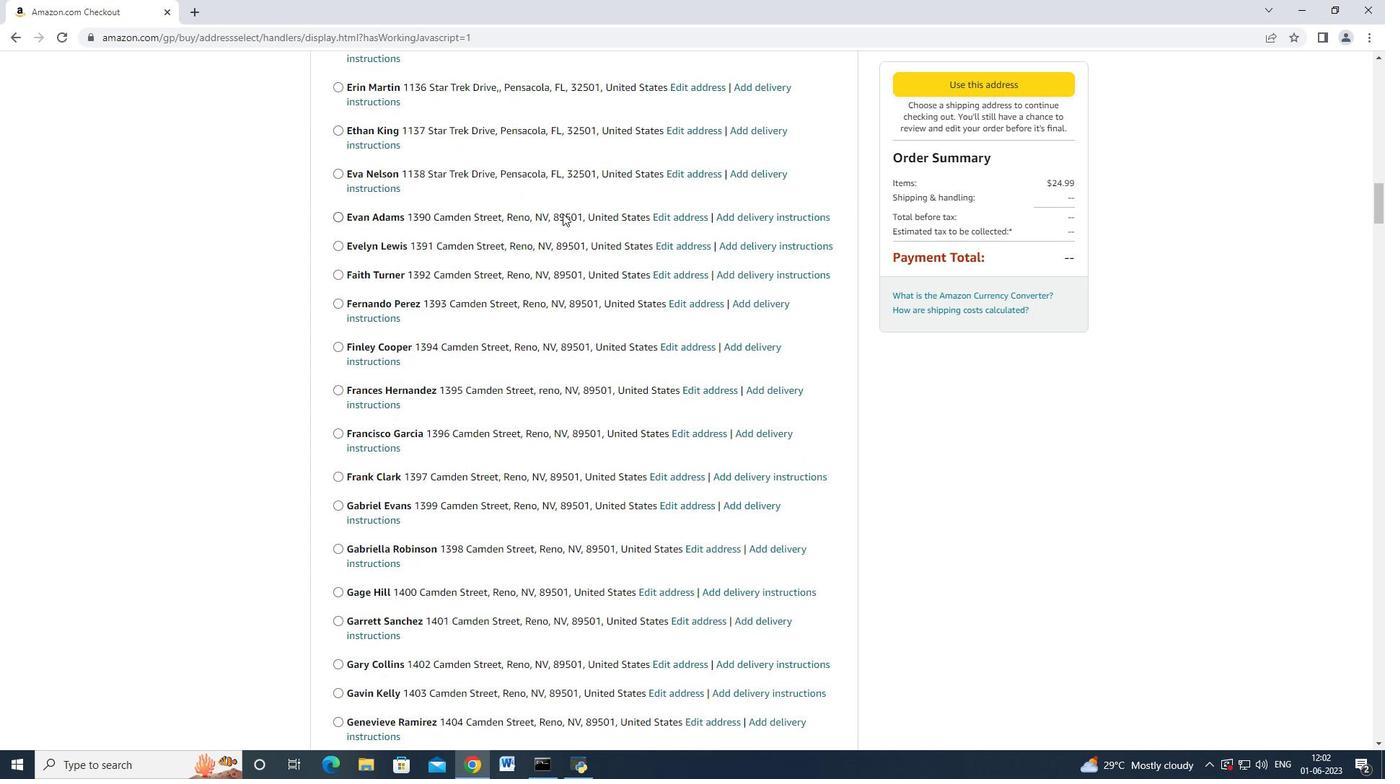 
Action: Mouse scrolled (562, 212) with delta (0, 0)
Screenshot: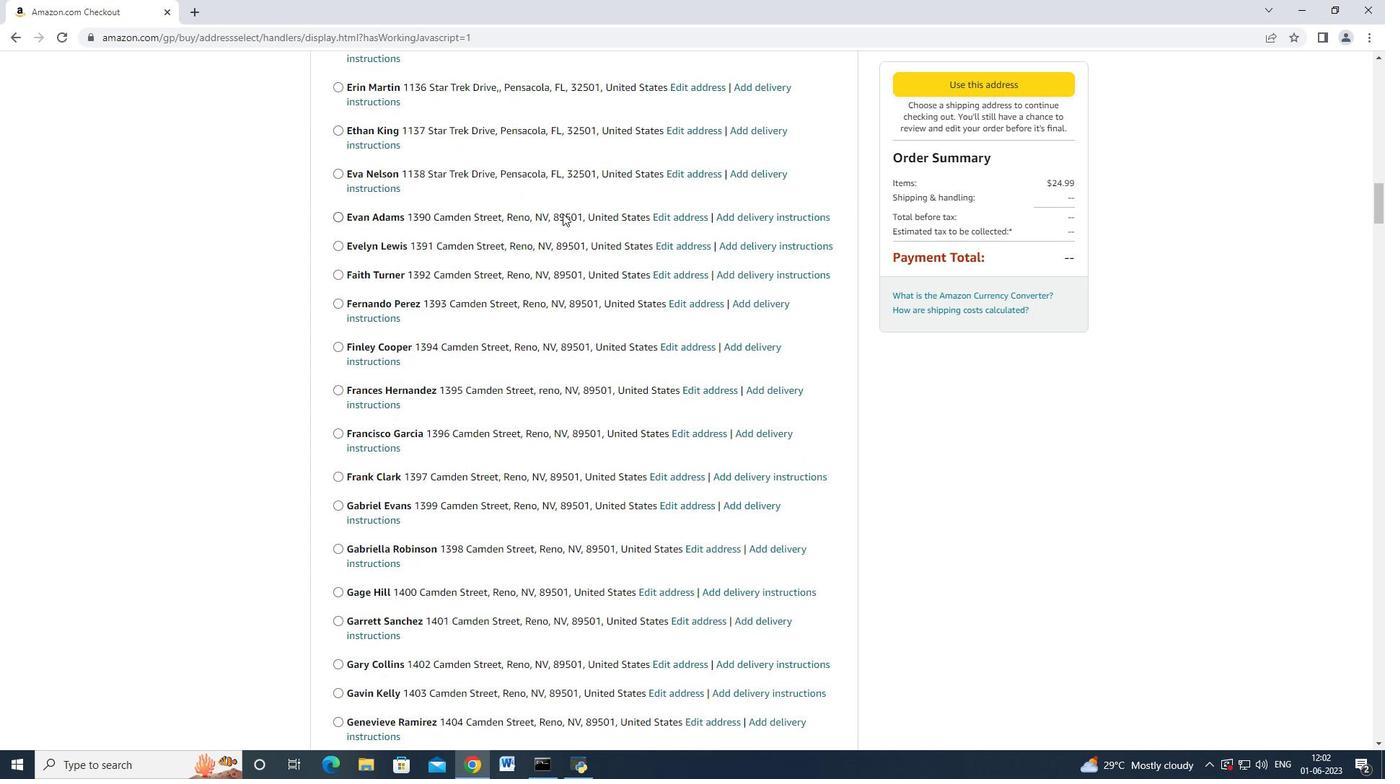 
Action: Mouse scrolled (563, 212) with delta (0, 0)
Screenshot: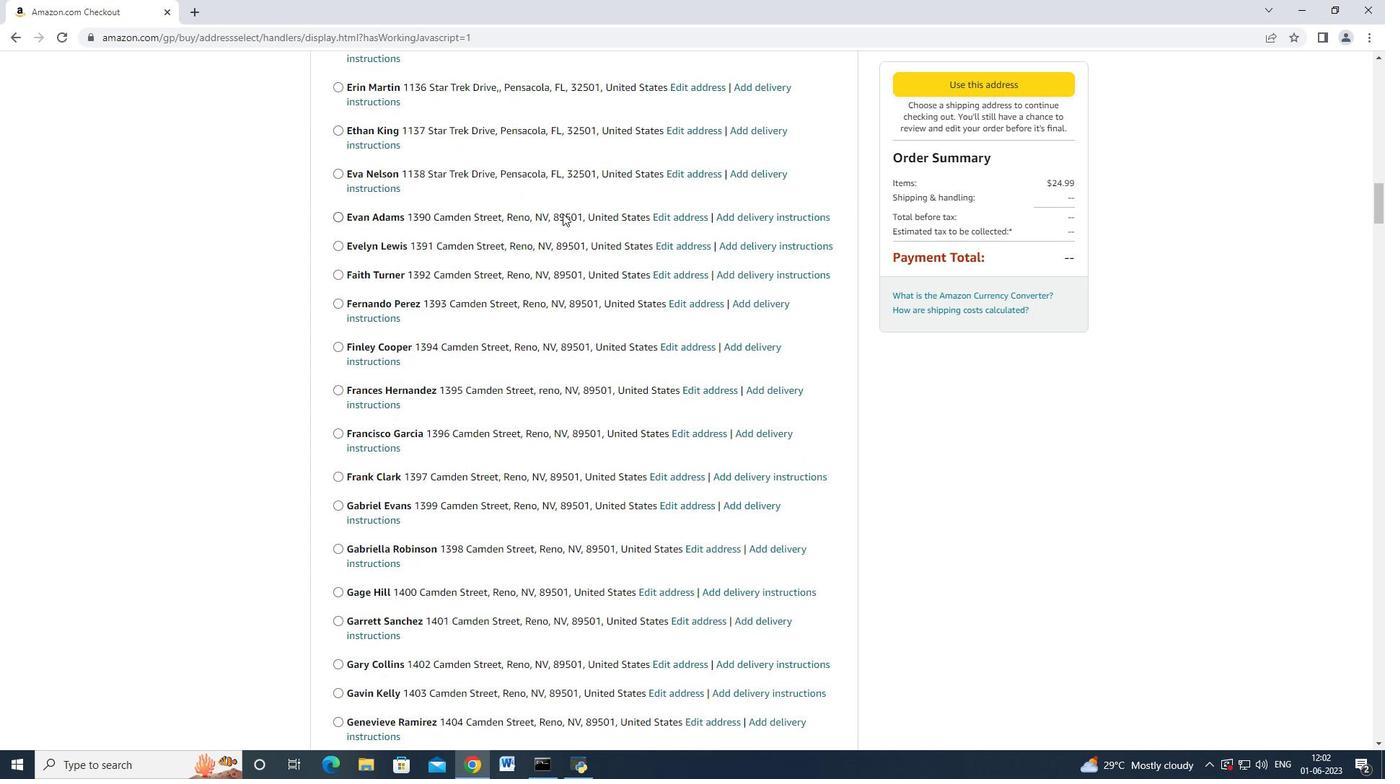 
Action: Mouse scrolled (563, 212) with delta (0, 0)
Screenshot: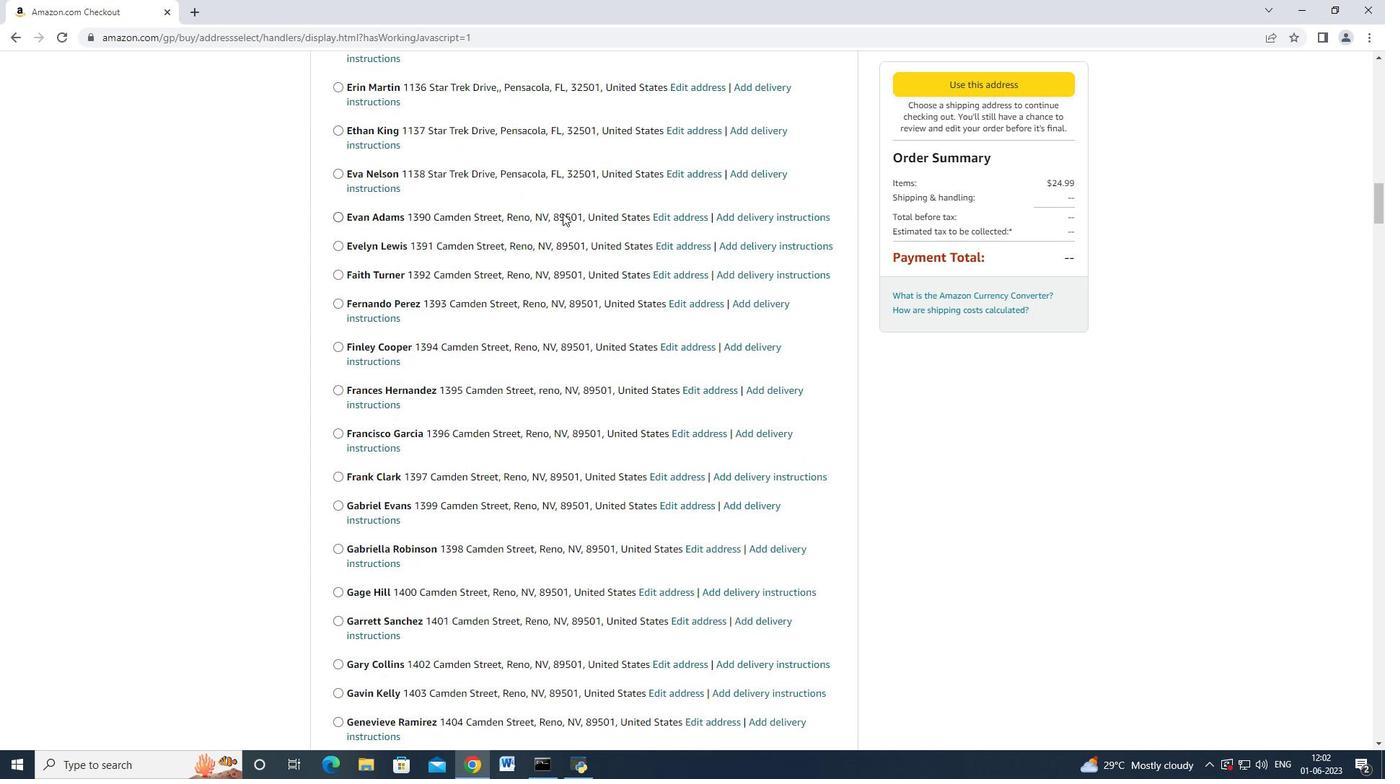 
Action: Mouse scrolled (563, 212) with delta (0, 0)
Screenshot: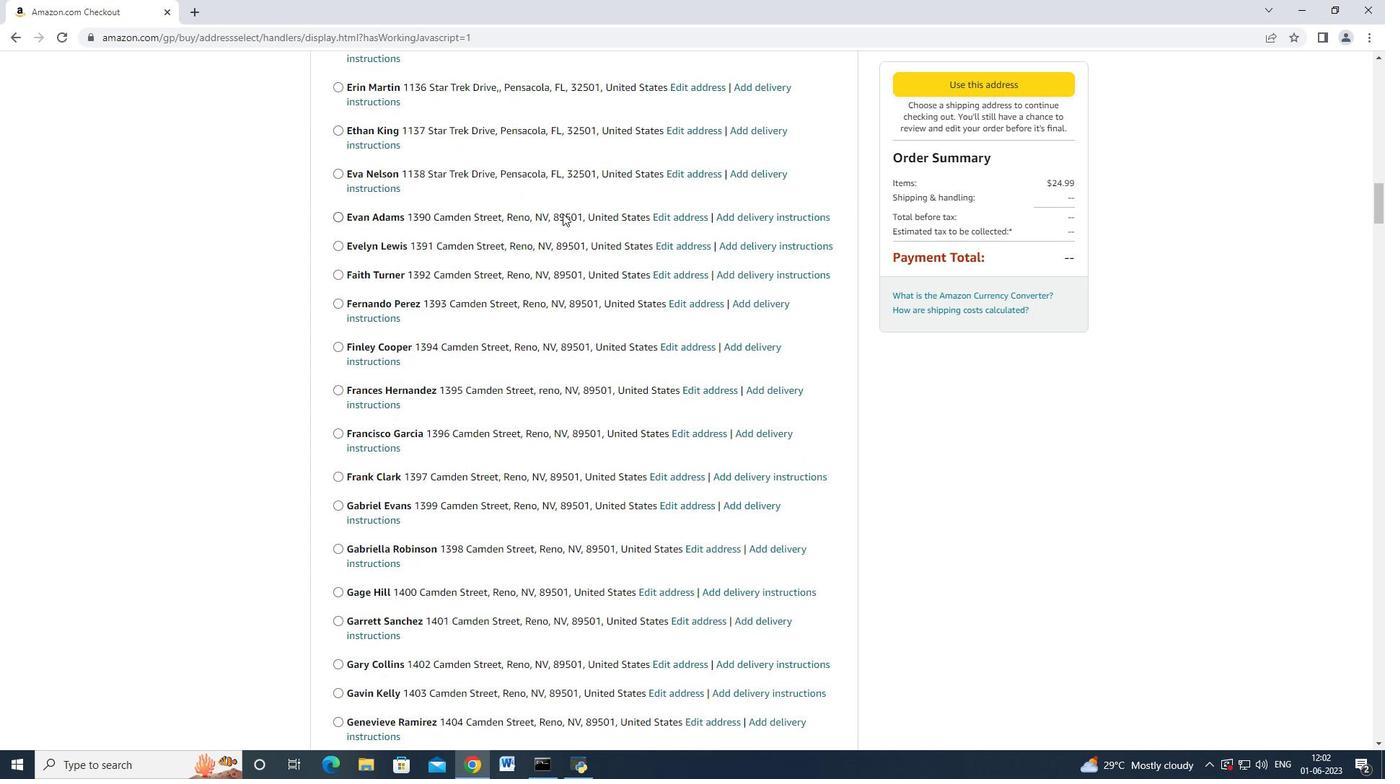 
Action: Mouse scrolled (563, 212) with delta (0, 0)
Screenshot: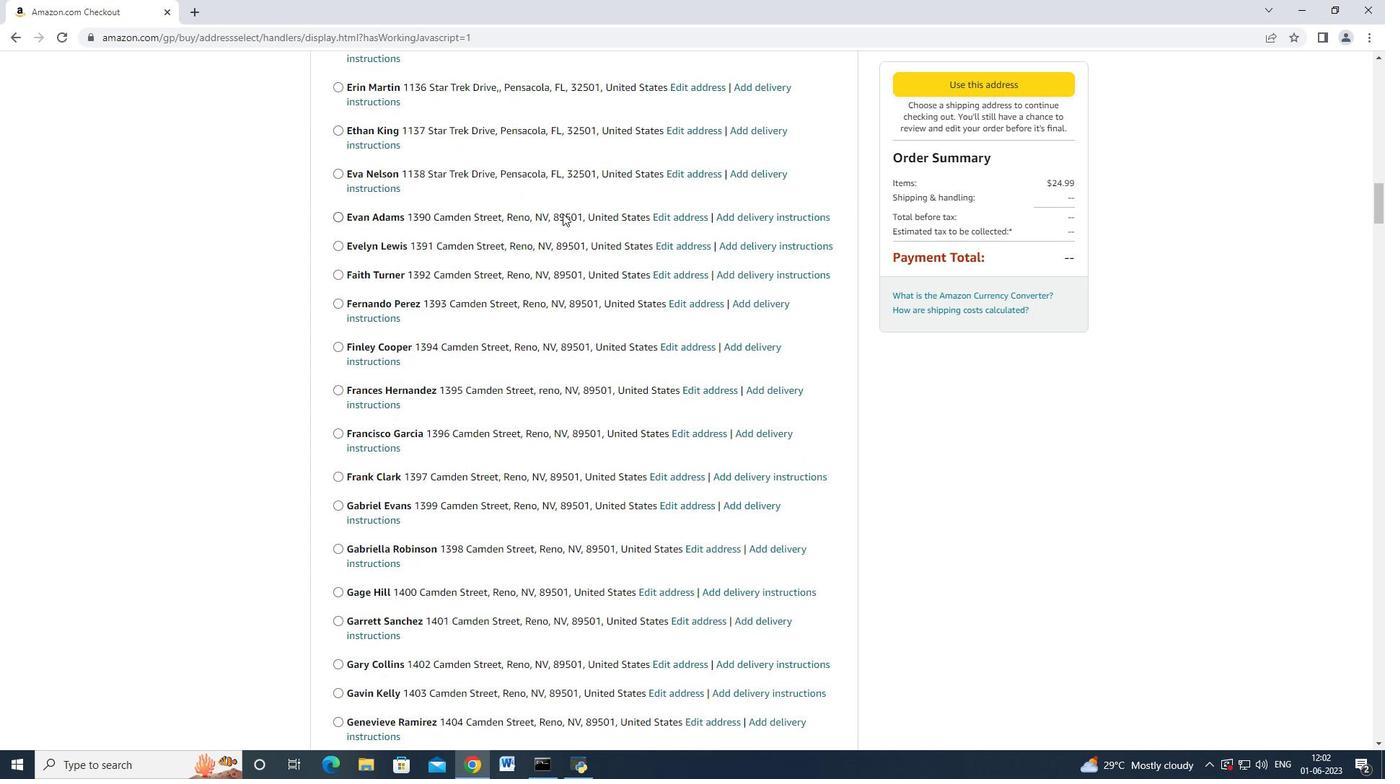 
Action: Mouse moved to (563, 213)
Screenshot: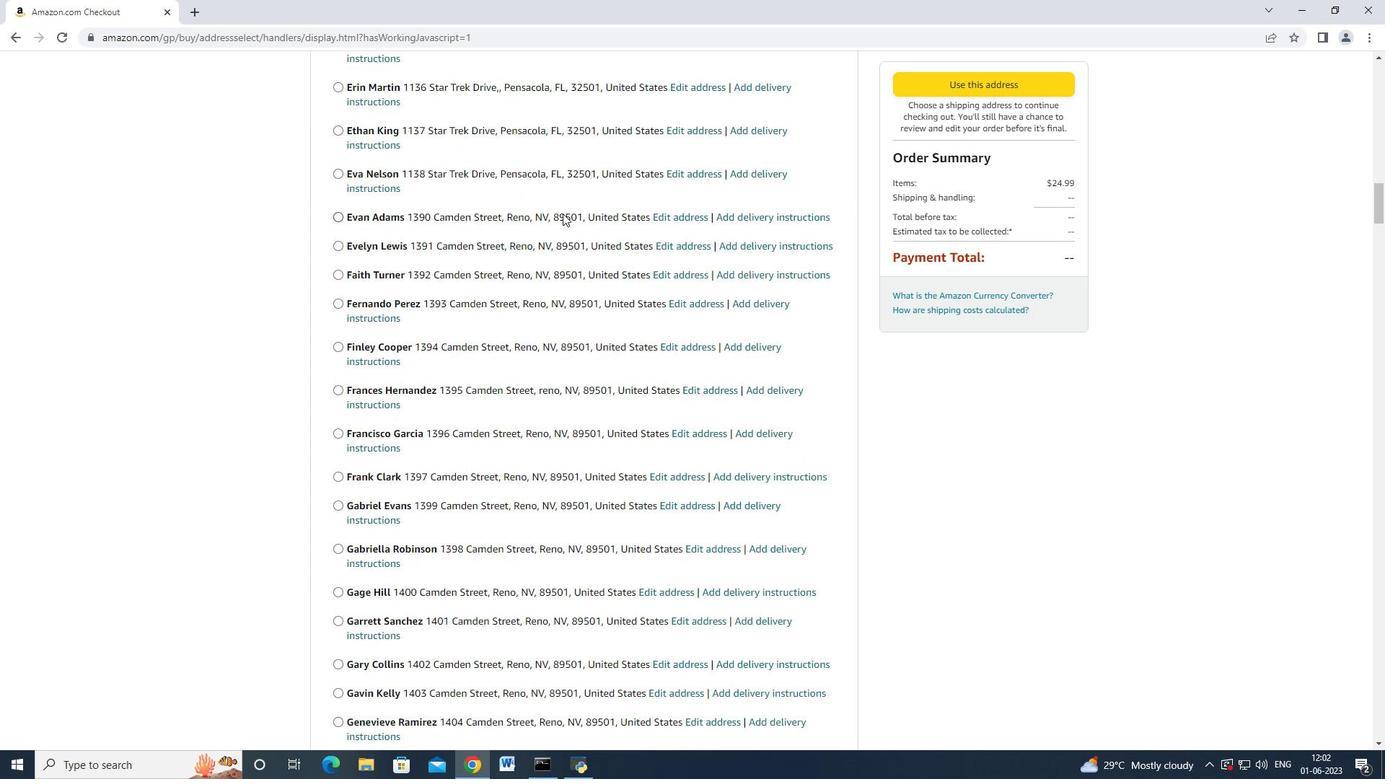 
Action: Mouse scrolled (563, 212) with delta (0, 0)
Screenshot: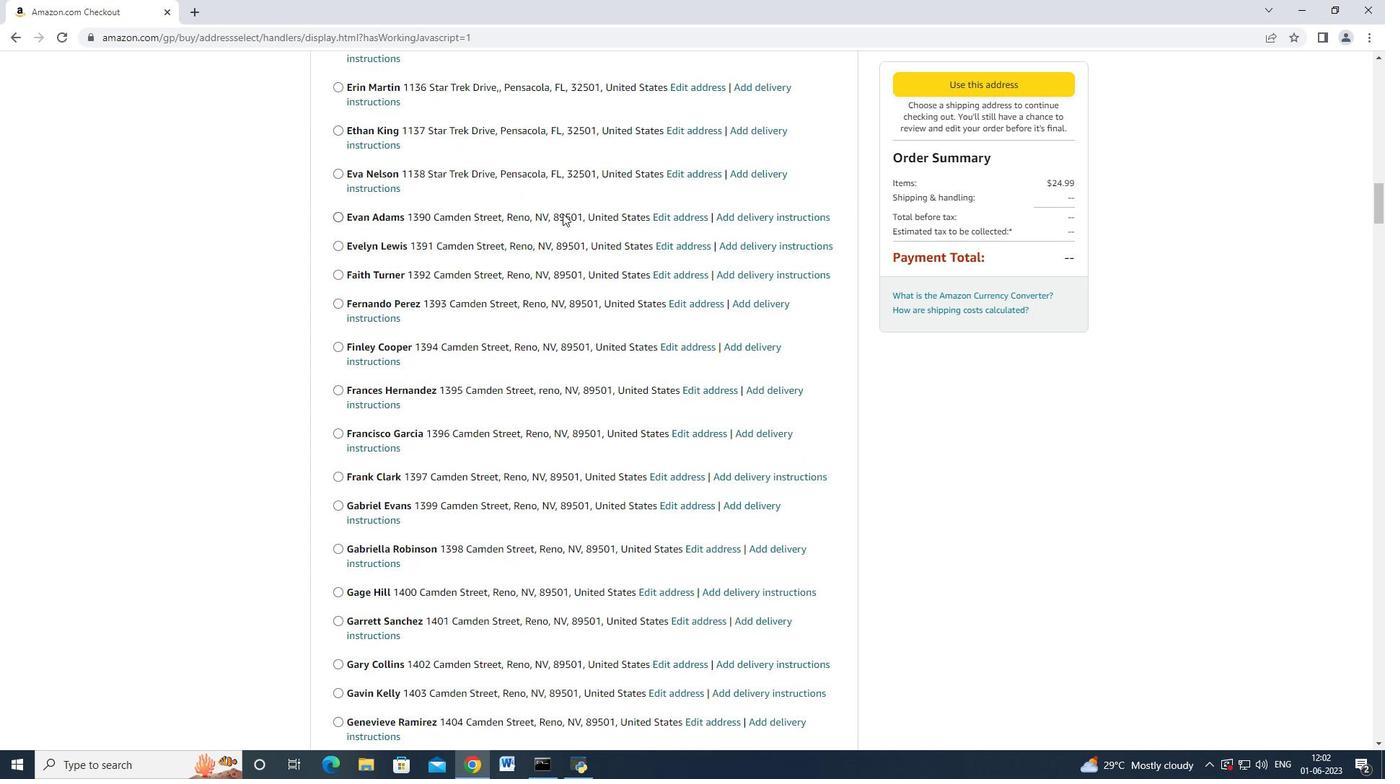 
Action: Mouse moved to (568, 210)
Screenshot: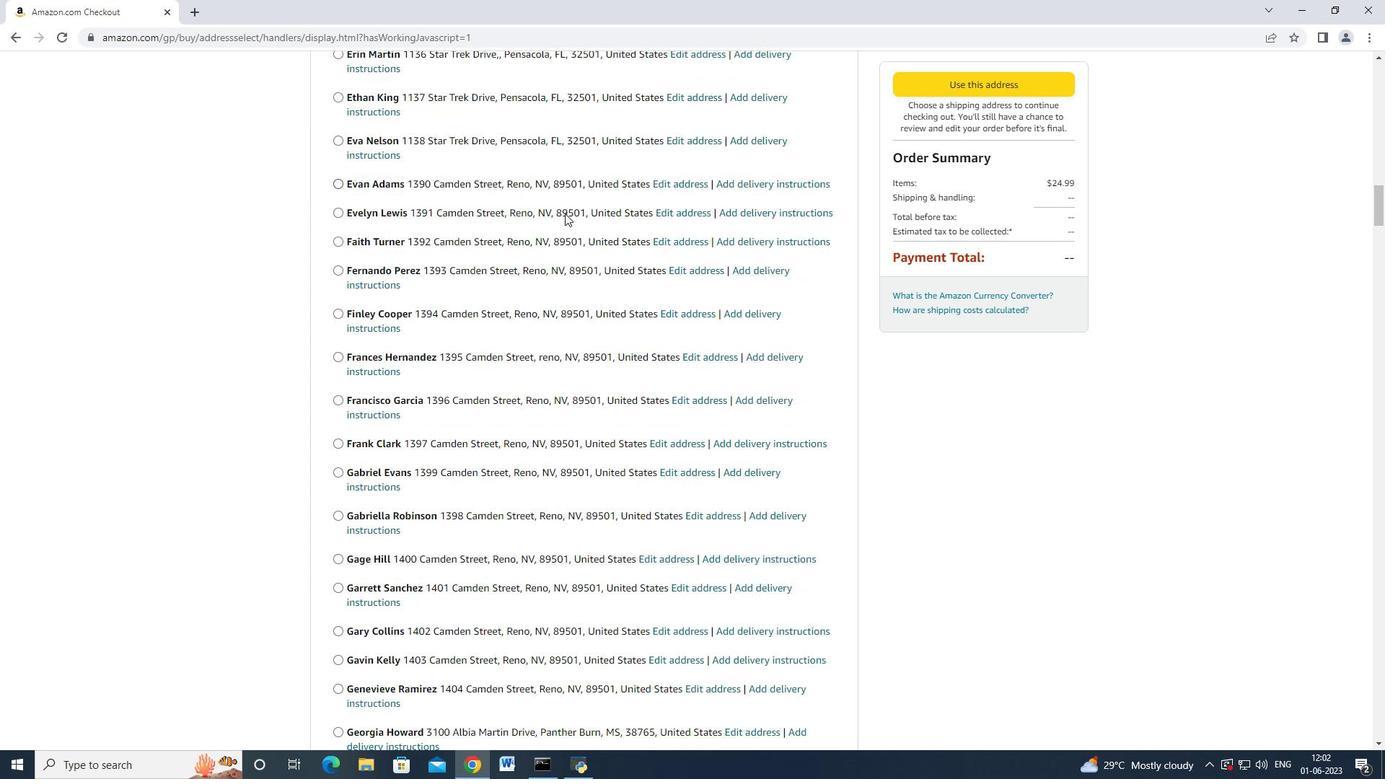 
Action: Mouse scrolled (568, 209) with delta (0, 0)
Screenshot: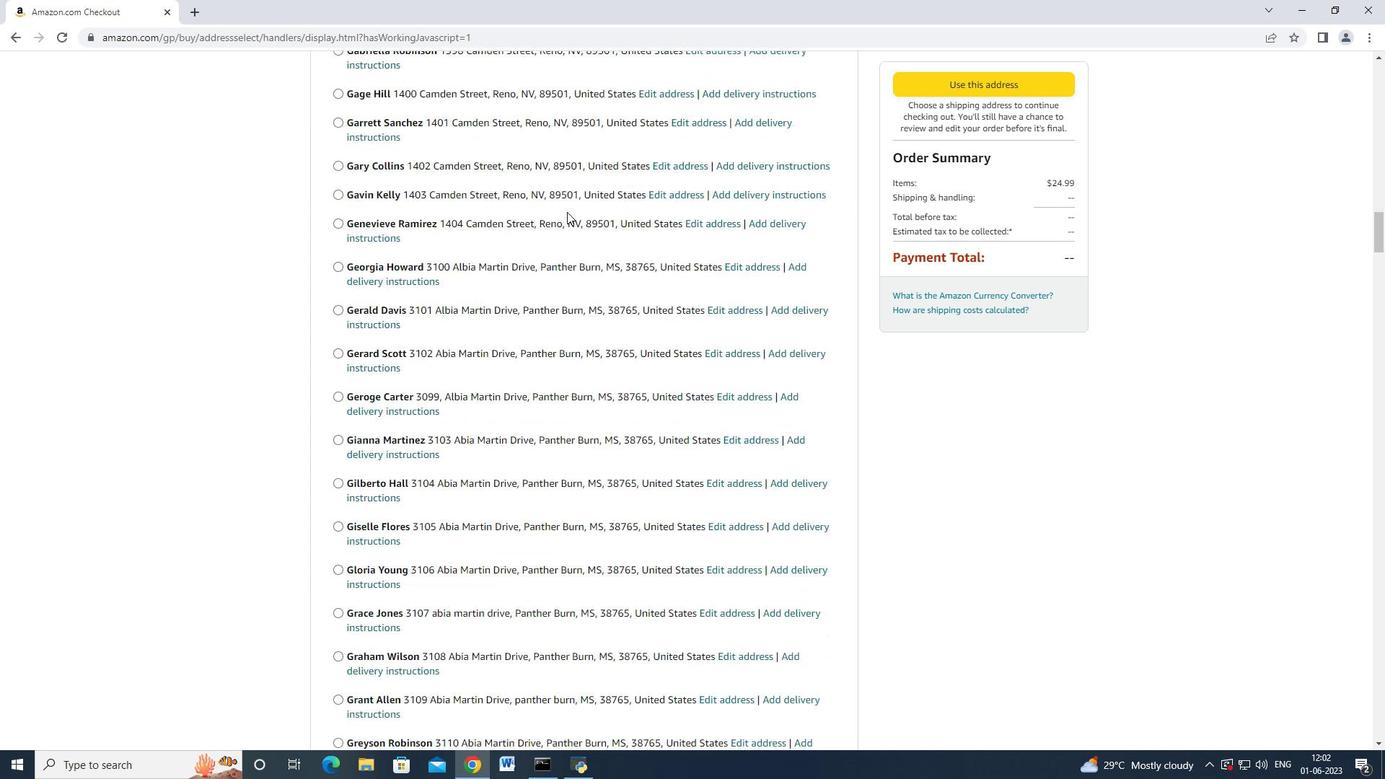 
Action: Mouse moved to (568, 210)
Screenshot: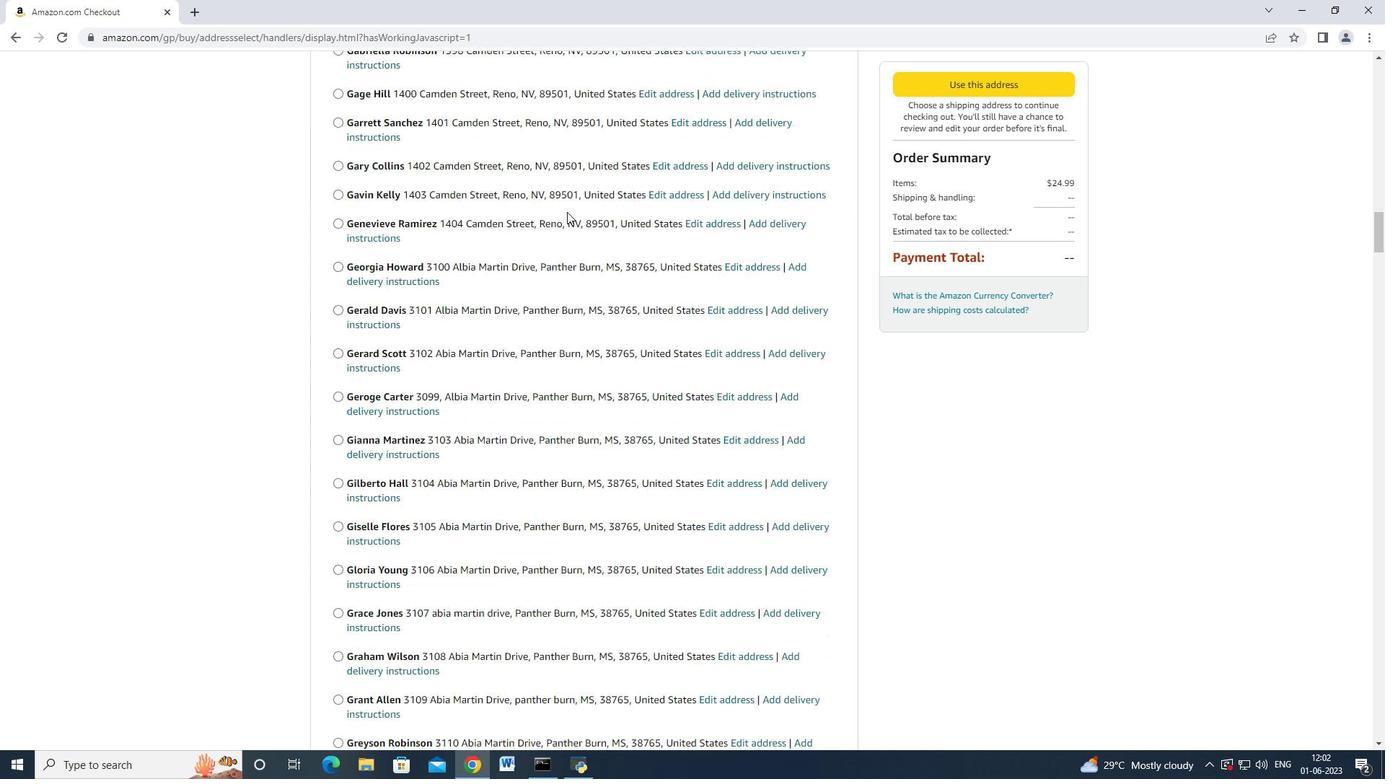 
Action: Mouse scrolled (568, 209) with delta (0, 0)
Screenshot: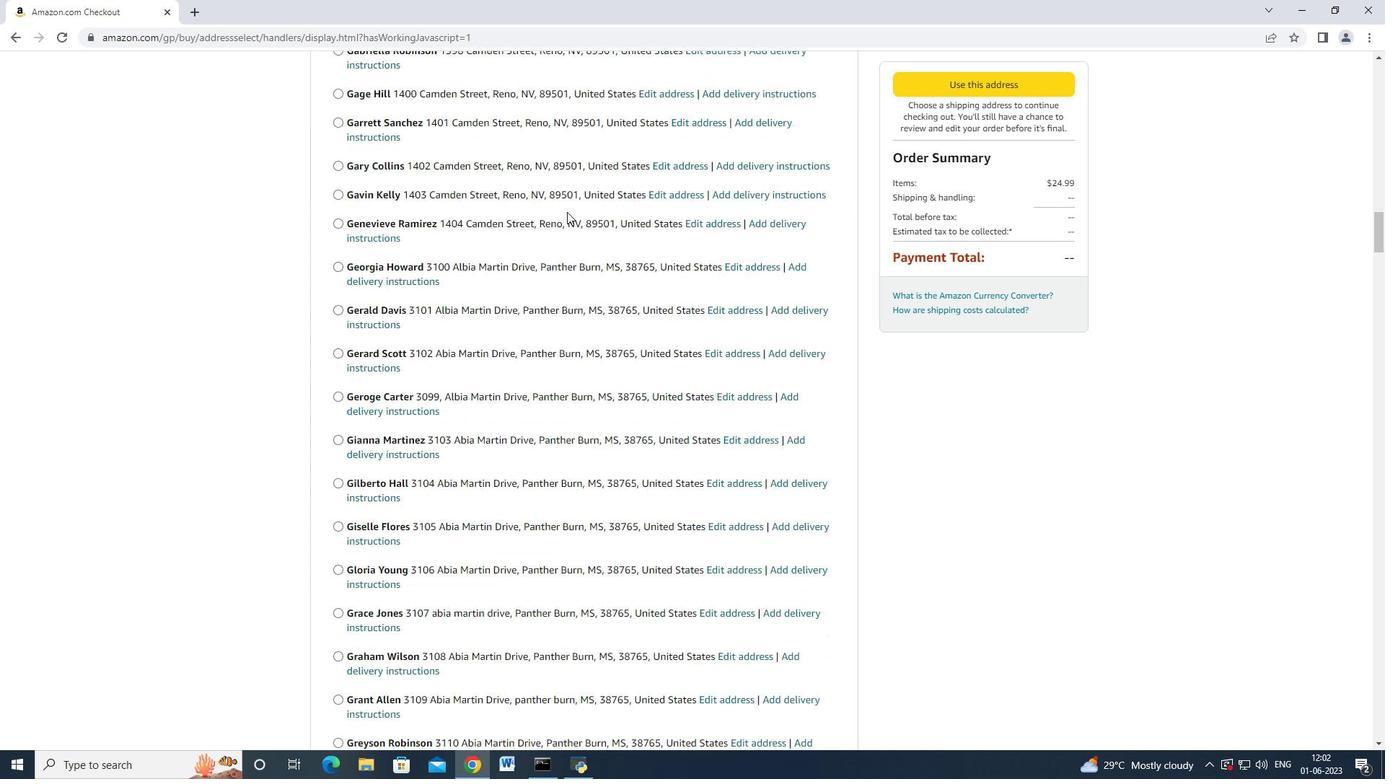 
Action: Mouse scrolled (568, 209) with delta (0, 0)
Screenshot: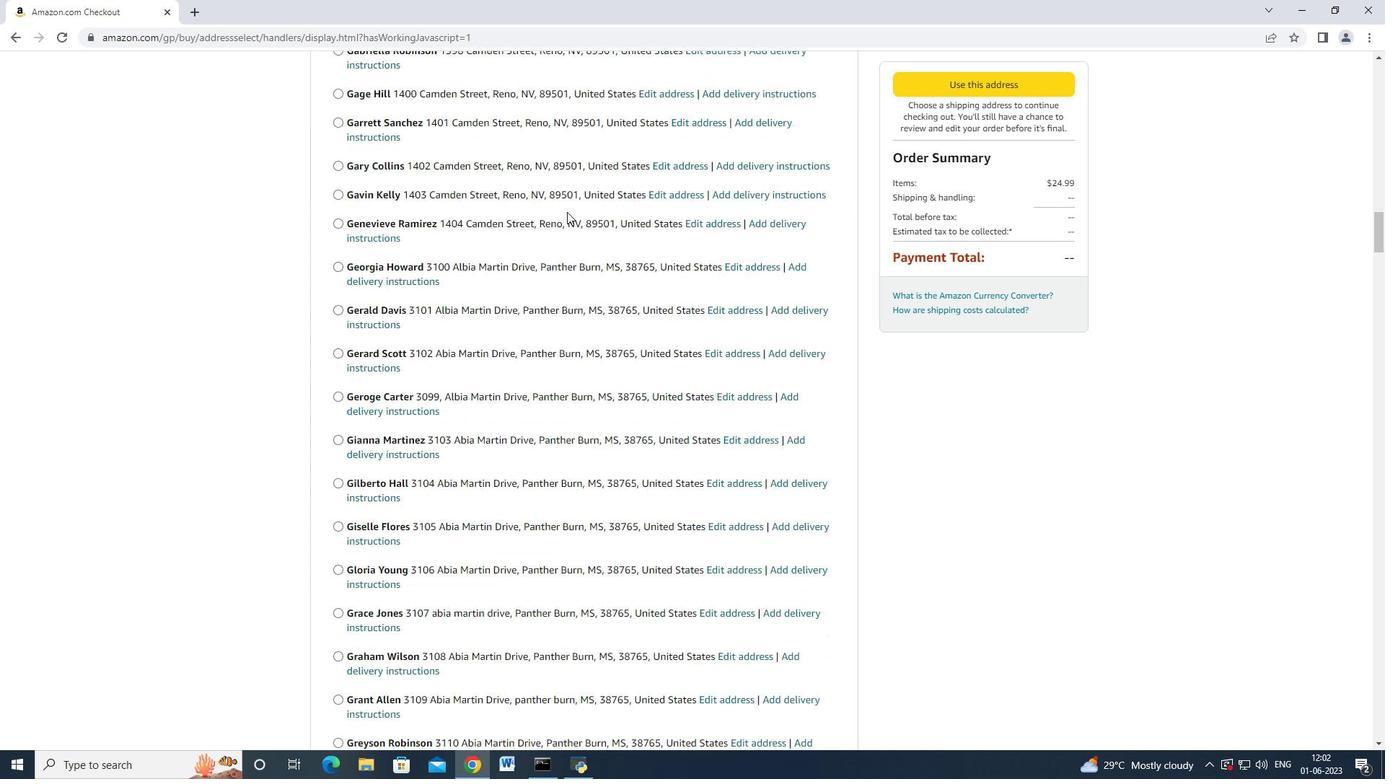 
Action: Mouse moved to (568, 210)
Screenshot: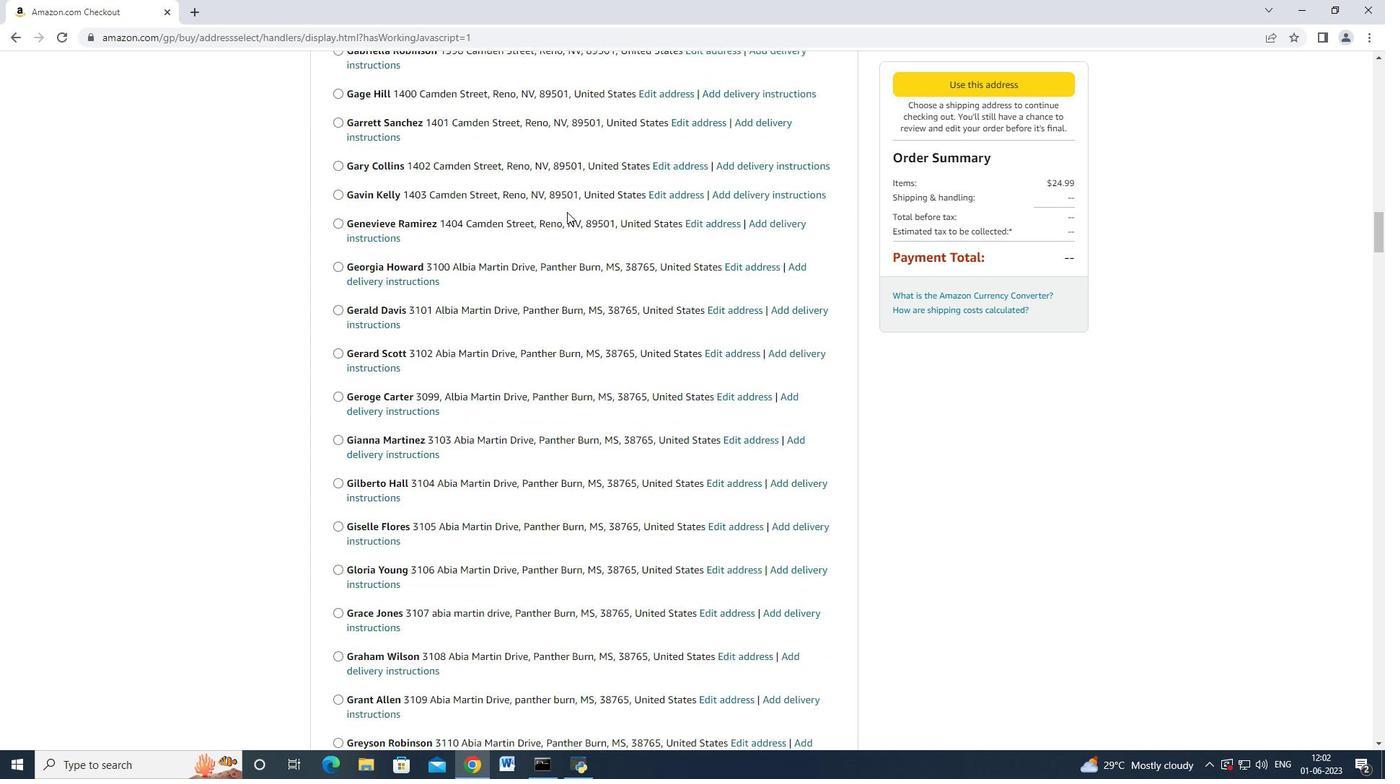 
Action: Mouse scrolled (568, 209) with delta (0, 0)
Screenshot: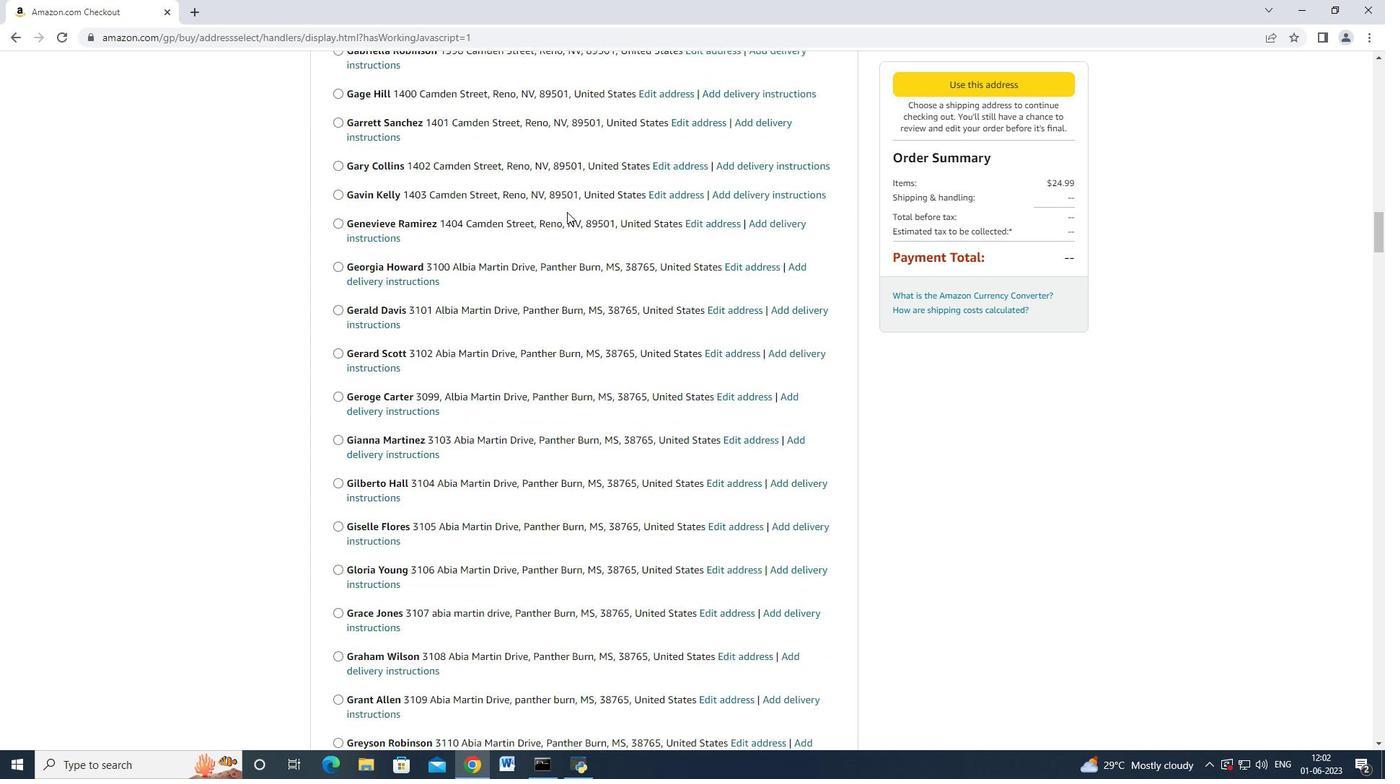 
Action: Mouse scrolled (568, 209) with delta (0, 0)
Screenshot: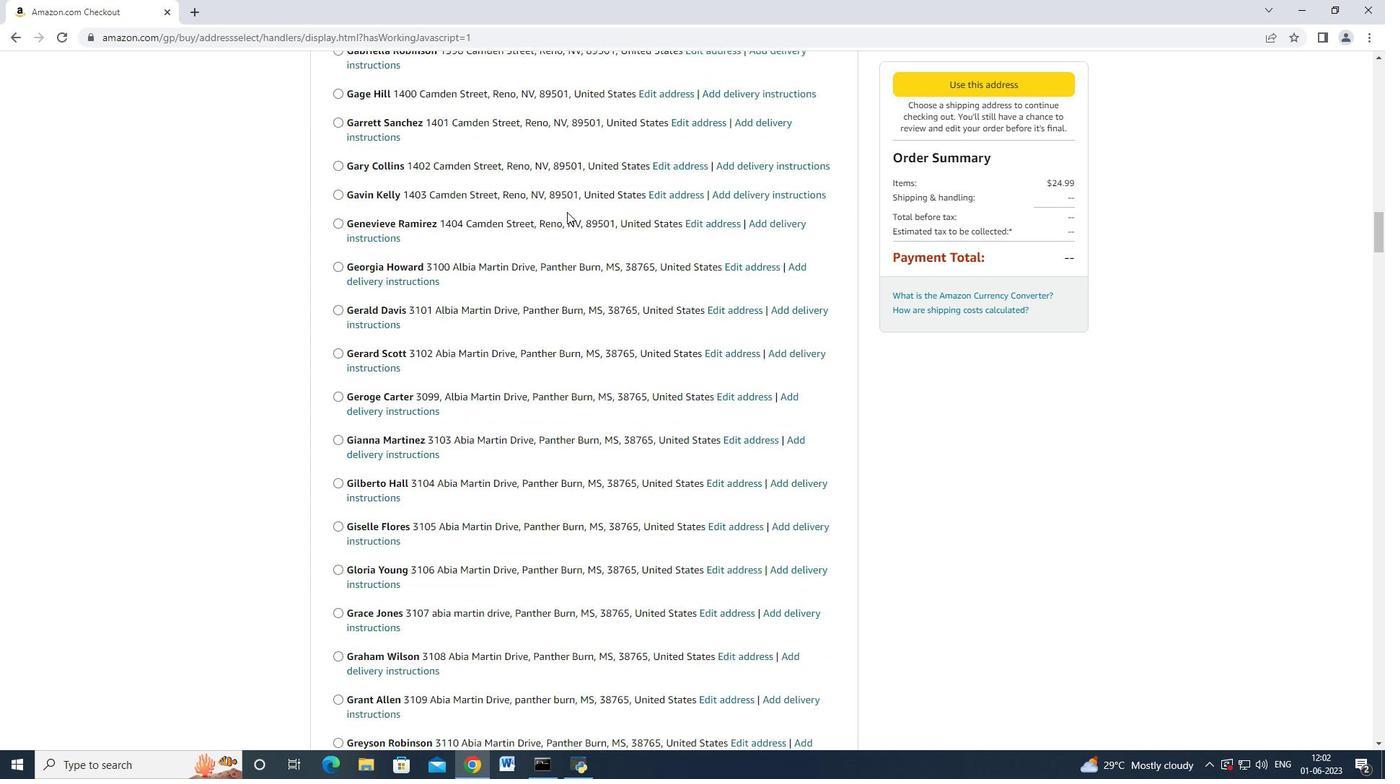 
Action: Mouse scrolled (568, 209) with delta (0, 0)
Screenshot: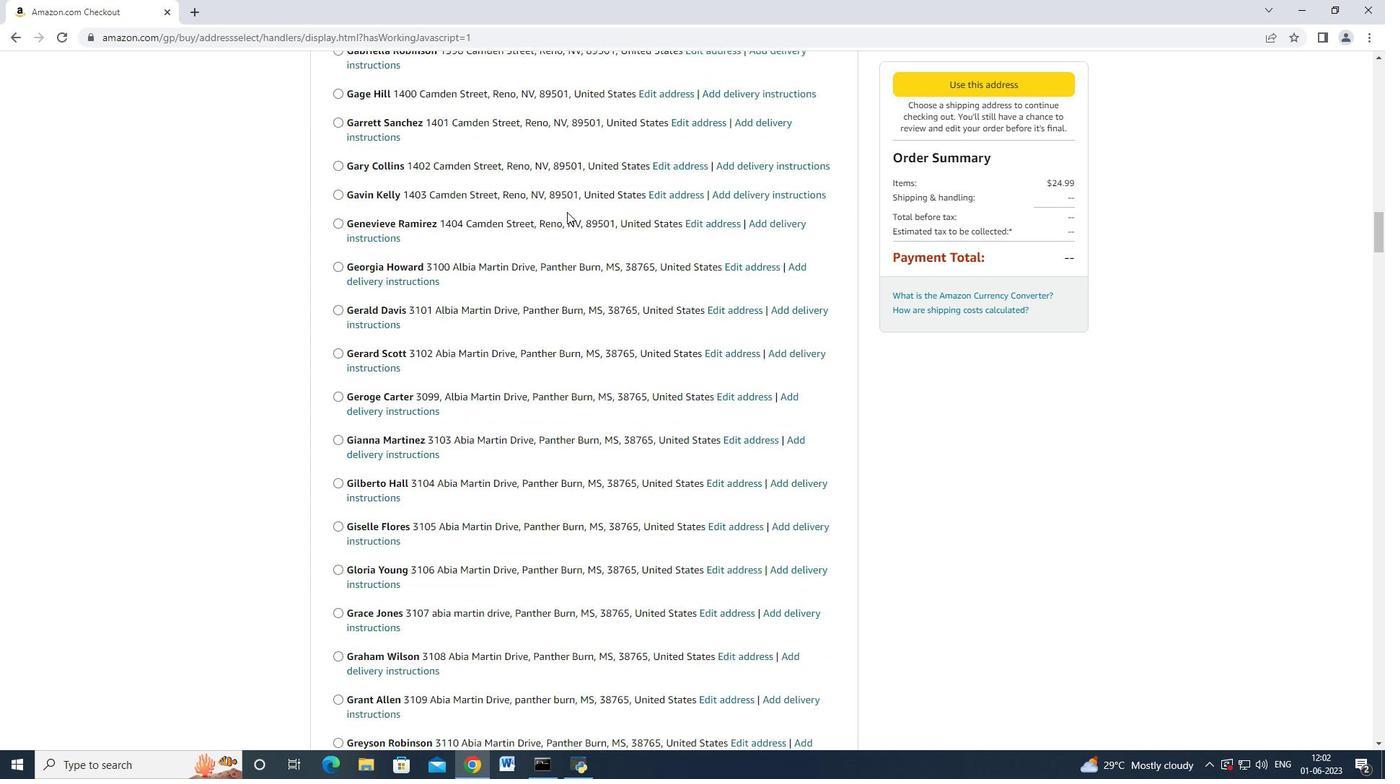 
Action: Mouse scrolled (568, 209) with delta (0, 0)
Screenshot: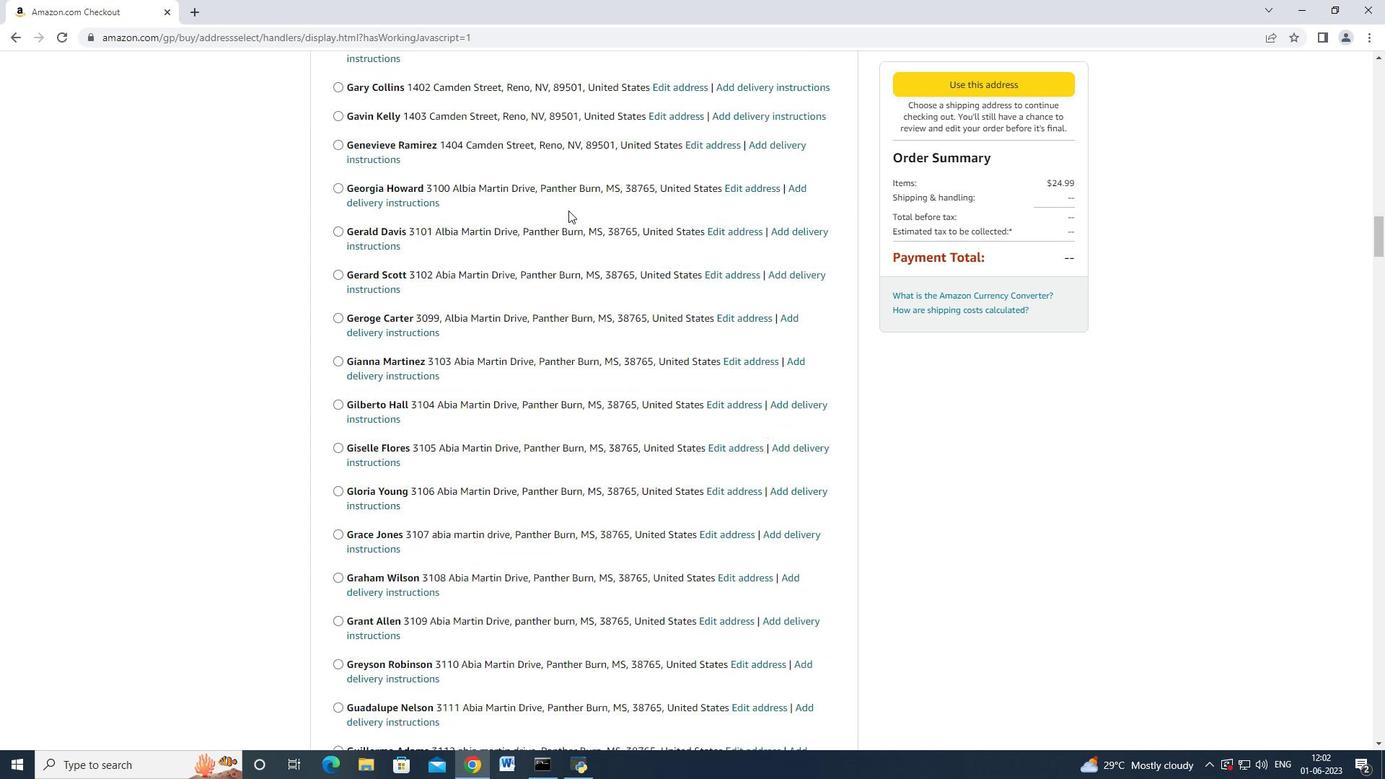 
Action: Mouse moved to (568, 212)
Screenshot: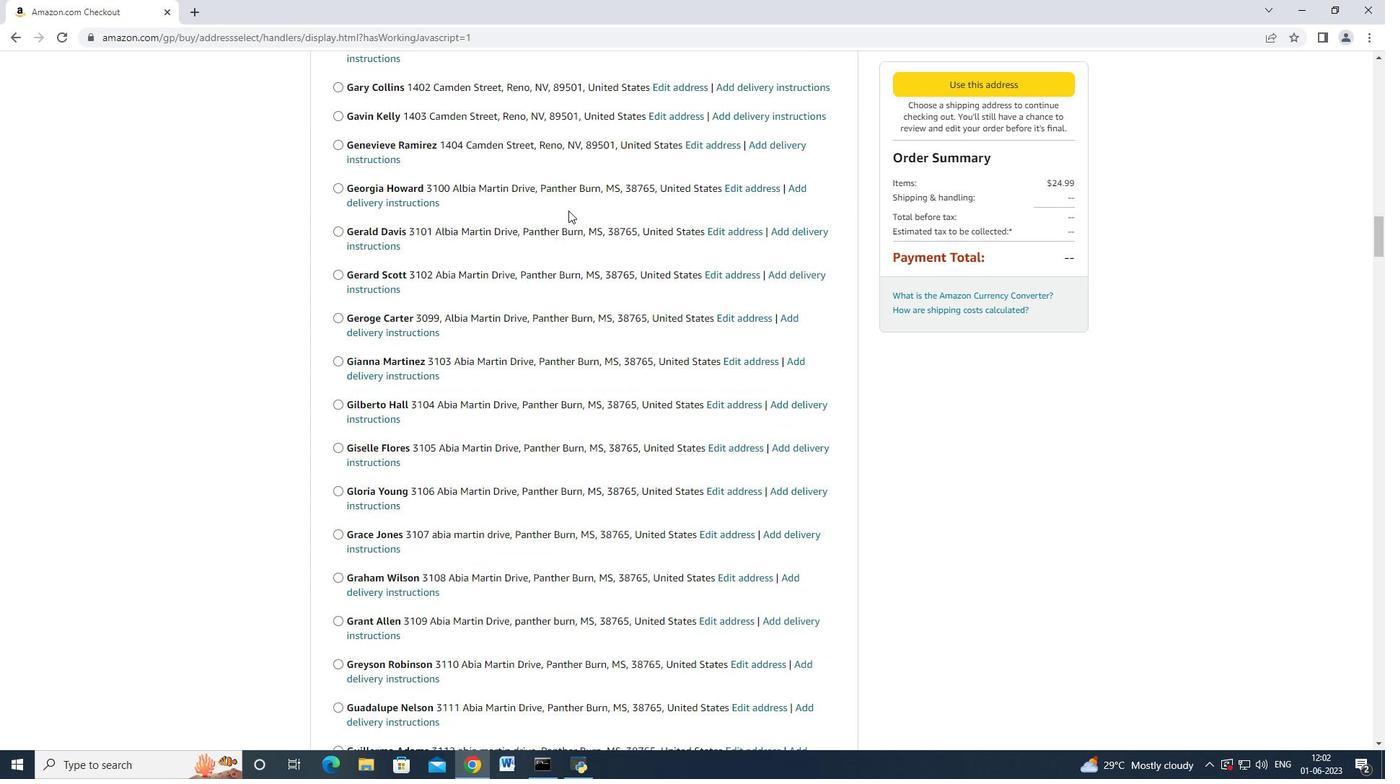 
Action: Mouse scrolled (568, 211) with delta (0, 0)
Screenshot: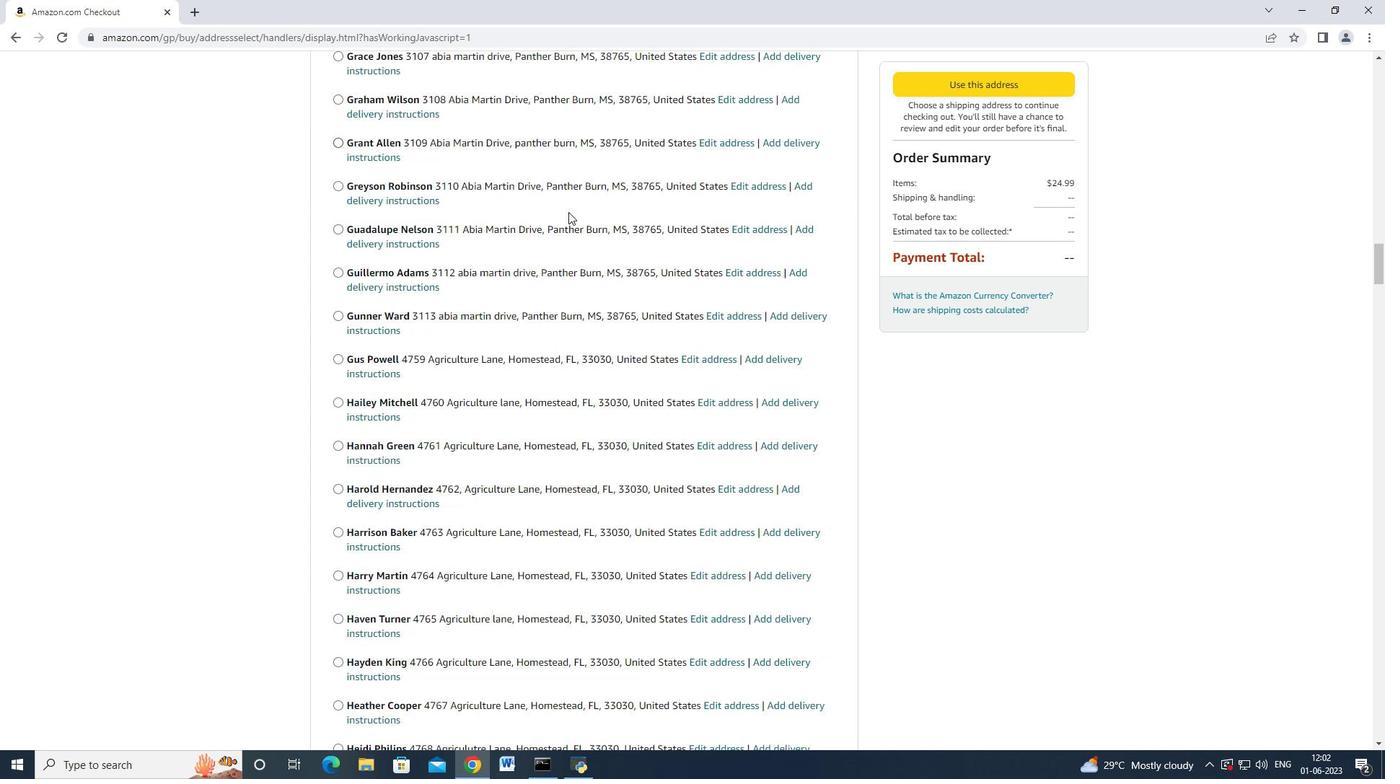 
Action: Mouse scrolled (568, 211) with delta (0, 0)
Screenshot: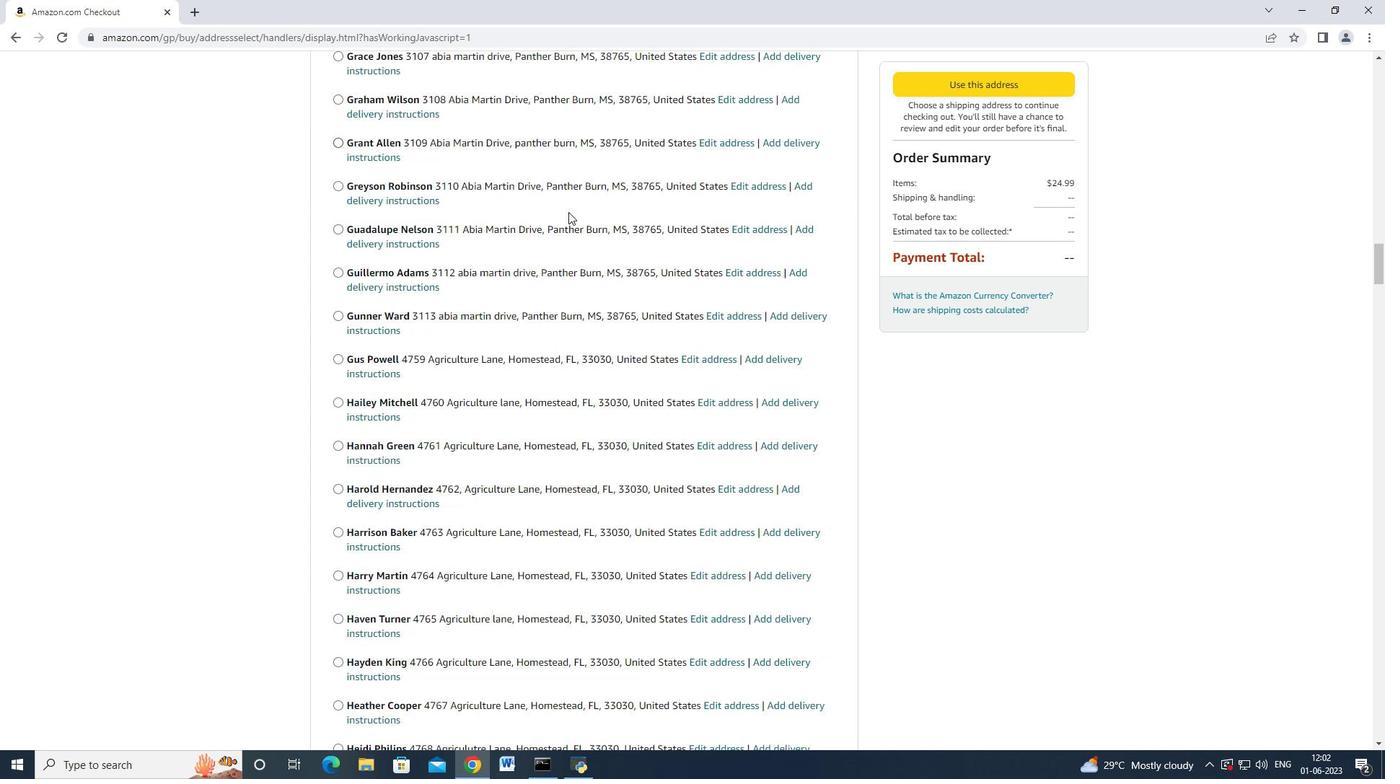 
Action: Mouse scrolled (568, 211) with delta (0, 0)
Screenshot: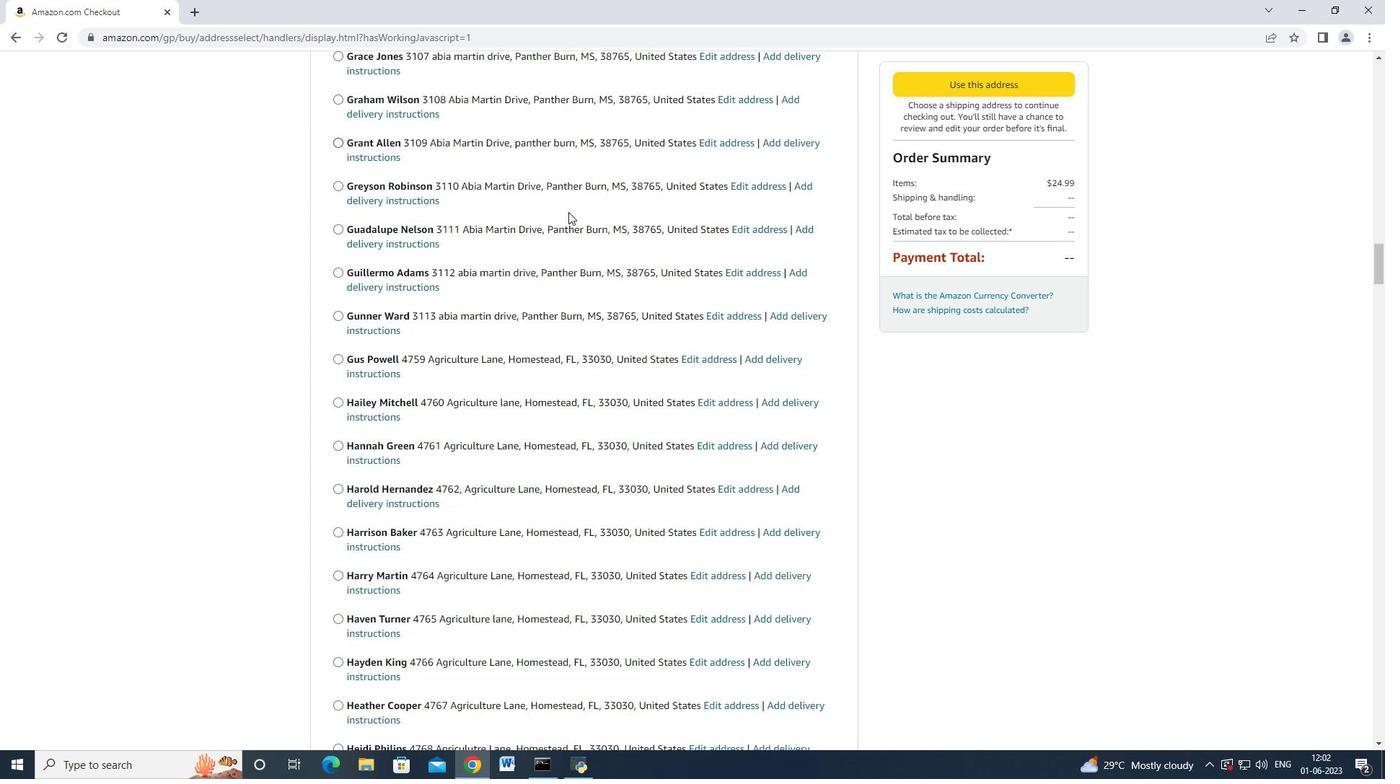 
Action: Mouse scrolled (568, 211) with delta (0, 0)
Screenshot: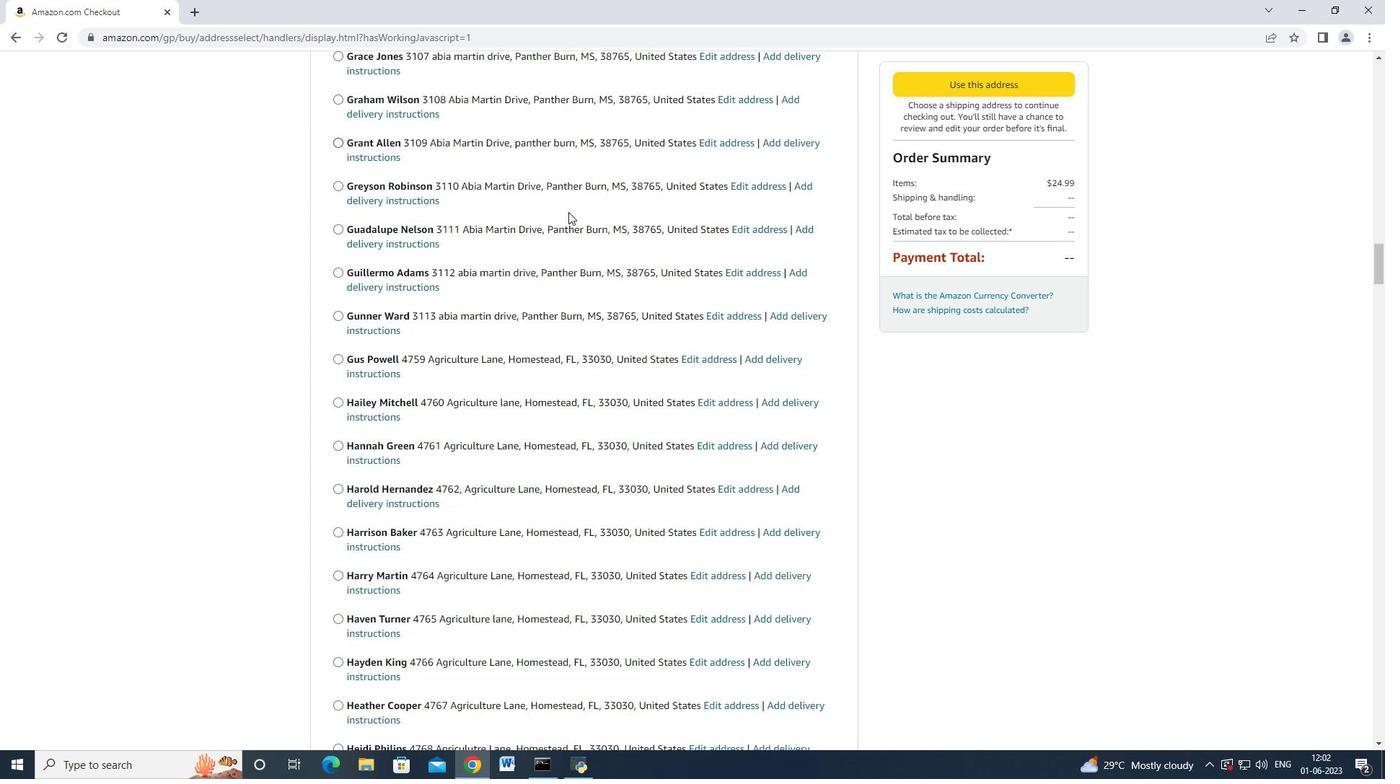 
Action: Mouse scrolled (568, 211) with delta (0, 0)
Screenshot: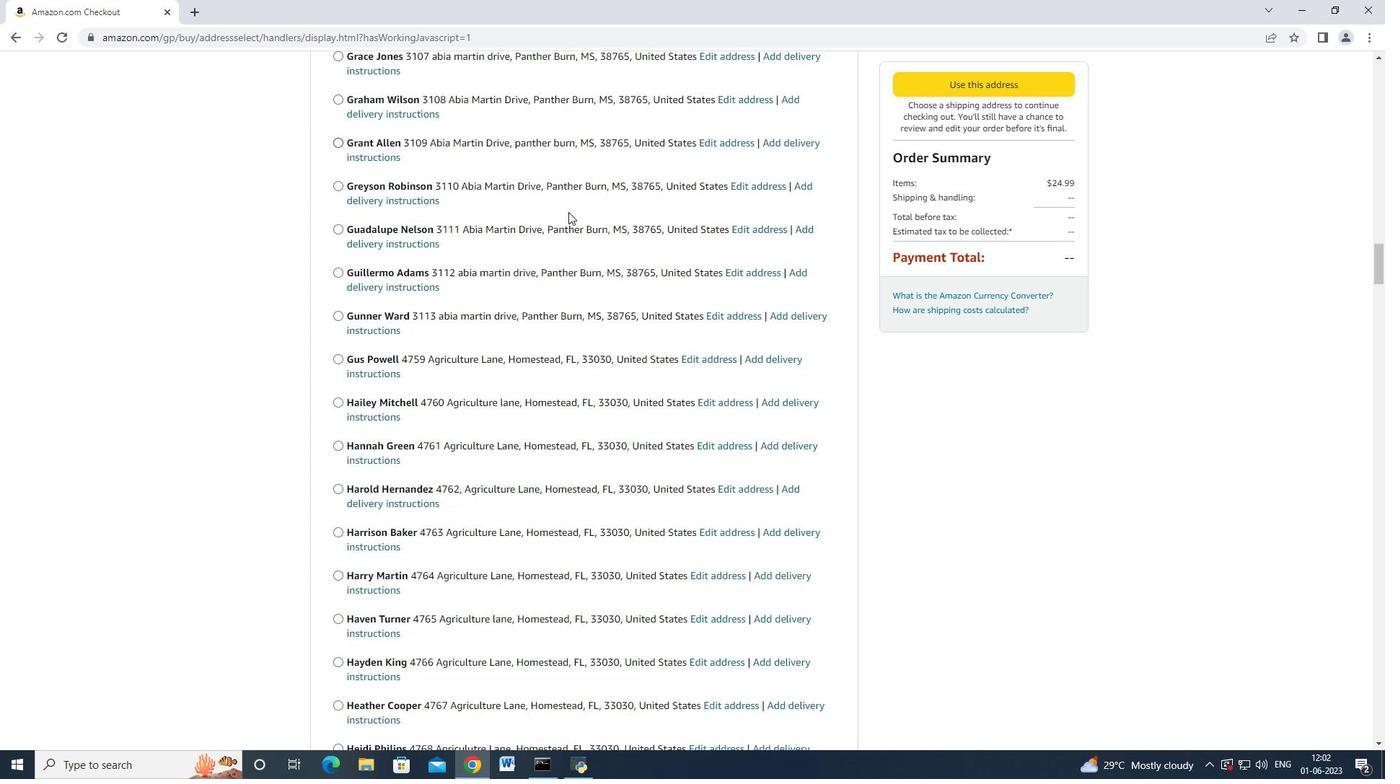 
Action: Mouse scrolled (568, 211) with delta (0, 0)
Screenshot: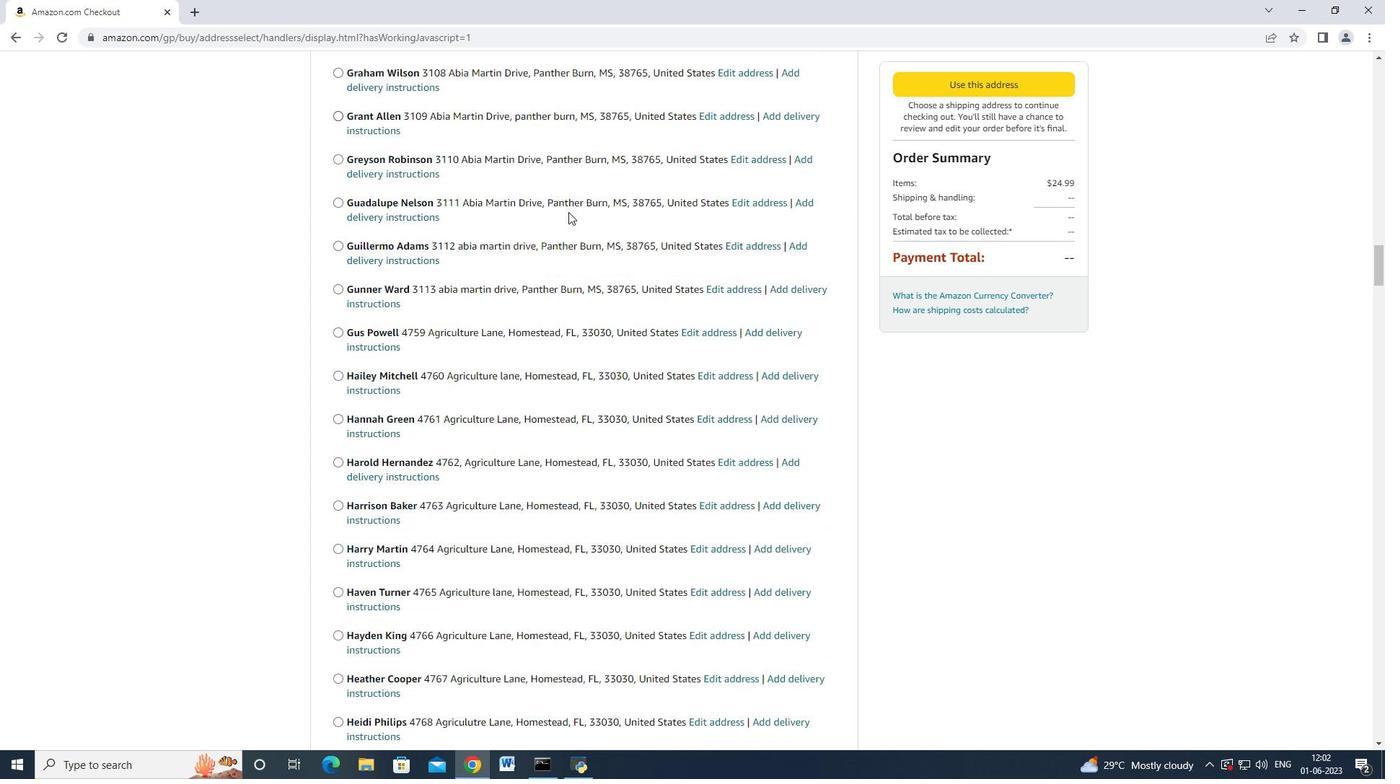 
Action: Mouse scrolled (568, 211) with delta (0, 0)
Screenshot: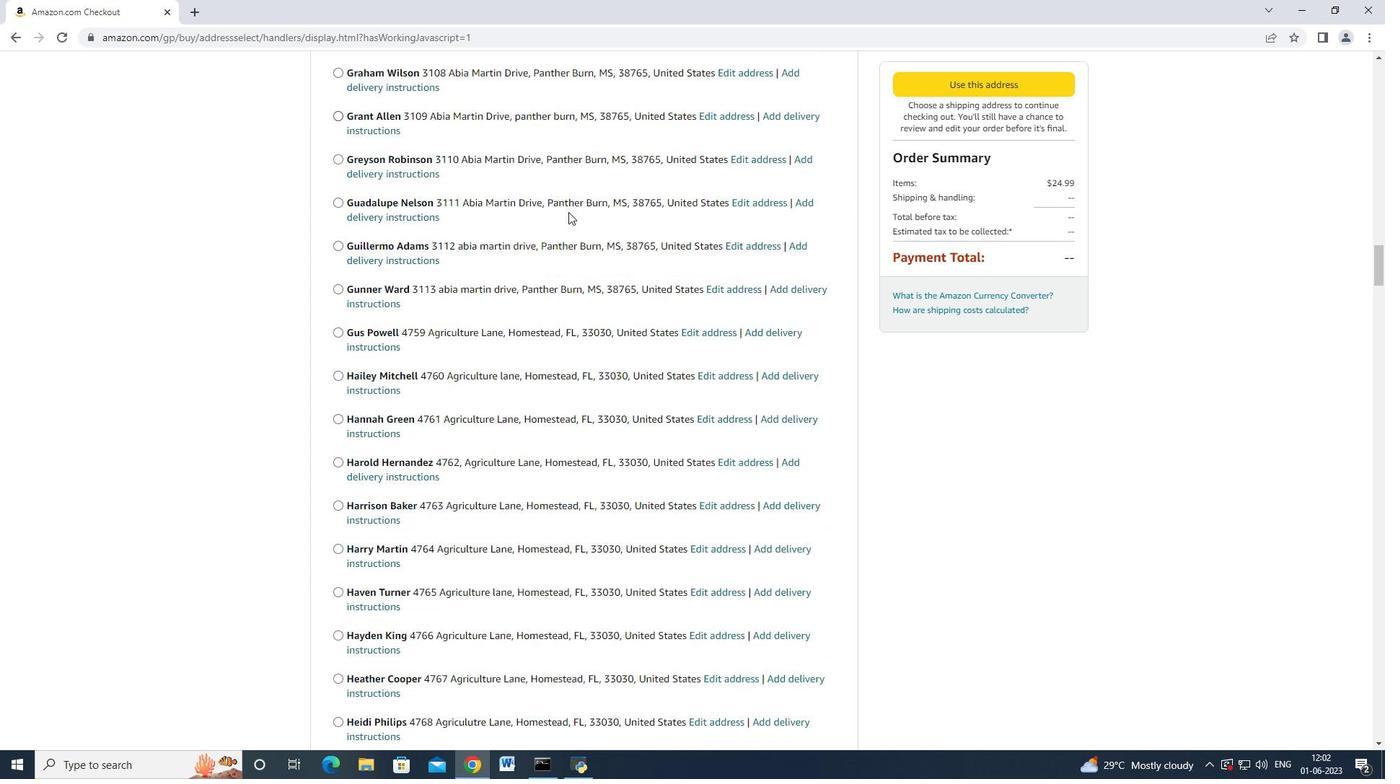 
Action: Mouse moved to (580, 209)
Screenshot: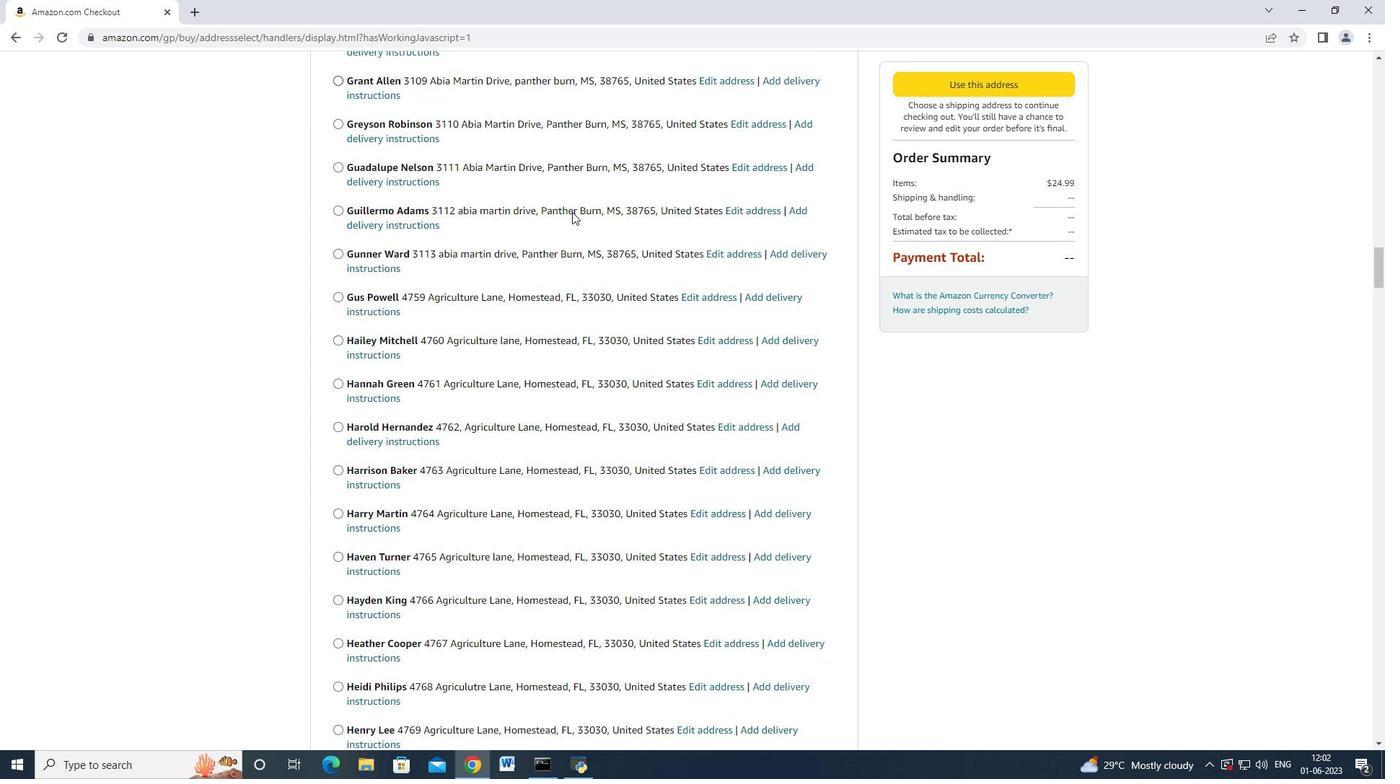 
Action: Mouse scrolled (580, 208) with delta (0, 0)
Screenshot: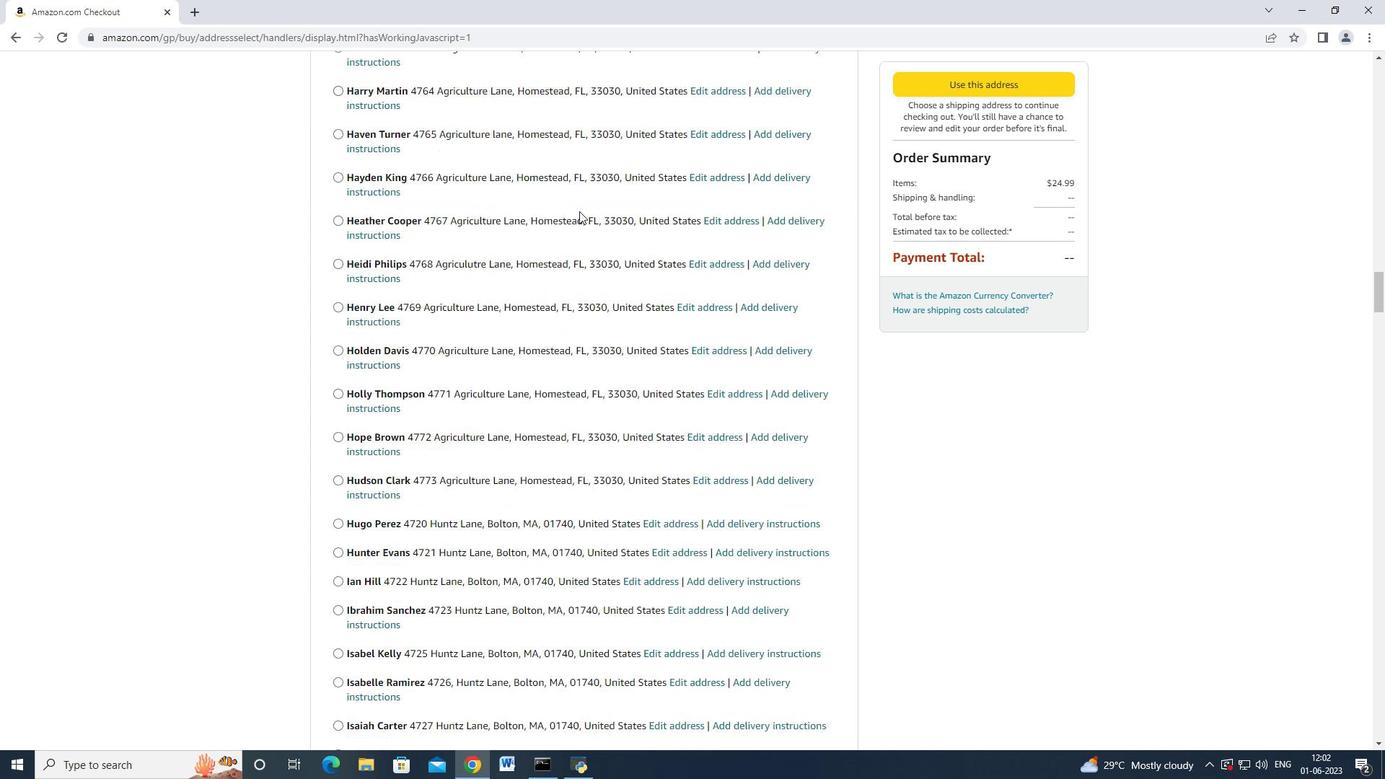 
Action: Mouse moved to (580, 209)
Screenshot: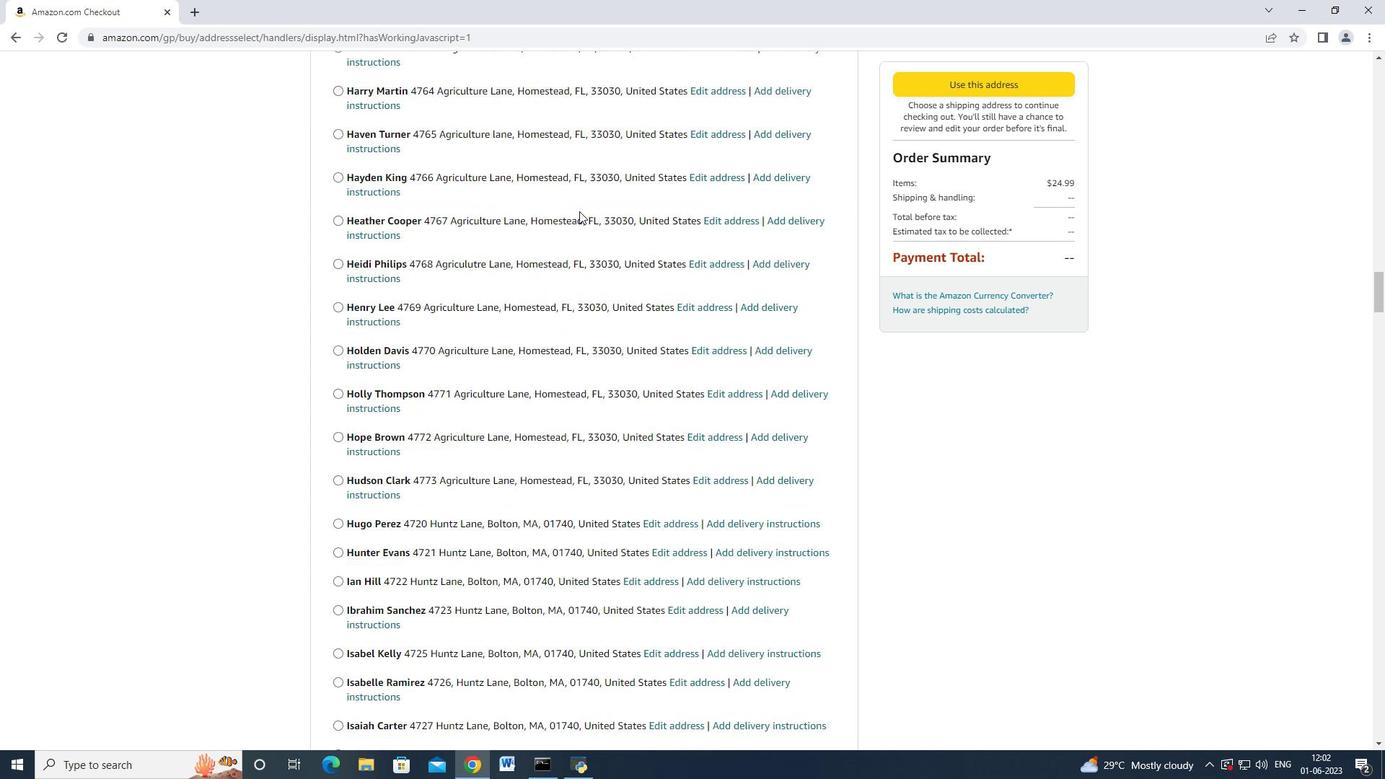 
Action: Mouse scrolled (580, 208) with delta (0, 0)
Screenshot: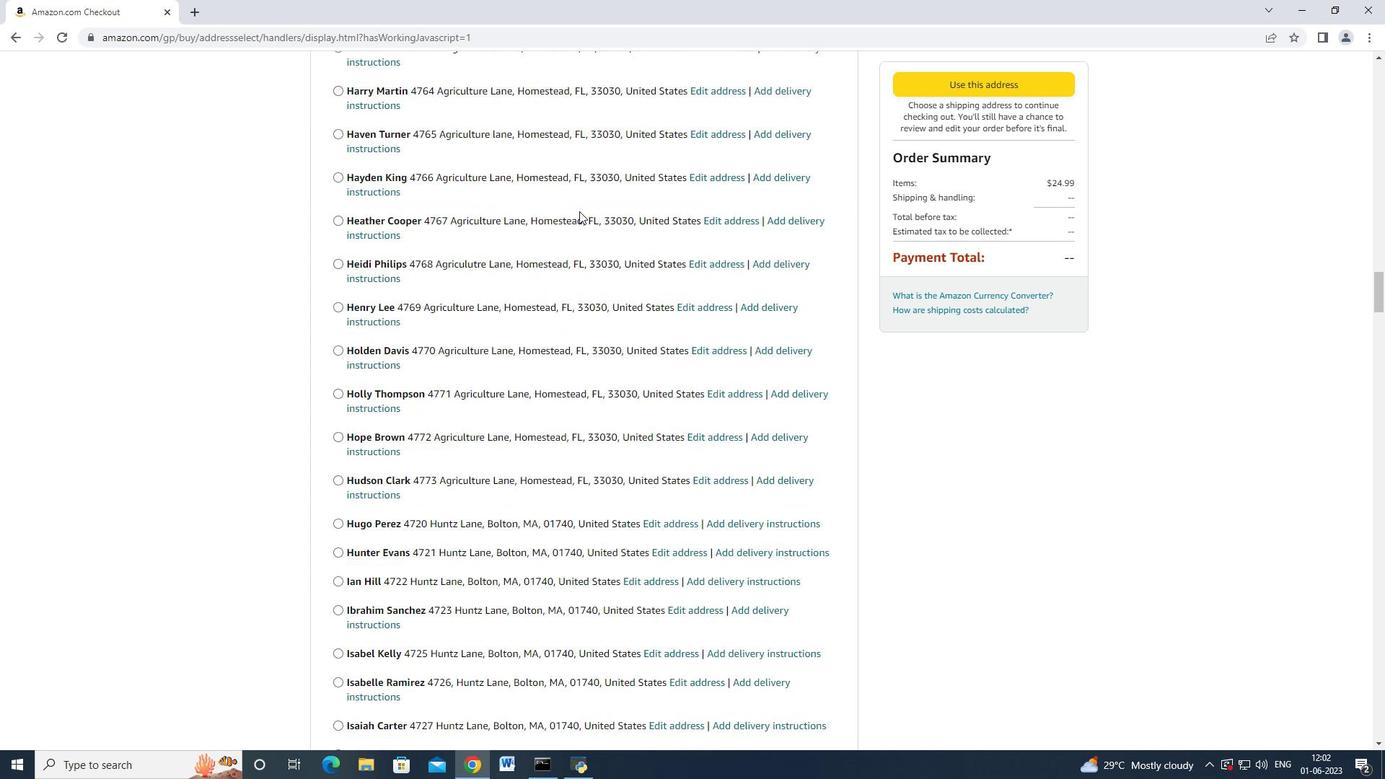 
Action: Mouse moved to (580, 209)
Screenshot: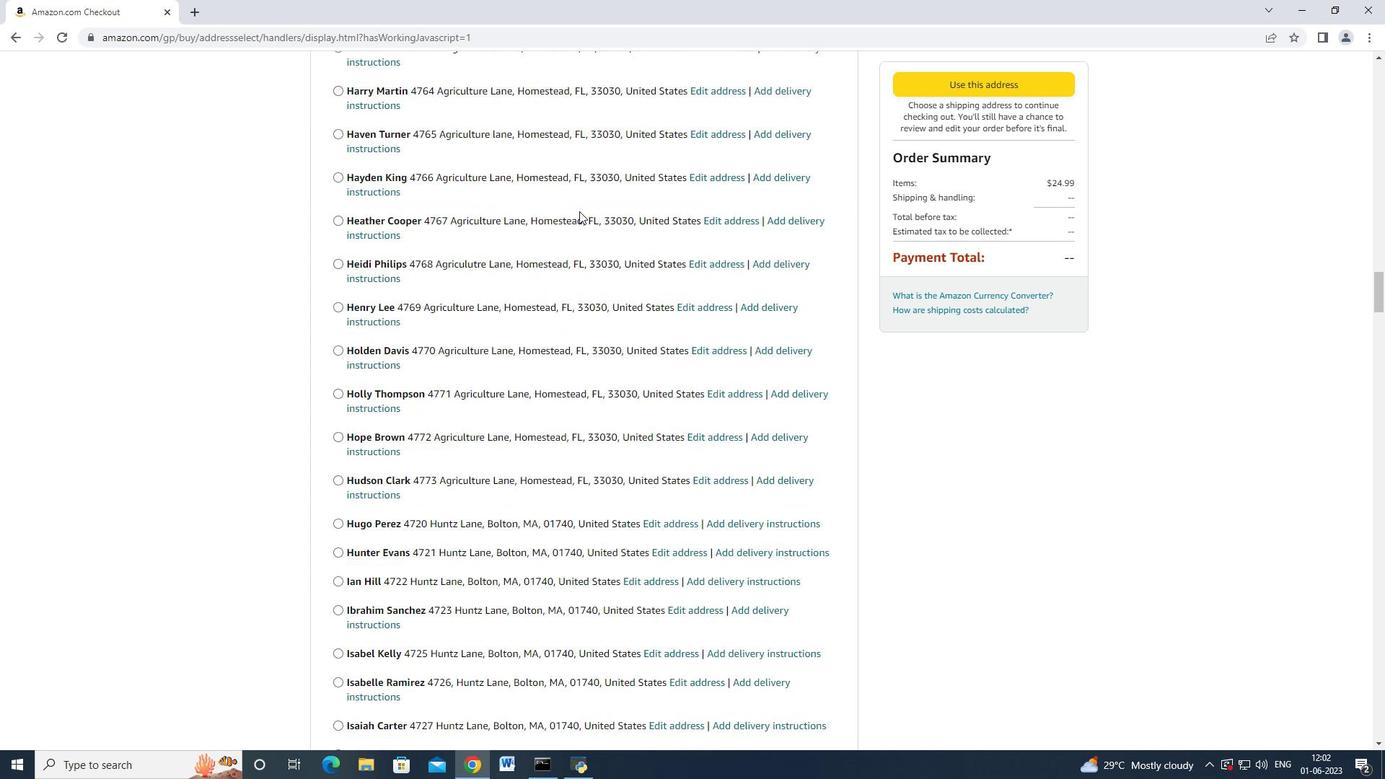
Action: Mouse scrolled (580, 208) with delta (0, 0)
Screenshot: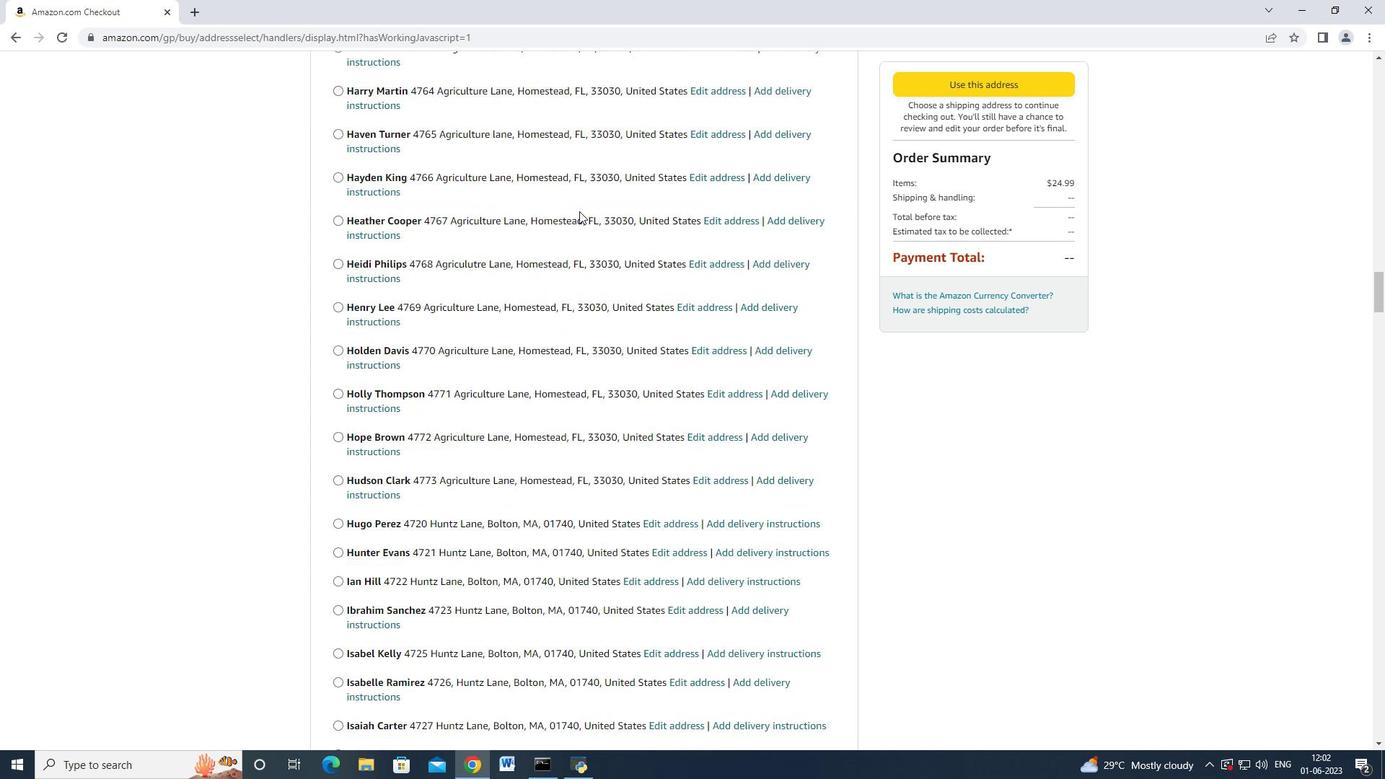 
Action: Mouse moved to (580, 209)
Screenshot: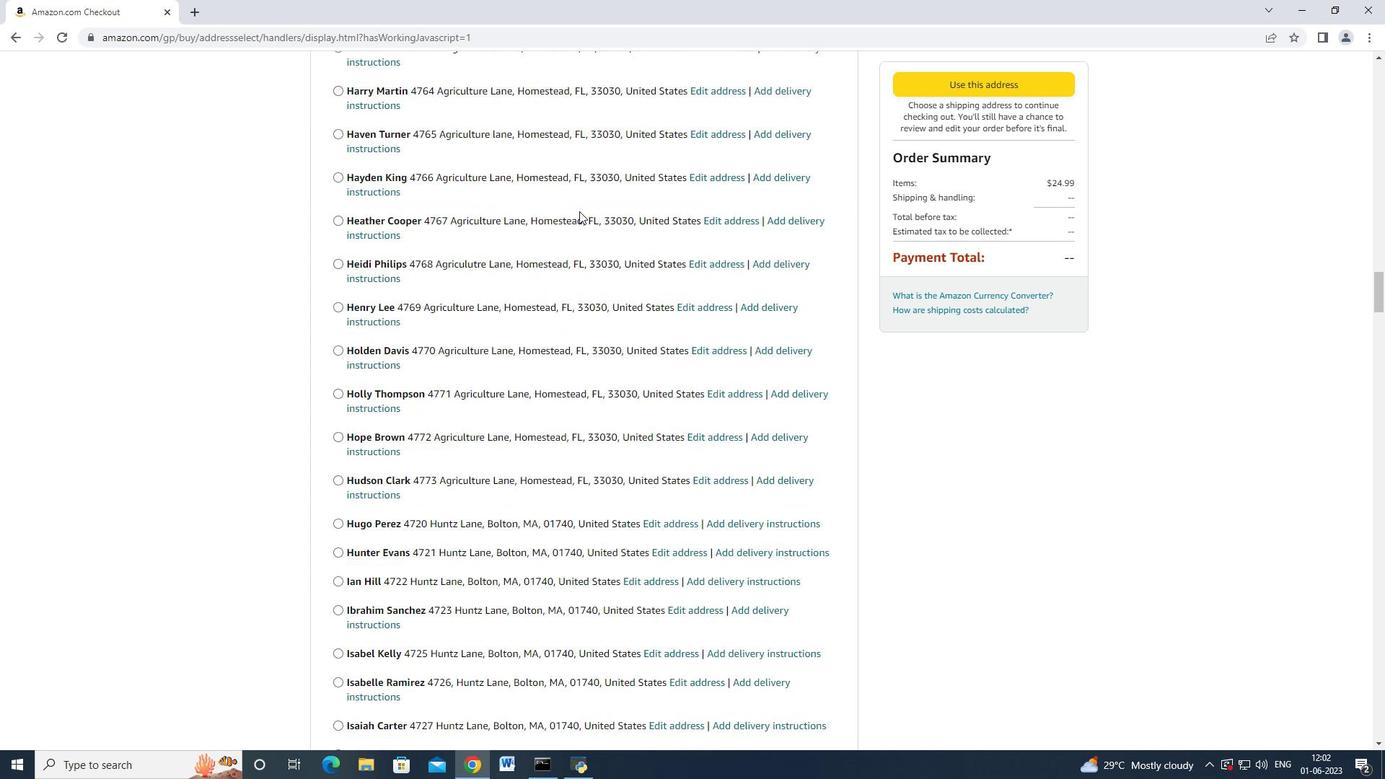 
Action: Mouse scrolled (580, 208) with delta (0, 0)
Screenshot: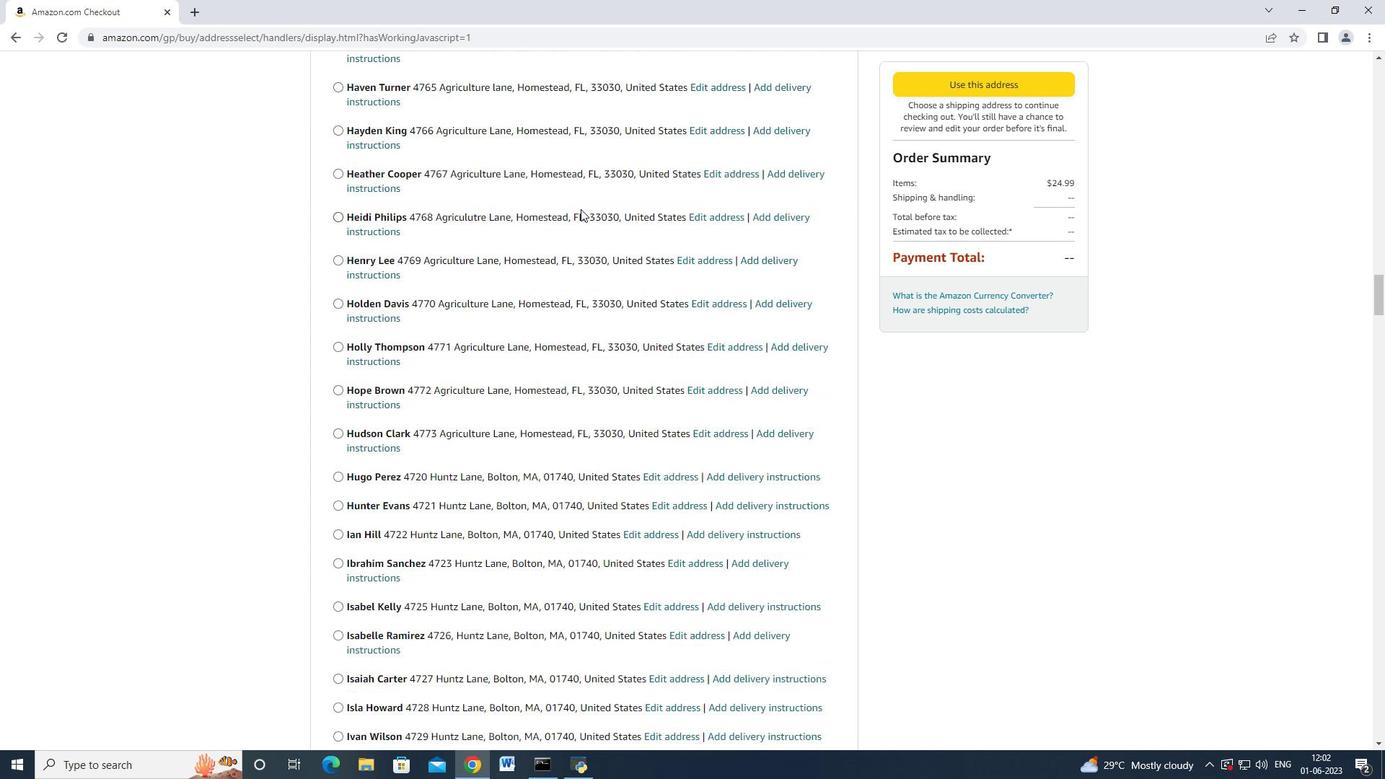 
Action: Mouse scrolled (580, 208) with delta (0, 0)
Screenshot: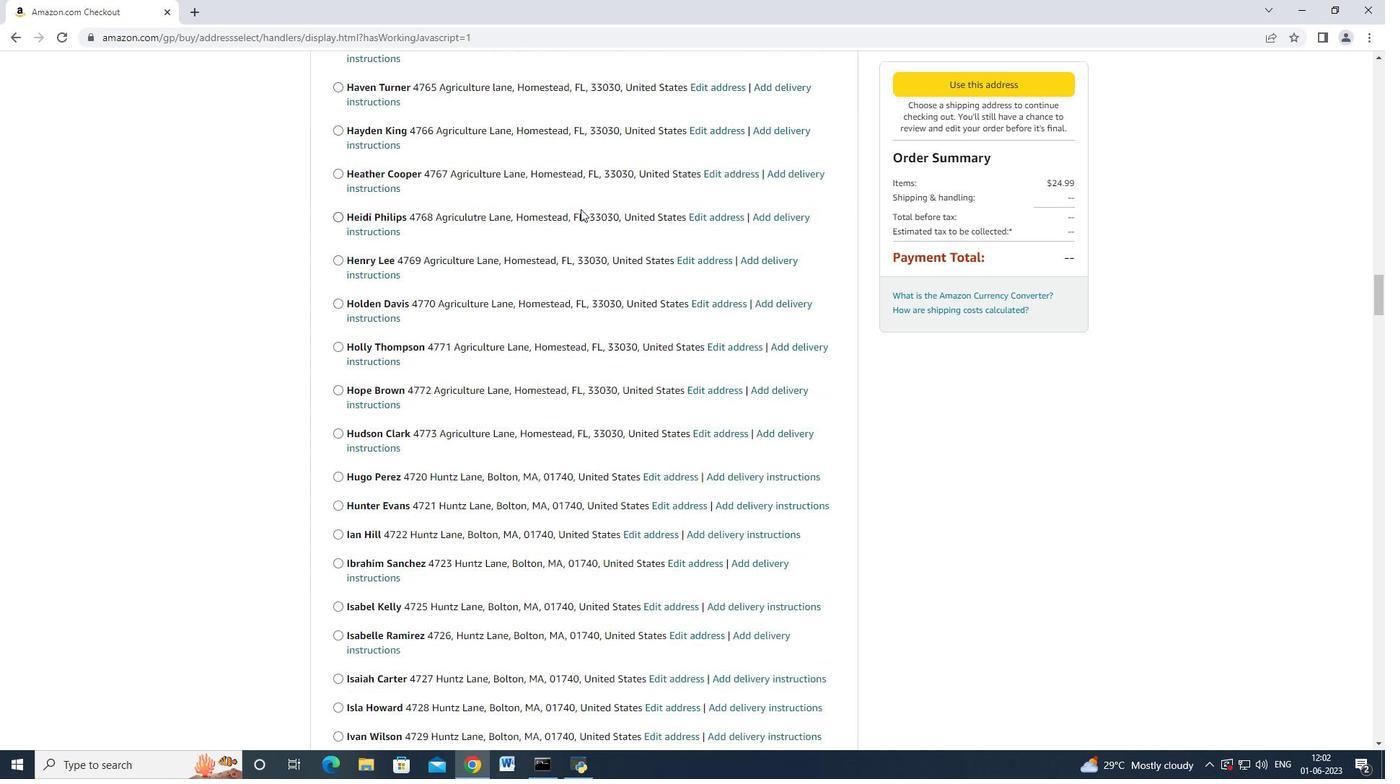 
Action: Mouse scrolled (580, 208) with delta (0, 0)
Screenshot: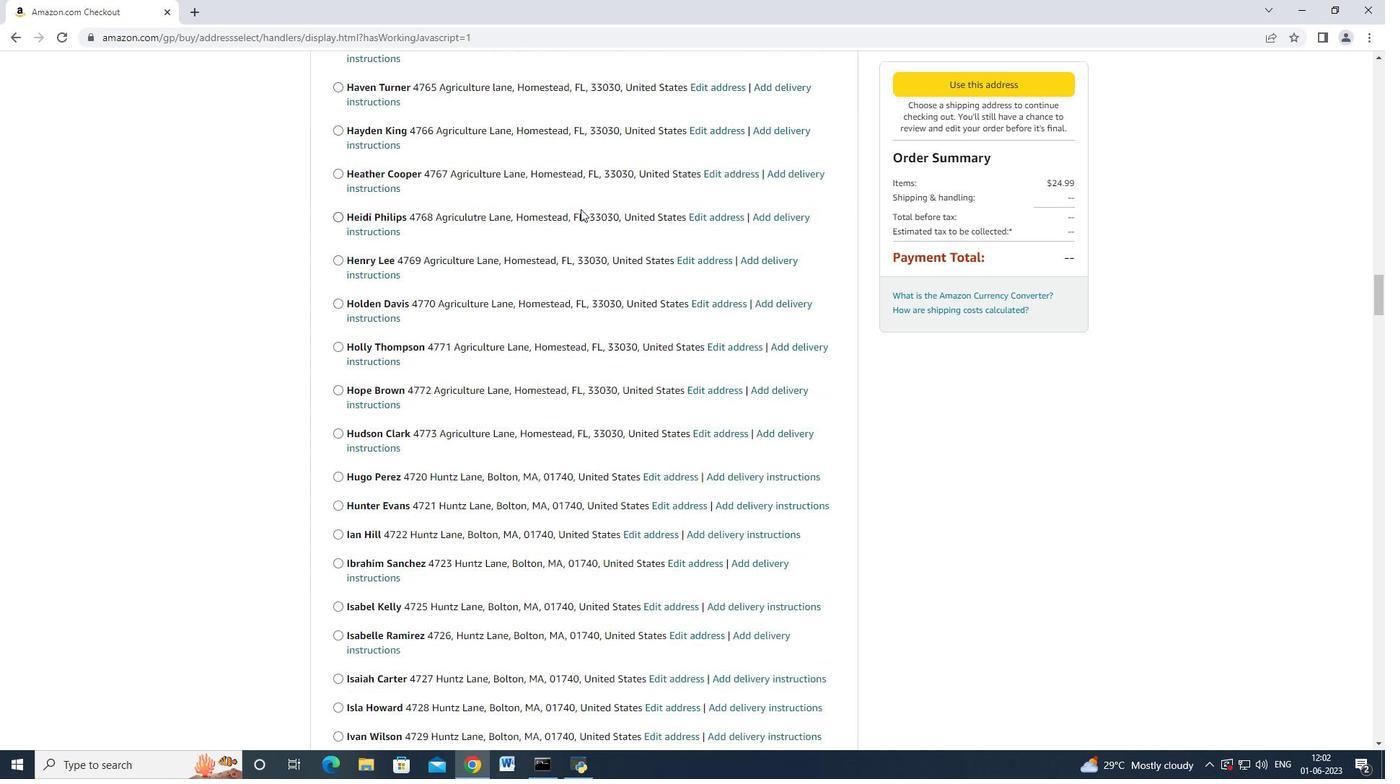 
Action: Mouse scrolled (580, 208) with delta (0, 0)
Screenshot: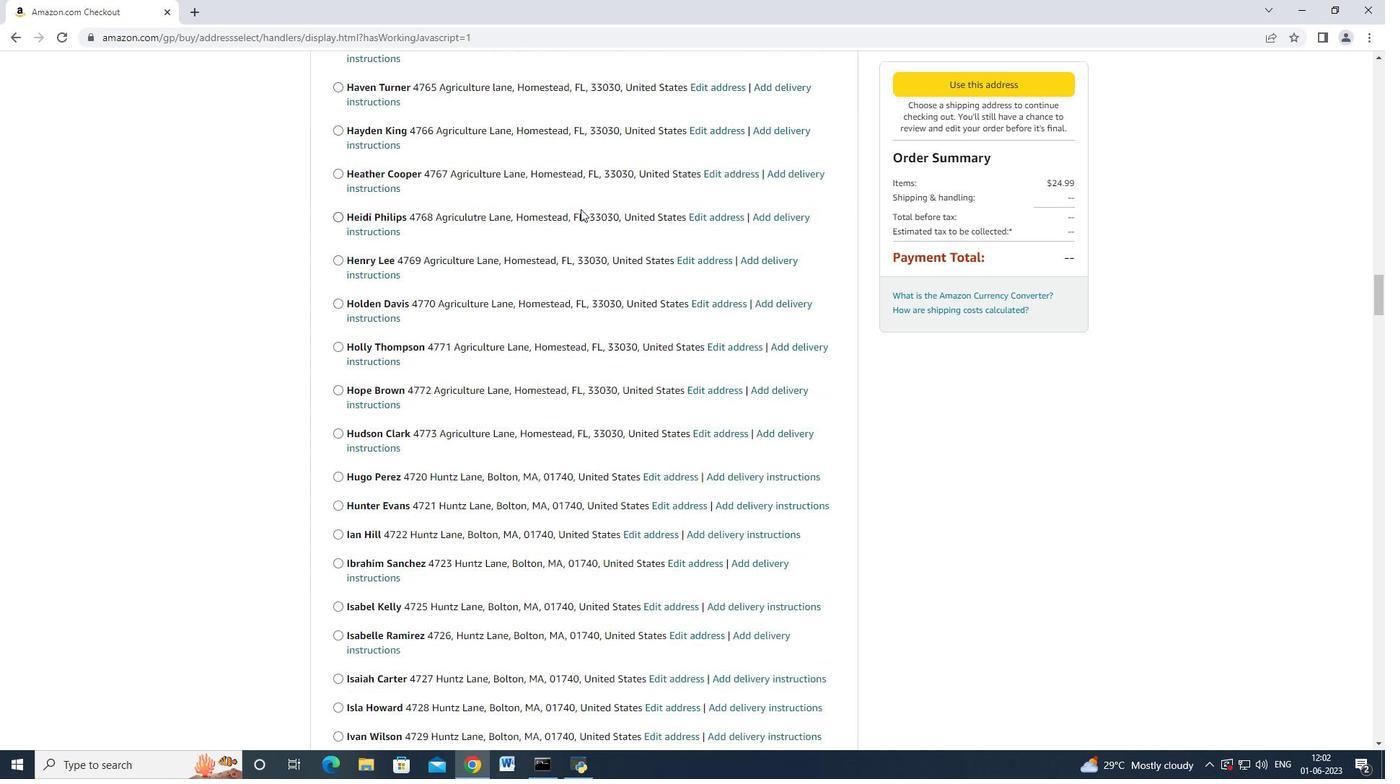 
Action: Mouse scrolled (580, 208) with delta (0, 0)
Screenshot: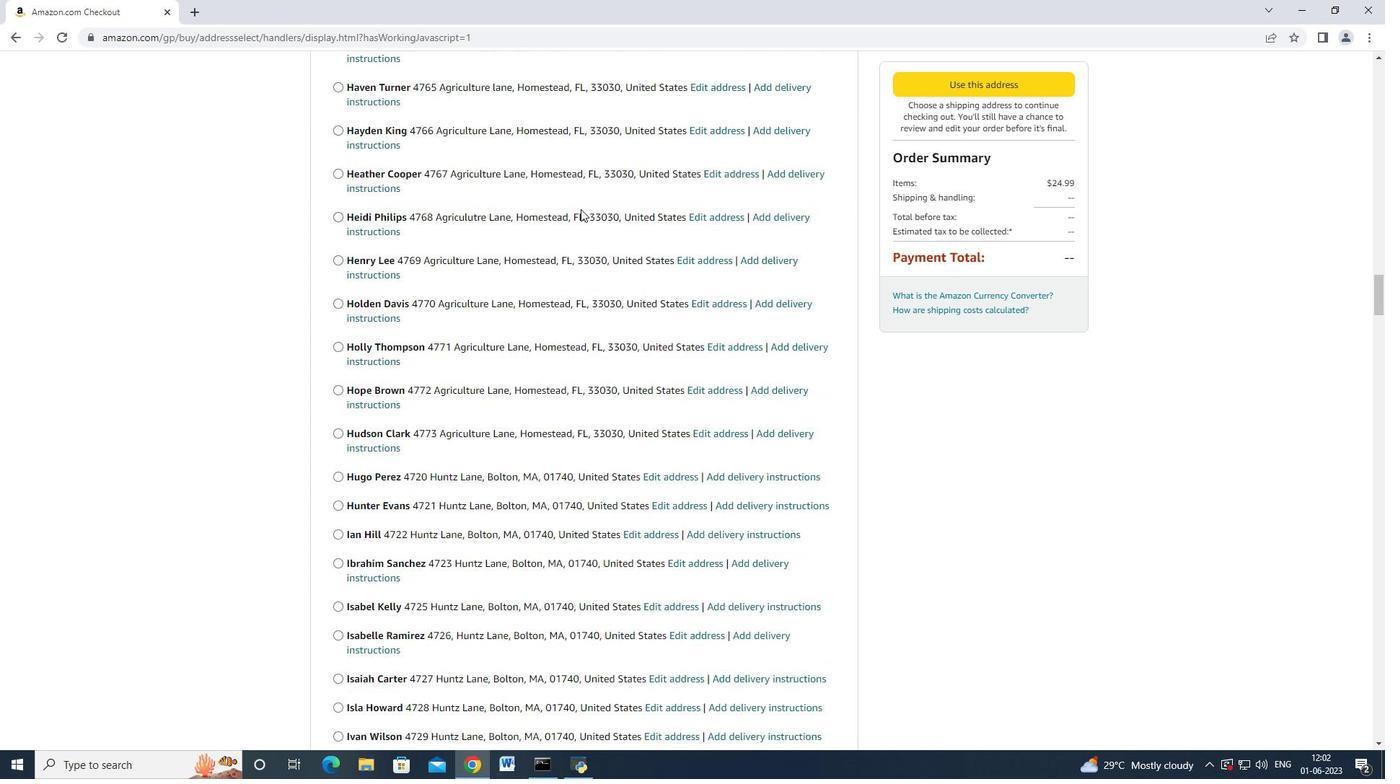 
Action: Mouse moved to (580, 209)
Screenshot: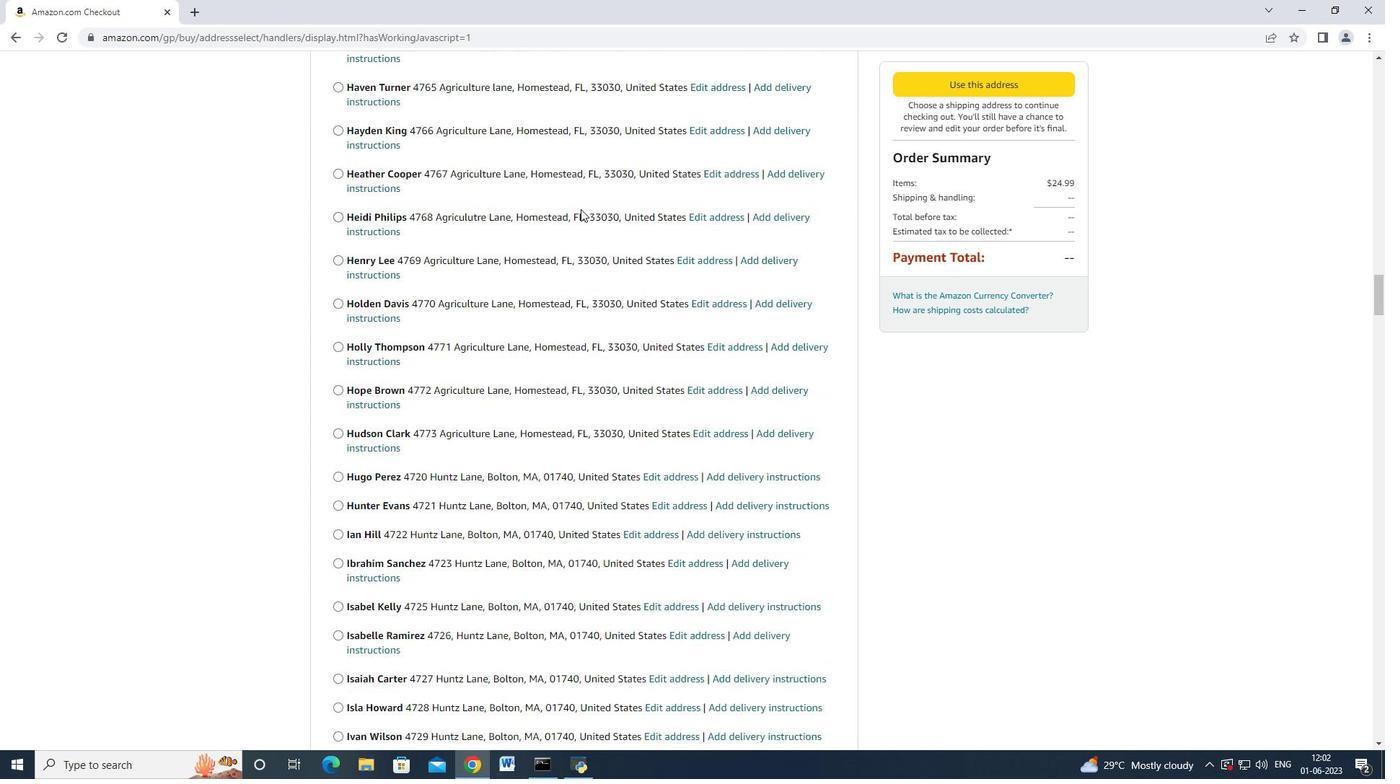 
Action: Mouse scrolled (580, 208) with delta (0, 0)
Screenshot: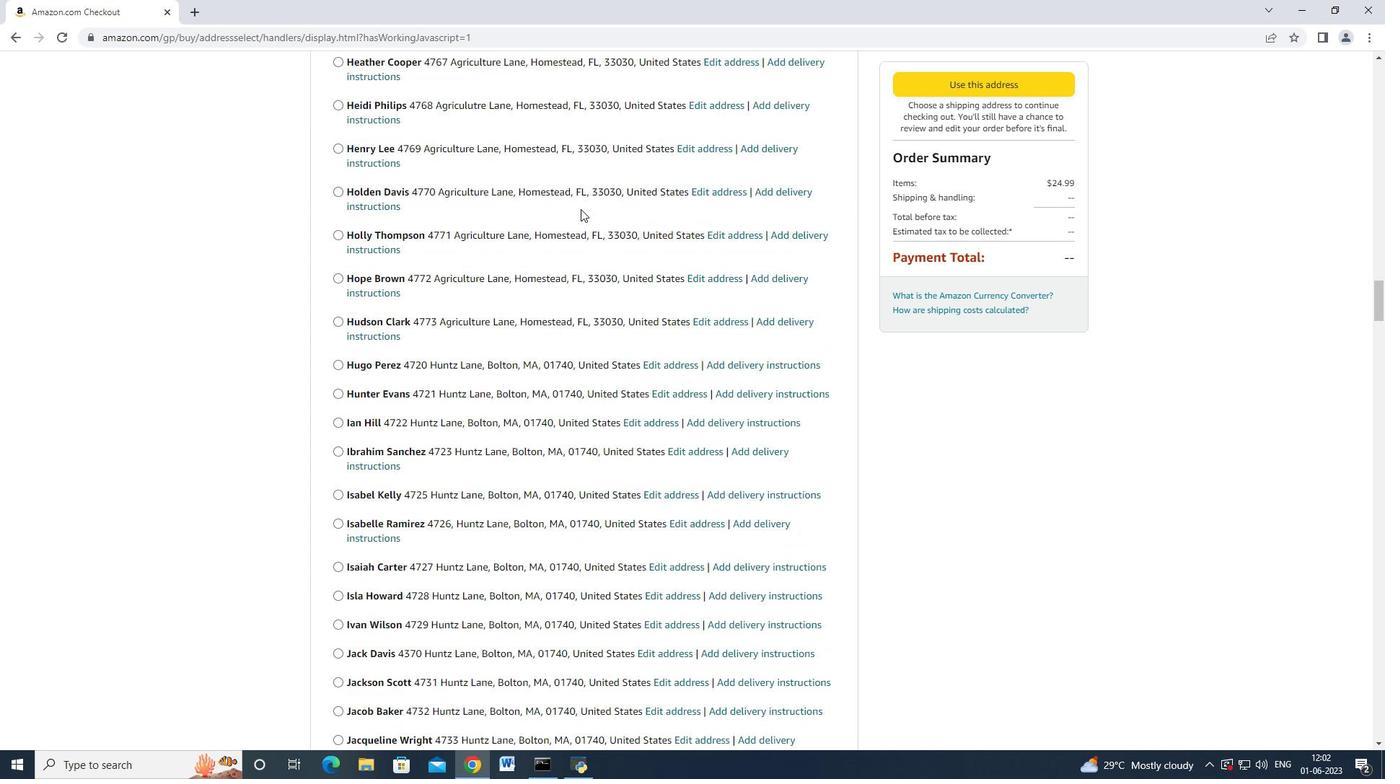 
Action: Mouse scrolled (580, 208) with delta (0, 0)
Screenshot: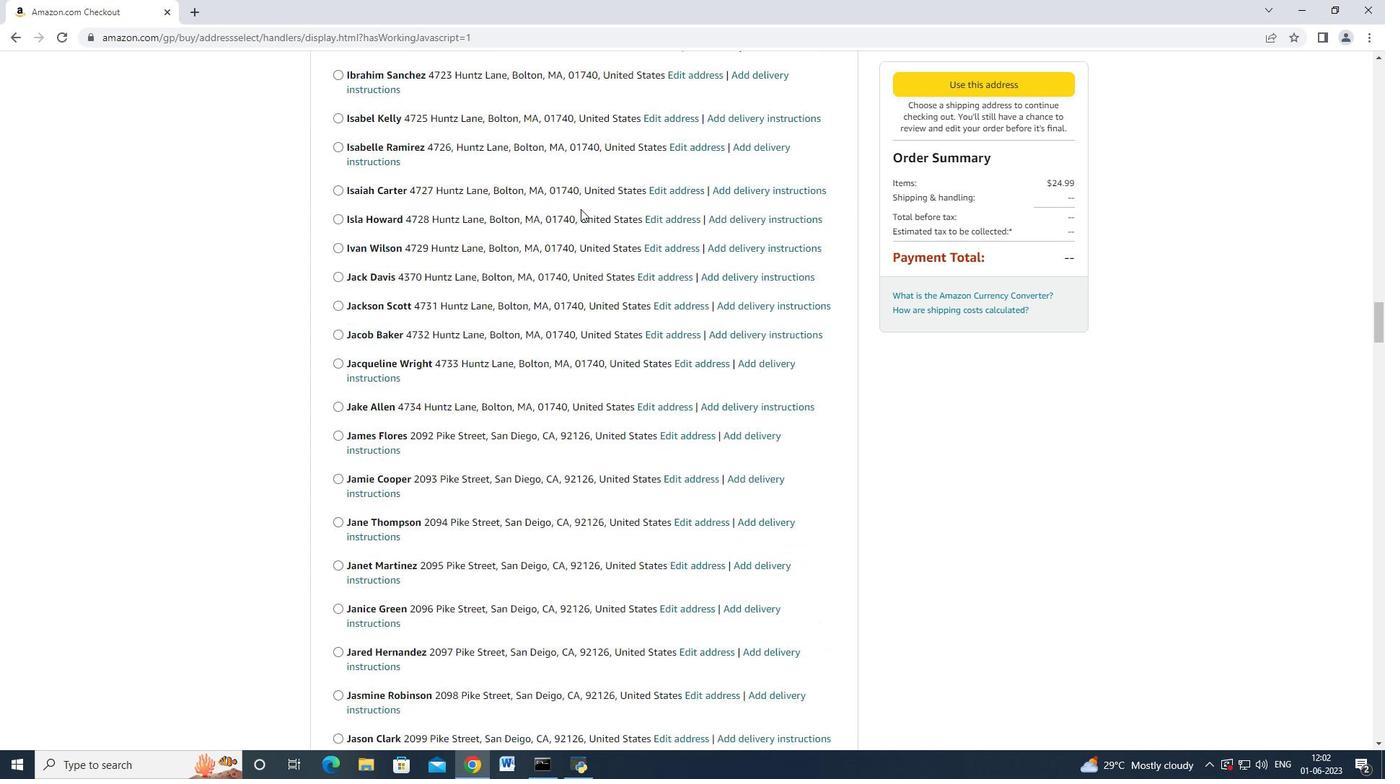 
Action: Mouse scrolled (580, 208) with delta (0, 0)
Screenshot: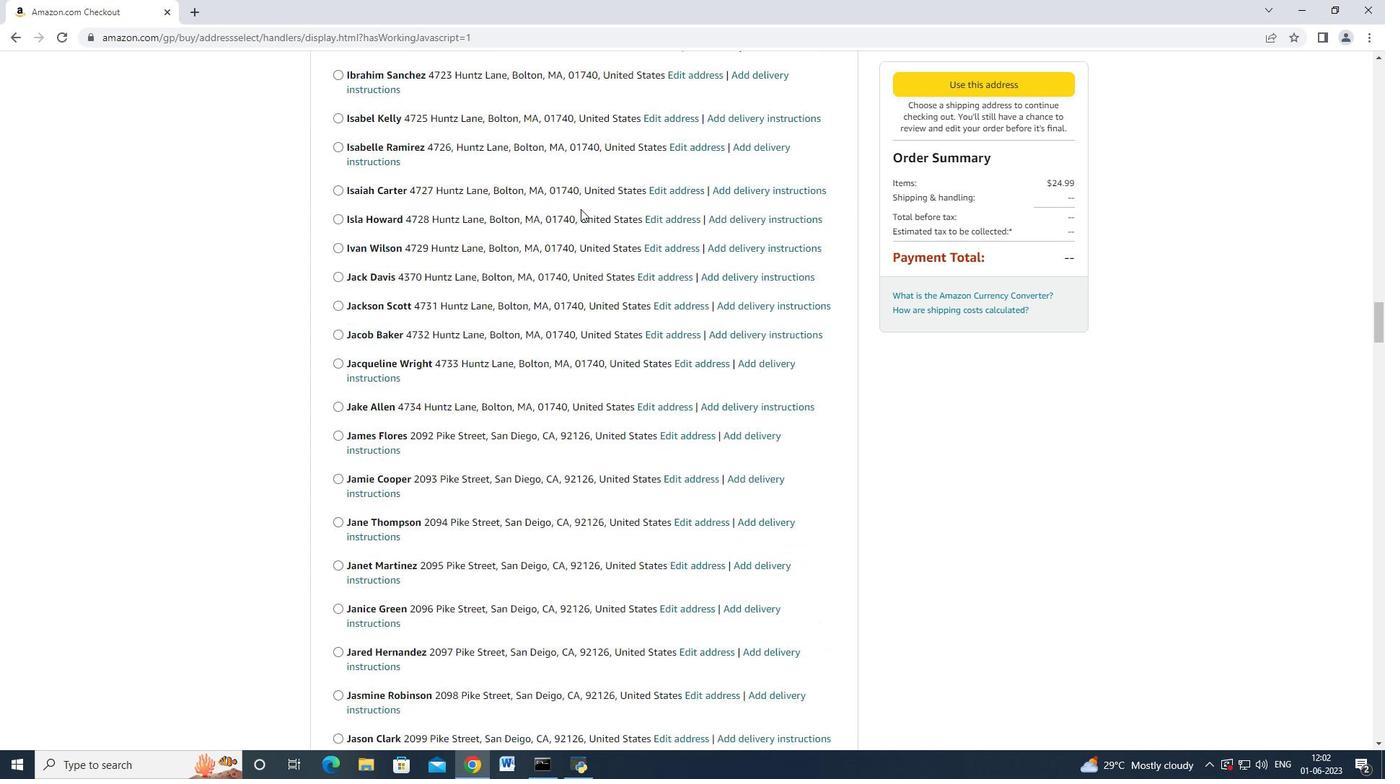 
Action: Mouse scrolled (580, 208) with delta (0, 0)
Screenshot: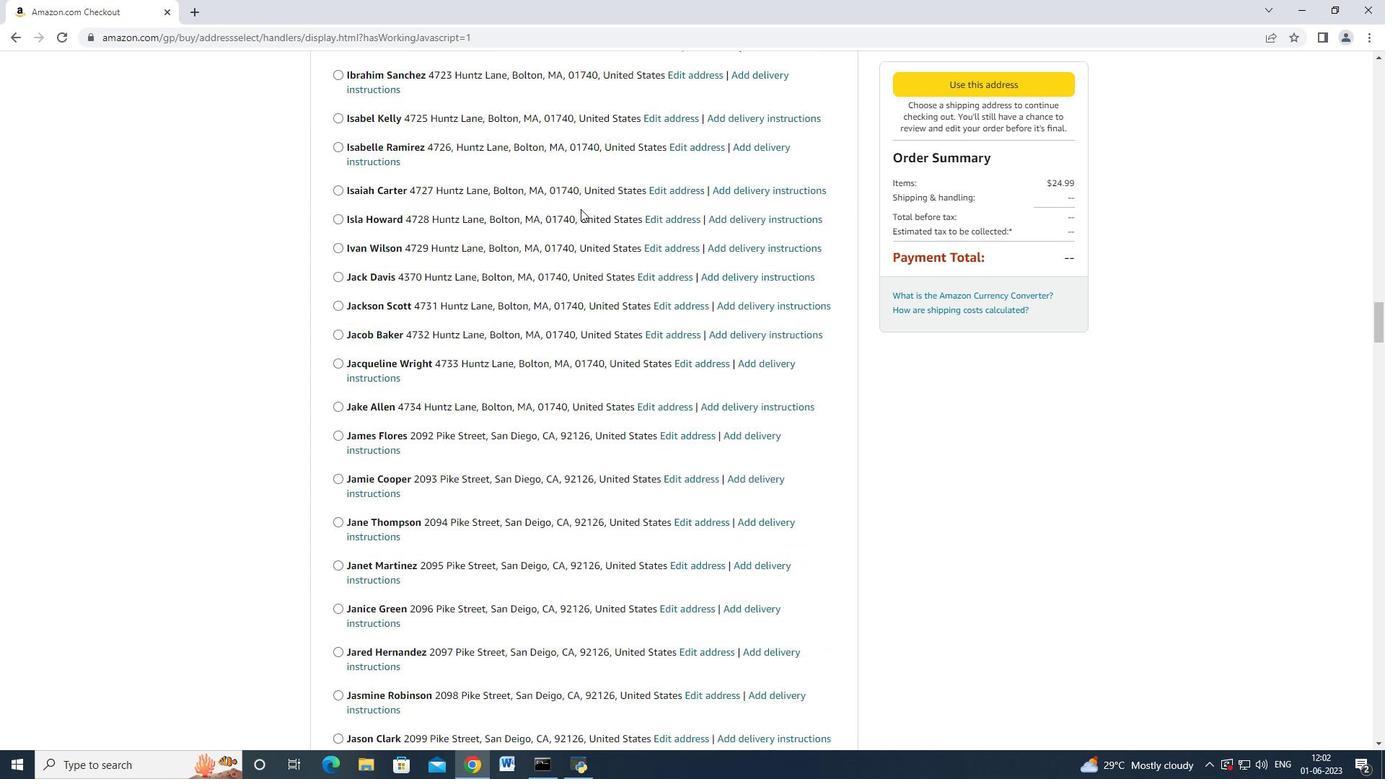 
Action: Mouse scrolled (580, 208) with delta (0, 0)
Screenshot: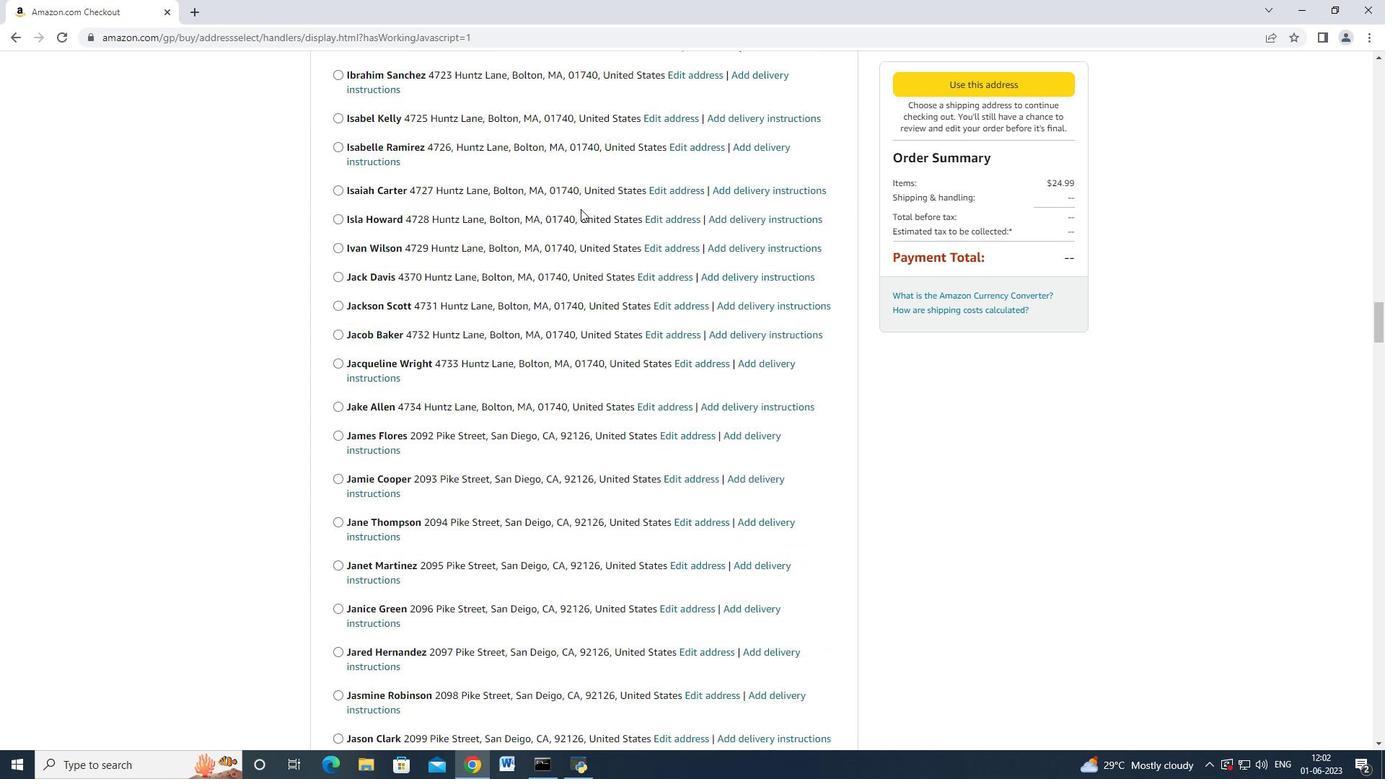 
Action: Mouse scrolled (580, 208) with delta (0, 0)
Screenshot: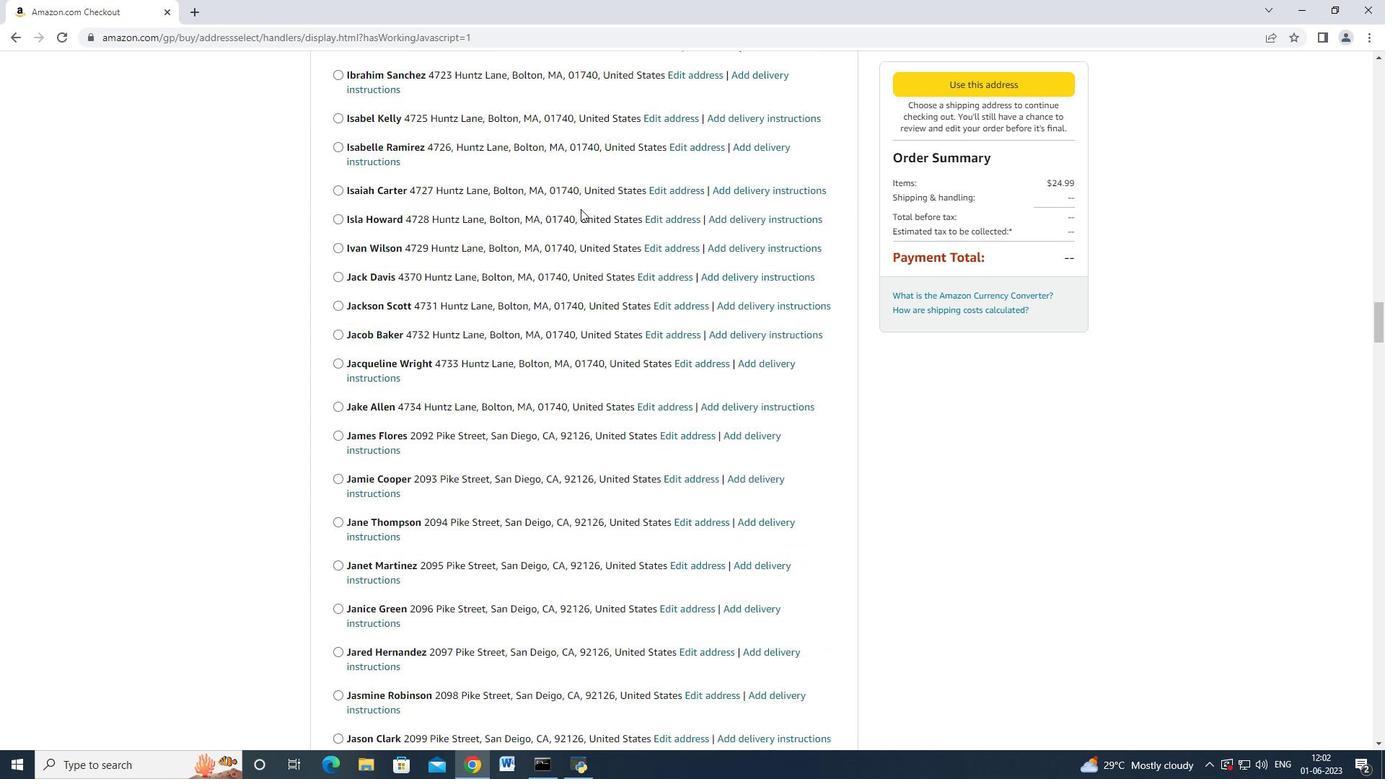 
Action: Mouse scrolled (580, 208) with delta (0, 0)
Screenshot: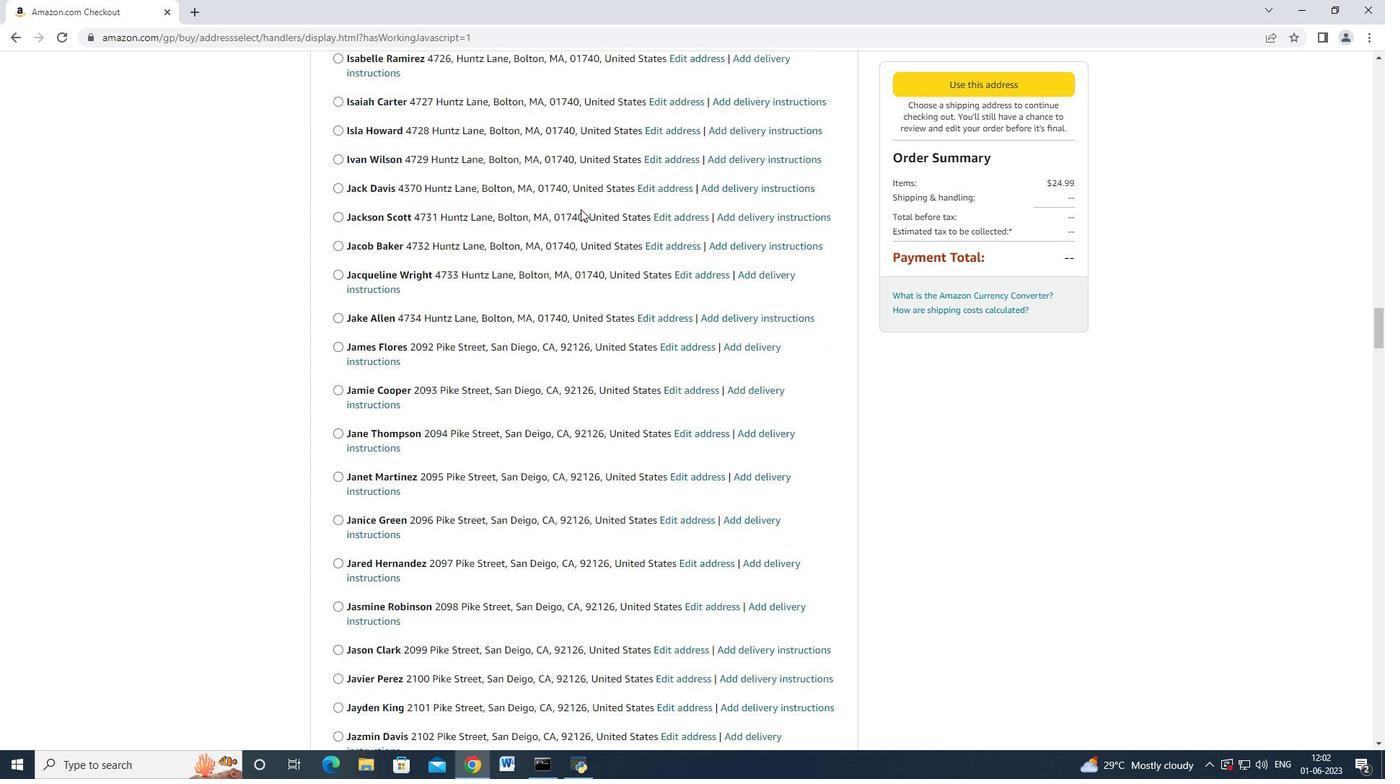 
Action: Mouse moved to (585, 209)
Screenshot: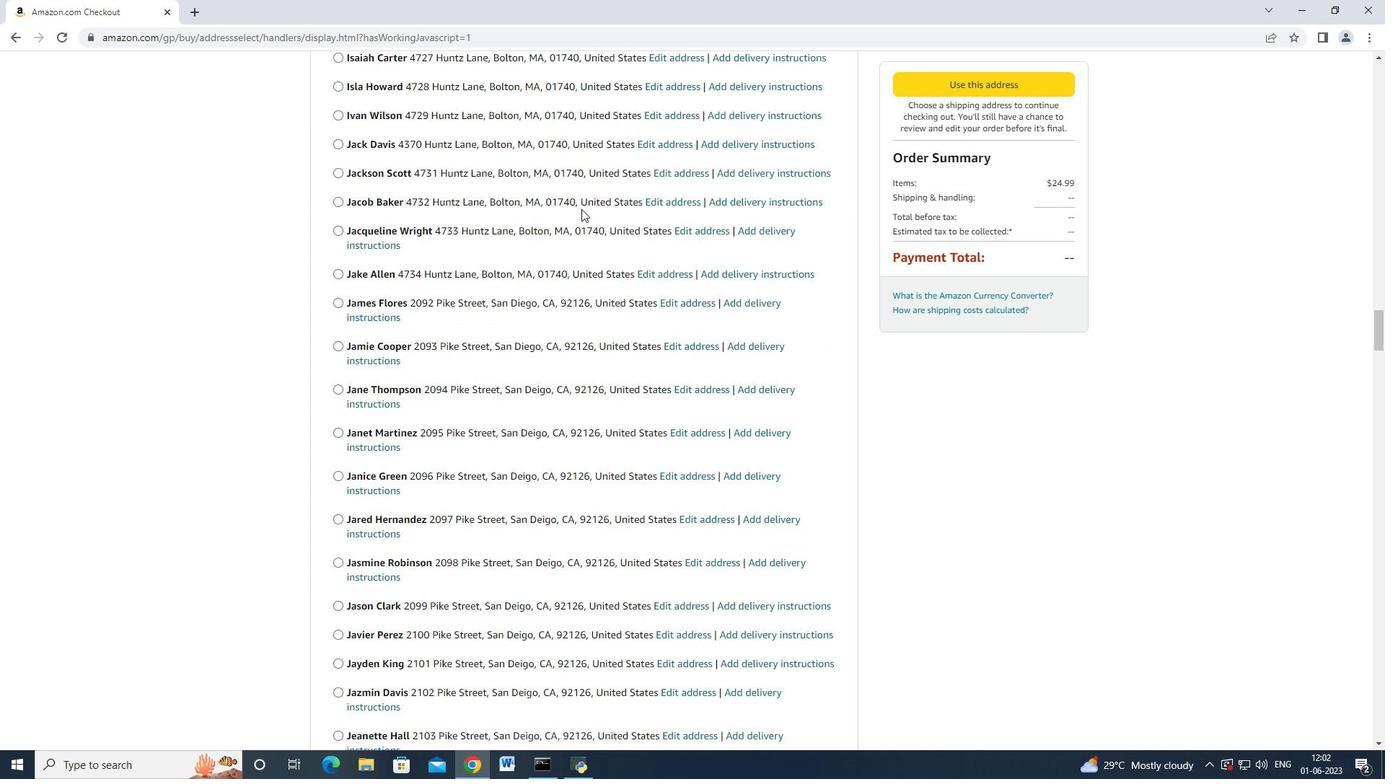 
Action: Mouse scrolled (585, 208) with delta (0, 0)
Screenshot: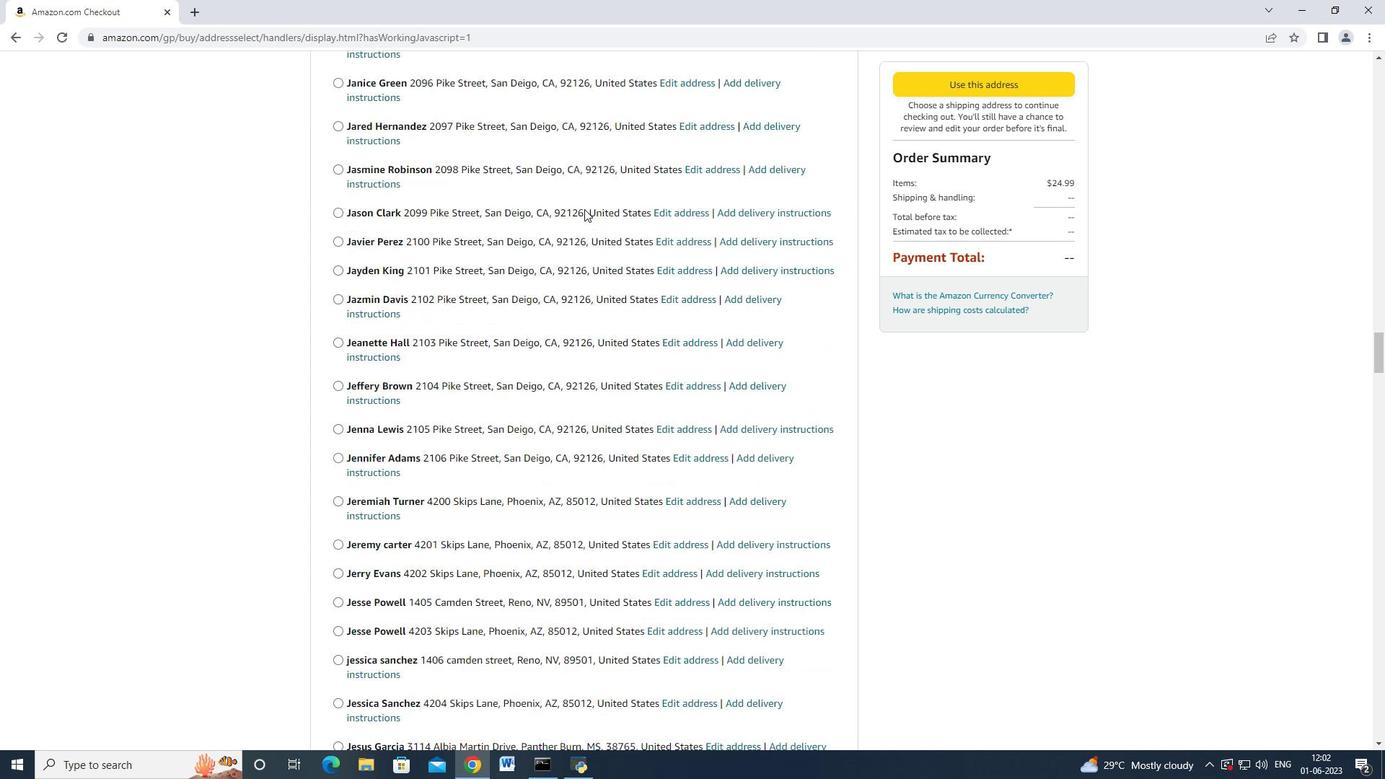 
Action: Mouse scrolled (585, 208) with delta (0, 0)
Screenshot: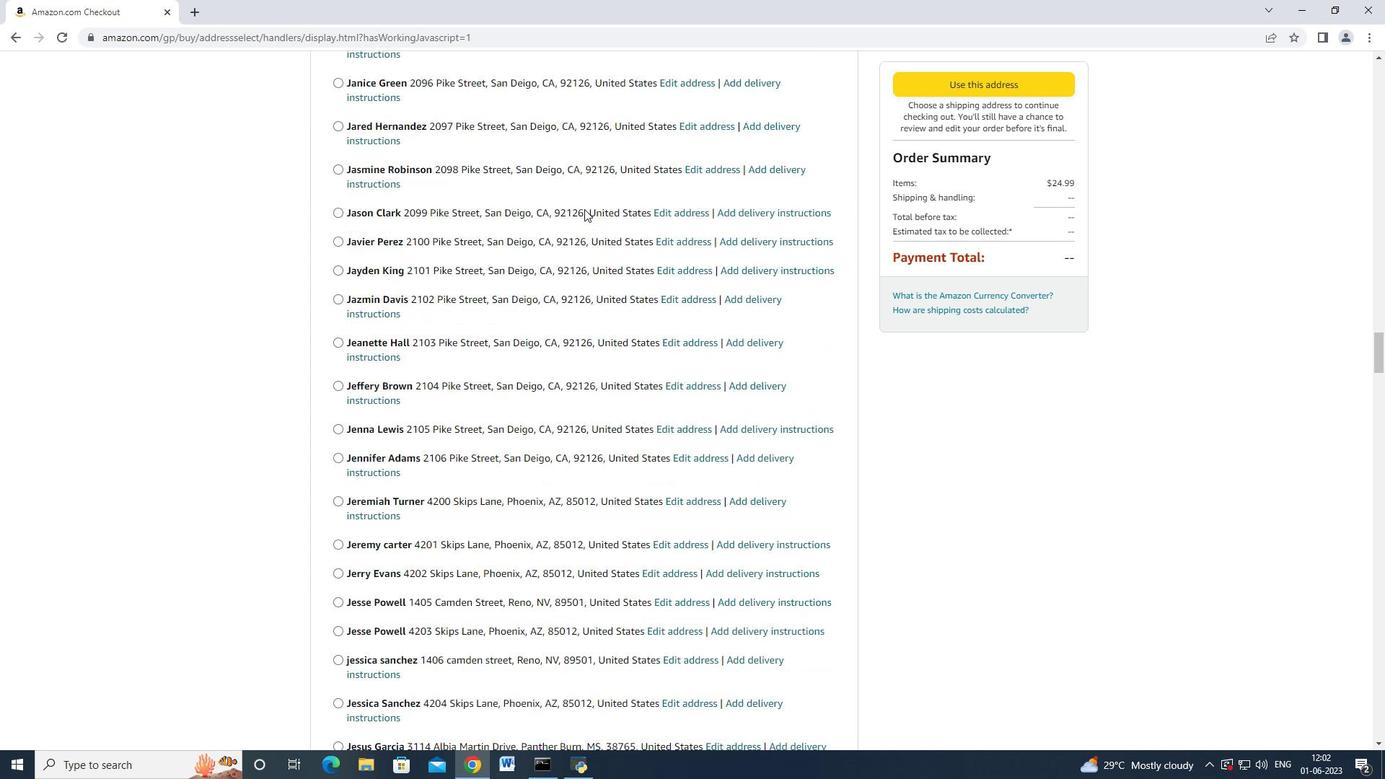 
Action: Mouse moved to (585, 209)
Screenshot: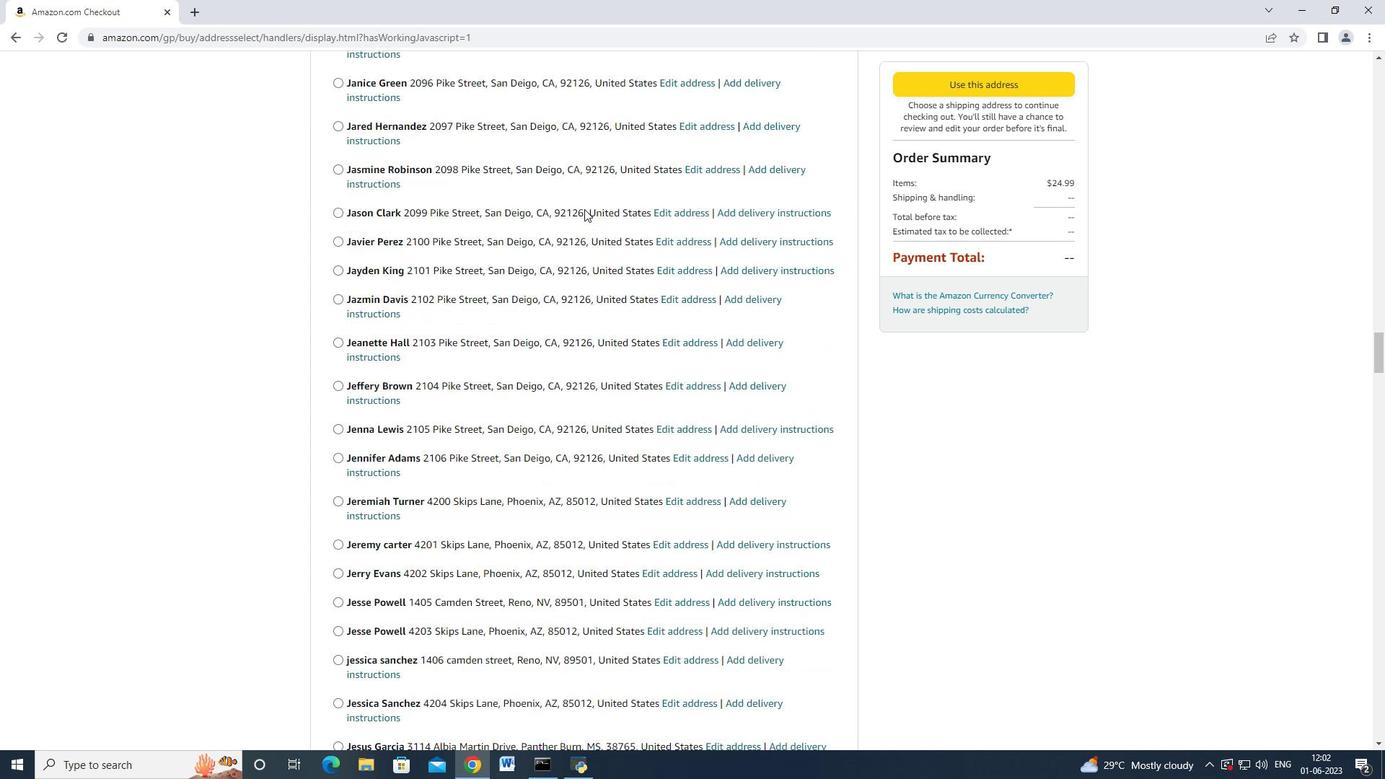 
Action: Mouse scrolled (585, 208) with delta (0, 0)
Screenshot: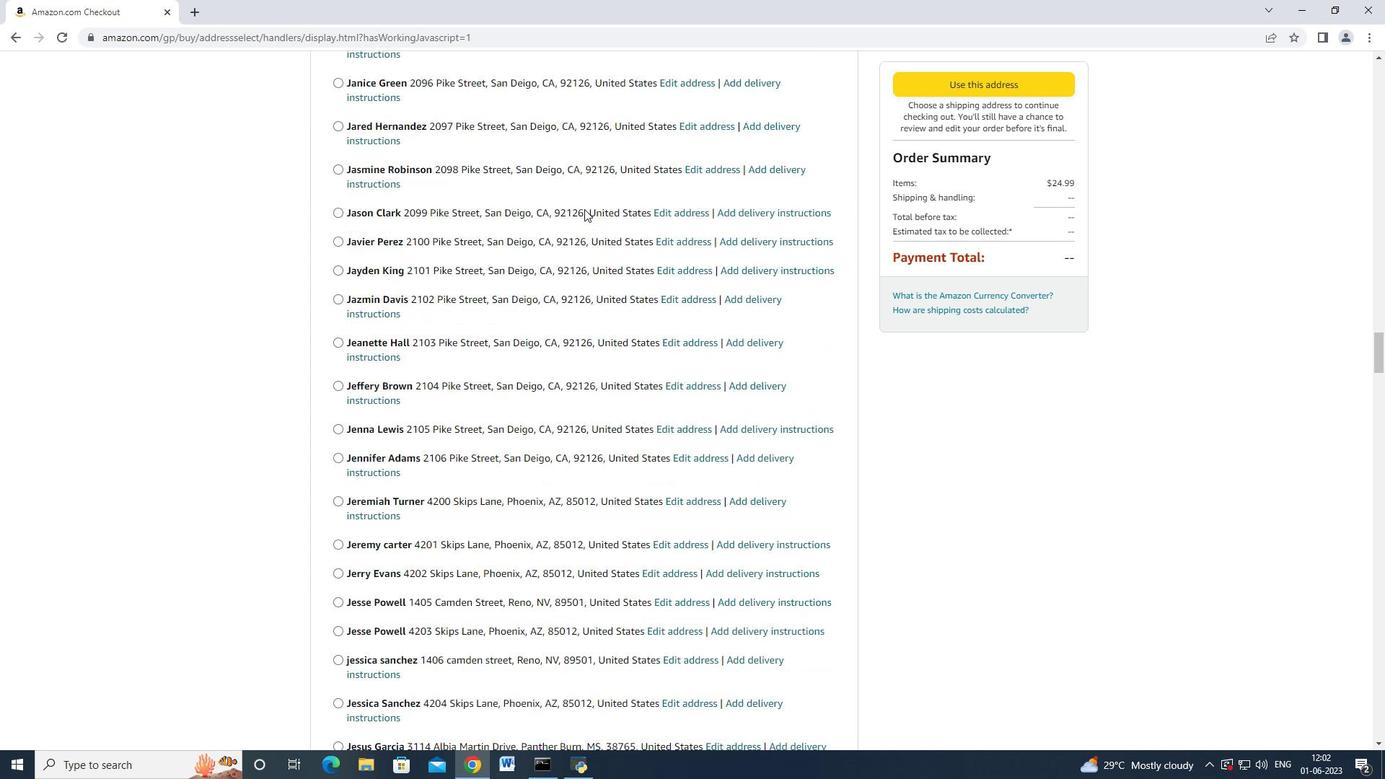 
Action: Mouse moved to (585, 209)
Screenshot: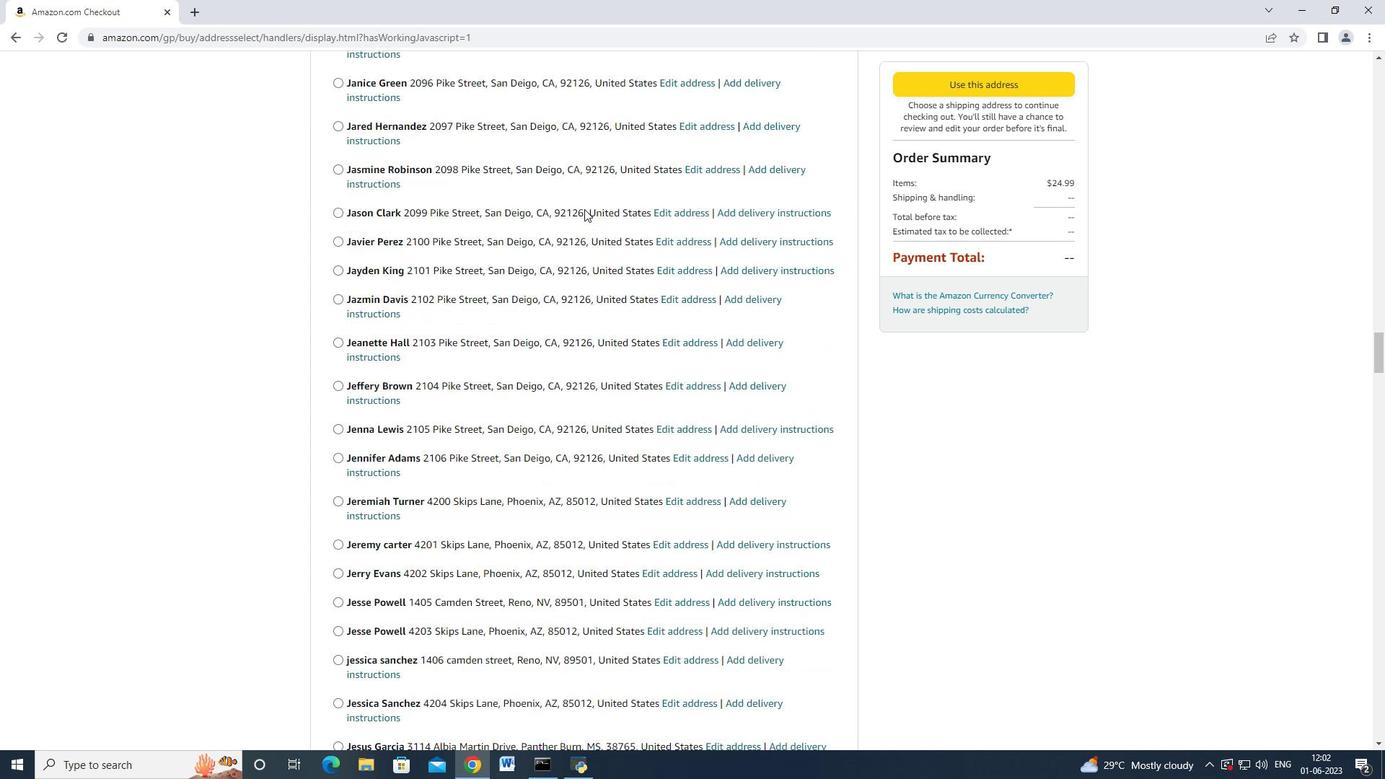 
Action: Mouse scrolled (585, 209) with delta (0, 0)
Screenshot: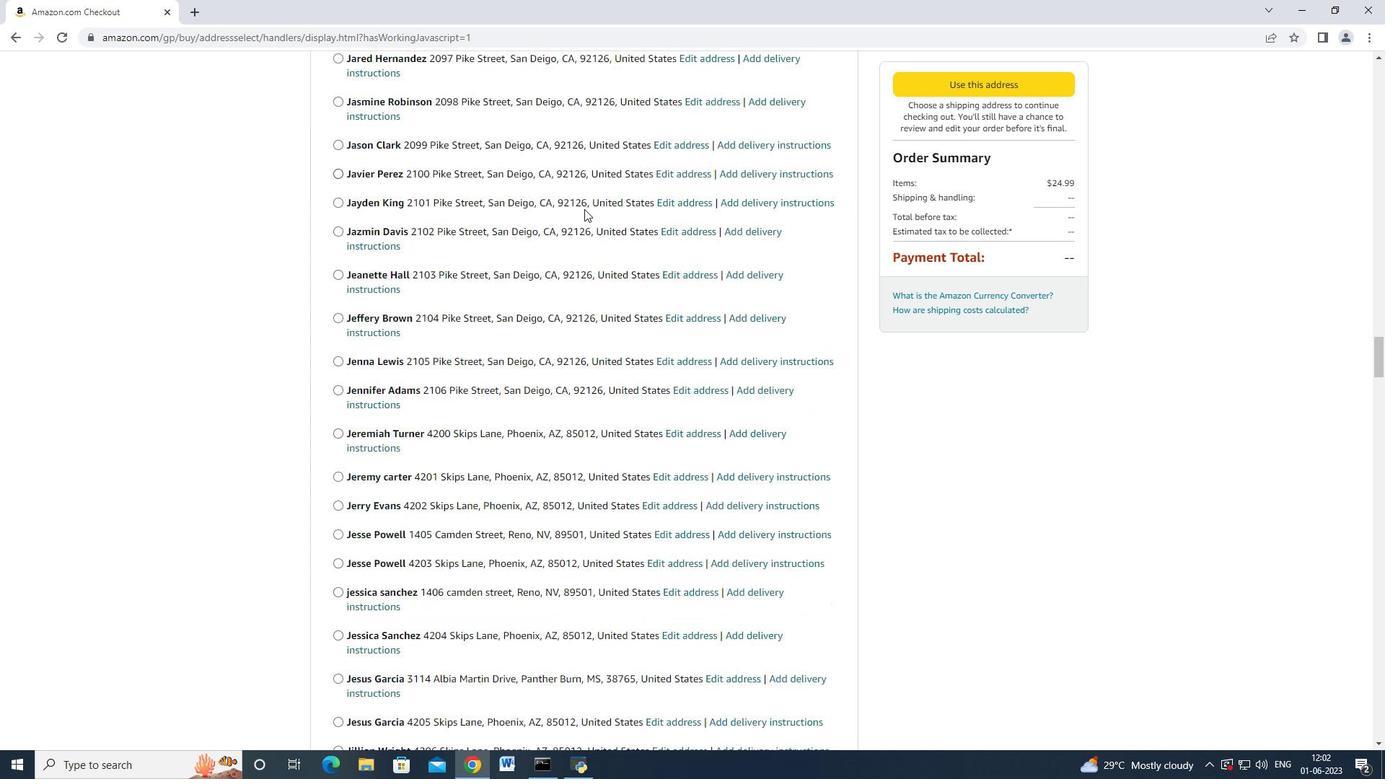 
Action: Mouse scrolled (585, 209) with delta (0, 0)
Screenshot: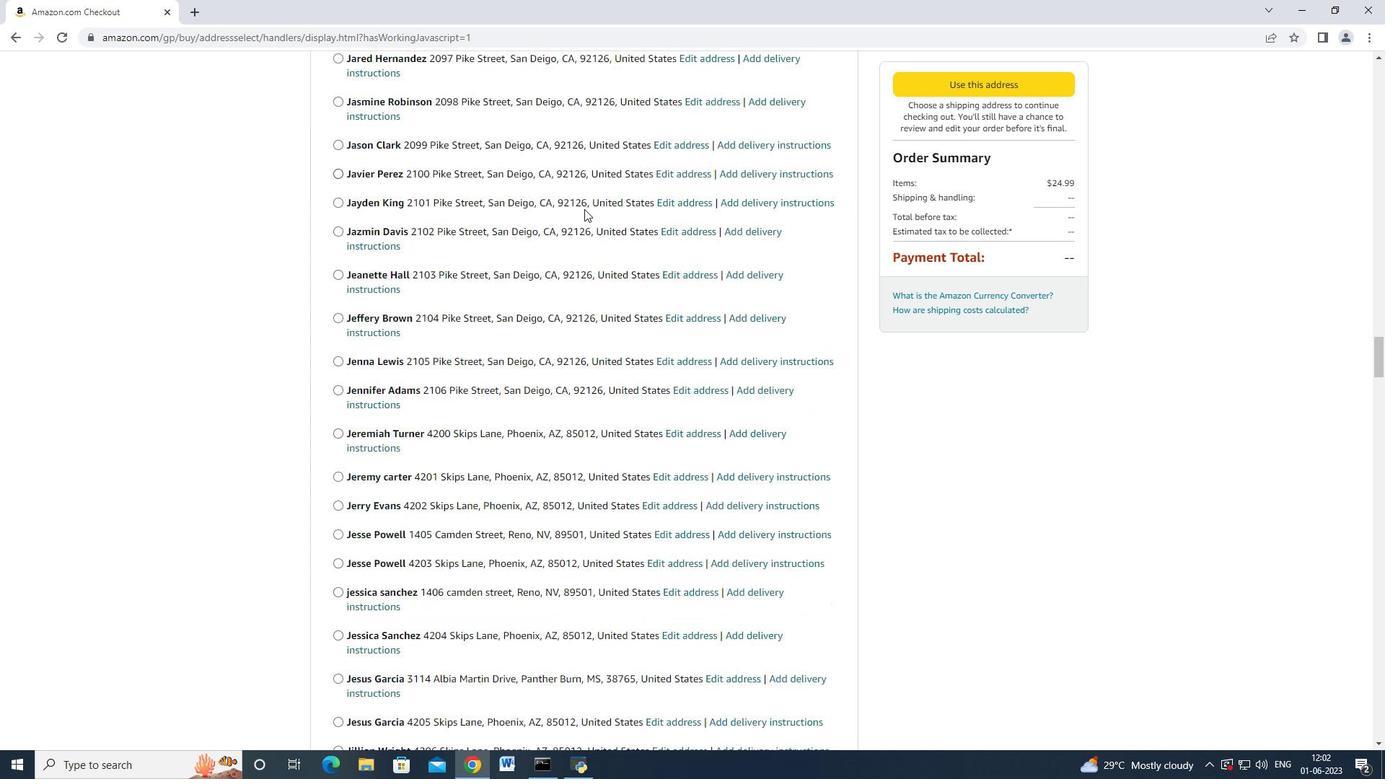 
Action: Mouse scrolled (585, 209) with delta (0, 0)
Screenshot: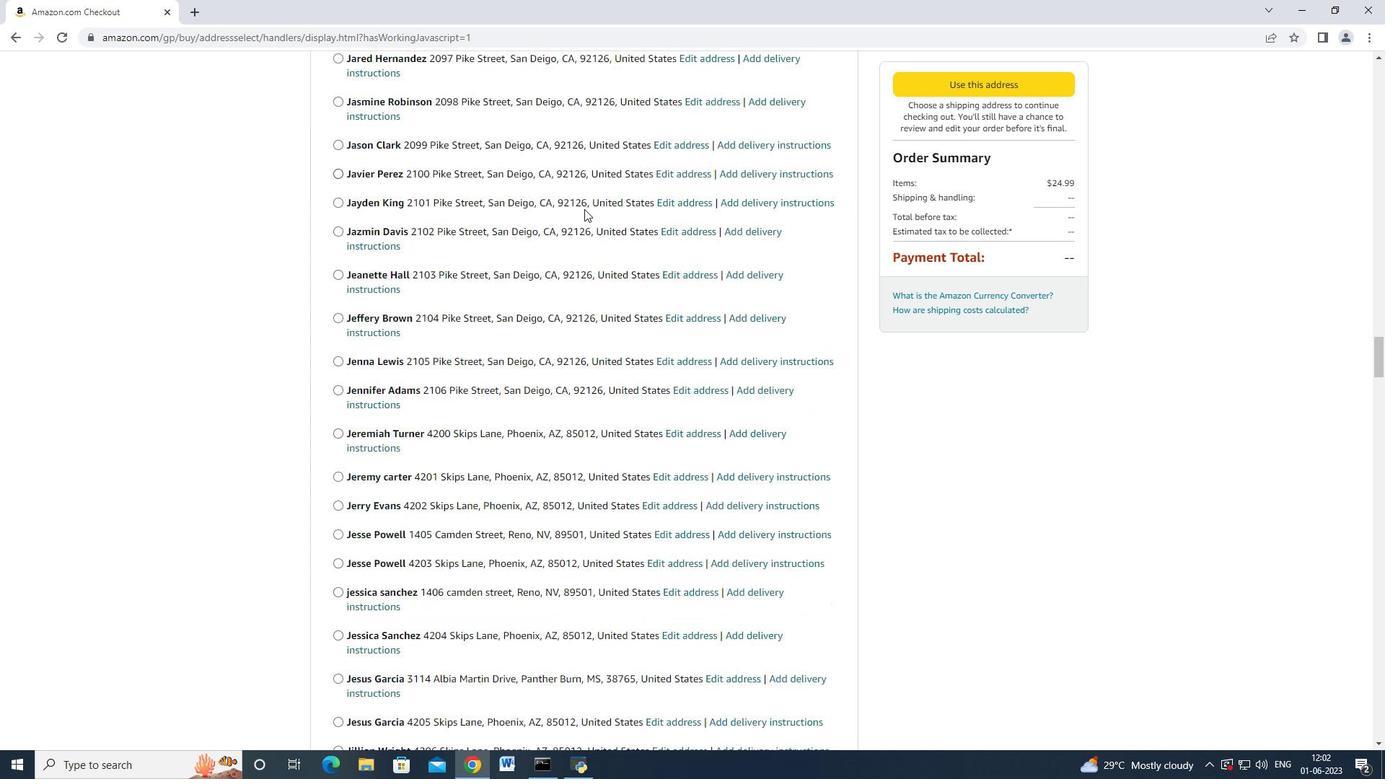 
Action: Mouse scrolled (585, 209) with delta (0, 0)
Screenshot: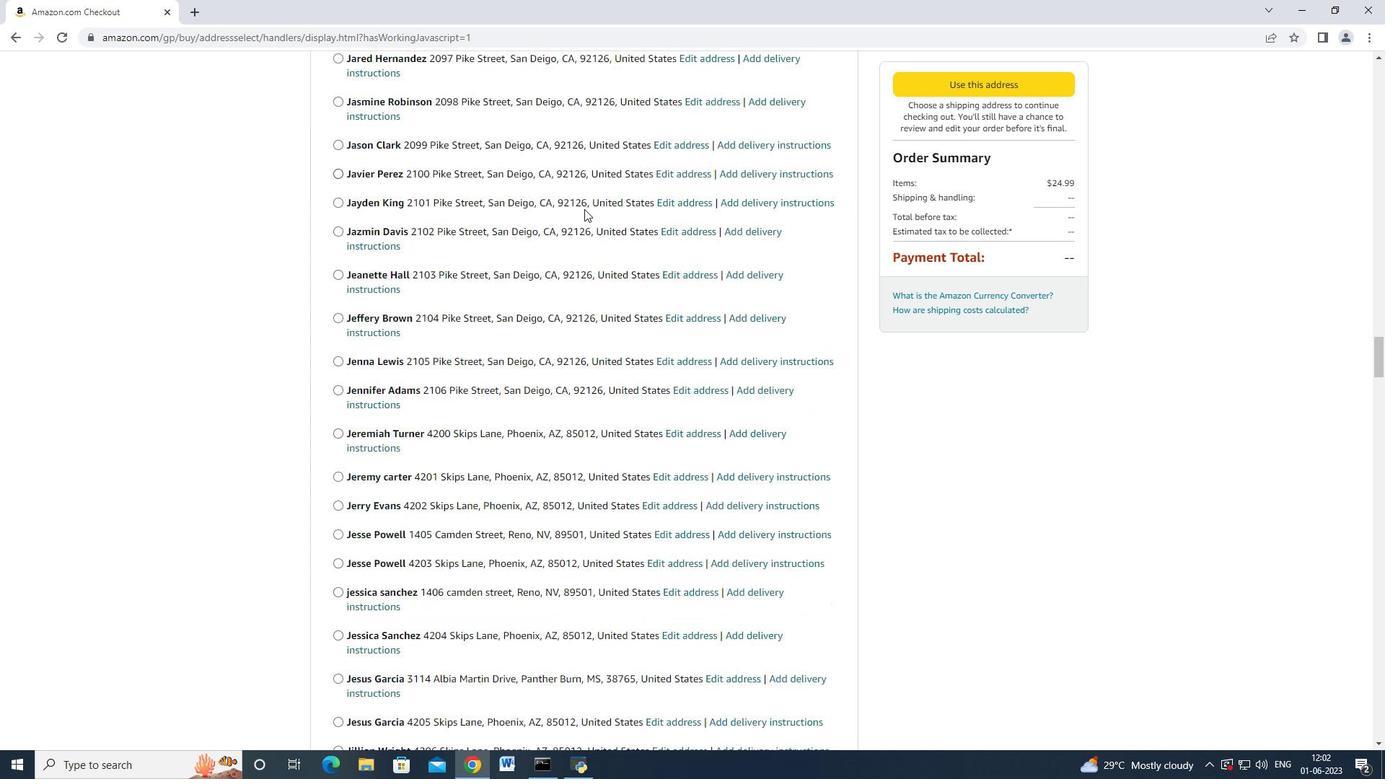 
Action: Mouse scrolled (585, 209) with delta (0, 0)
Screenshot: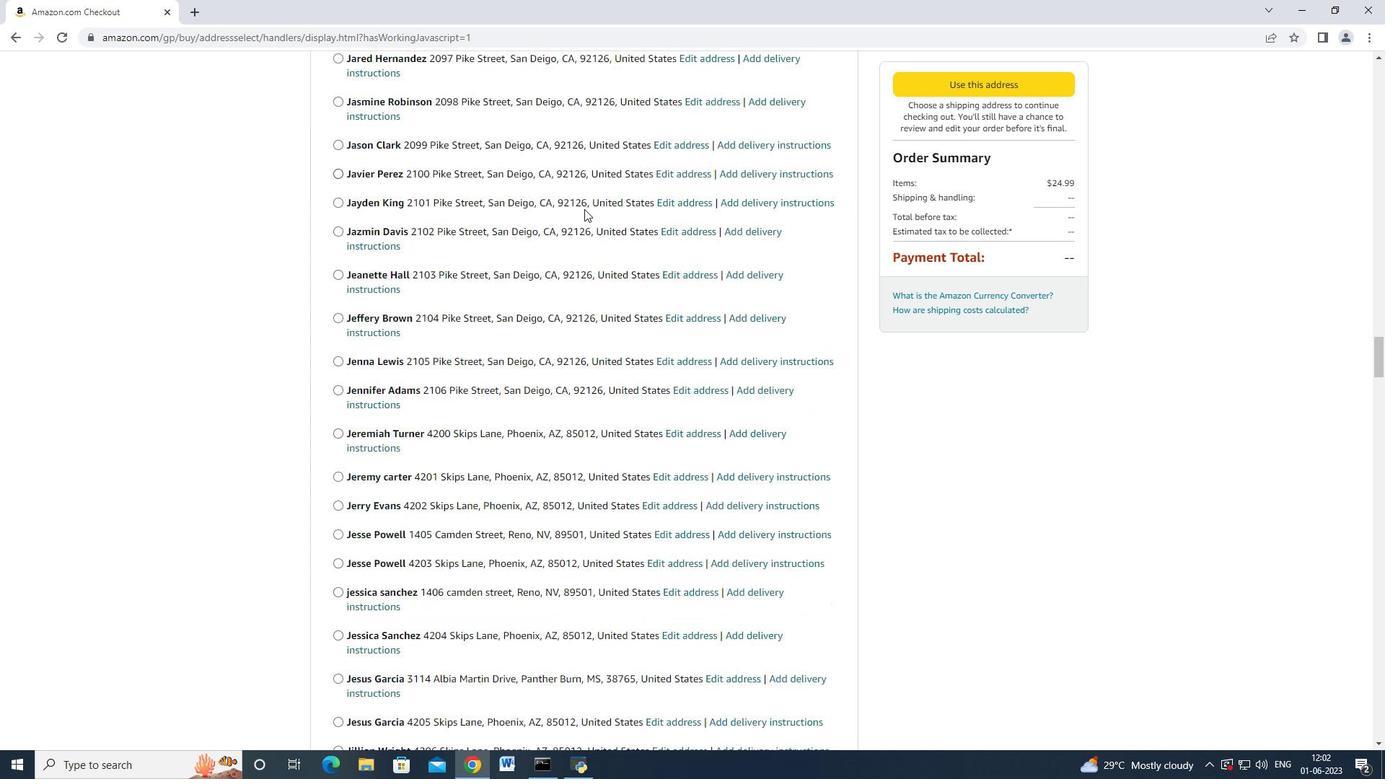 
Action: Mouse moved to (585, 210)
Screenshot: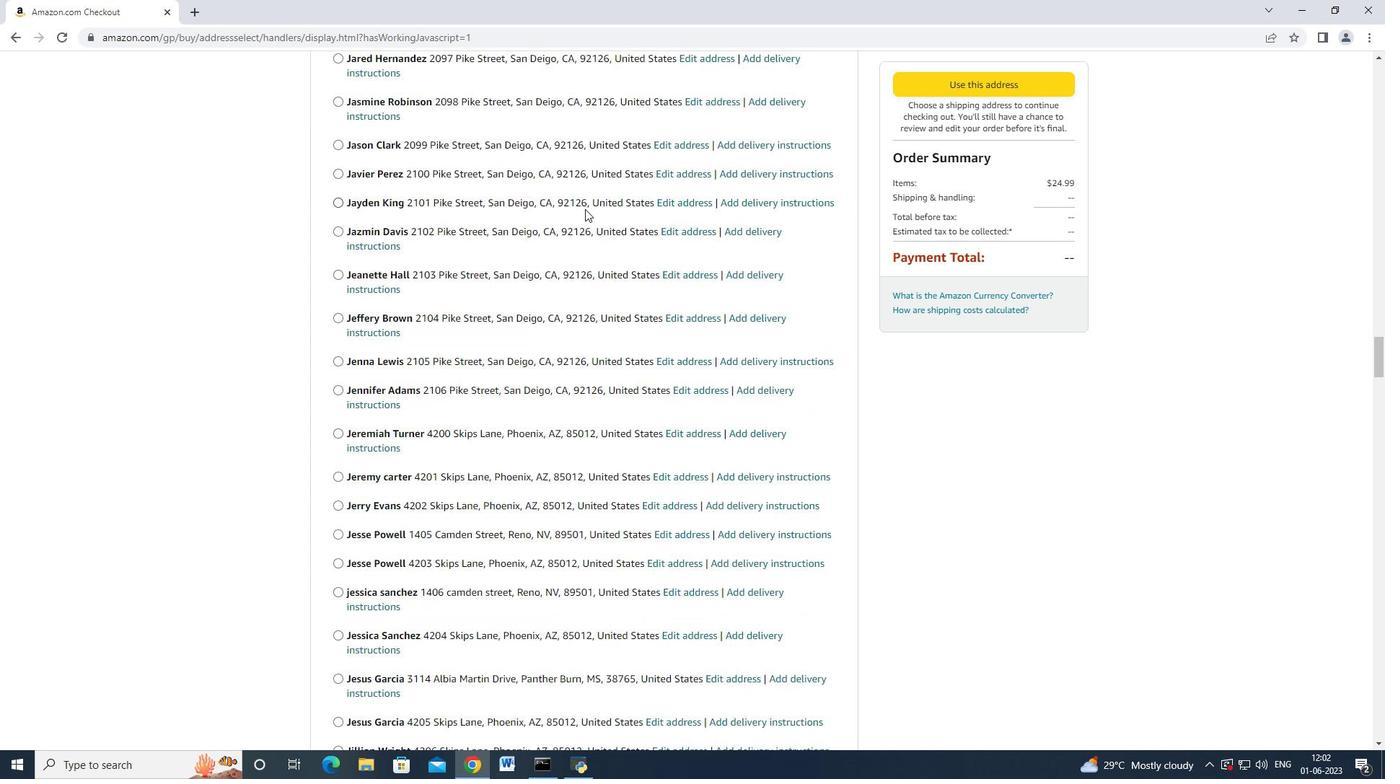 
Action: Mouse scrolled (585, 209) with delta (0, 0)
Screenshot: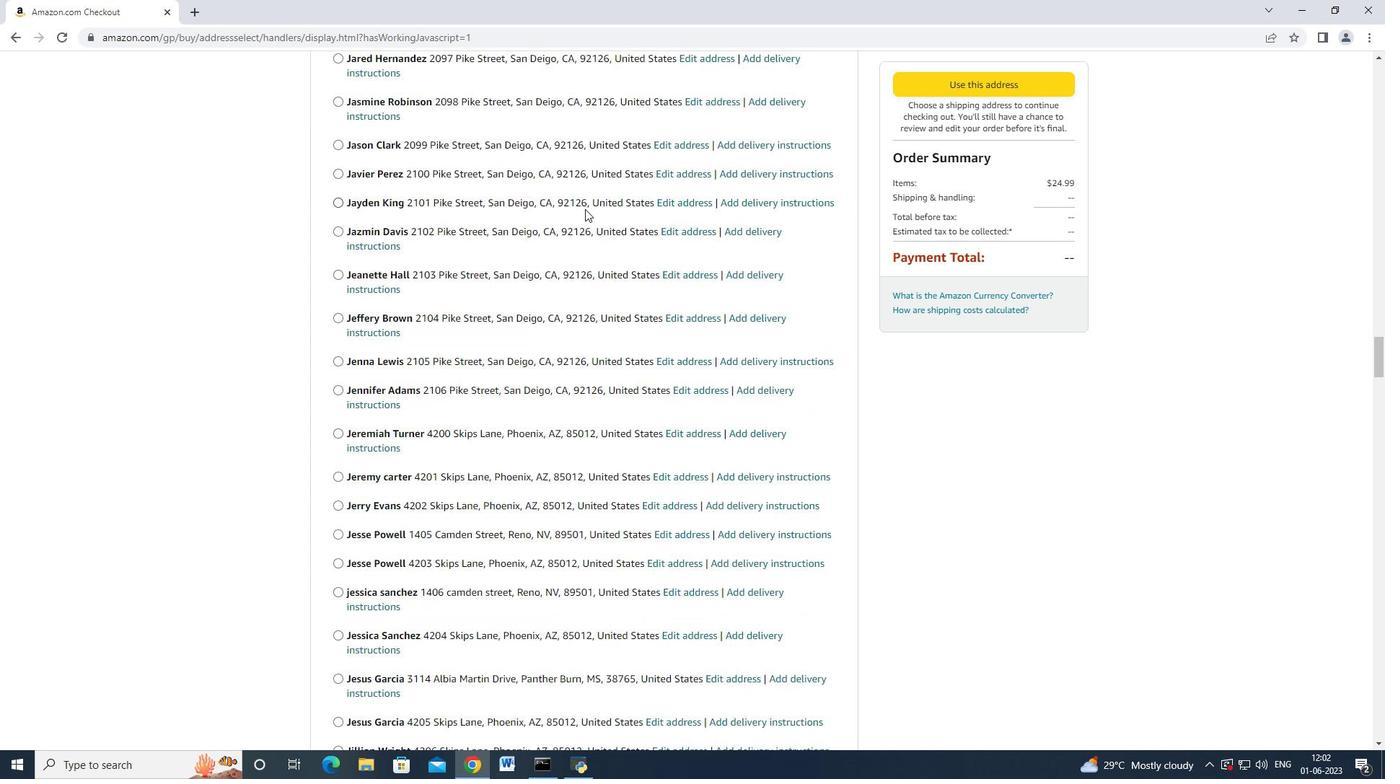 
Action: Mouse moved to (586, 210)
Screenshot: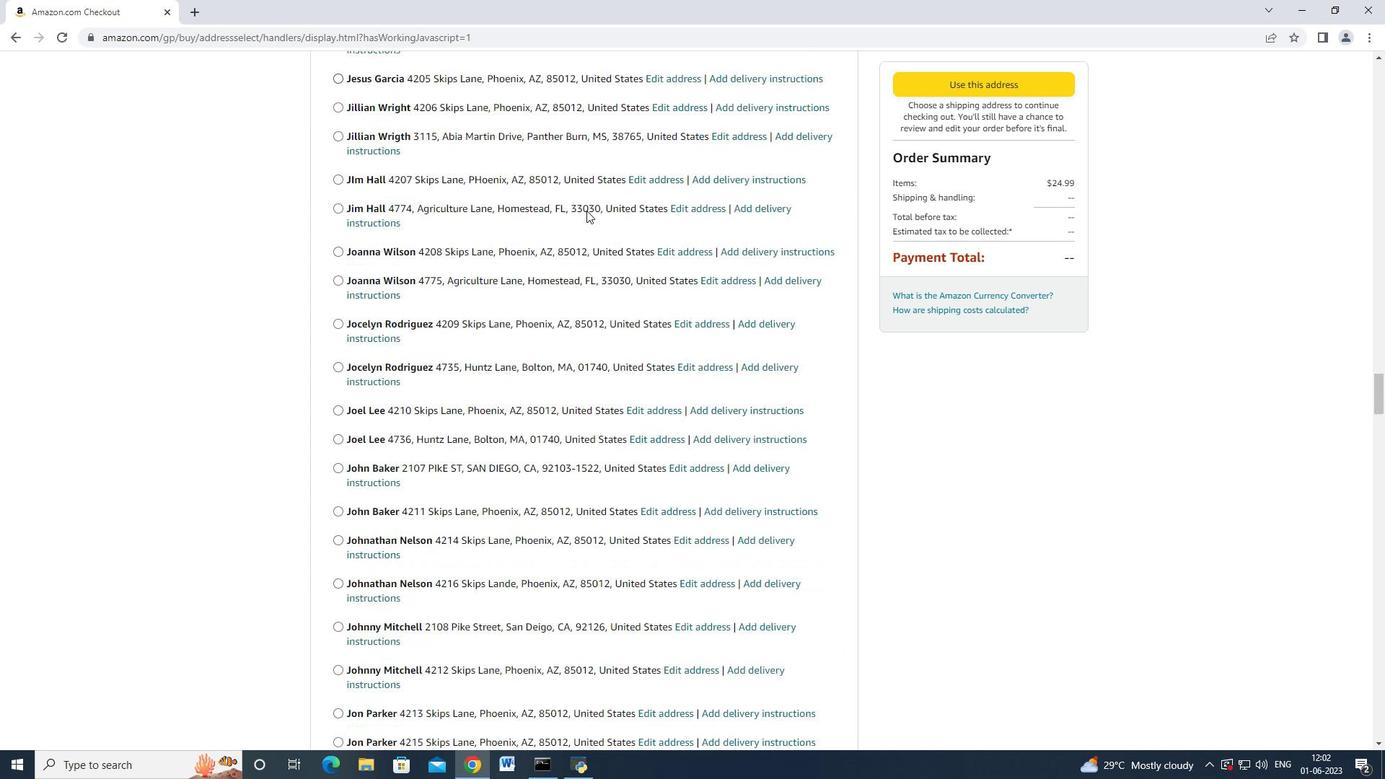 
Action: Mouse scrolled (586, 209) with delta (0, 0)
Screenshot: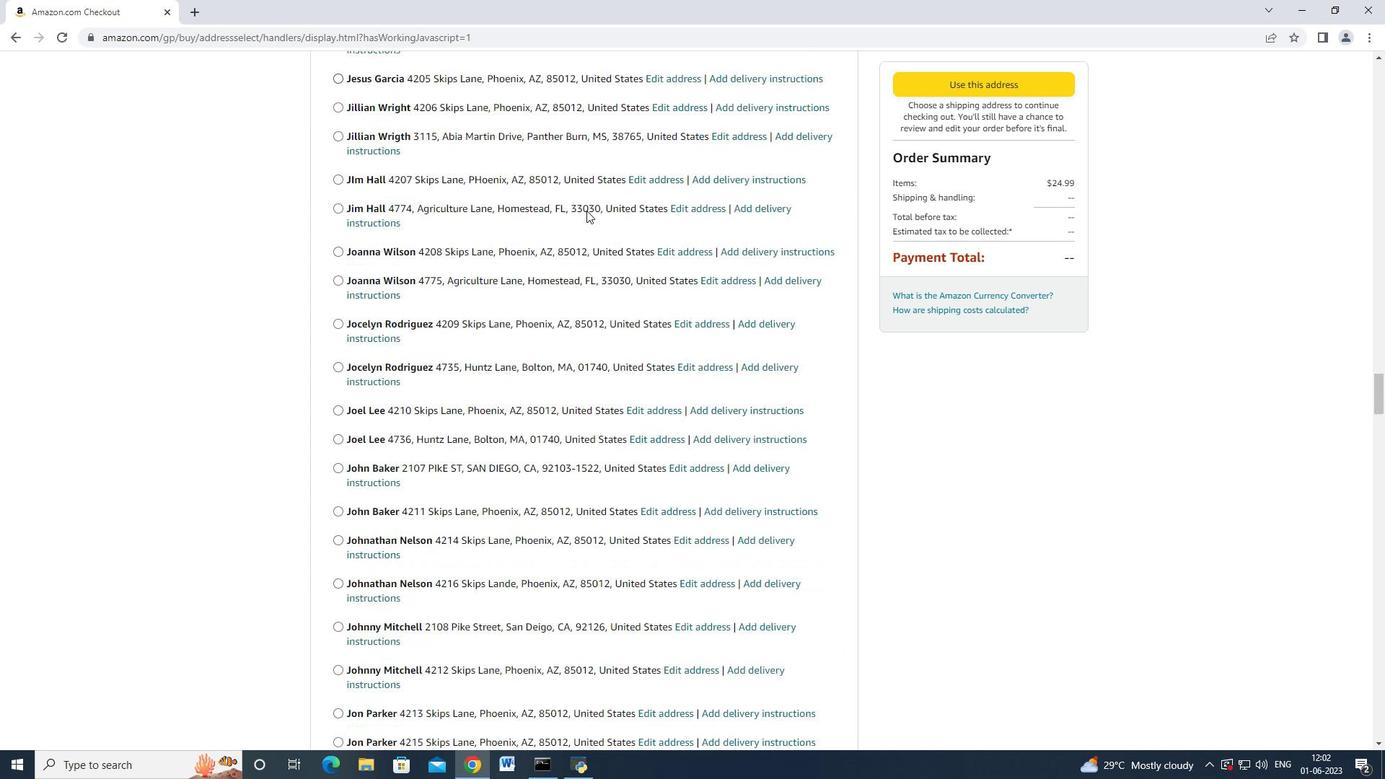 
Action: Mouse scrolled (586, 209) with delta (0, 0)
Screenshot: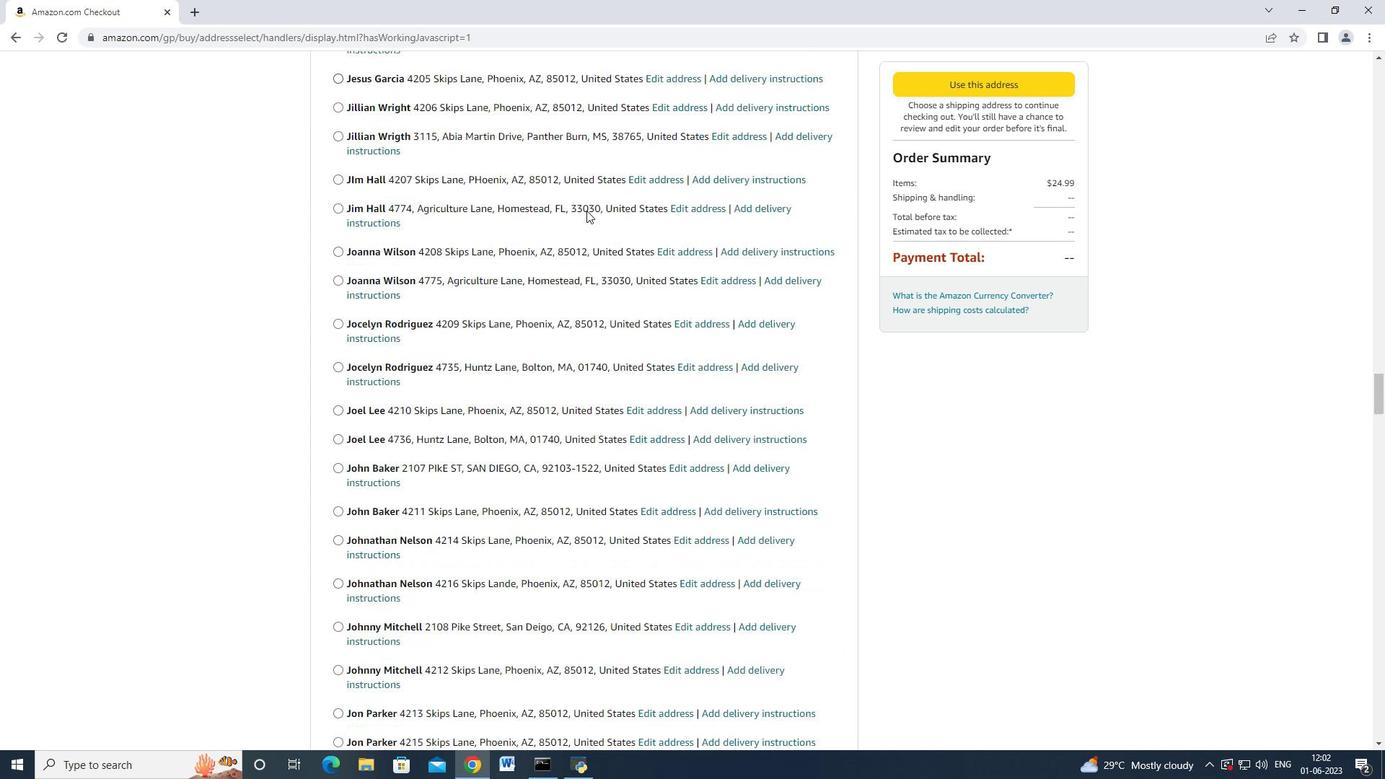 
Action: Mouse moved to (586, 210)
Screenshot: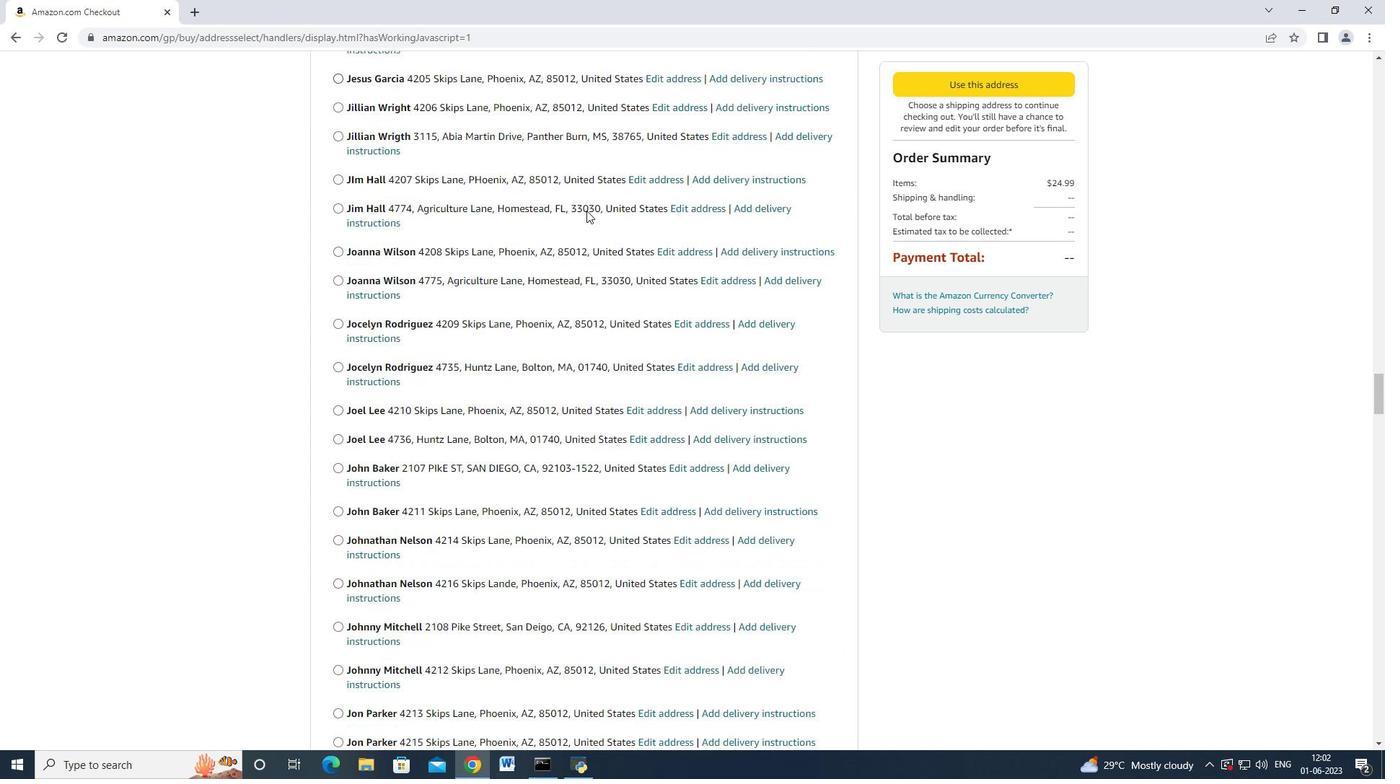 
Action: Mouse scrolled (586, 209) with delta (0, 0)
Screenshot: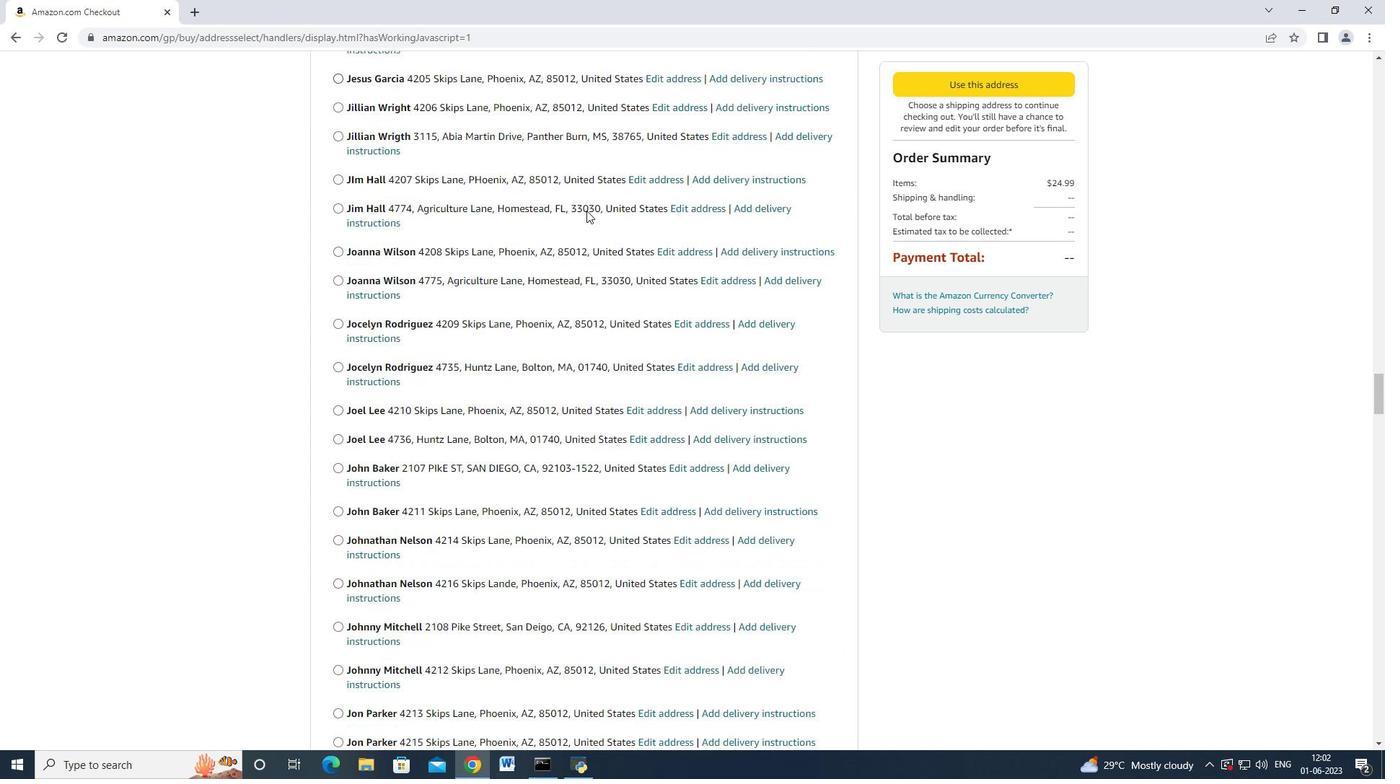 
Action: Mouse scrolled (586, 209) with delta (0, 0)
Screenshot: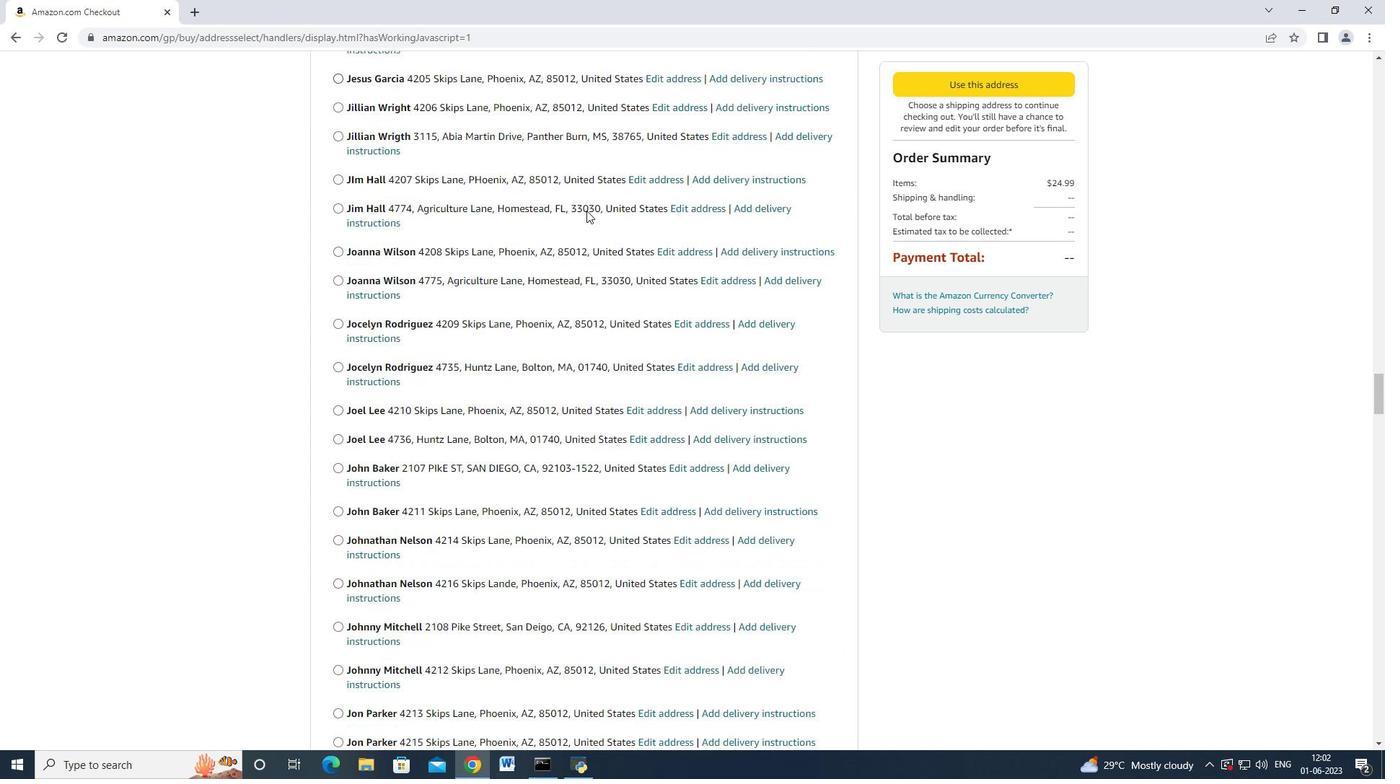 
Action: Mouse scrolled (586, 209) with delta (0, 0)
Screenshot: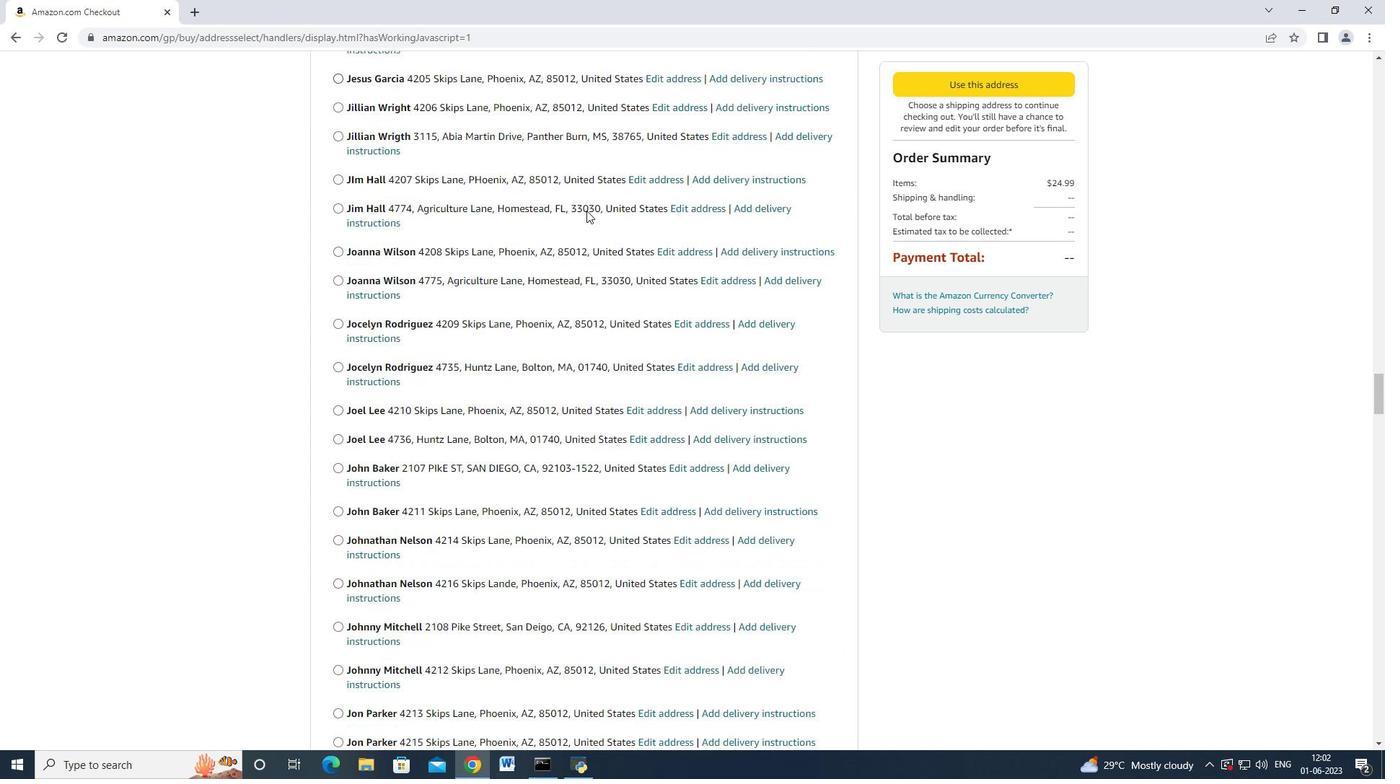 
Action: Mouse scrolled (586, 209) with delta (0, 0)
Screenshot: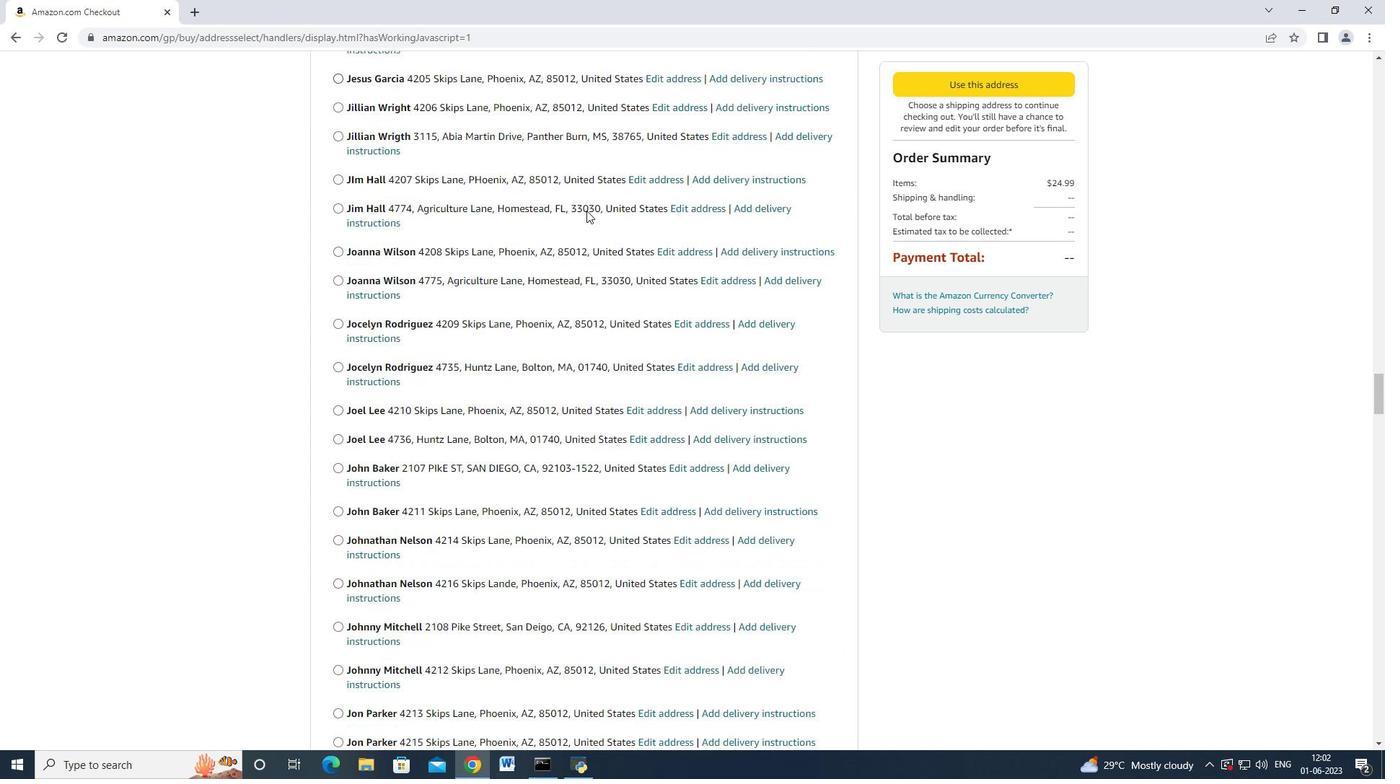 
Action: Mouse scrolled (586, 209) with delta (0, 0)
Screenshot: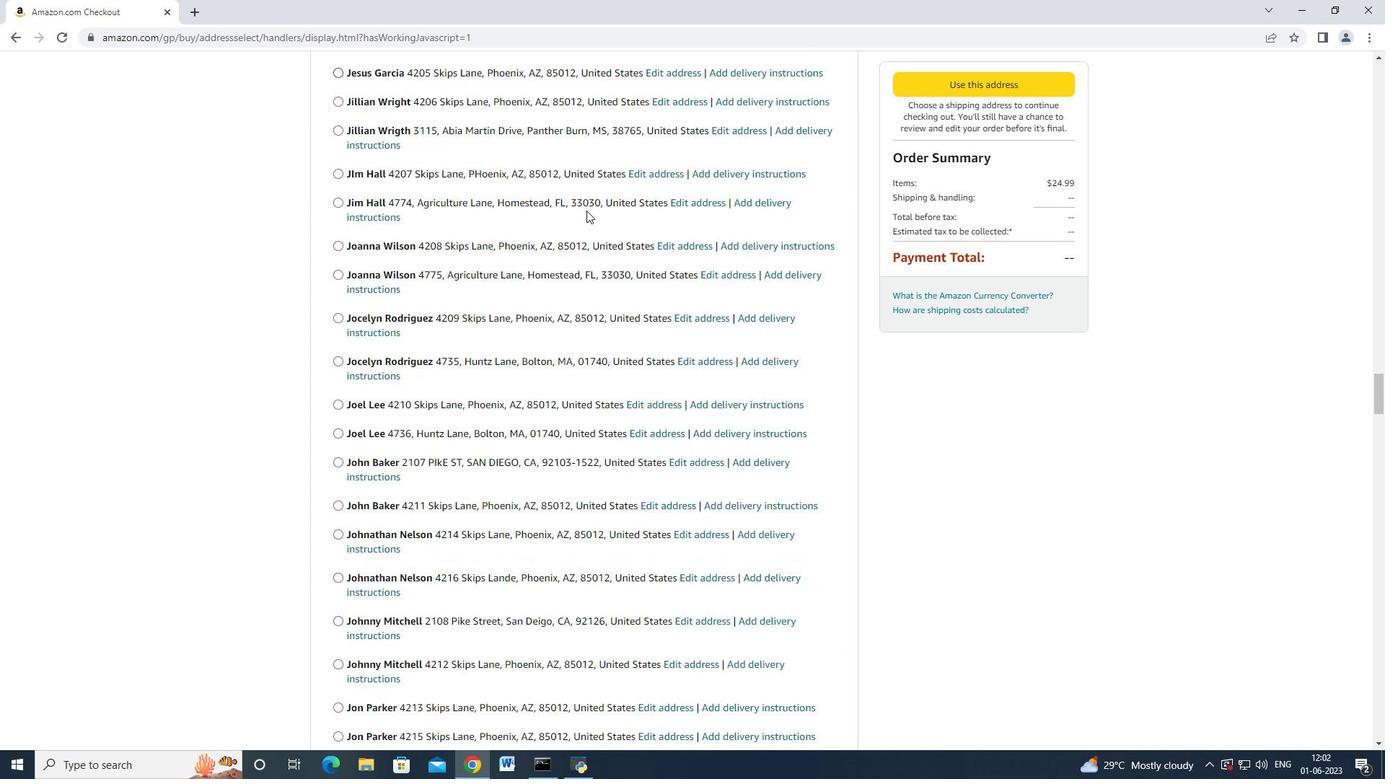 
Action: Mouse moved to (586, 210)
Screenshot: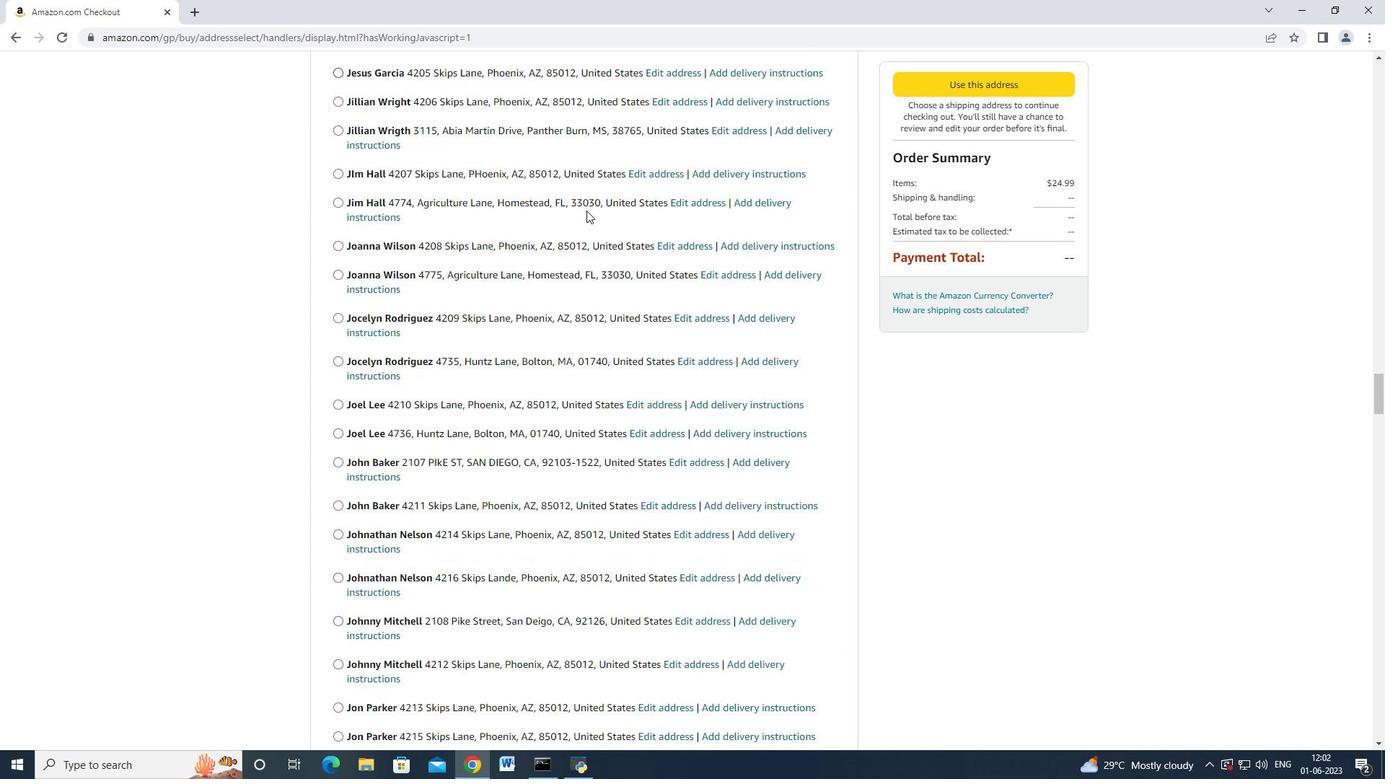 
Action: Mouse scrolled (586, 209) with delta (0, 0)
Screenshot: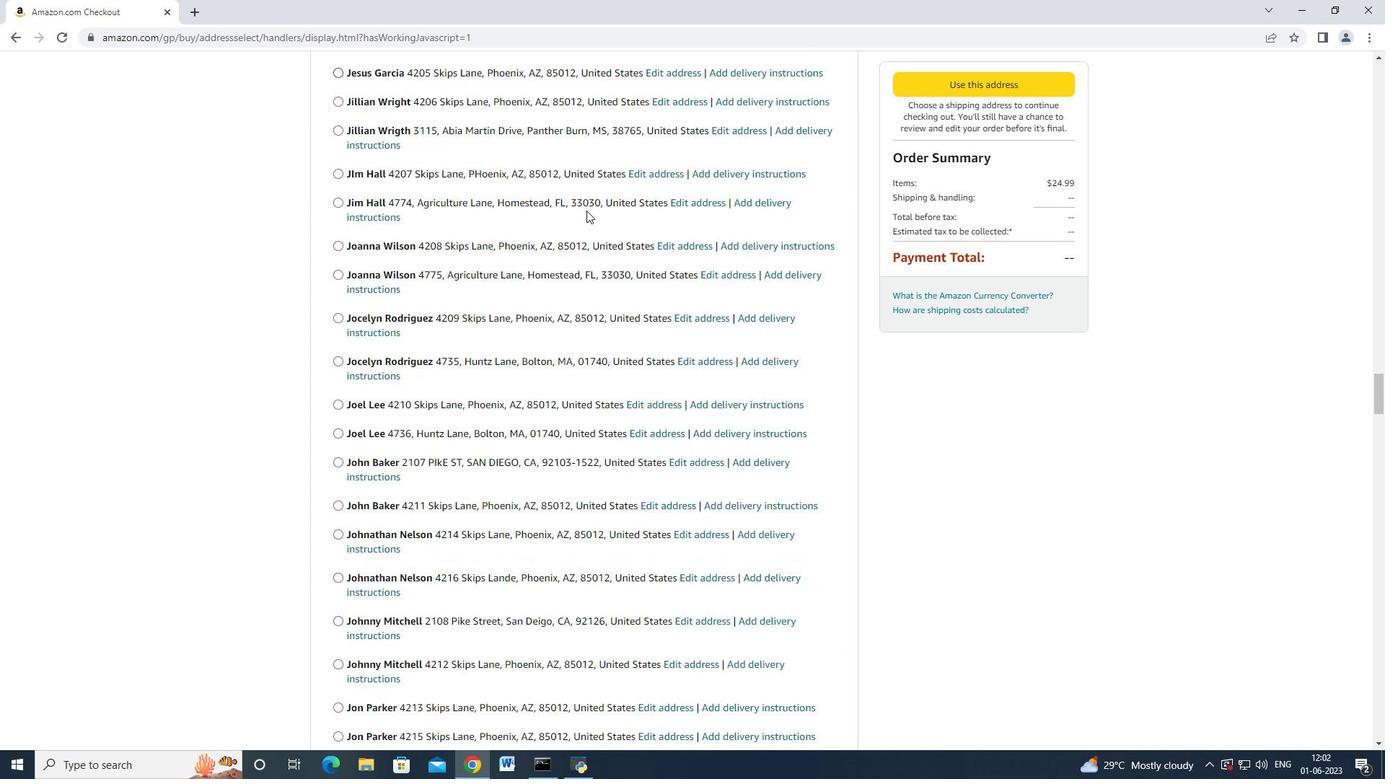 
Action: Mouse moved to (588, 210)
Screenshot: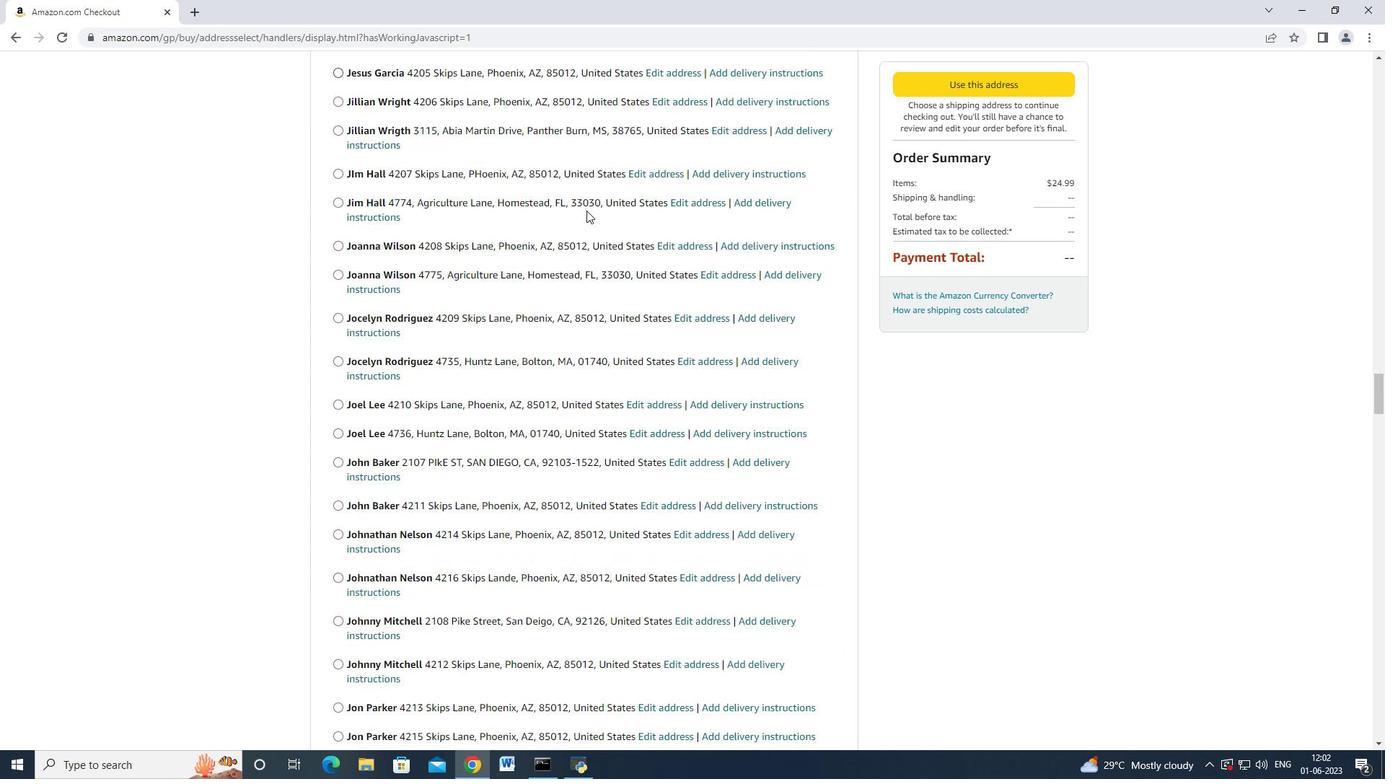 
Action: Mouse scrolled (588, 209) with delta (0, 0)
Screenshot: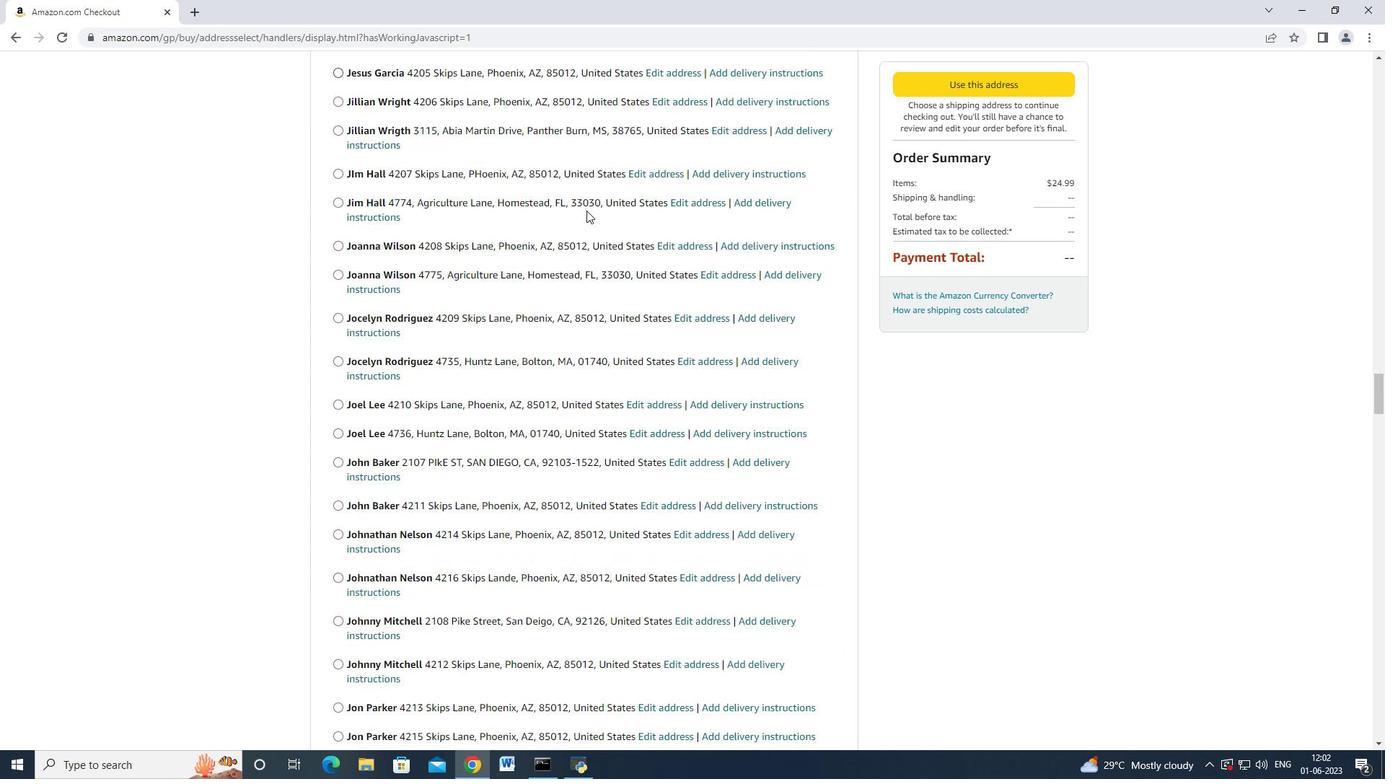 
Action: Mouse moved to (595, 207)
Screenshot: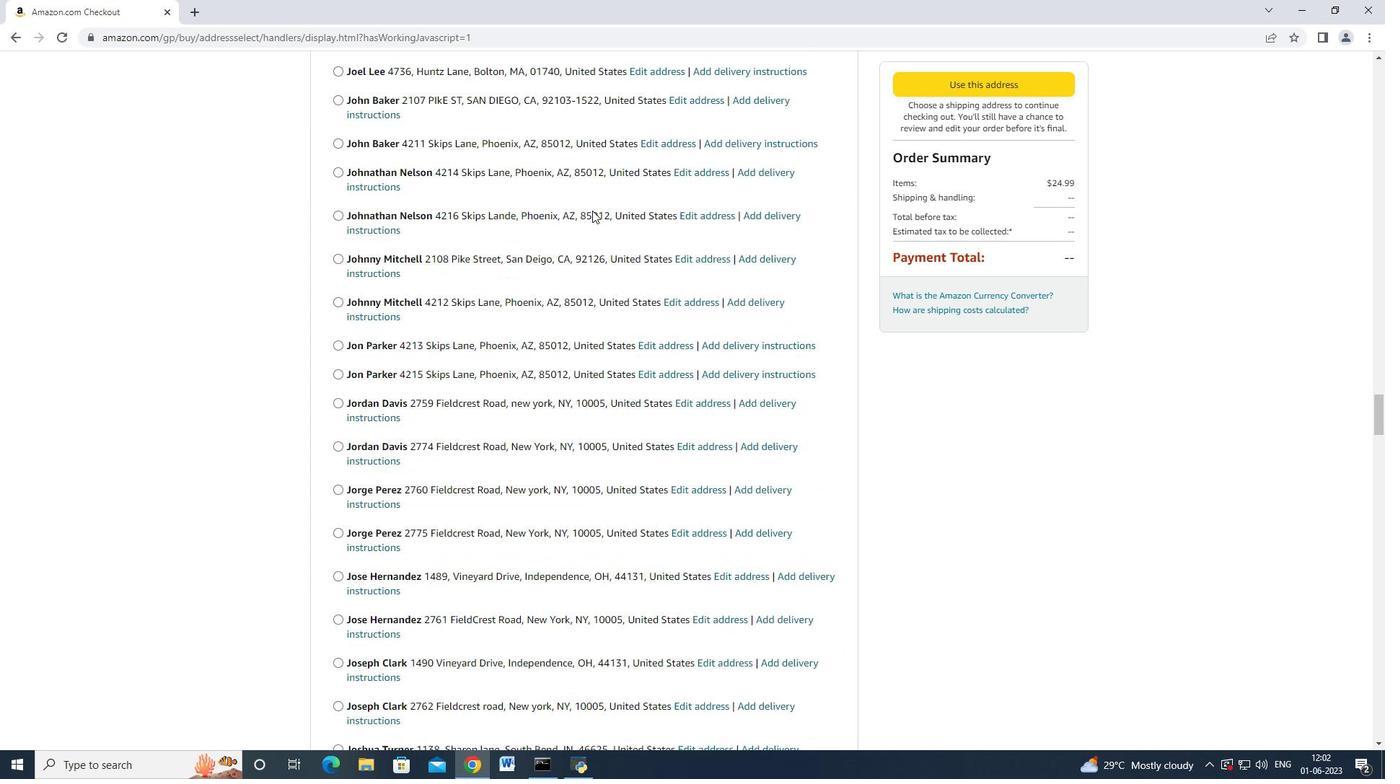 
Action: Mouse scrolled (595, 207) with delta (0, 0)
Screenshot: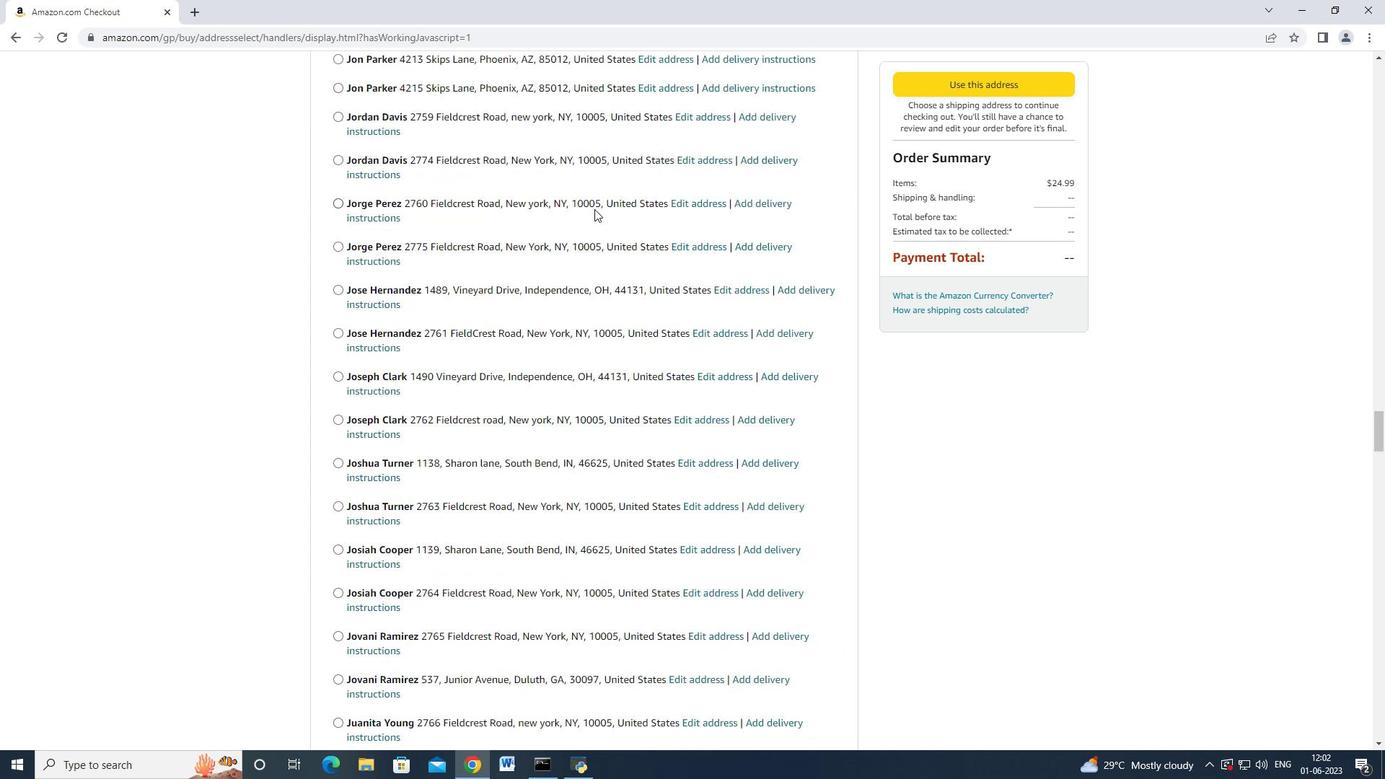 
Action: Mouse scrolled (595, 207) with delta (0, 0)
Screenshot: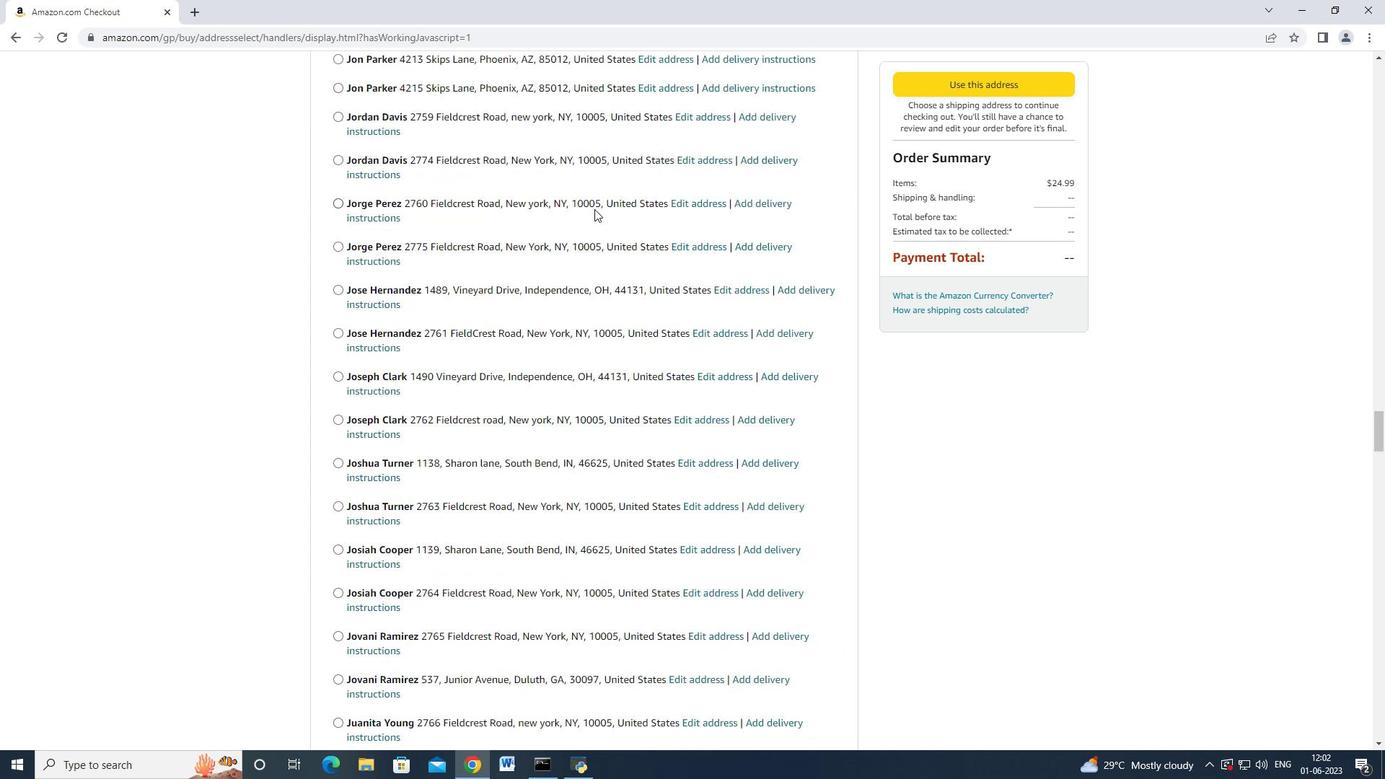 
Action: Mouse scrolled (595, 207) with delta (0, 0)
Screenshot: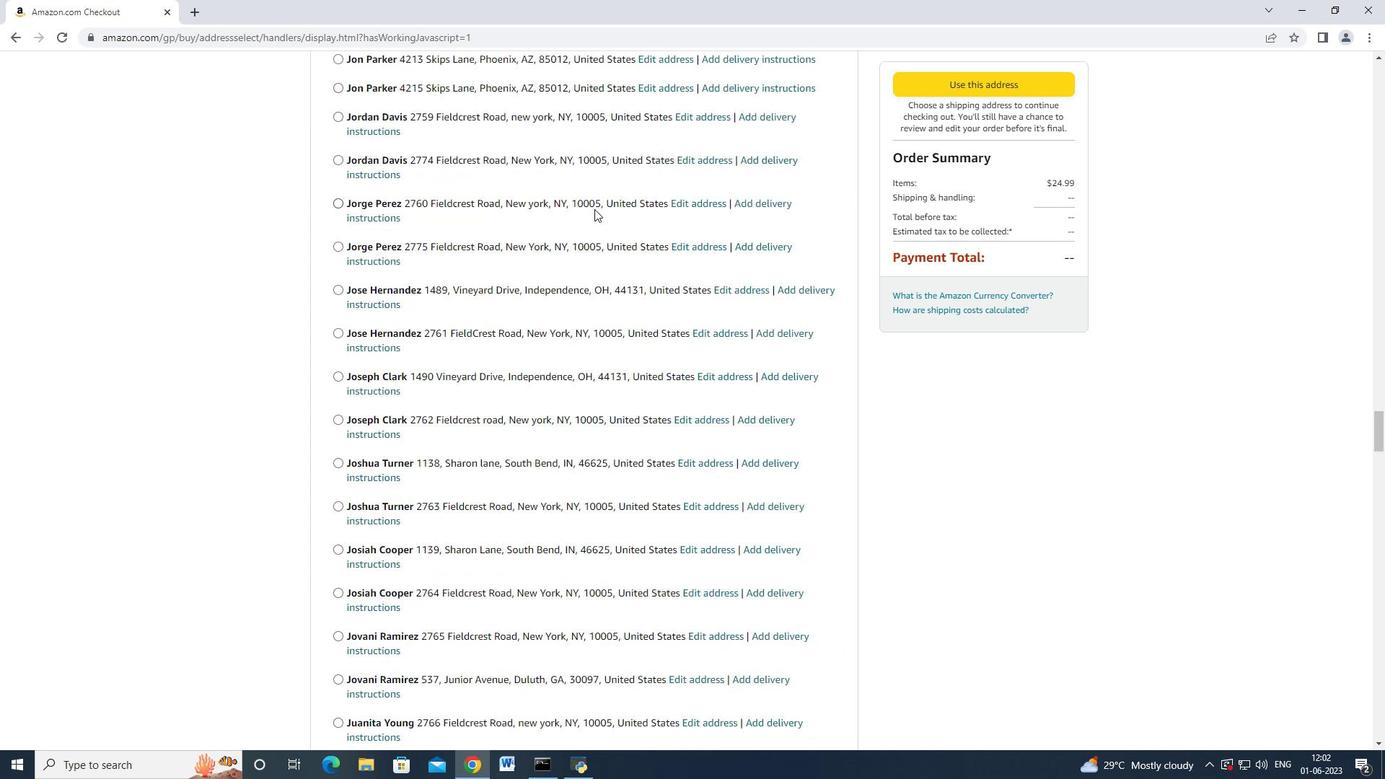 
Action: Mouse moved to (595, 207)
Screenshot: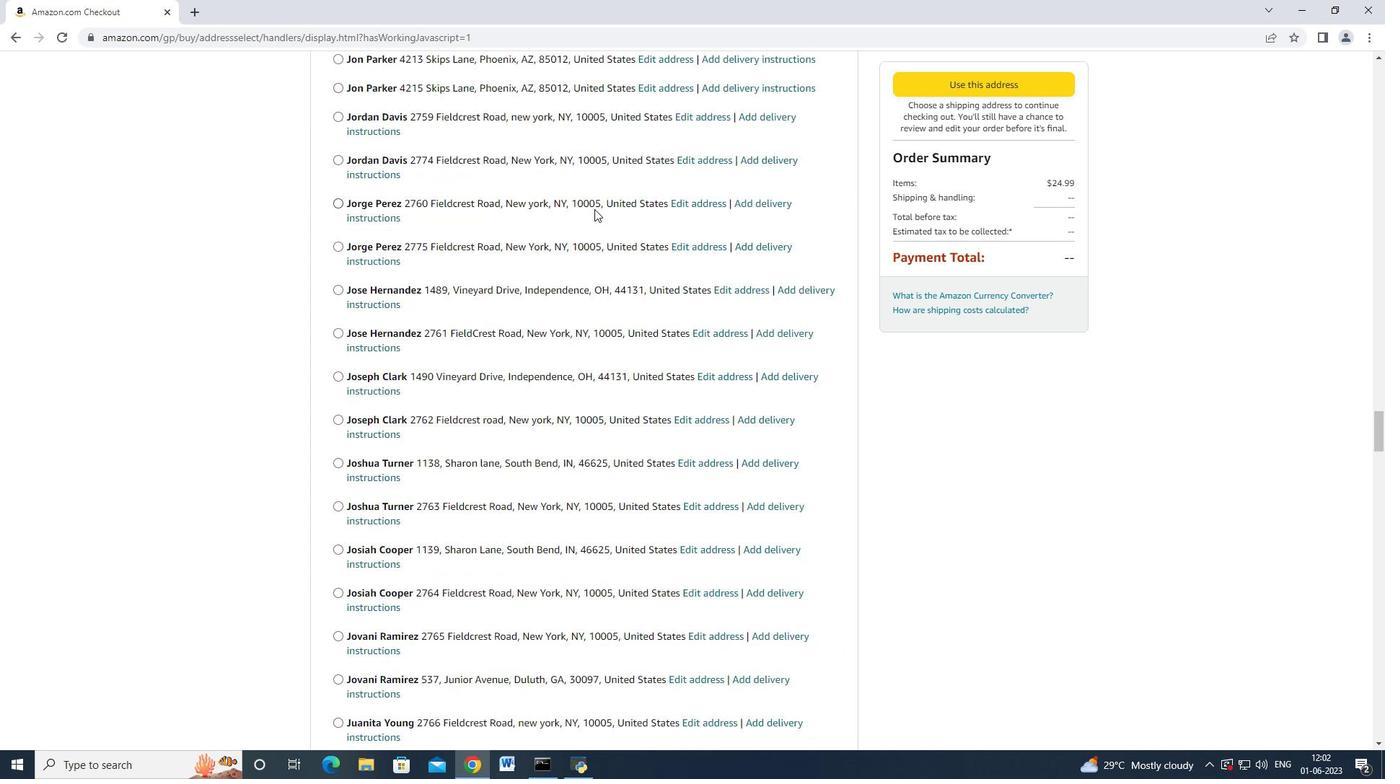 
Action: Mouse scrolled (595, 207) with delta (0, 0)
Screenshot: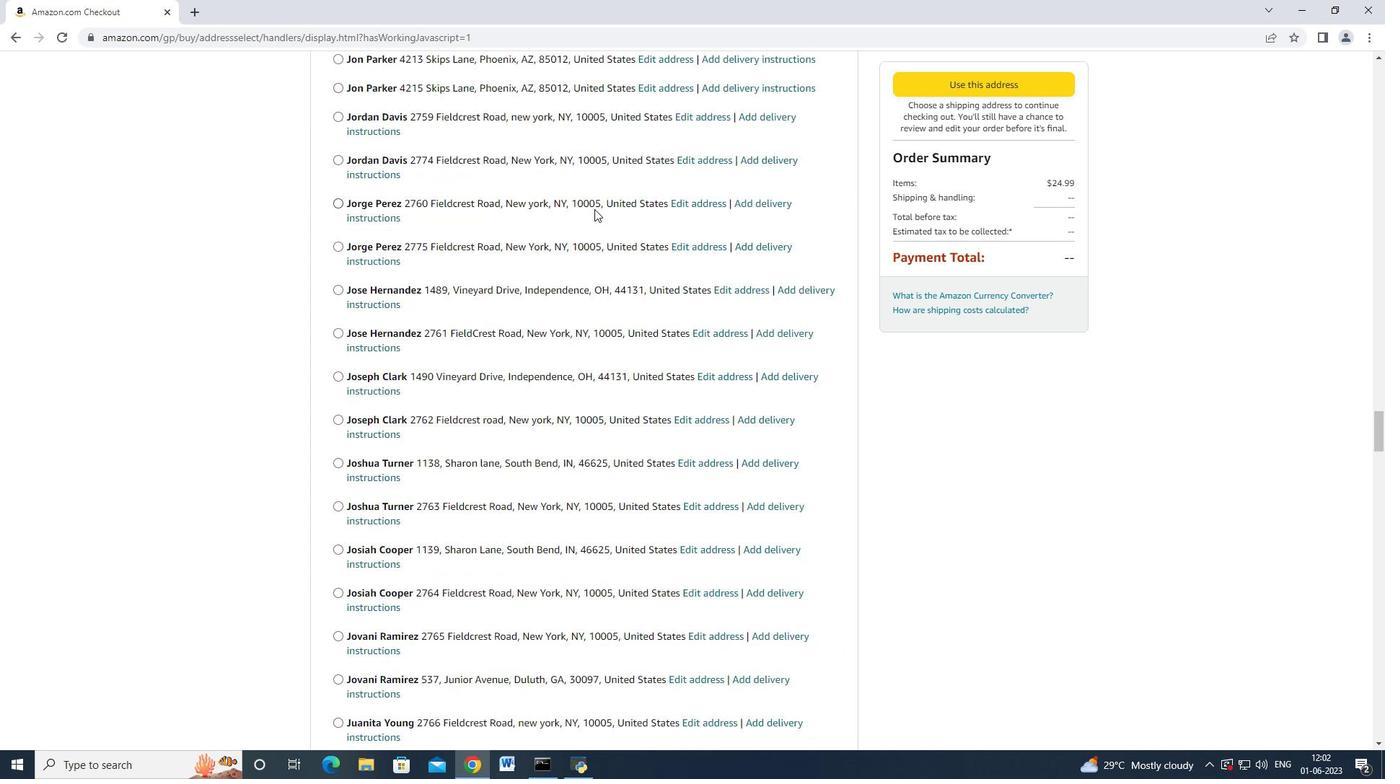 
Action: Mouse scrolled (595, 207) with delta (0, 0)
Screenshot: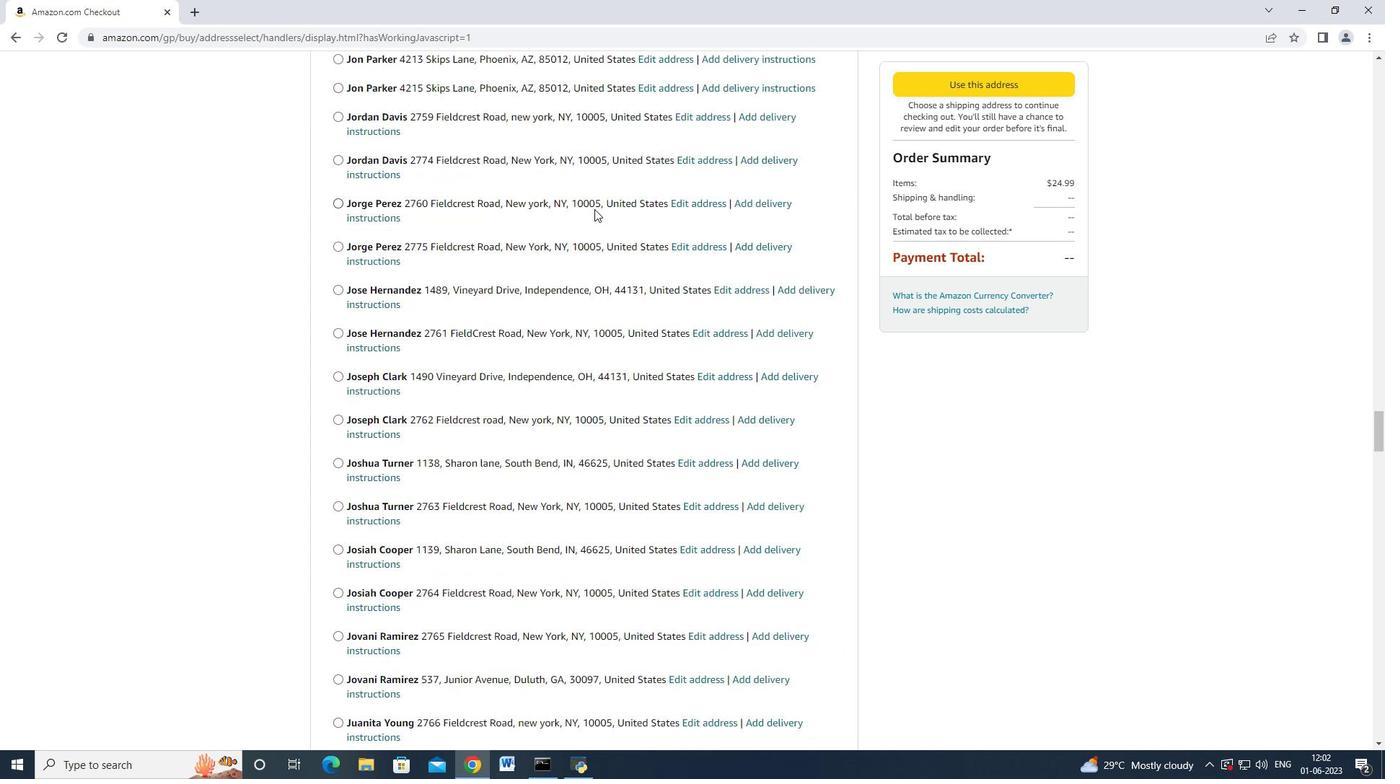 
Action: Mouse scrolled (595, 207) with delta (0, 0)
Screenshot: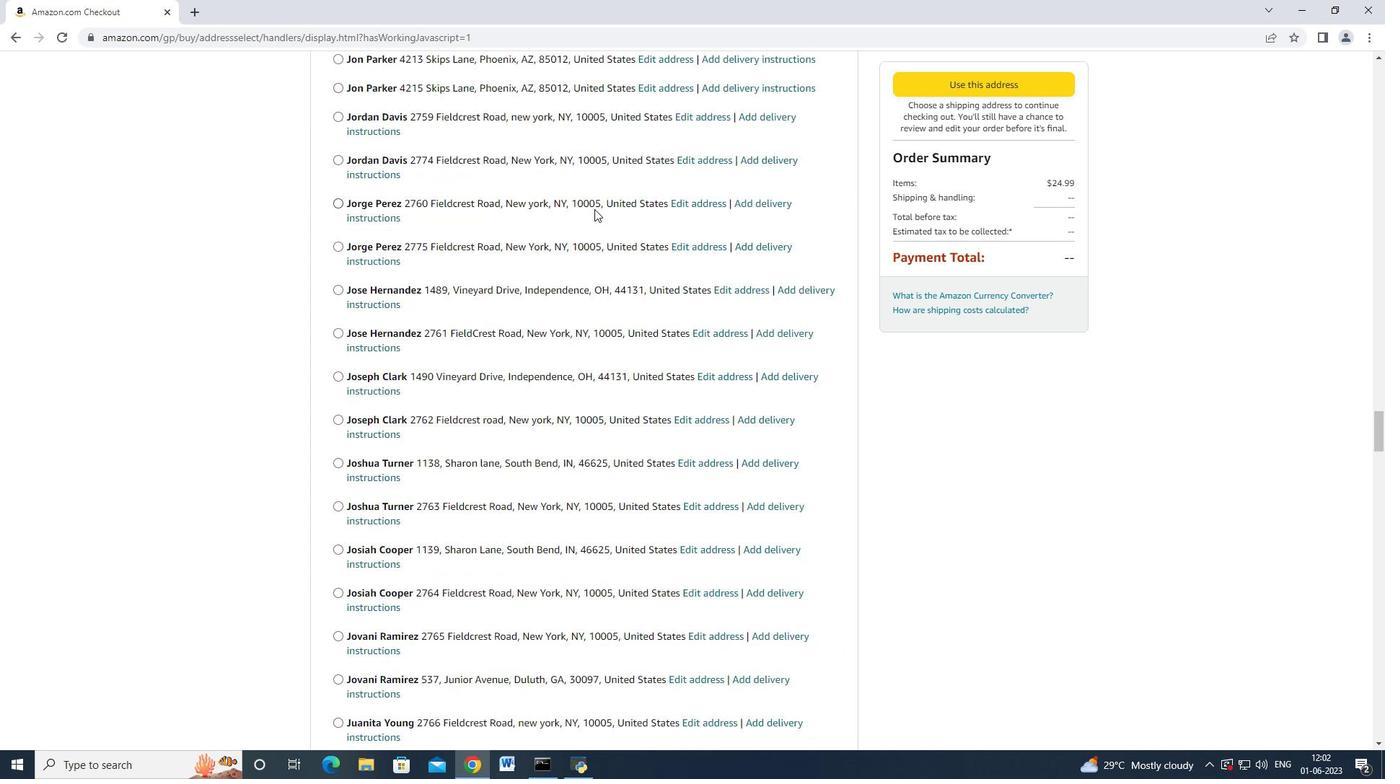 
Action: Mouse moved to (595, 207)
Screenshot: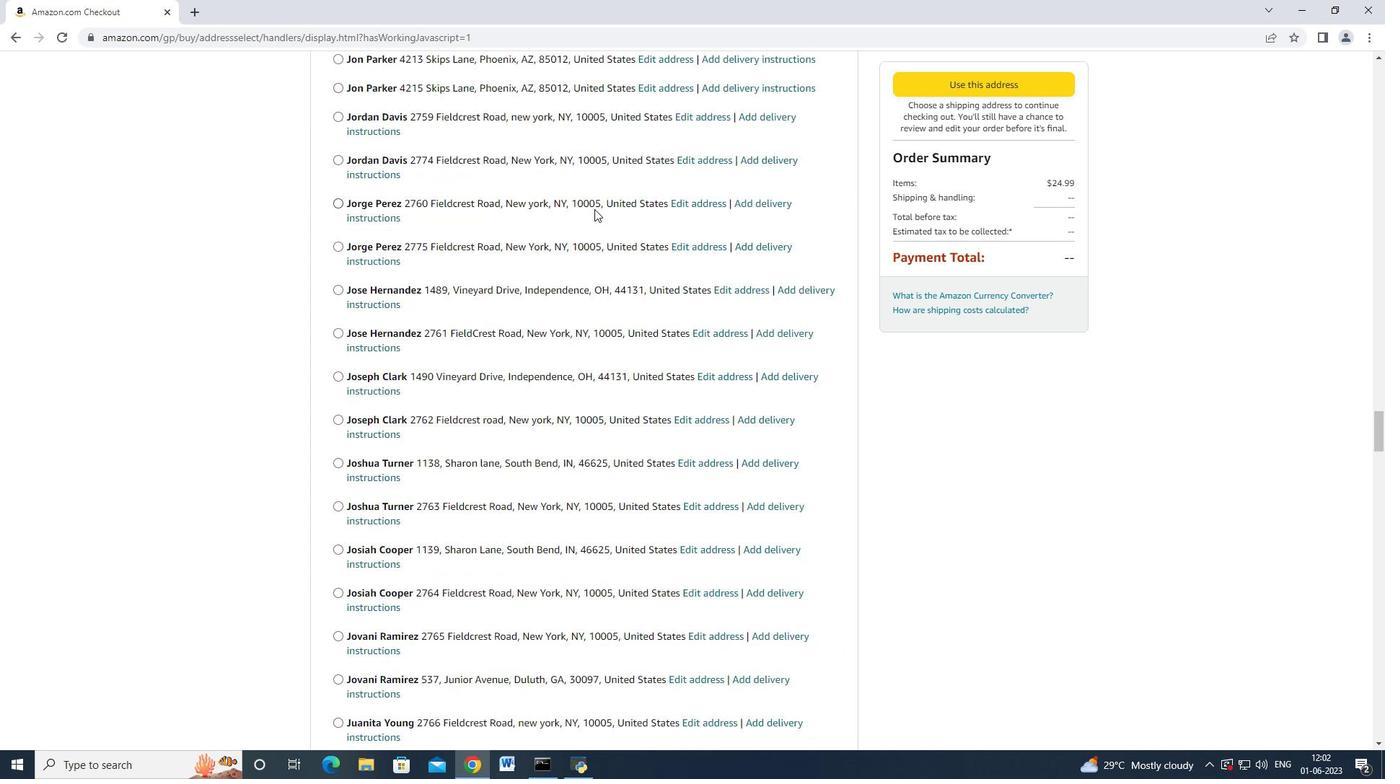
Action: Mouse scrolled (595, 207) with delta (0, 0)
Screenshot: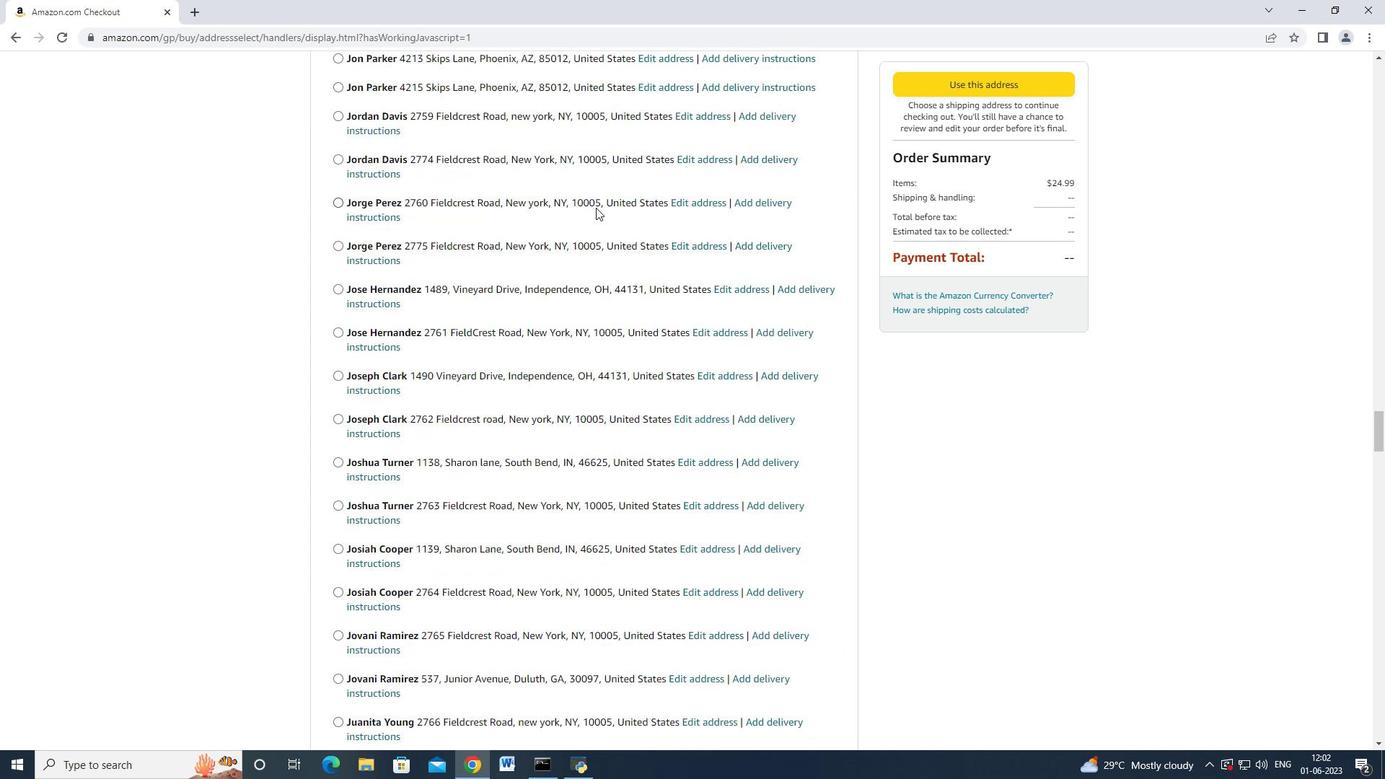 
Action: Mouse moved to (595, 207)
Screenshot: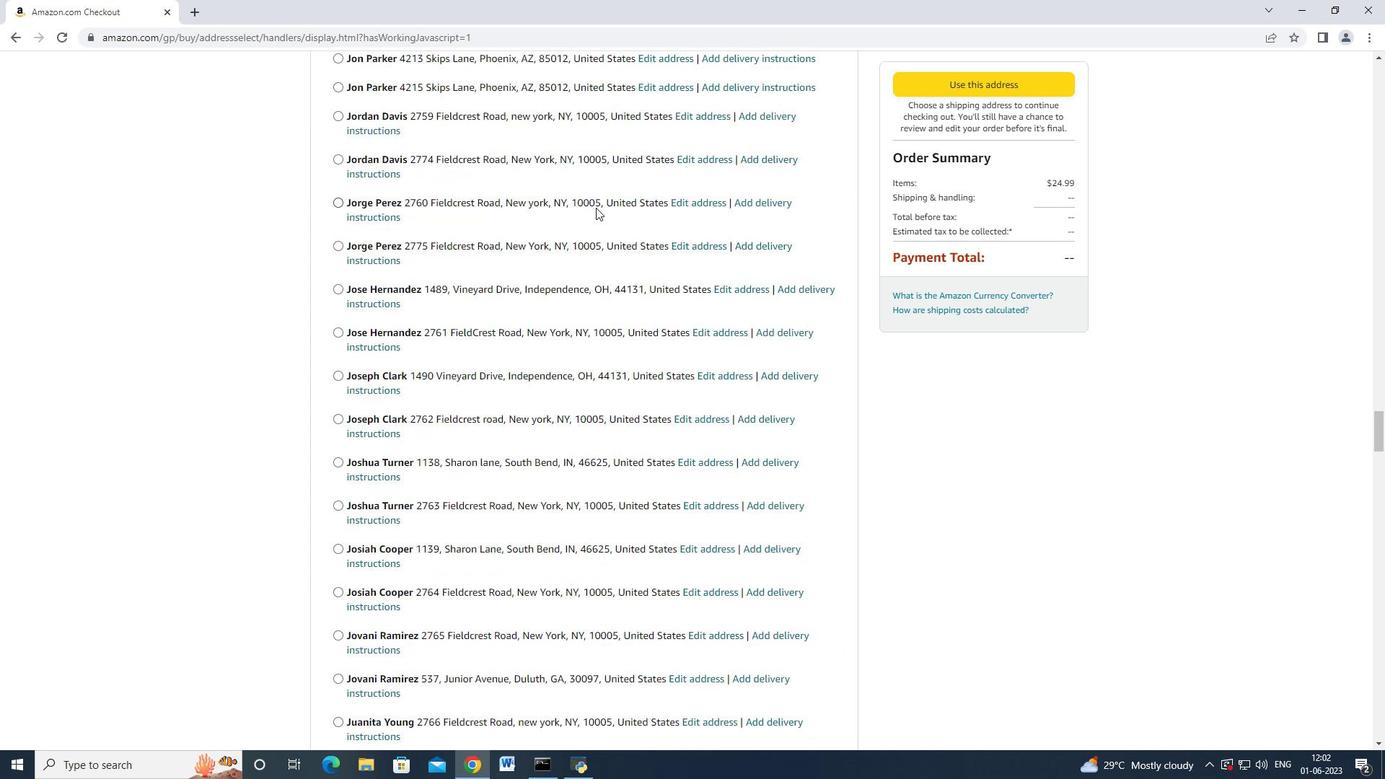 
Action: Mouse scrolled (595, 207) with delta (0, 0)
Screenshot: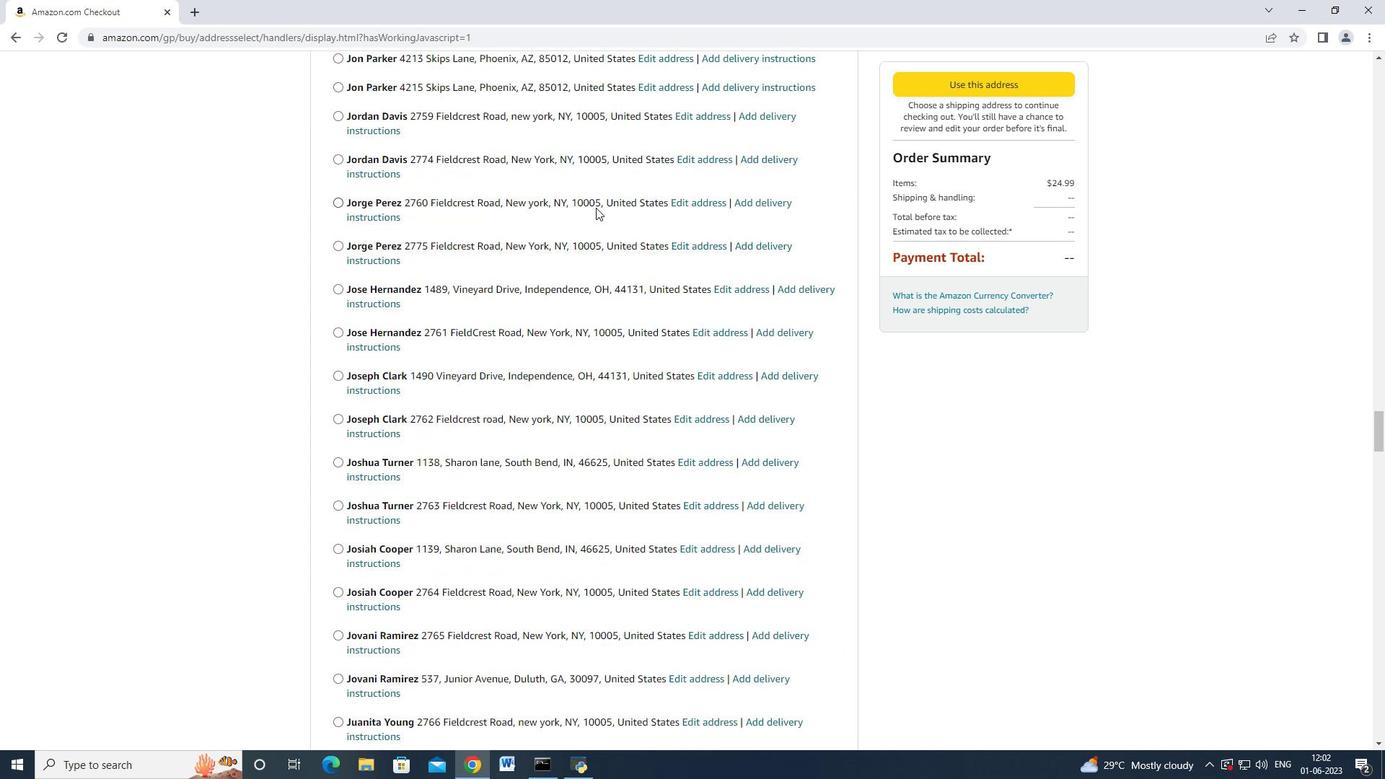 
Action: Mouse moved to (596, 207)
Screenshot: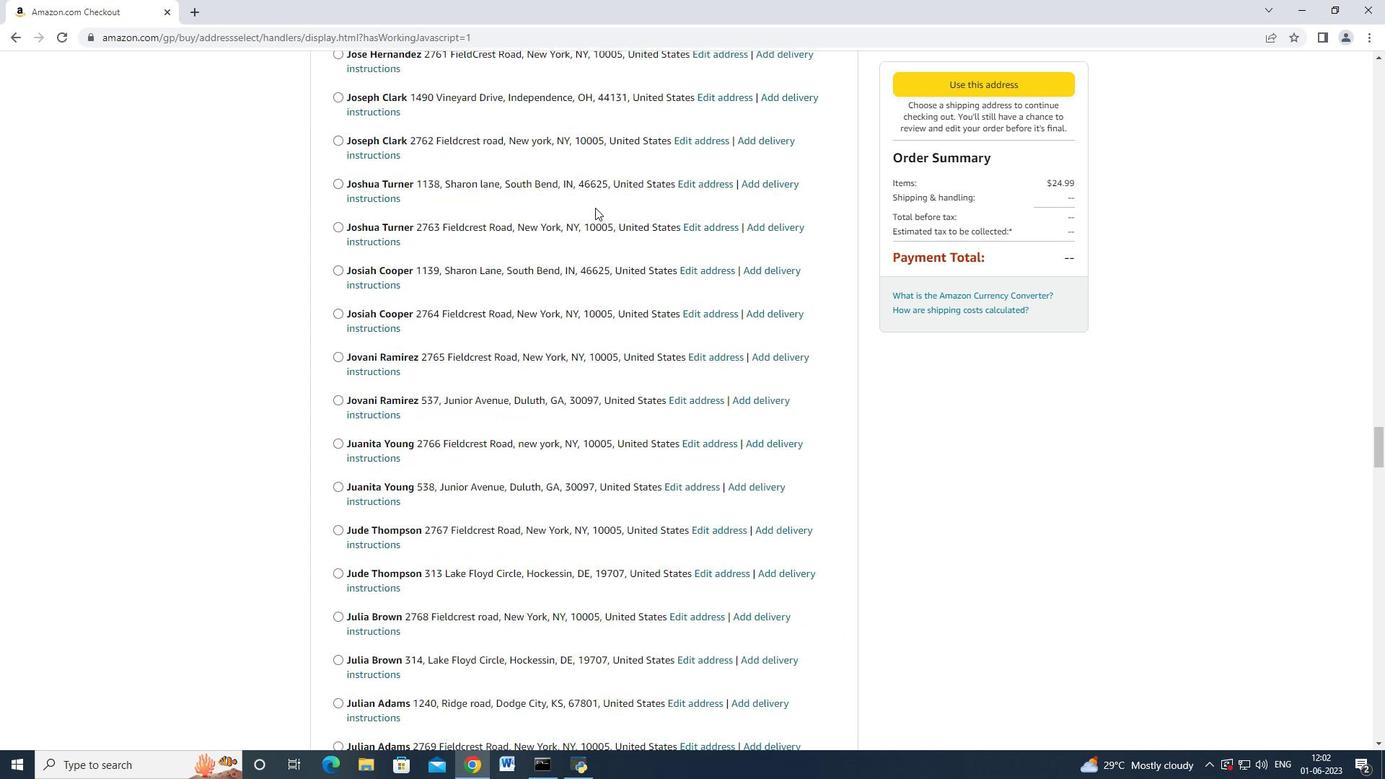 
Action: Mouse scrolled (596, 207) with delta (0, 0)
Screenshot: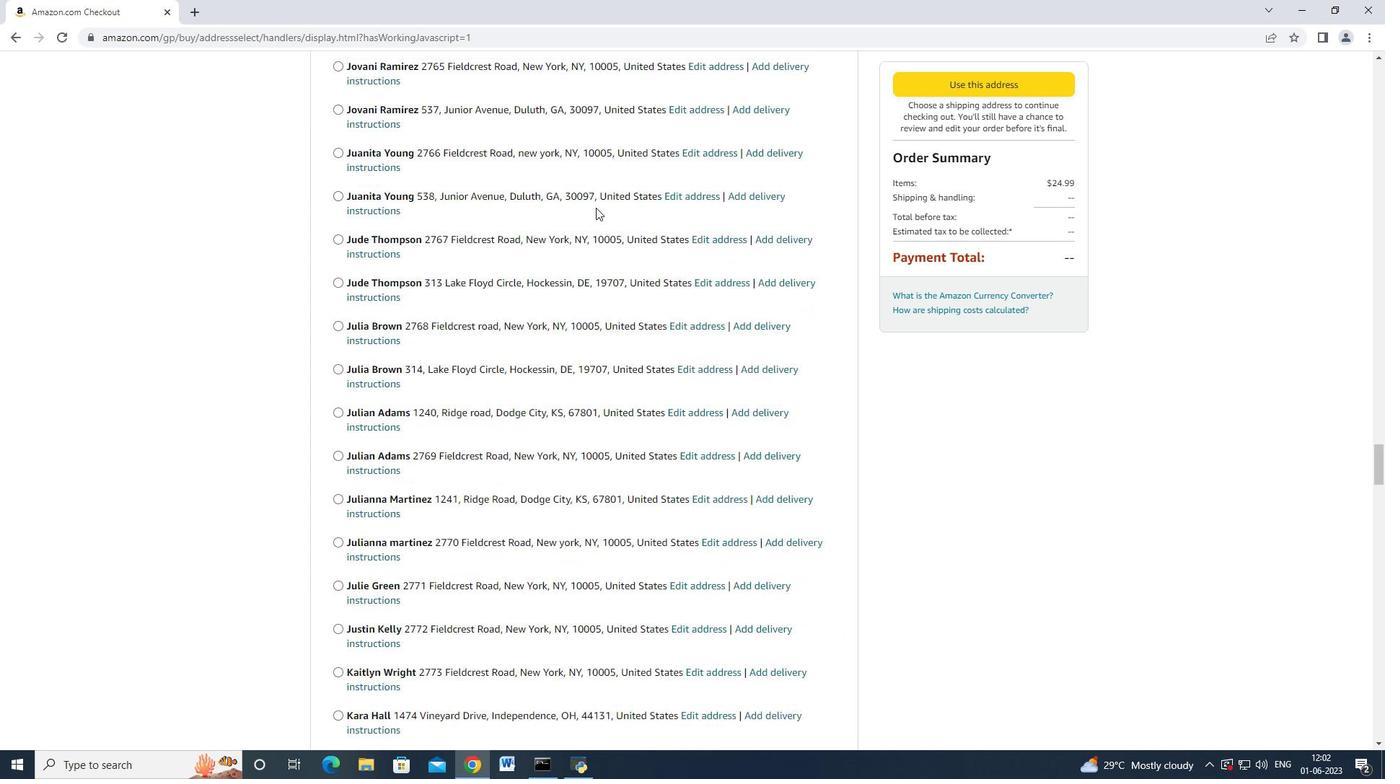 
Action: Mouse moved to (596, 207)
Screenshot: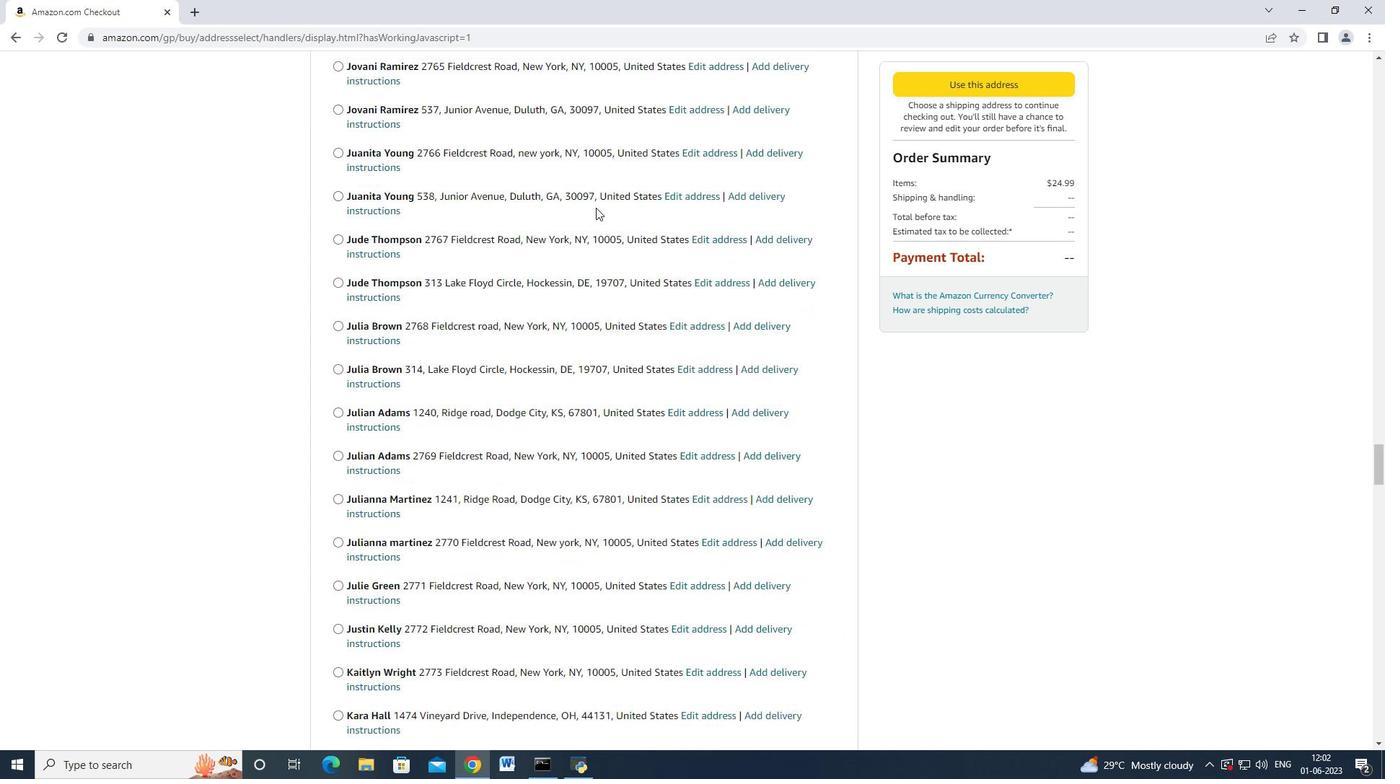 
Action: Mouse scrolled (596, 207) with delta (0, 0)
Screenshot: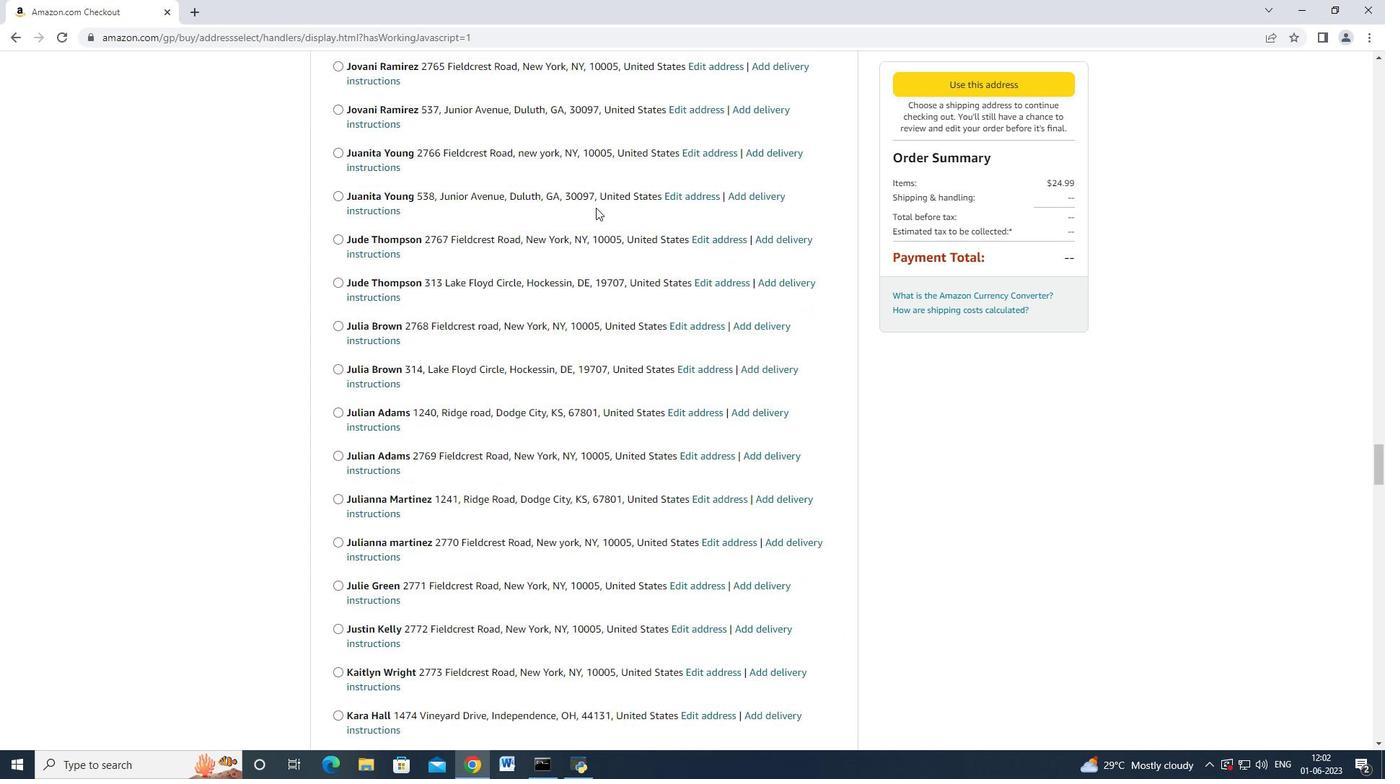 
Action: Mouse scrolled (596, 207) with delta (0, 0)
Screenshot: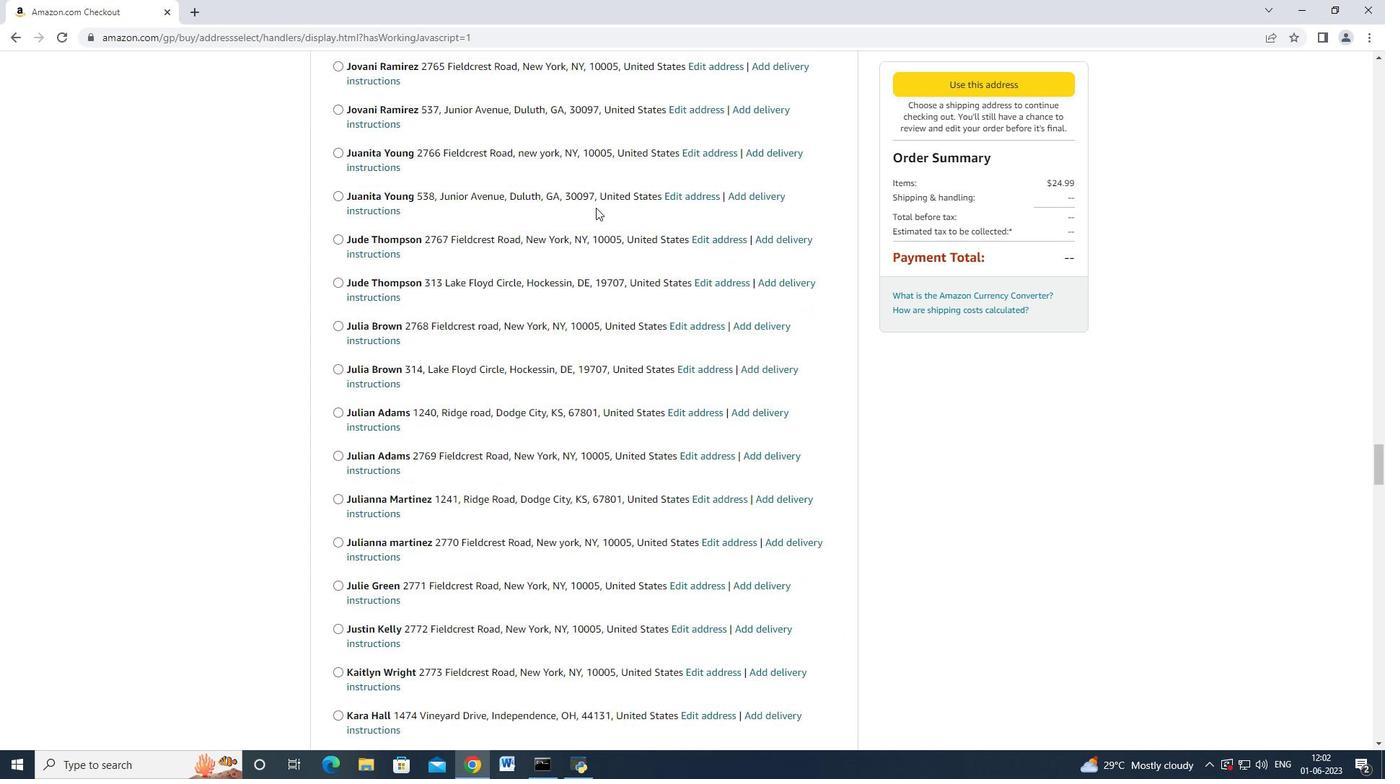 
Action: Mouse scrolled (596, 207) with delta (0, 0)
Screenshot: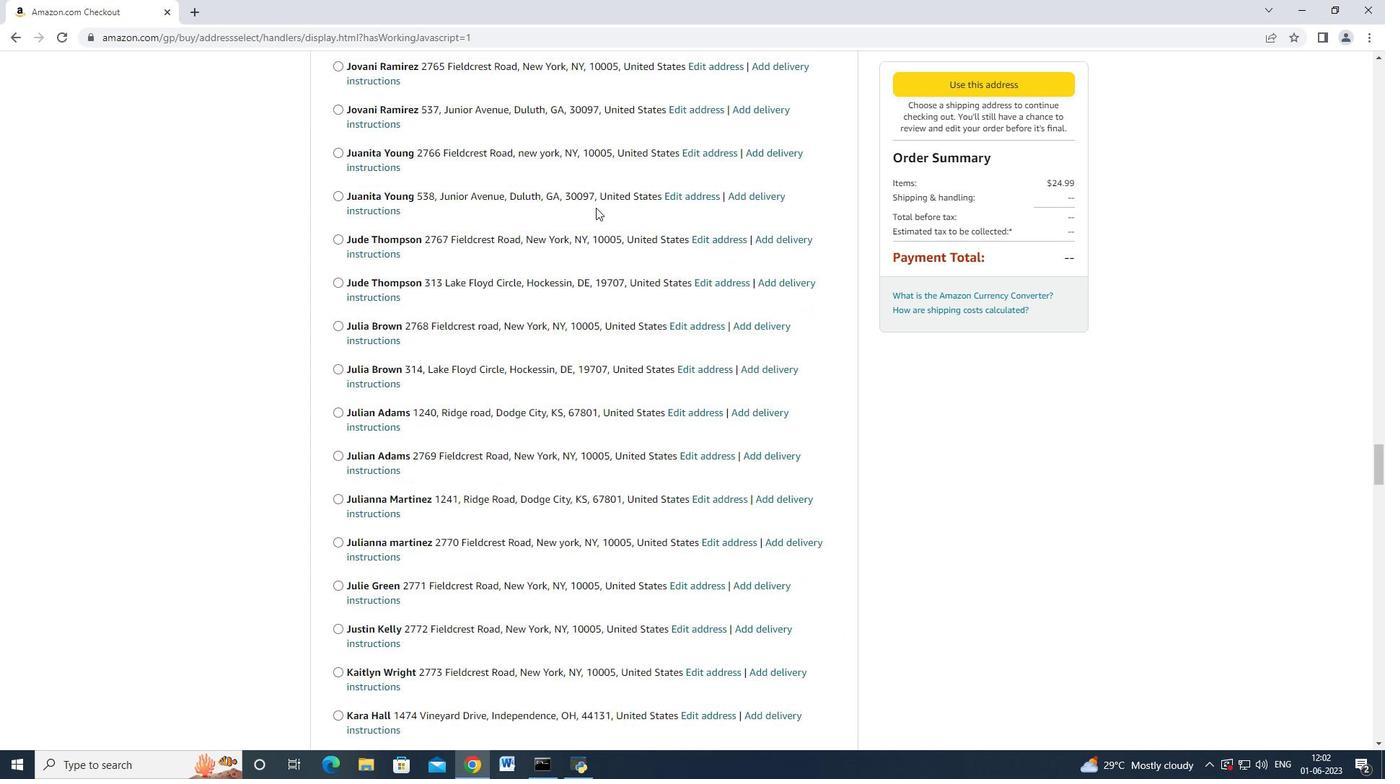 
Action: Mouse scrolled (596, 207) with delta (0, 0)
Screenshot: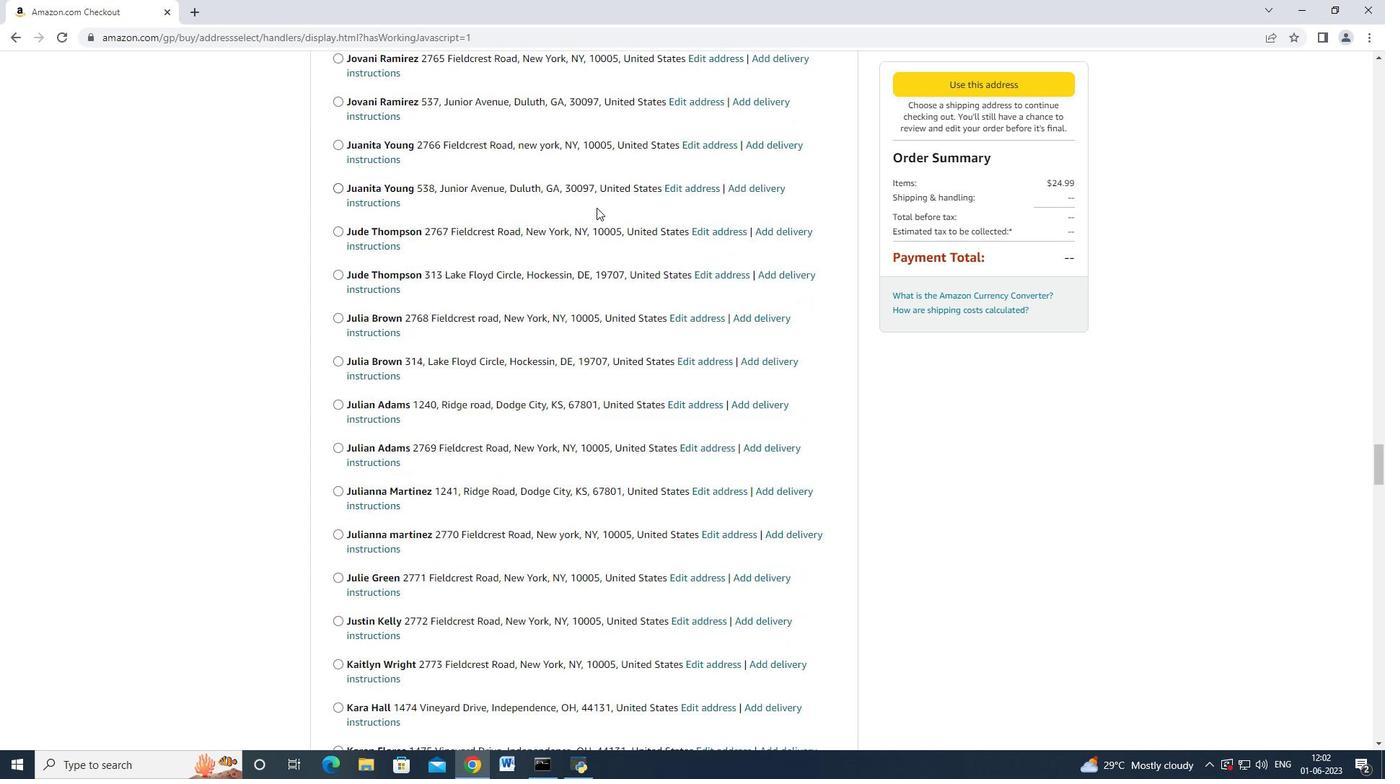 
Action: Mouse scrolled (596, 207) with delta (0, 0)
Screenshot: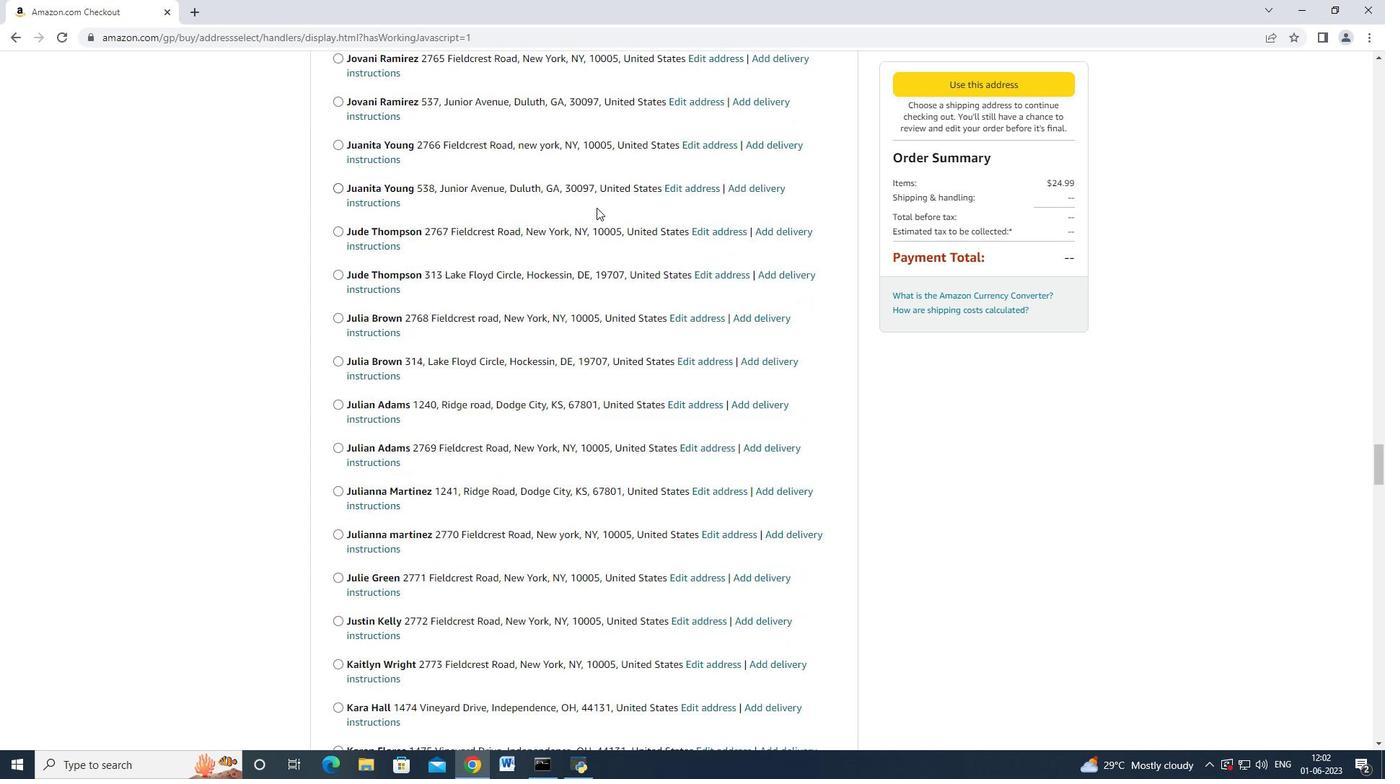 
Action: Mouse scrolled (596, 207) with delta (0, 0)
Screenshot: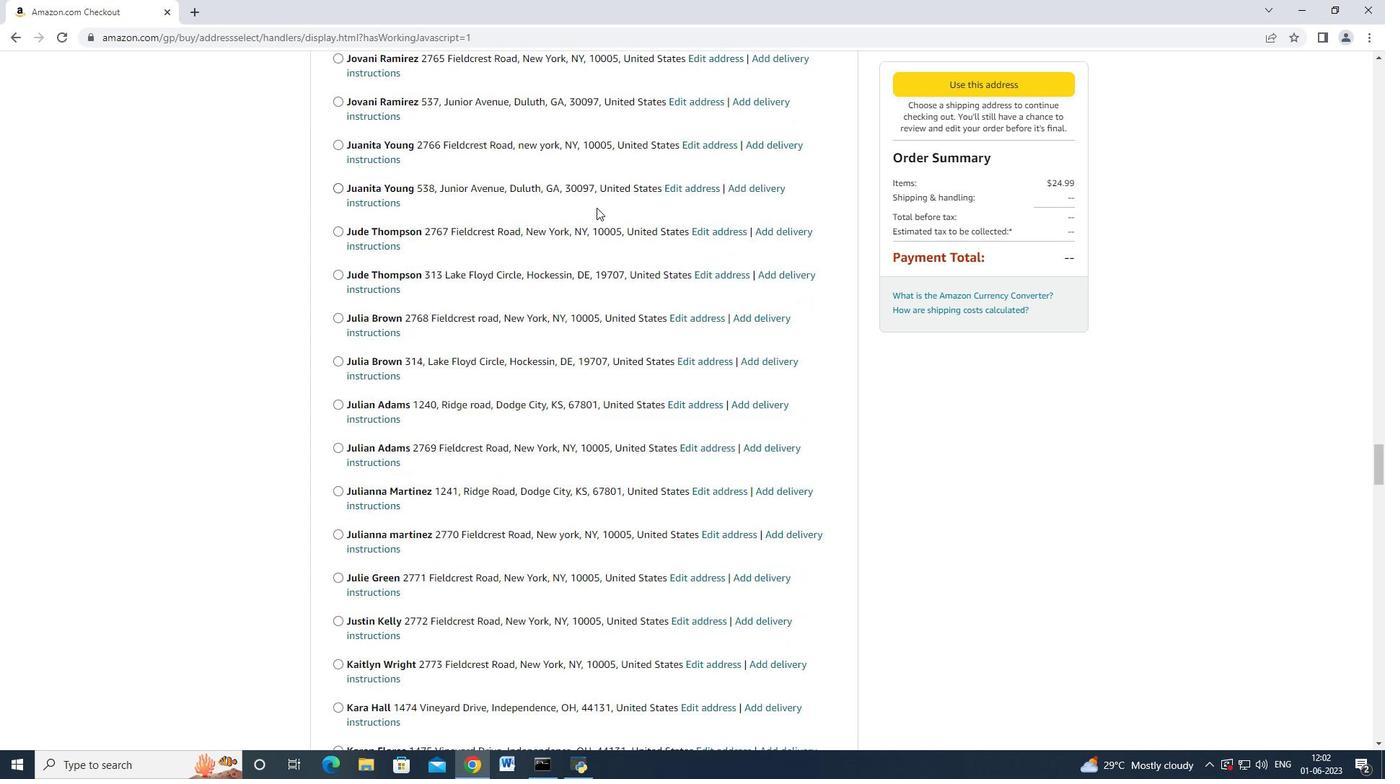 
Action: Mouse scrolled (596, 207) with delta (0, 0)
Screenshot: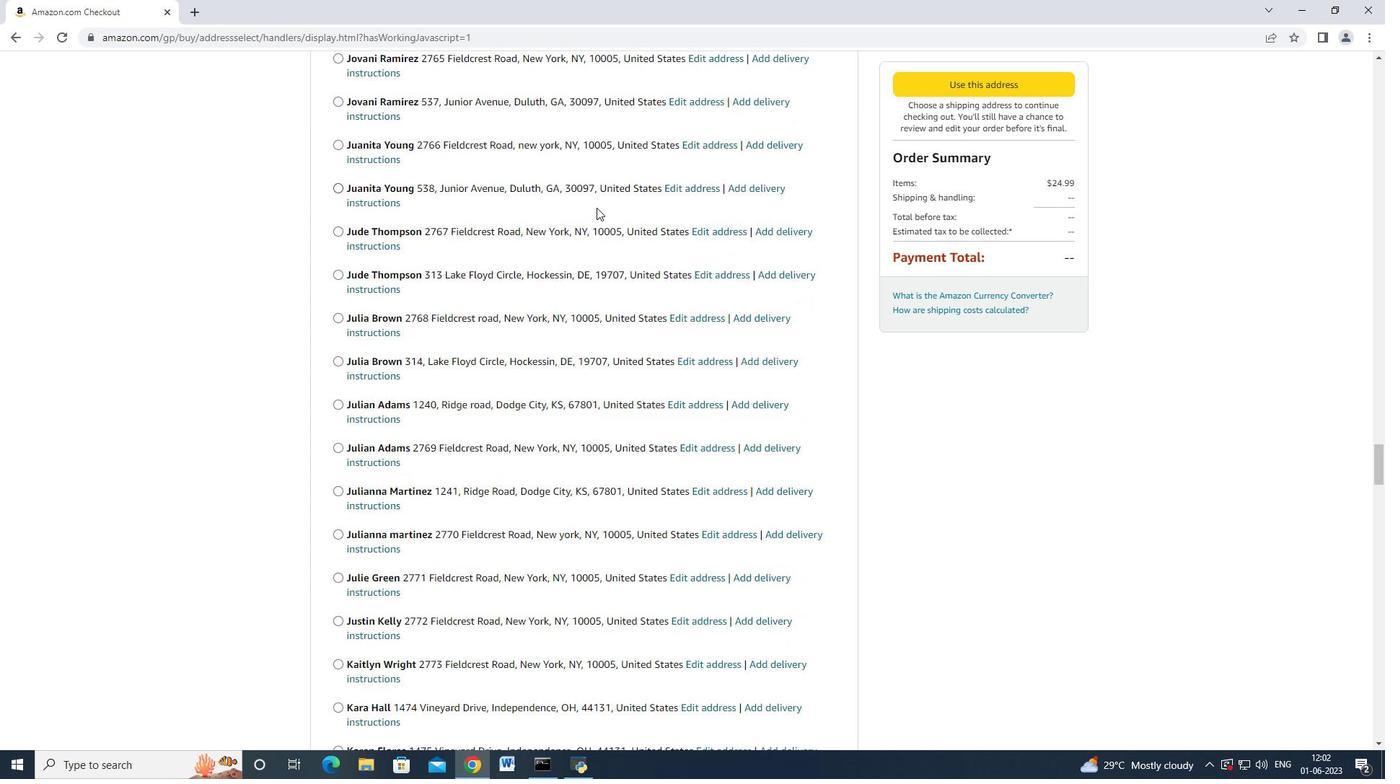 
Action: Mouse moved to (599, 207)
Screenshot: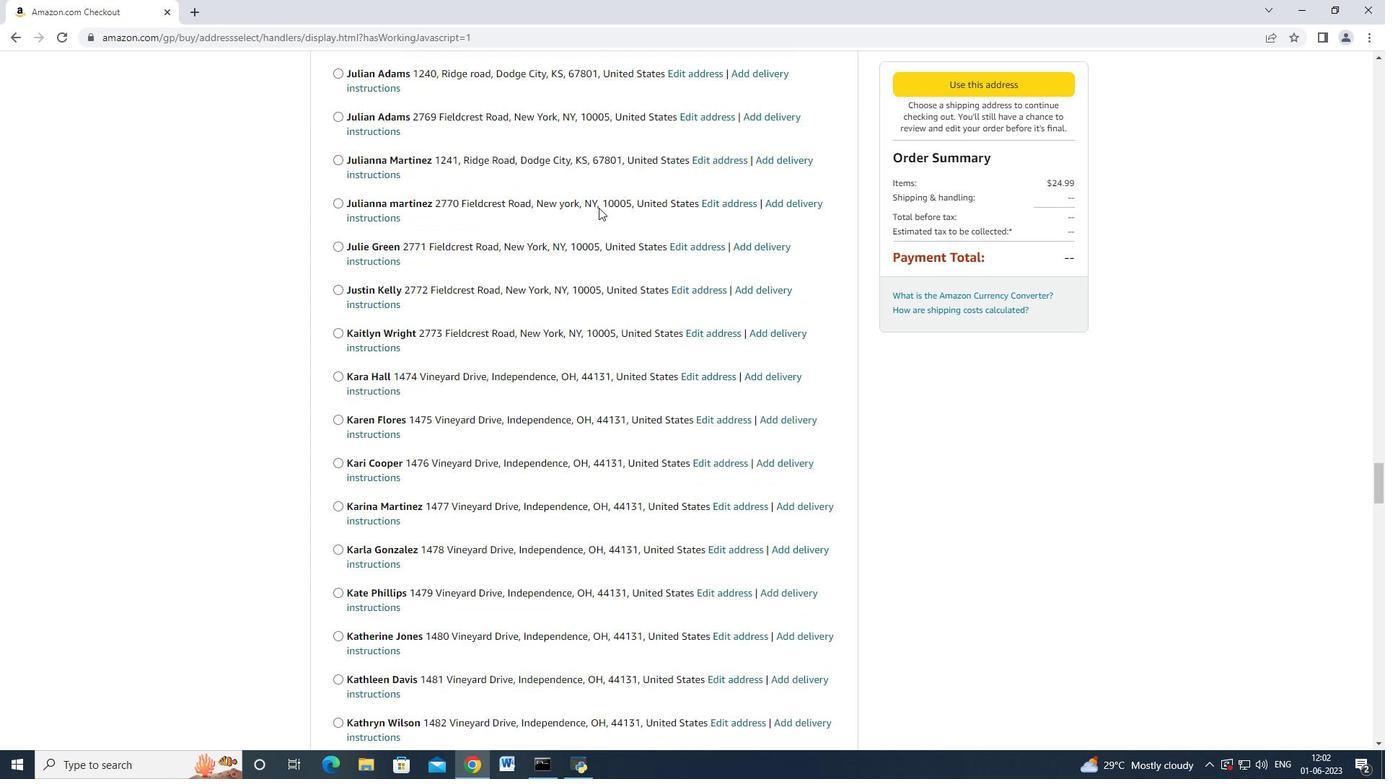 
Action: Mouse scrolled (599, 206) with delta (0, 0)
Screenshot: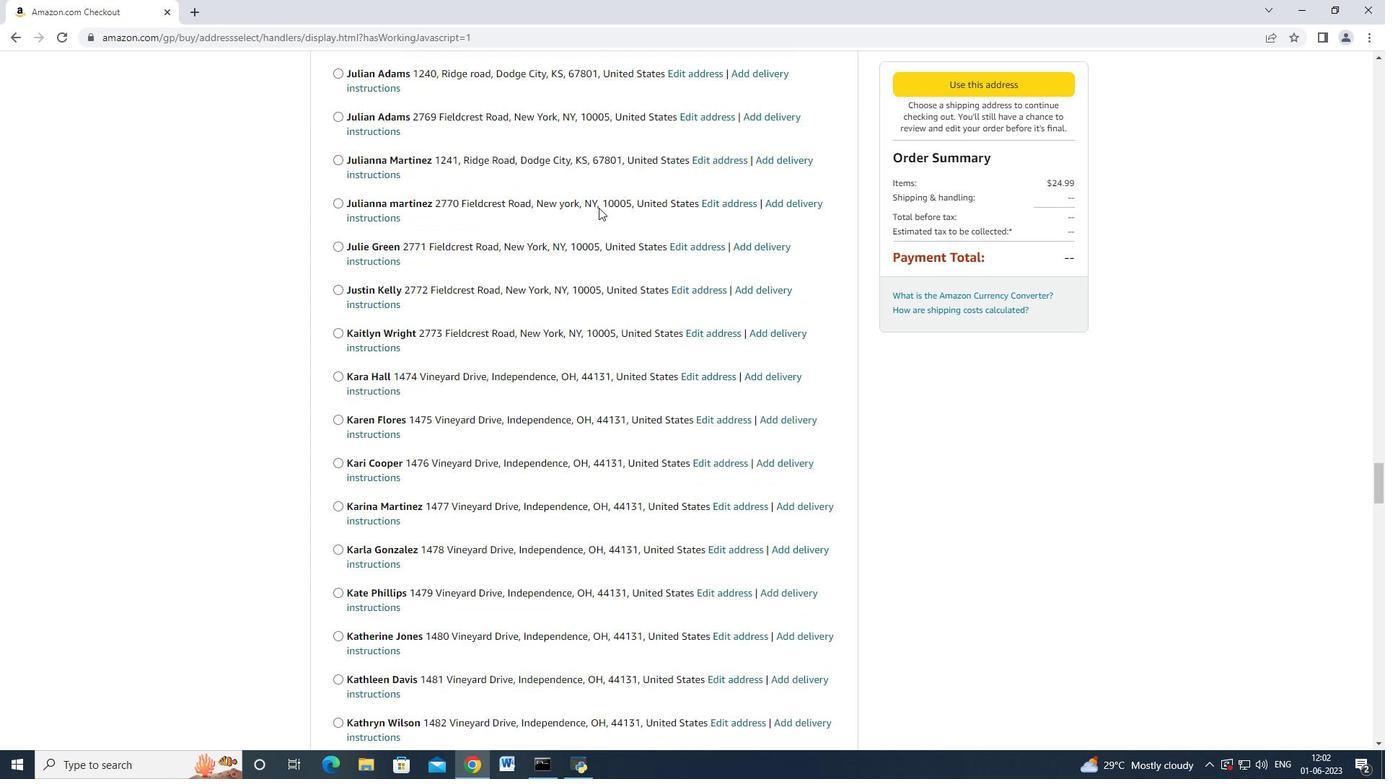 
Action: Mouse moved to (599, 207)
Screenshot: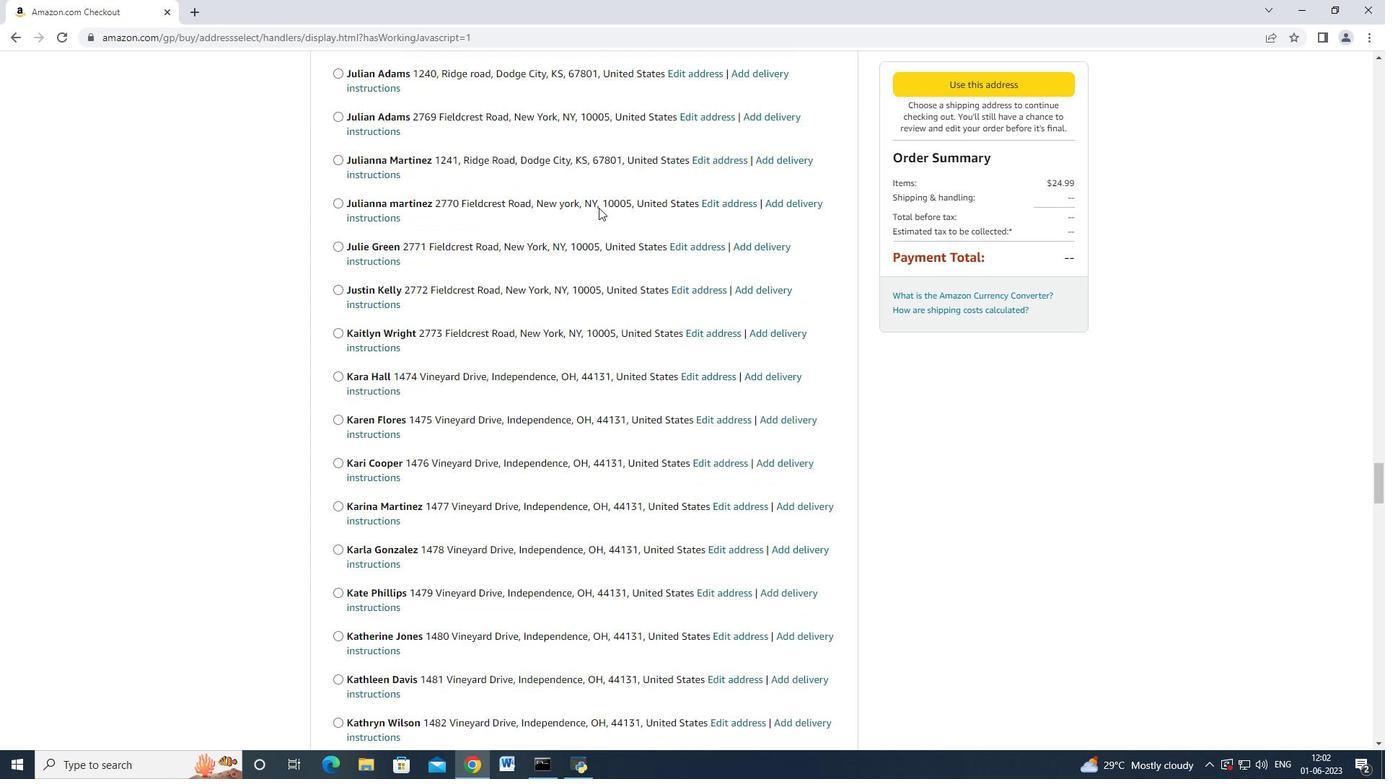
Action: Mouse scrolled (599, 207) with delta (0, 0)
Screenshot: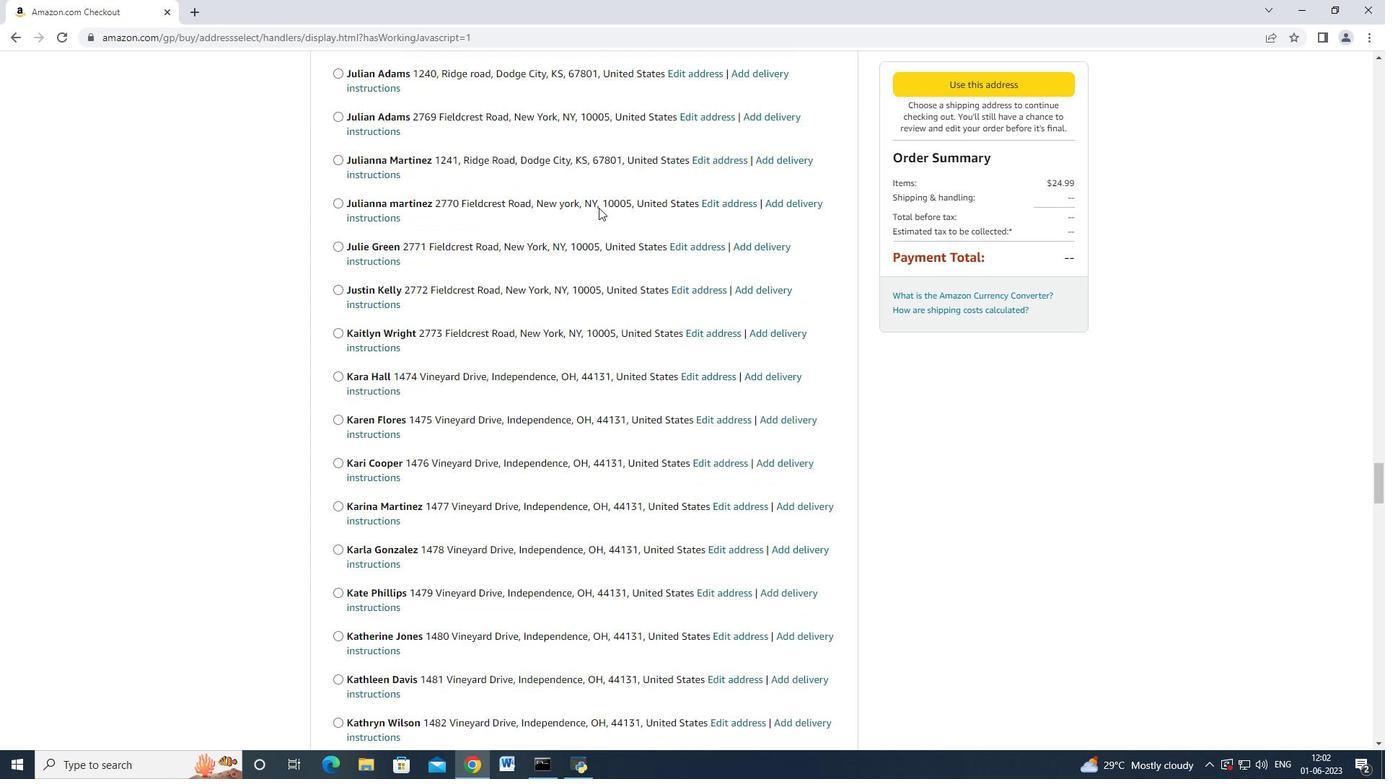
Action: Mouse scrolled (599, 207) with delta (0, 0)
Screenshot: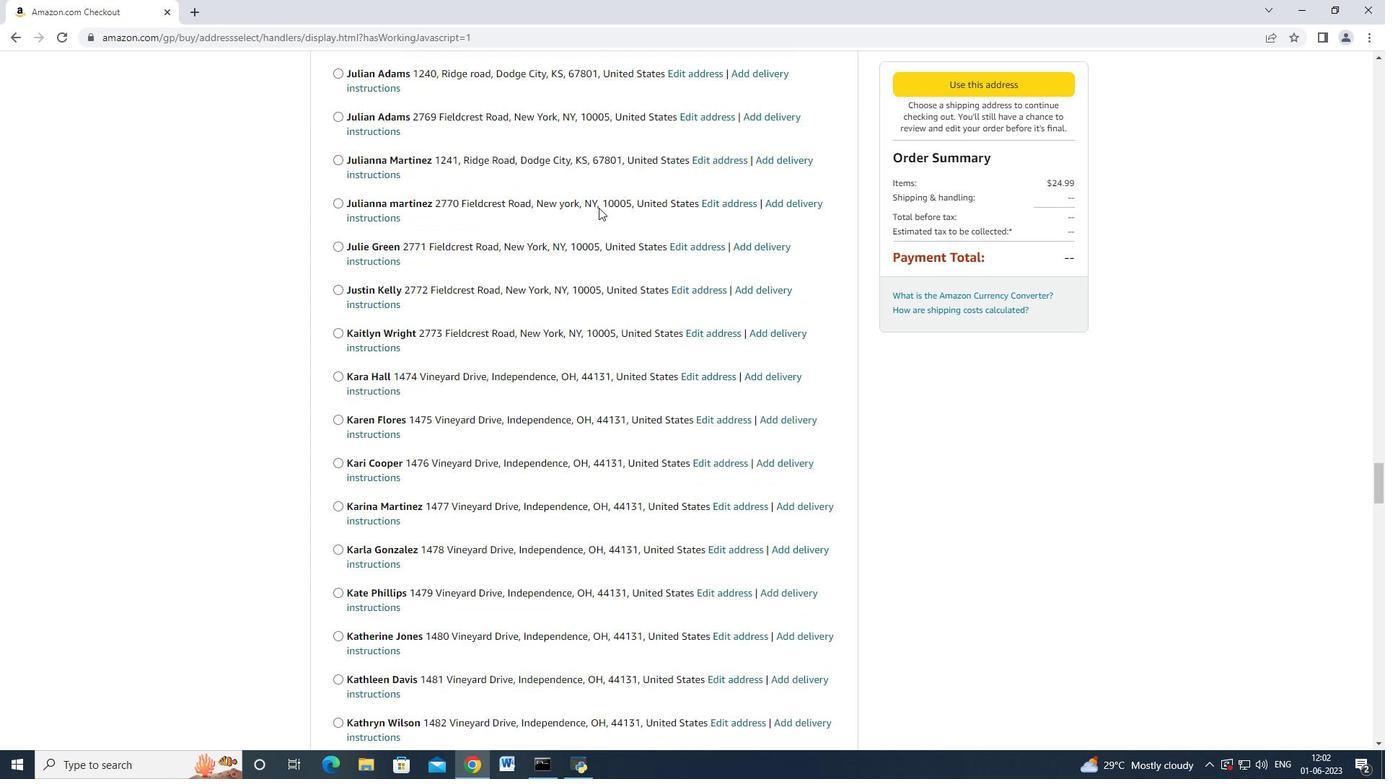 
Action: Mouse moved to (599, 207)
Screenshot: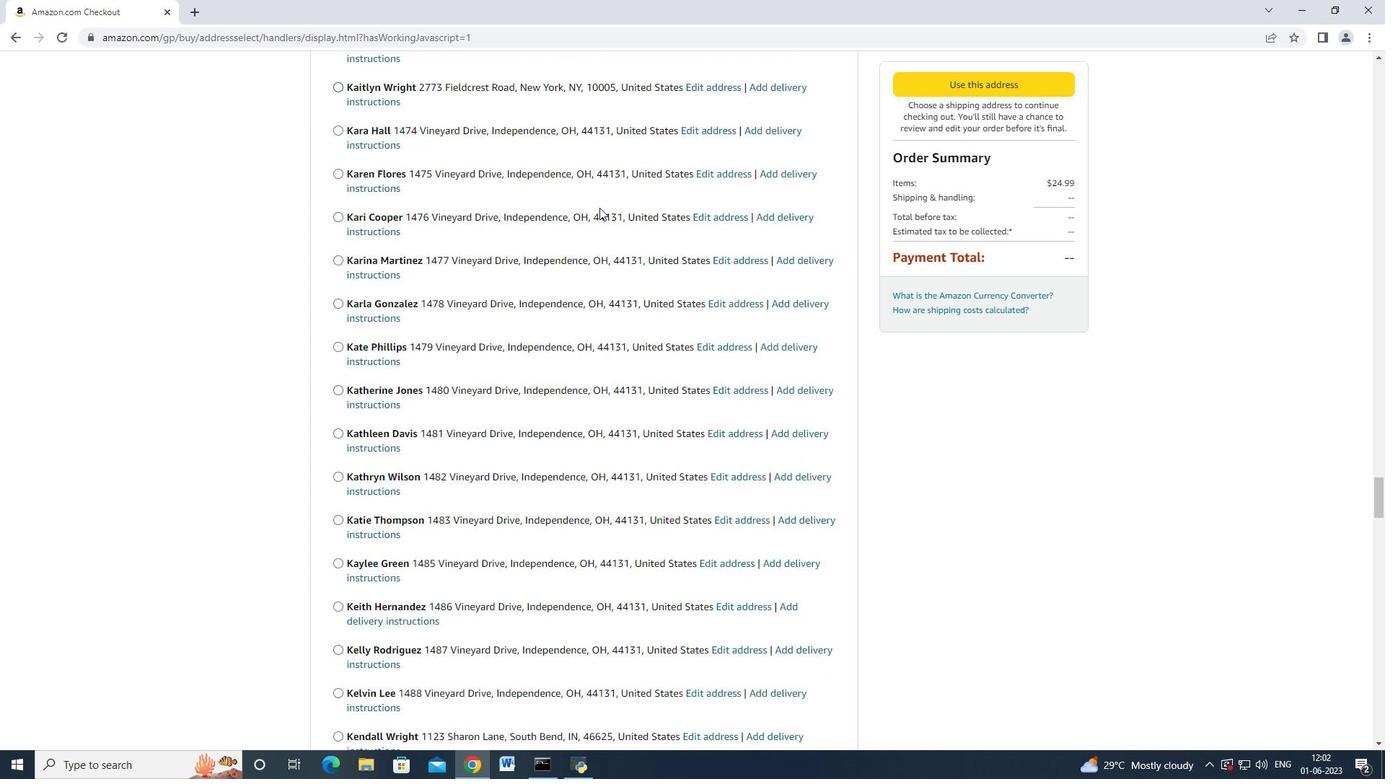 
Action: Mouse scrolled (599, 207) with delta (0, 0)
Screenshot: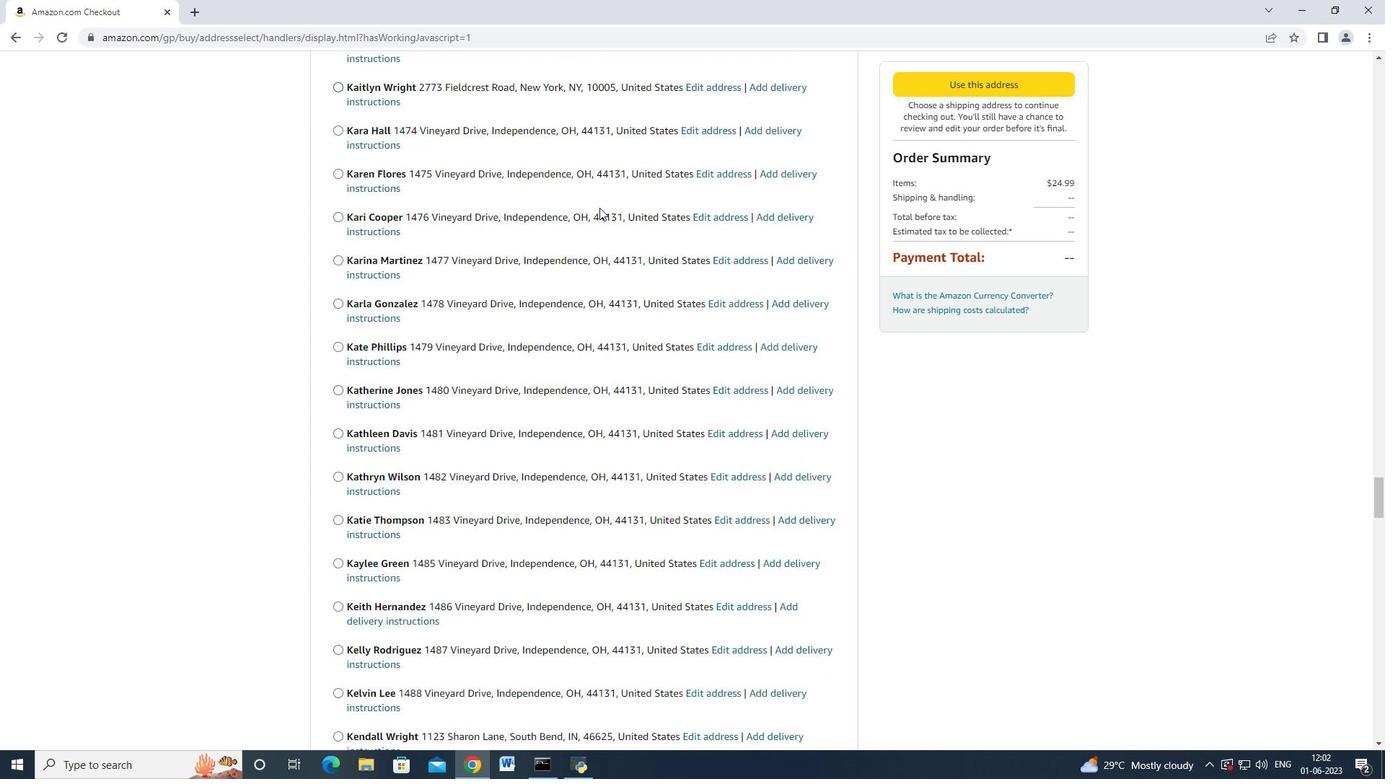 
Action: Mouse scrolled (599, 207) with delta (0, 0)
Screenshot: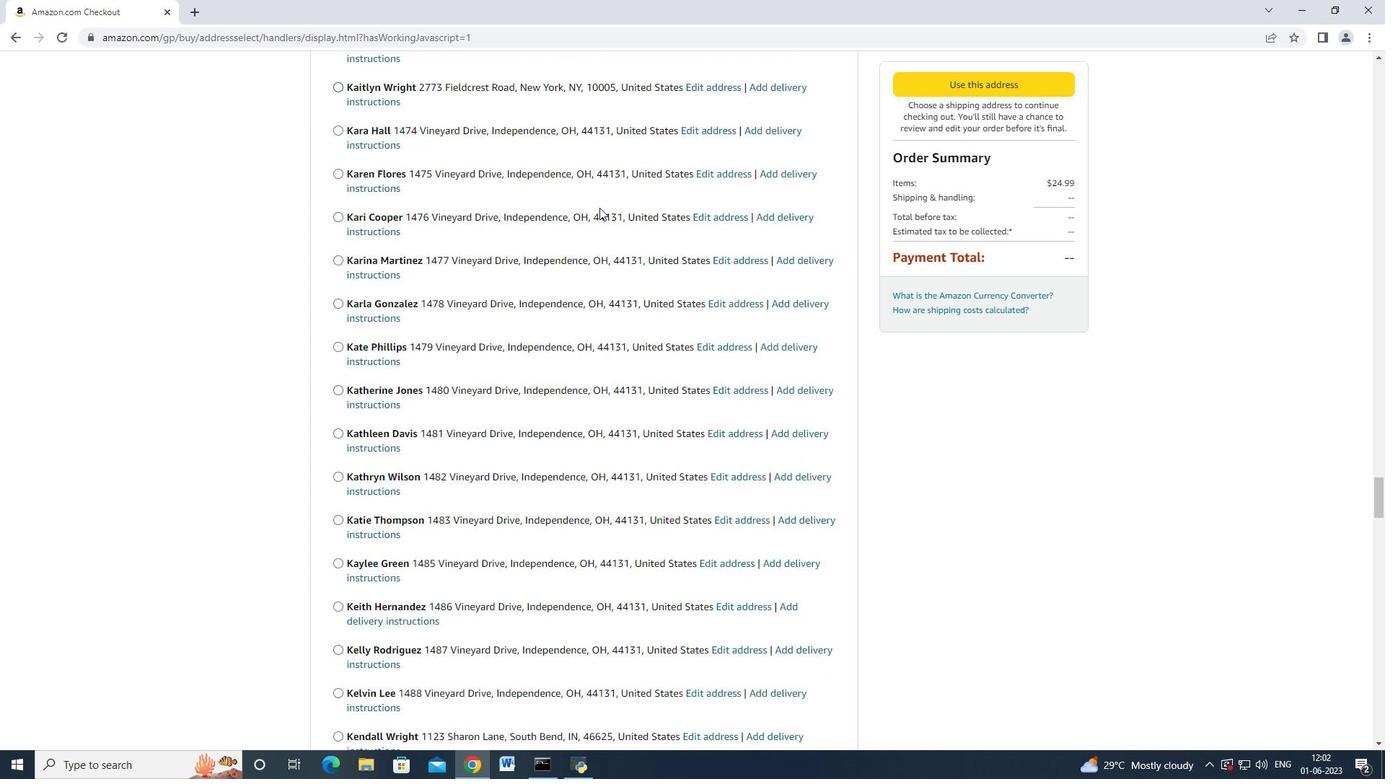 
Action: Mouse scrolled (599, 207) with delta (0, 0)
Screenshot: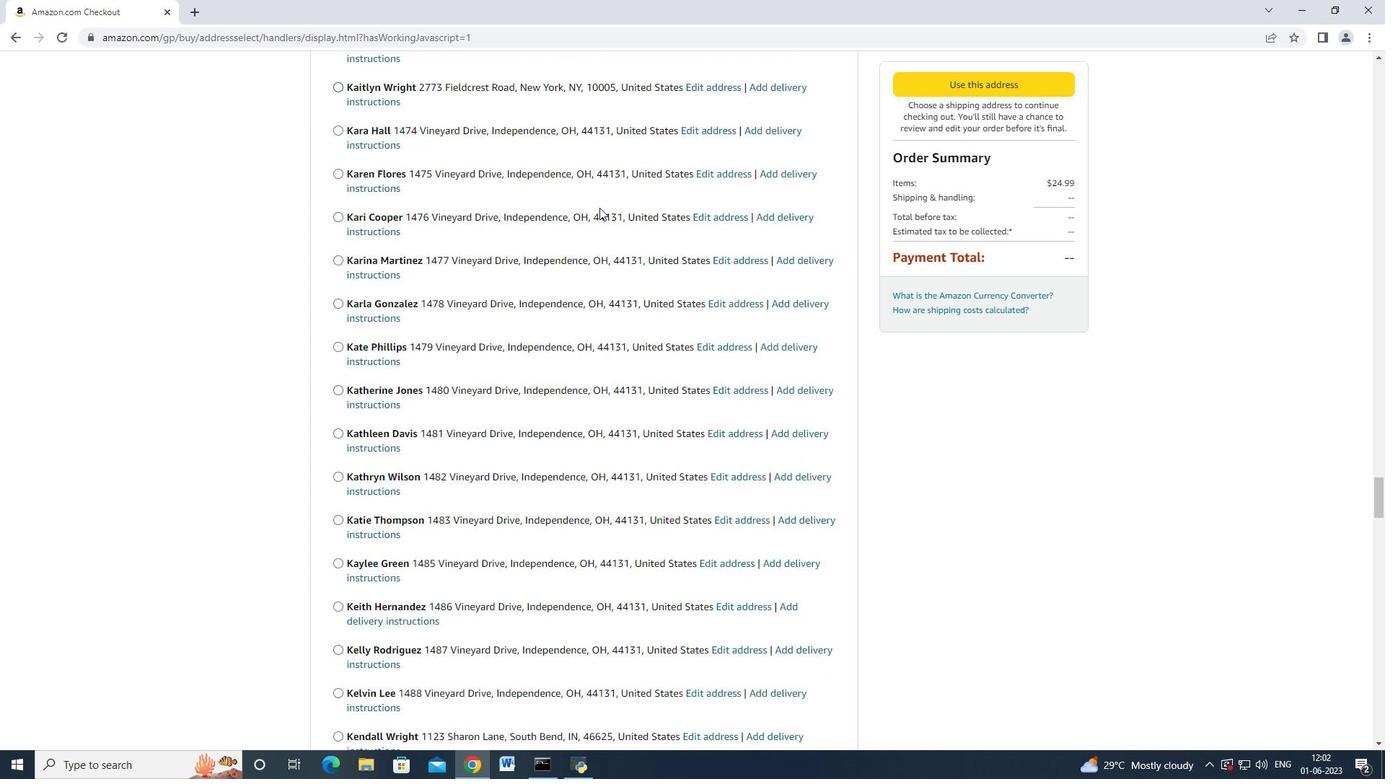 
Action: Mouse scrolled (599, 207) with delta (0, 0)
Screenshot: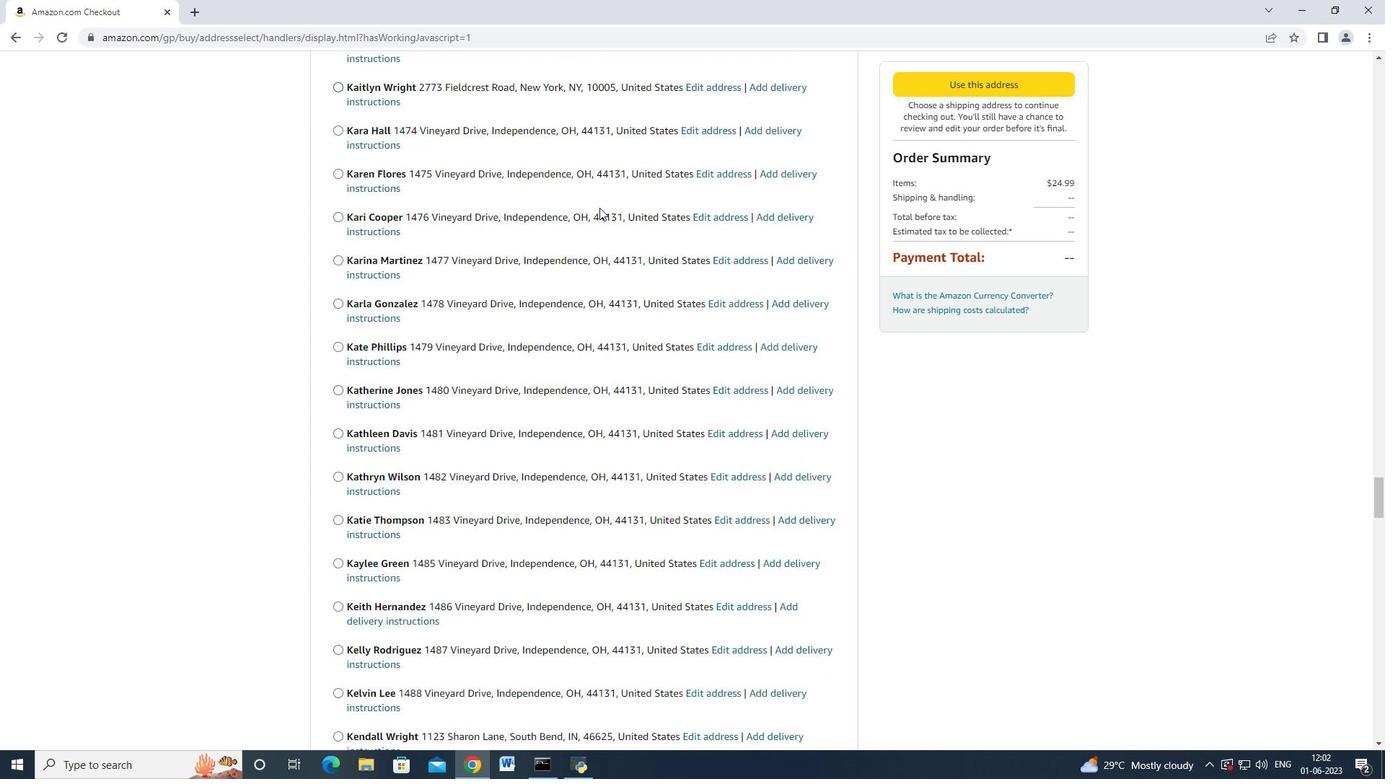 
Action: Mouse moved to (599, 208)
Screenshot: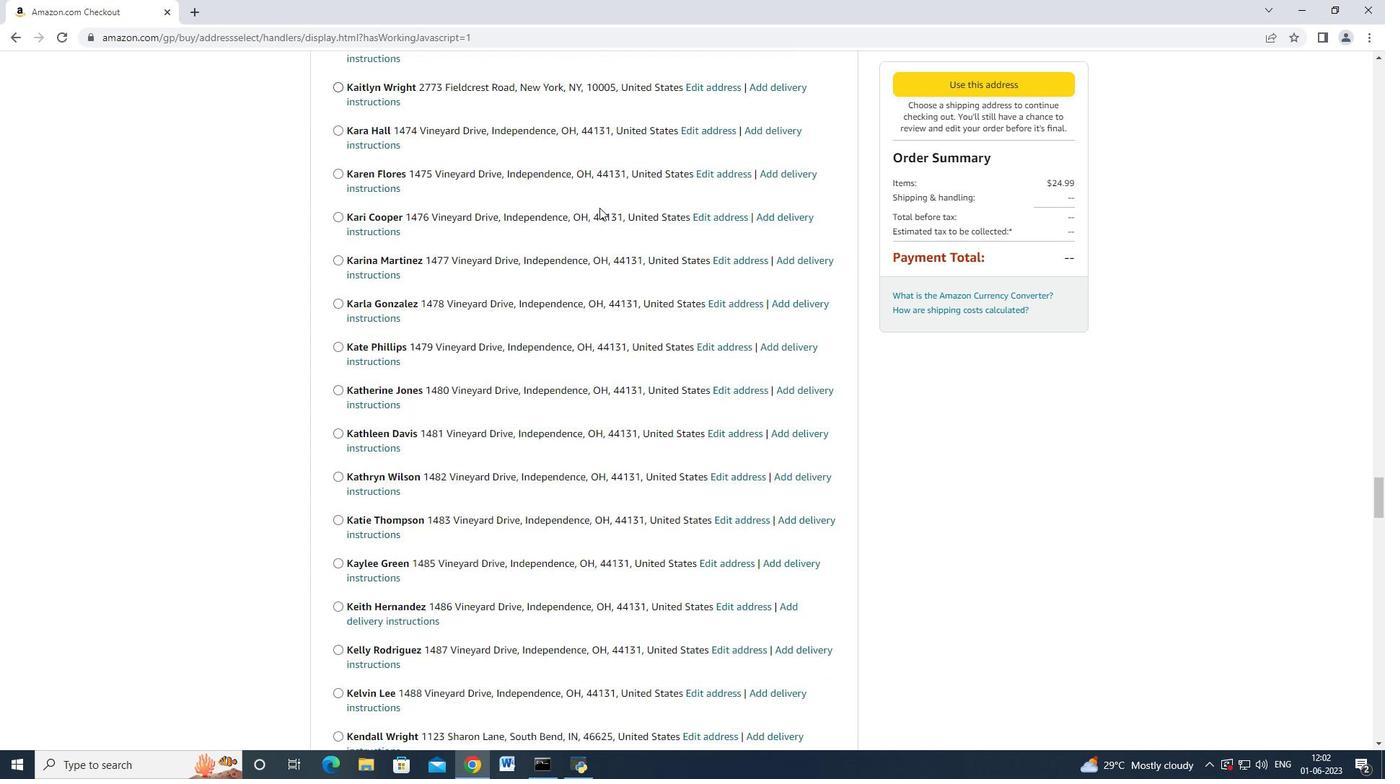 
Action: Mouse scrolled (599, 207) with delta (0, 0)
Screenshot: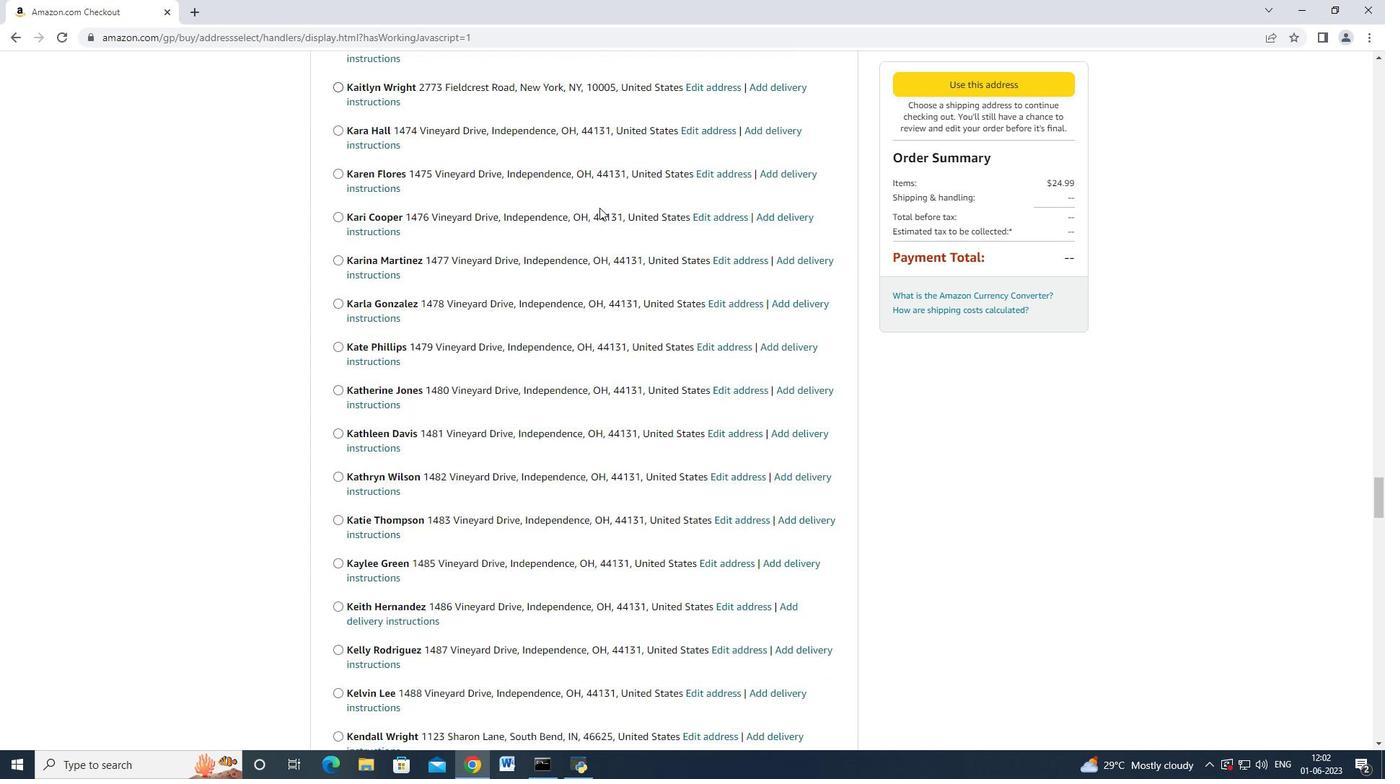 
Action: Mouse moved to (603, 207)
Screenshot: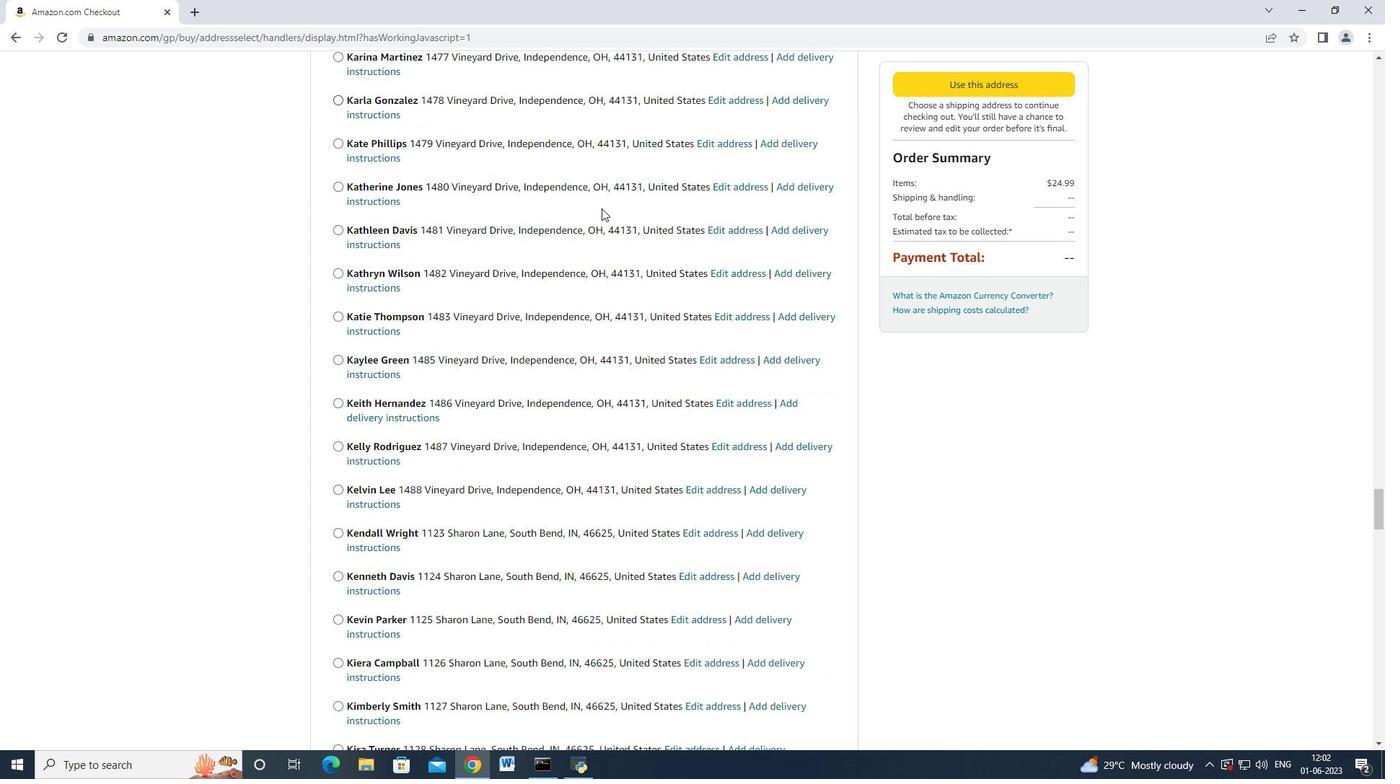 
Action: Mouse scrolled (603, 207) with delta (0, 0)
Screenshot: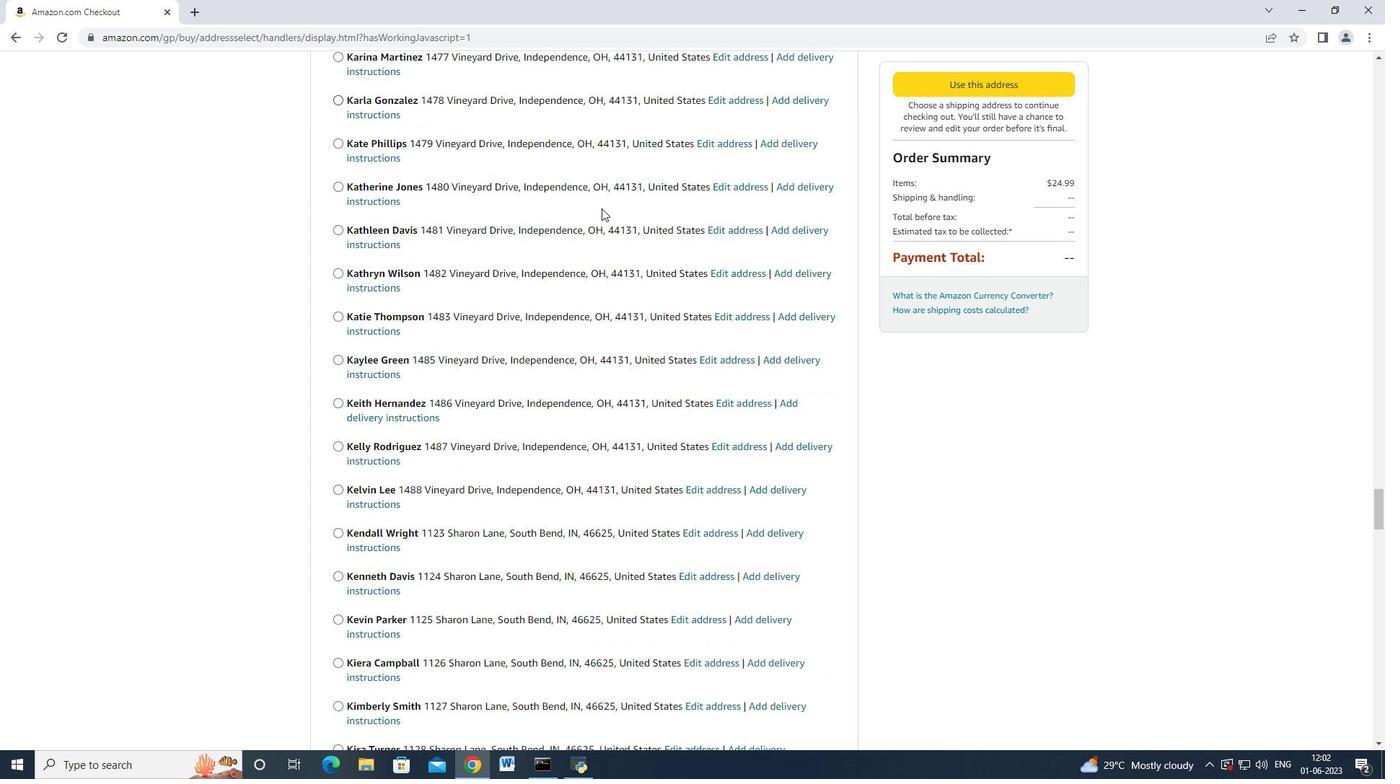 
Action: Mouse moved to (603, 209)
Screenshot: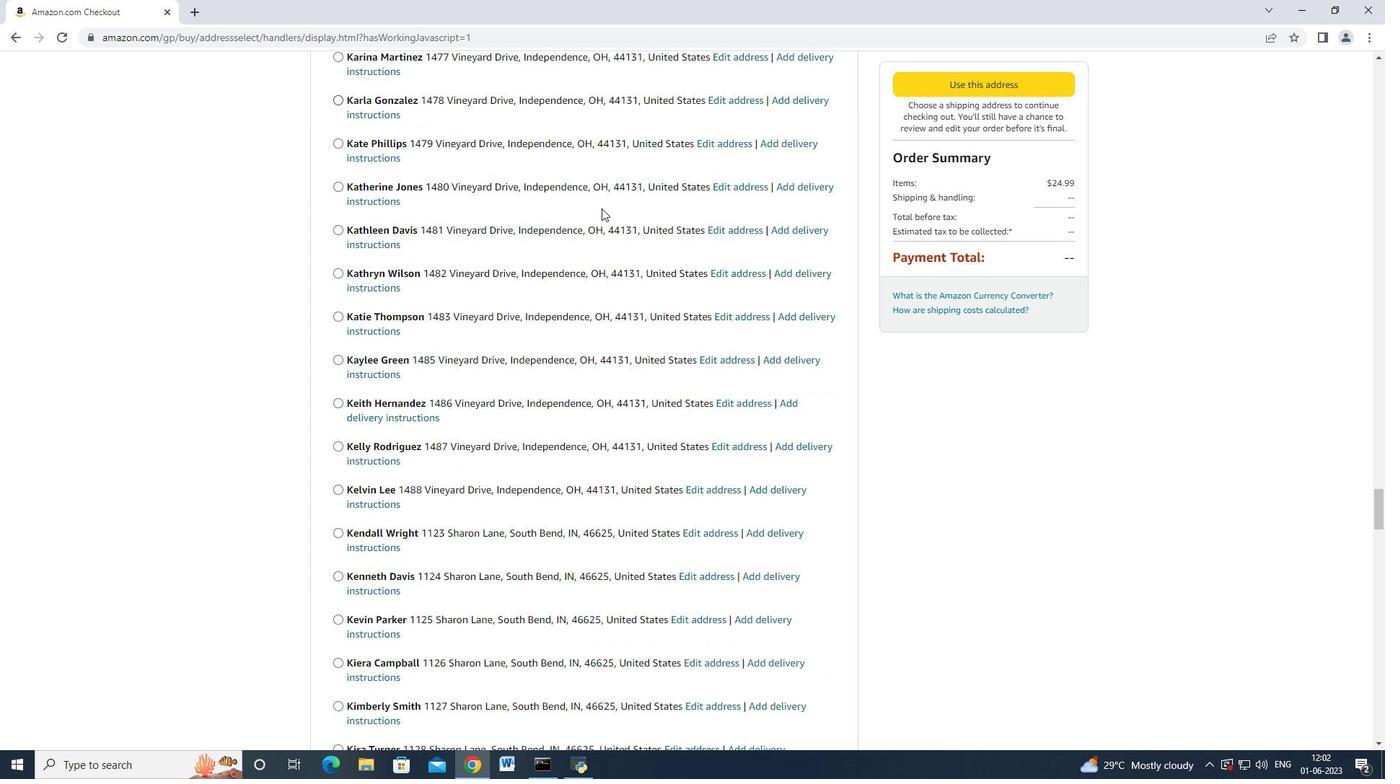 
Action: Mouse scrolled (603, 209) with delta (0, 0)
Screenshot: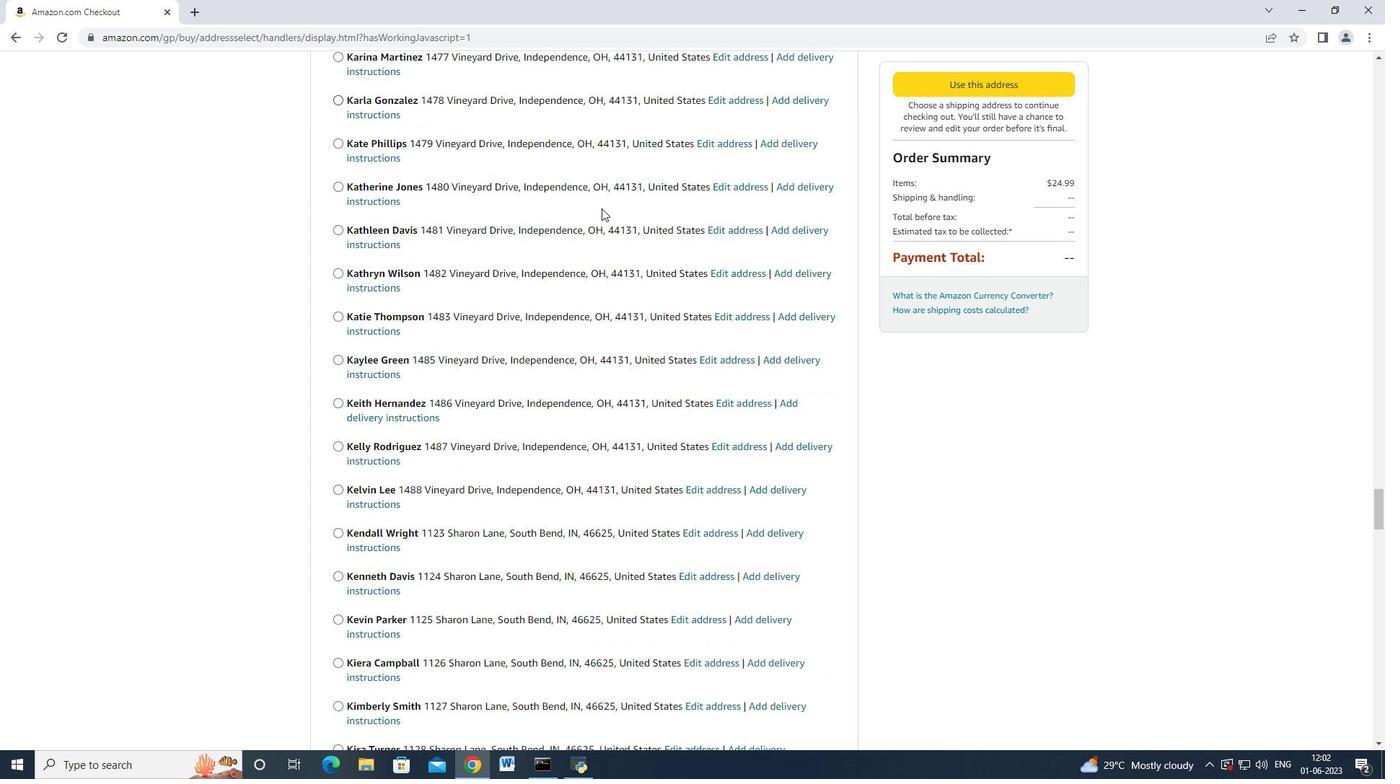
Action: Mouse moved to (603, 210)
Screenshot: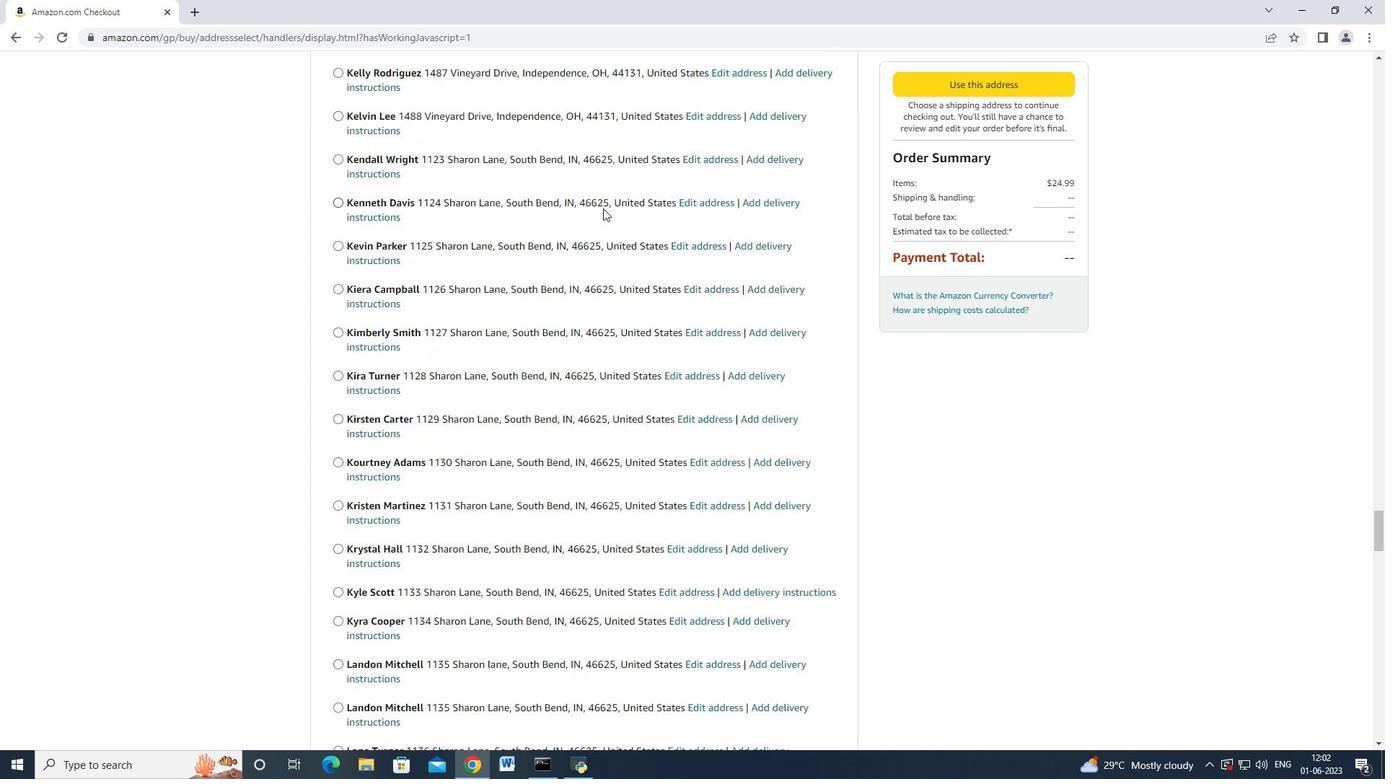
Action: Mouse scrolled (603, 209) with delta (0, 0)
Screenshot: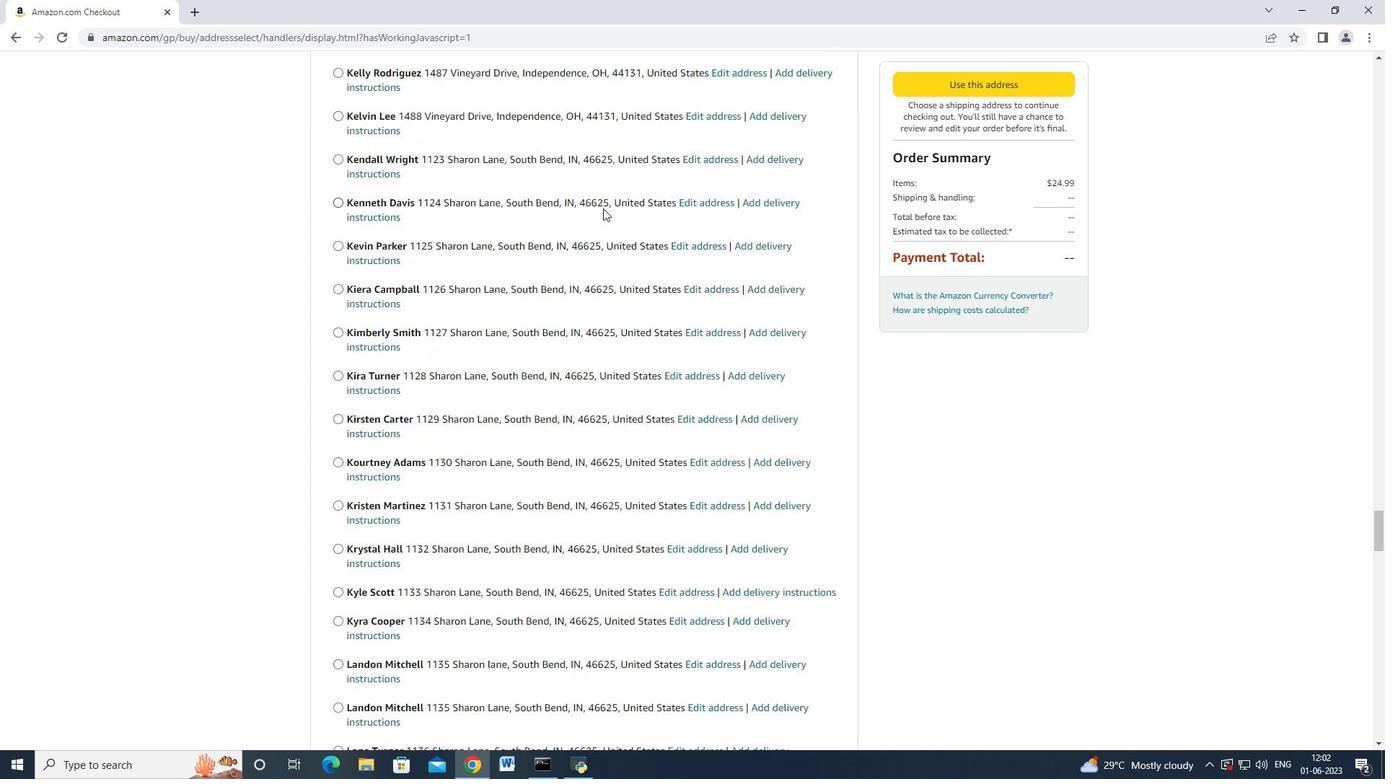 
Action: Mouse moved to (603, 210)
Screenshot: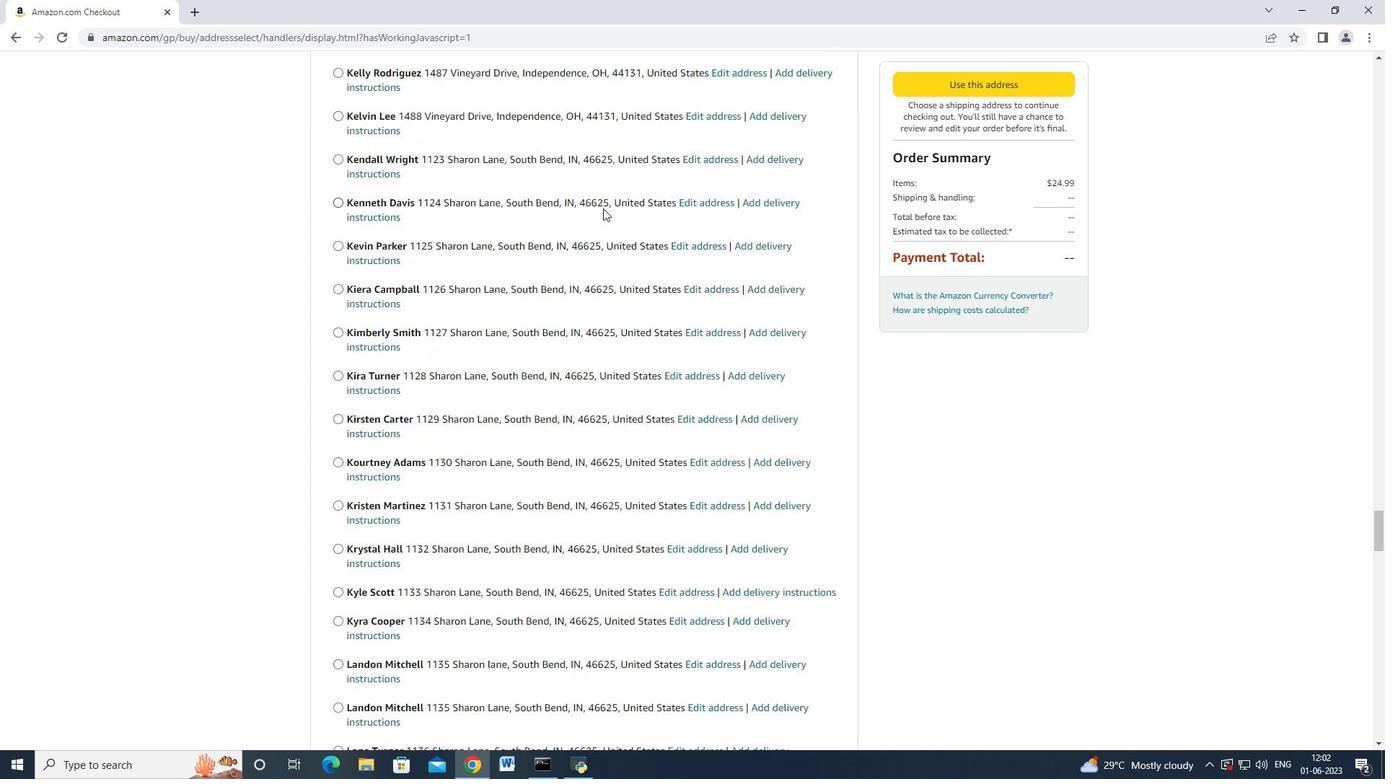 
Action: Mouse scrolled (603, 209) with delta (0, 0)
Screenshot: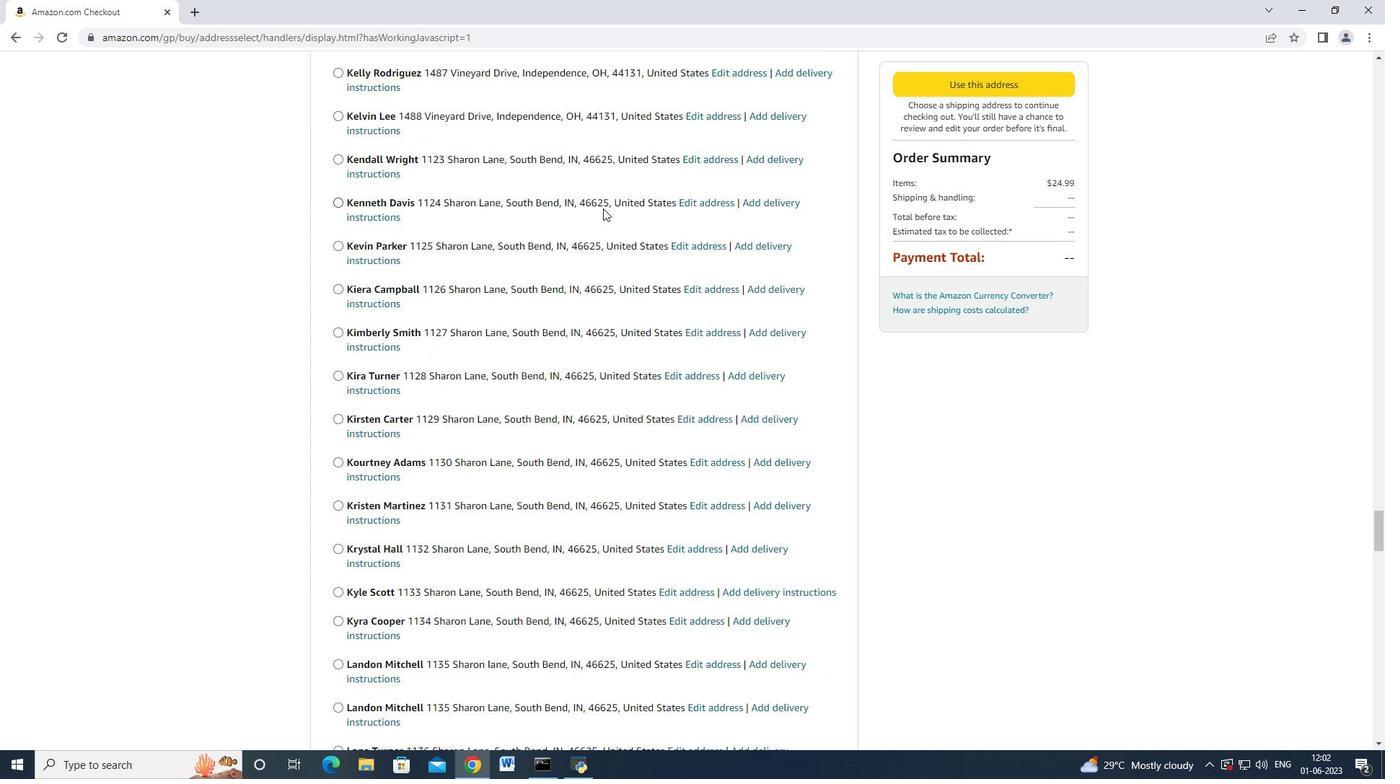 
Action: Mouse moved to (603, 211)
Screenshot: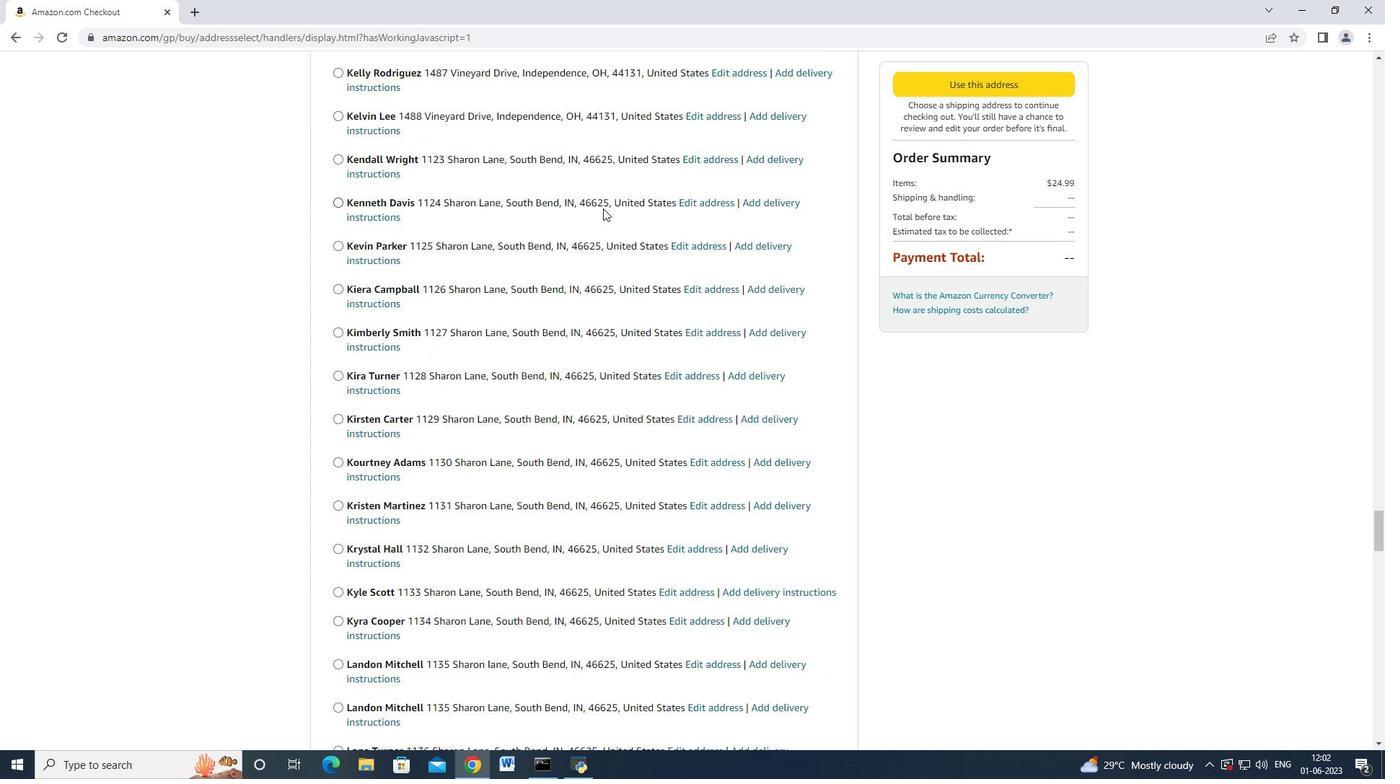 
Action: Mouse scrolled (603, 209) with delta (0, 0)
Screenshot: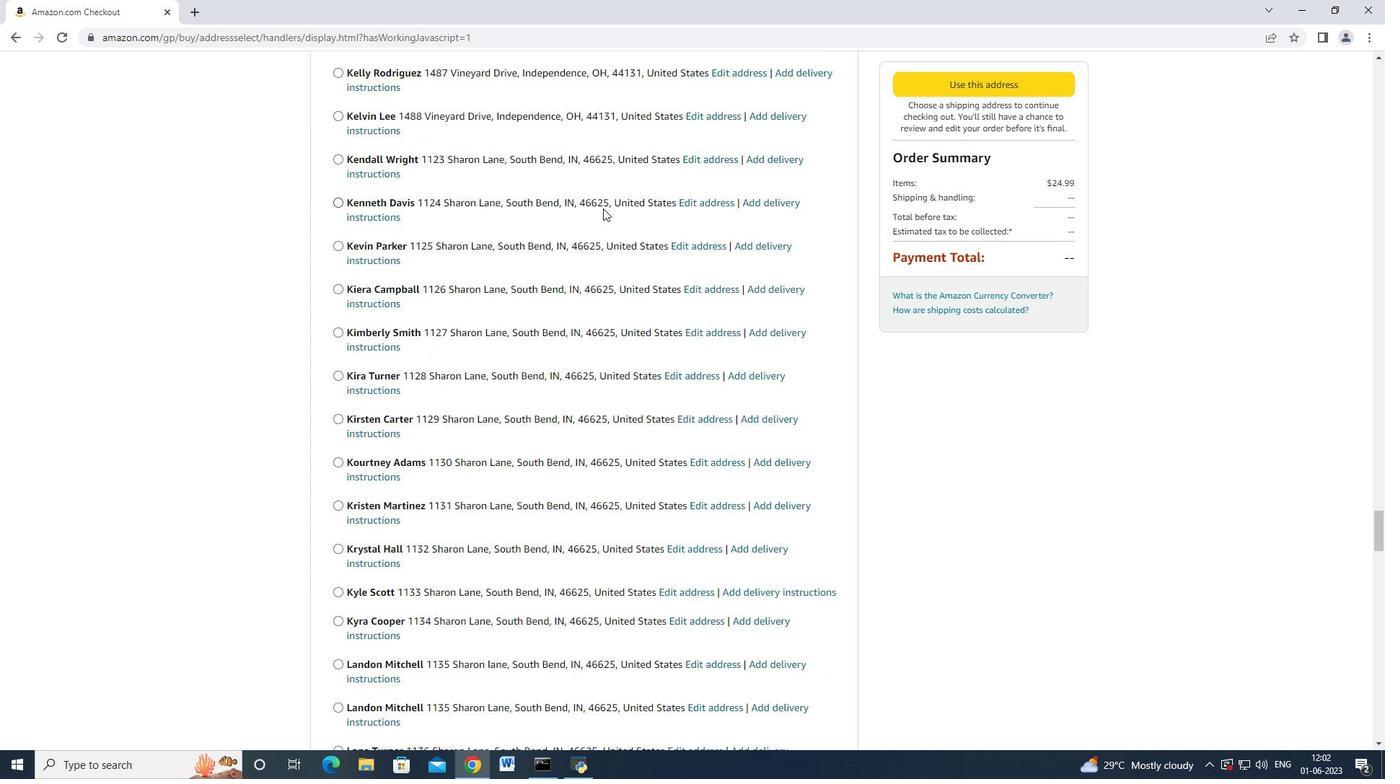 
Action: Mouse moved to (603, 212)
Screenshot: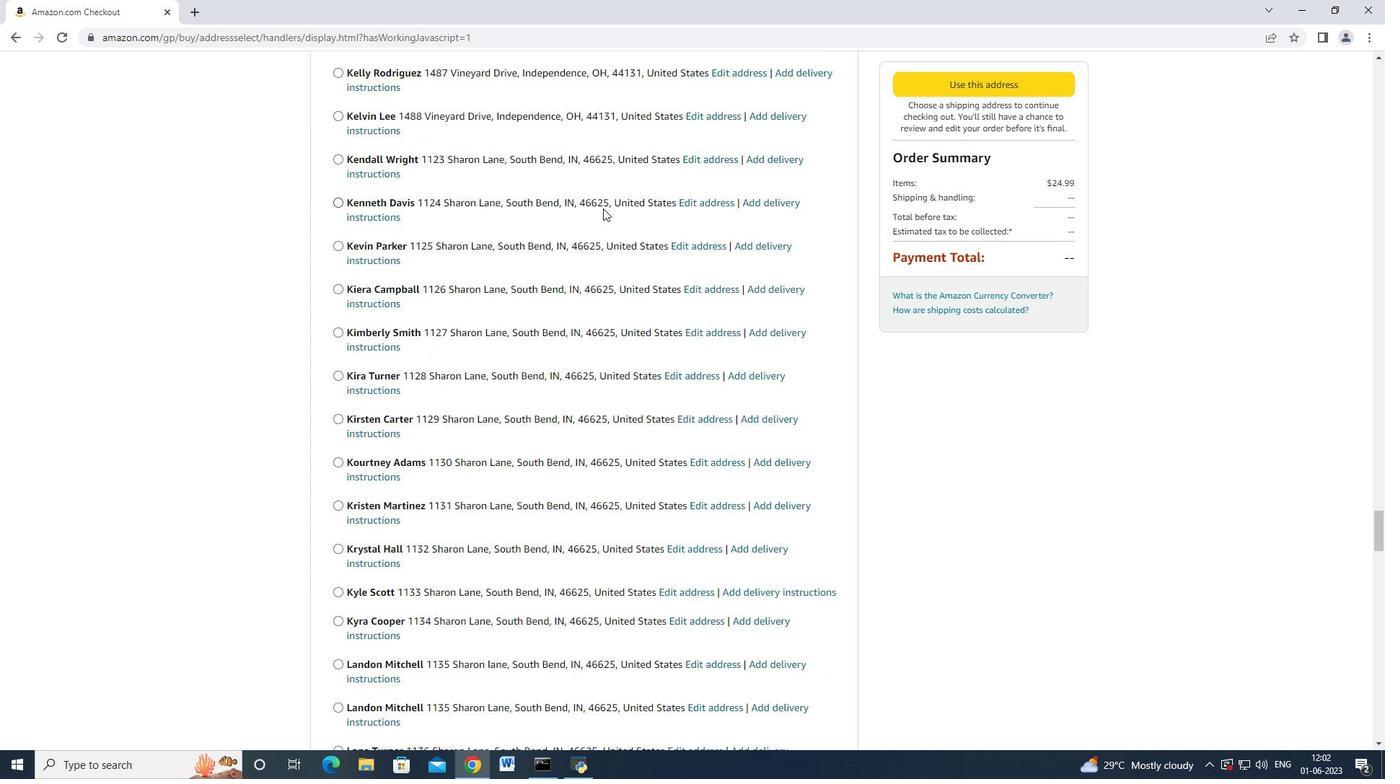 
Action: Mouse scrolled (603, 210) with delta (0, 0)
Screenshot: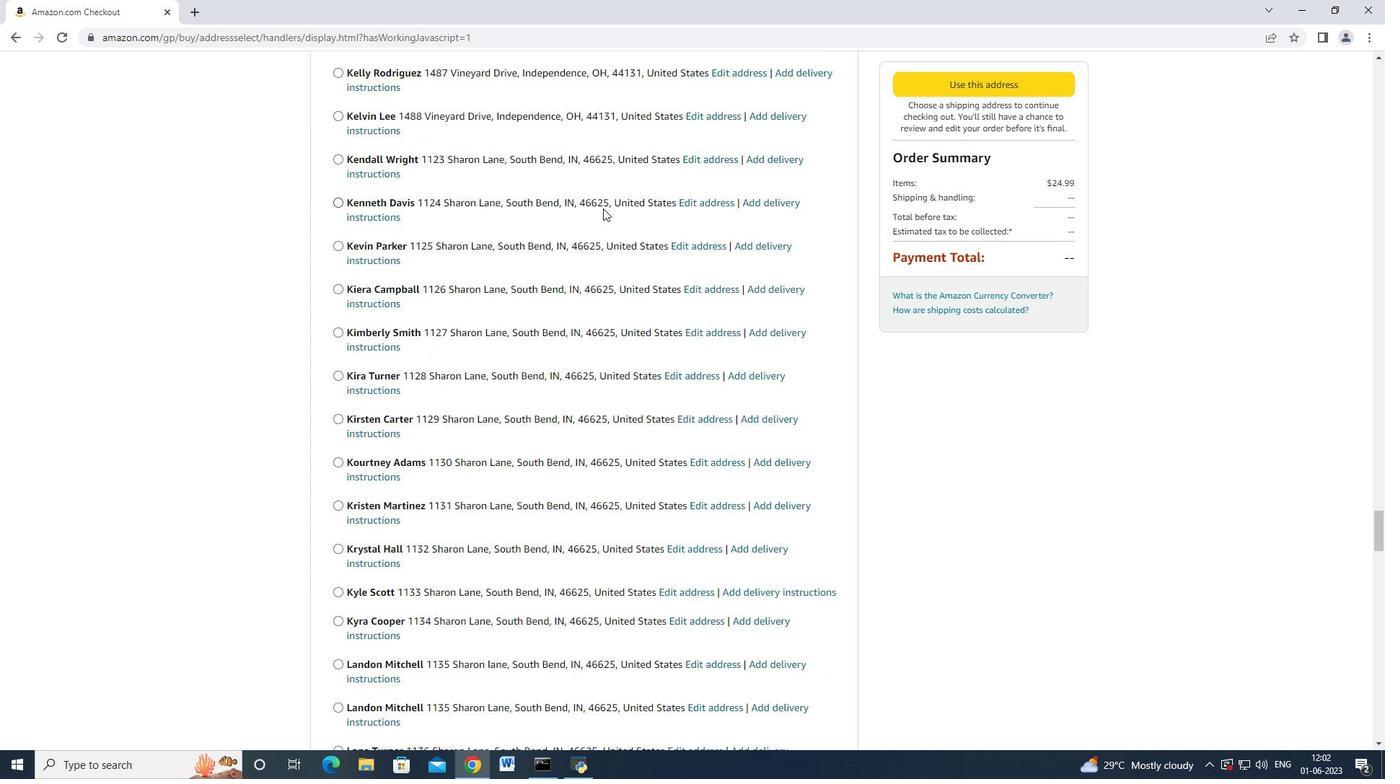 
Action: Mouse moved to (603, 212)
